 Task: Get well soon card whimsical.
Action: Mouse moved to (94, 117)
Screenshot: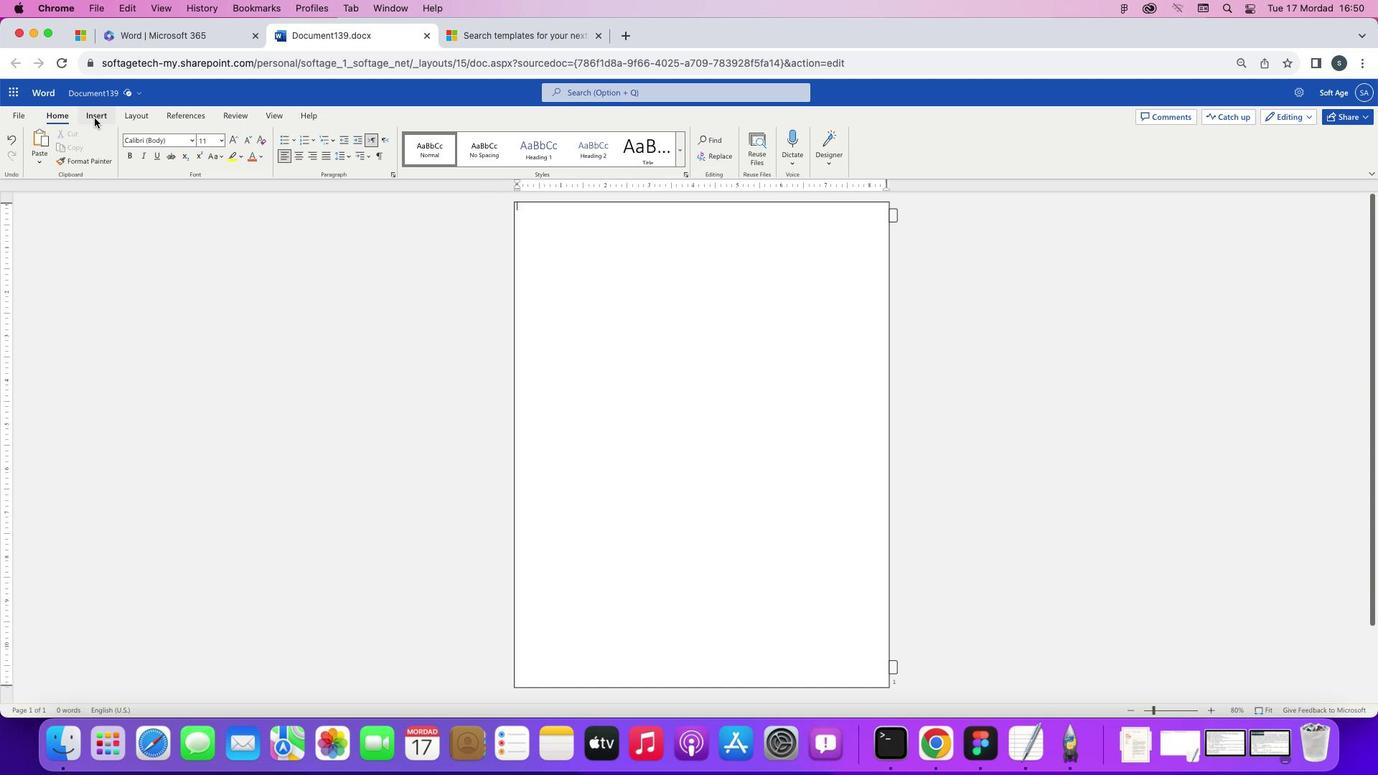 
Action: Mouse pressed left at (94, 117)
Screenshot: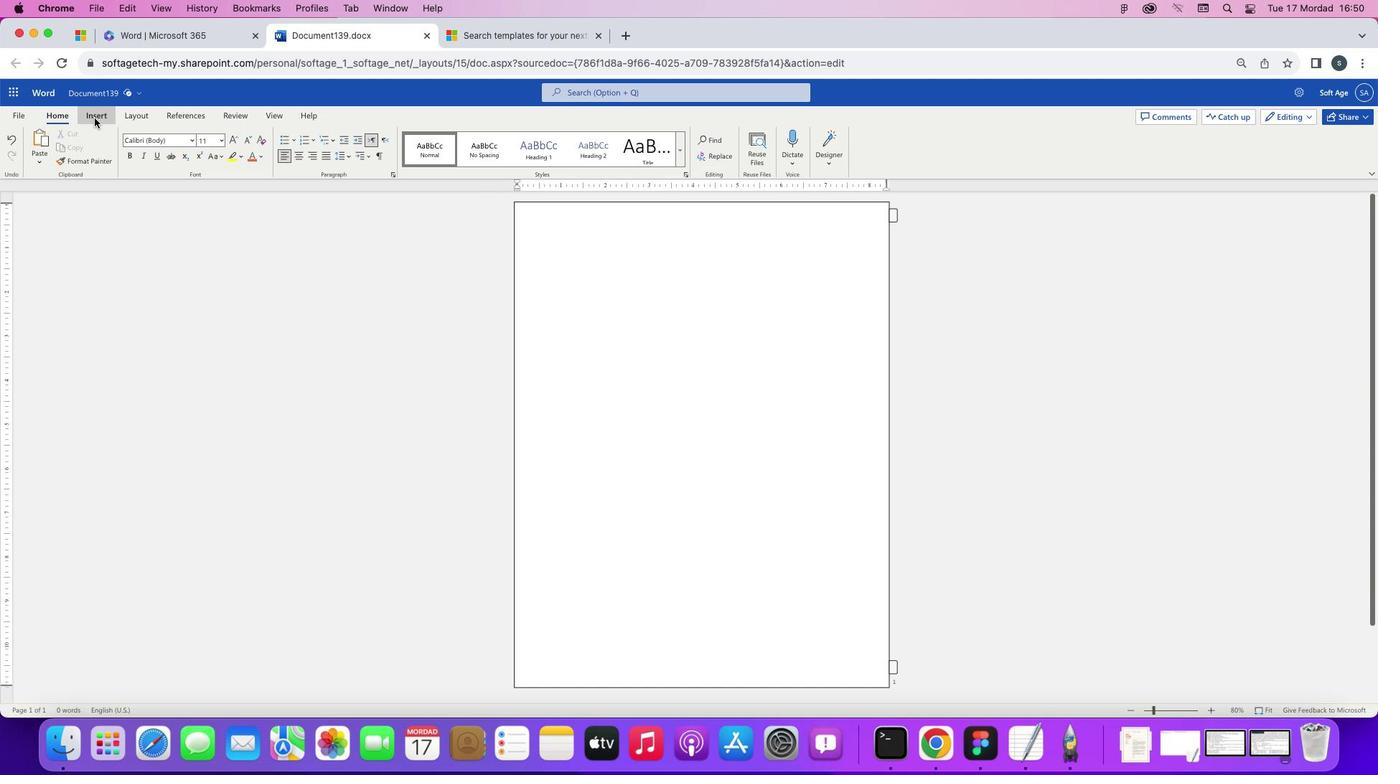 
Action: Mouse moved to (81, 151)
Screenshot: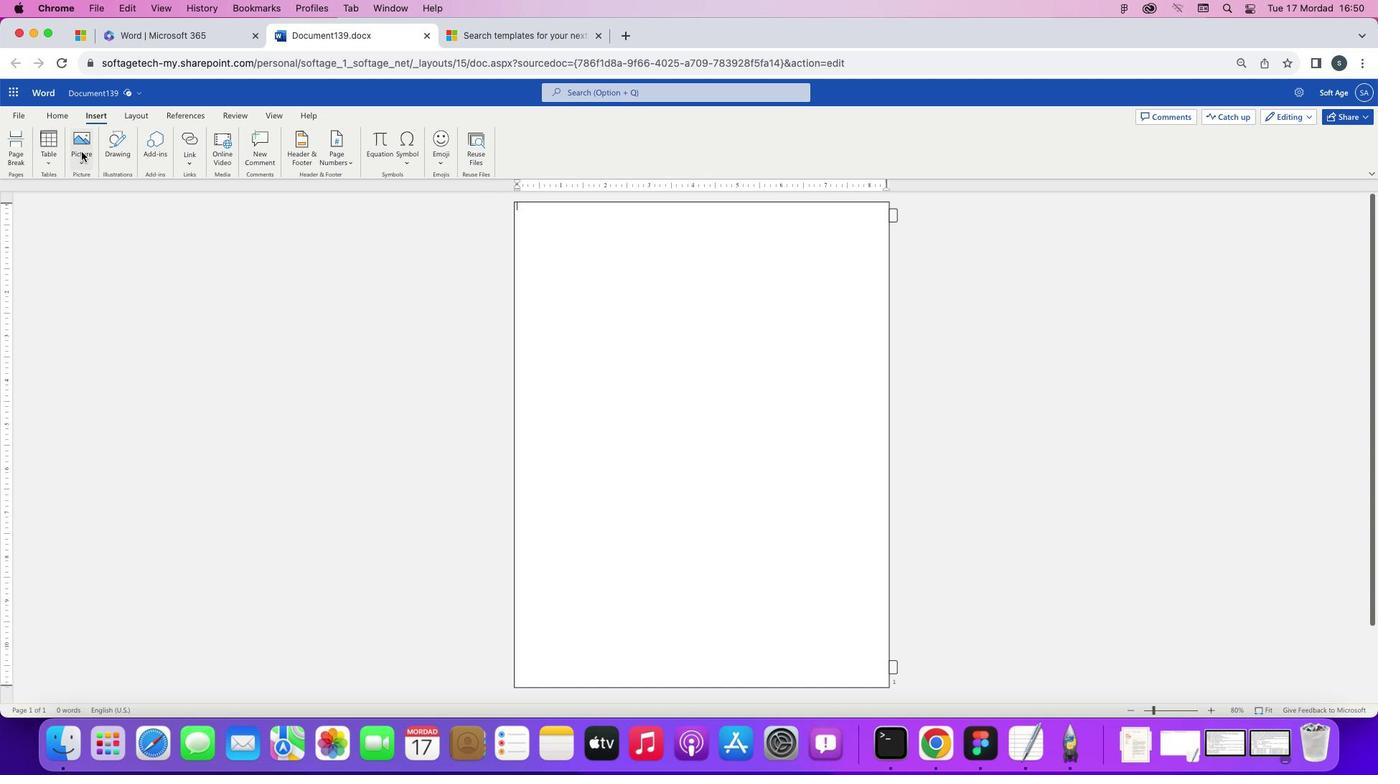 
Action: Mouse pressed left at (81, 151)
Screenshot: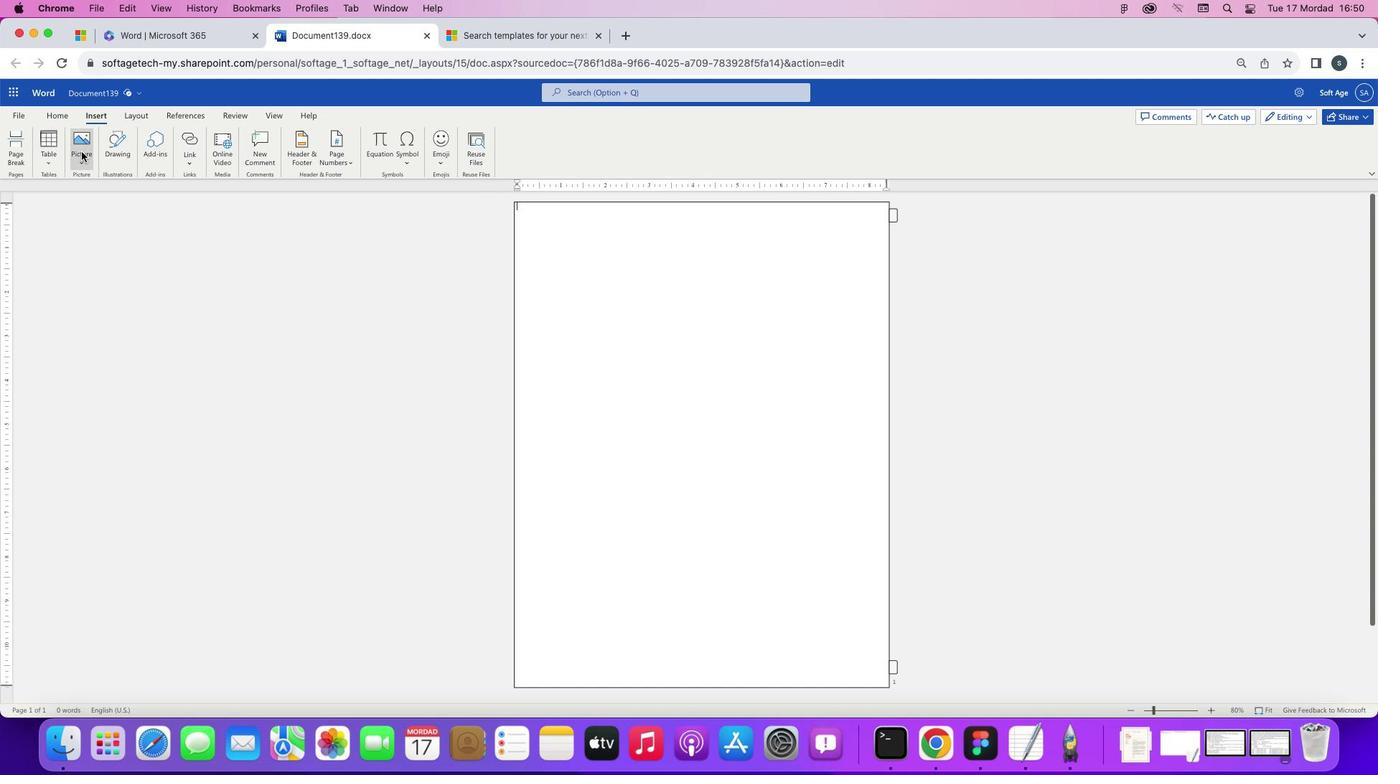 
Action: Mouse moved to (107, 255)
Screenshot: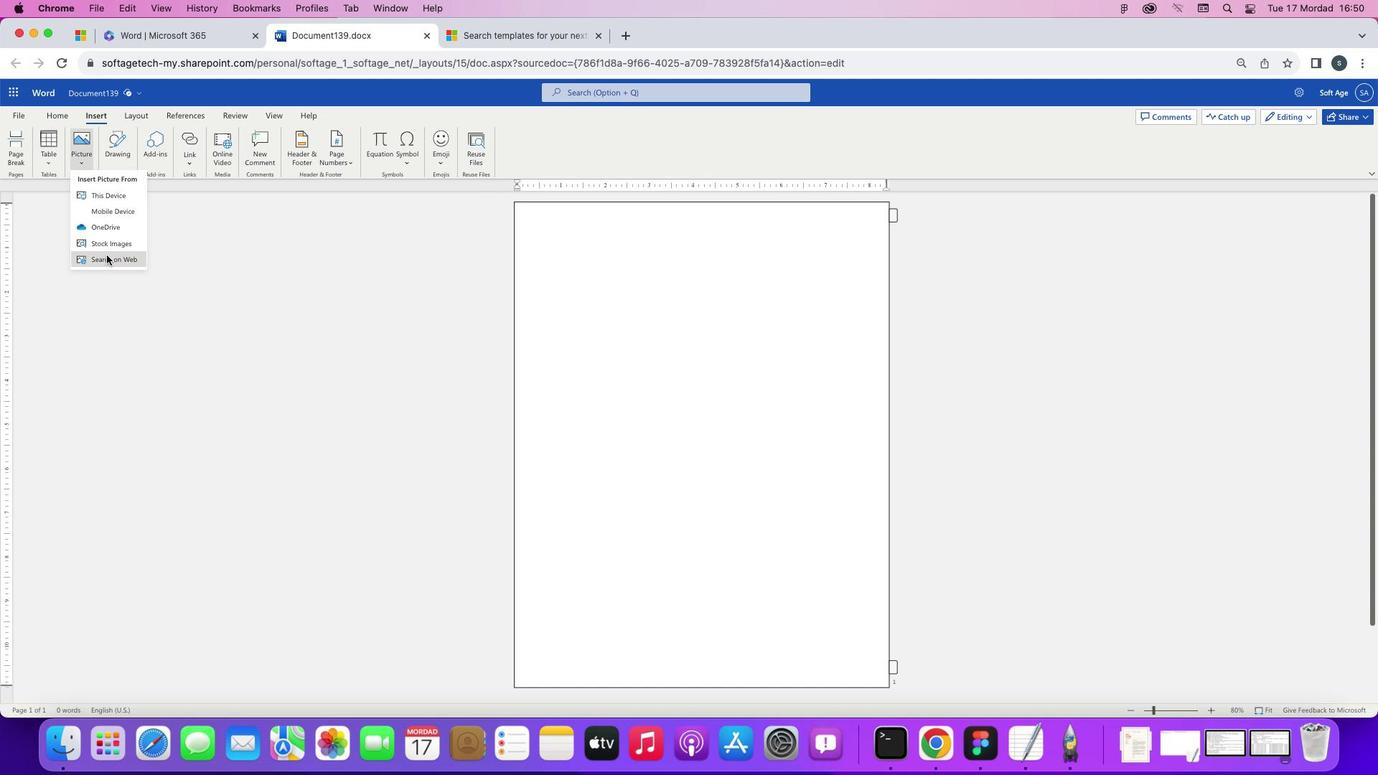 
Action: Mouse pressed left at (107, 255)
Screenshot: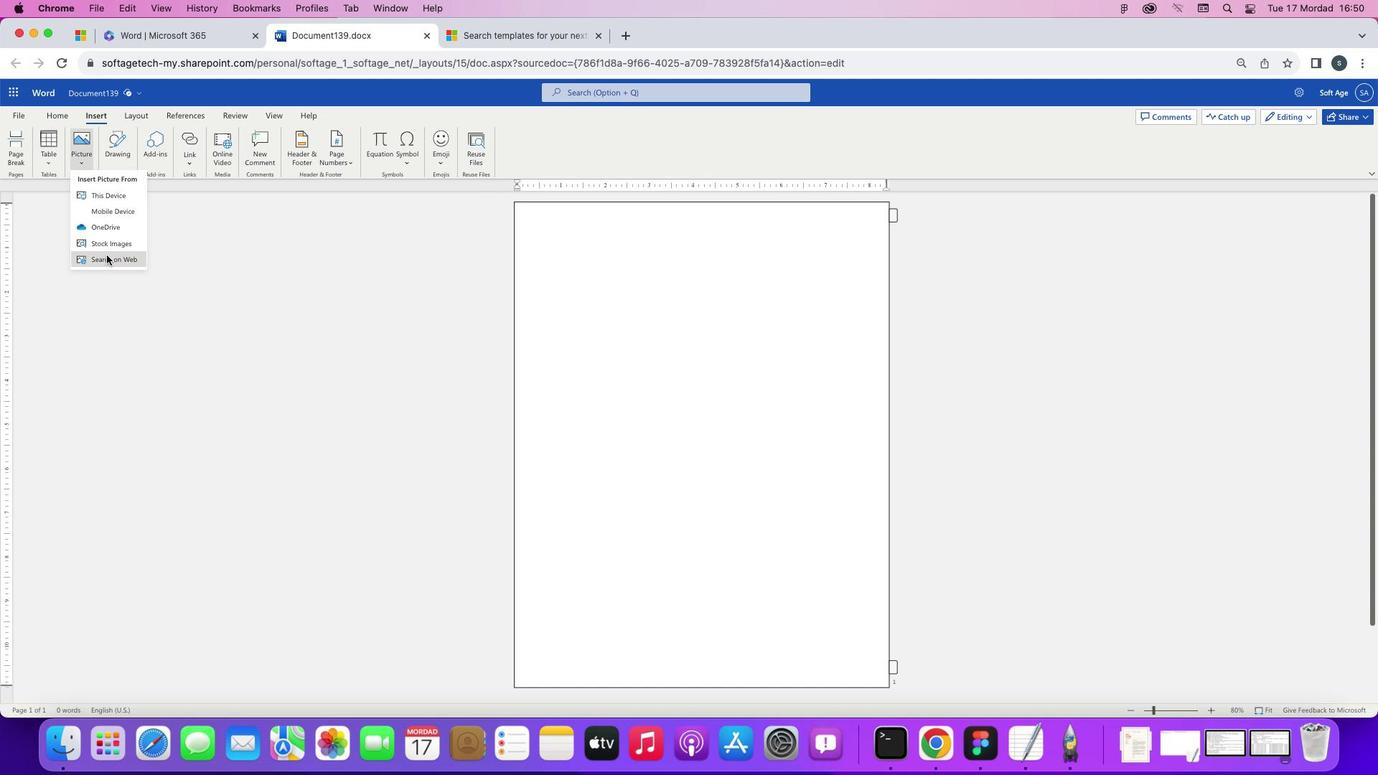 
Action: Mouse moved to (595, 281)
Screenshot: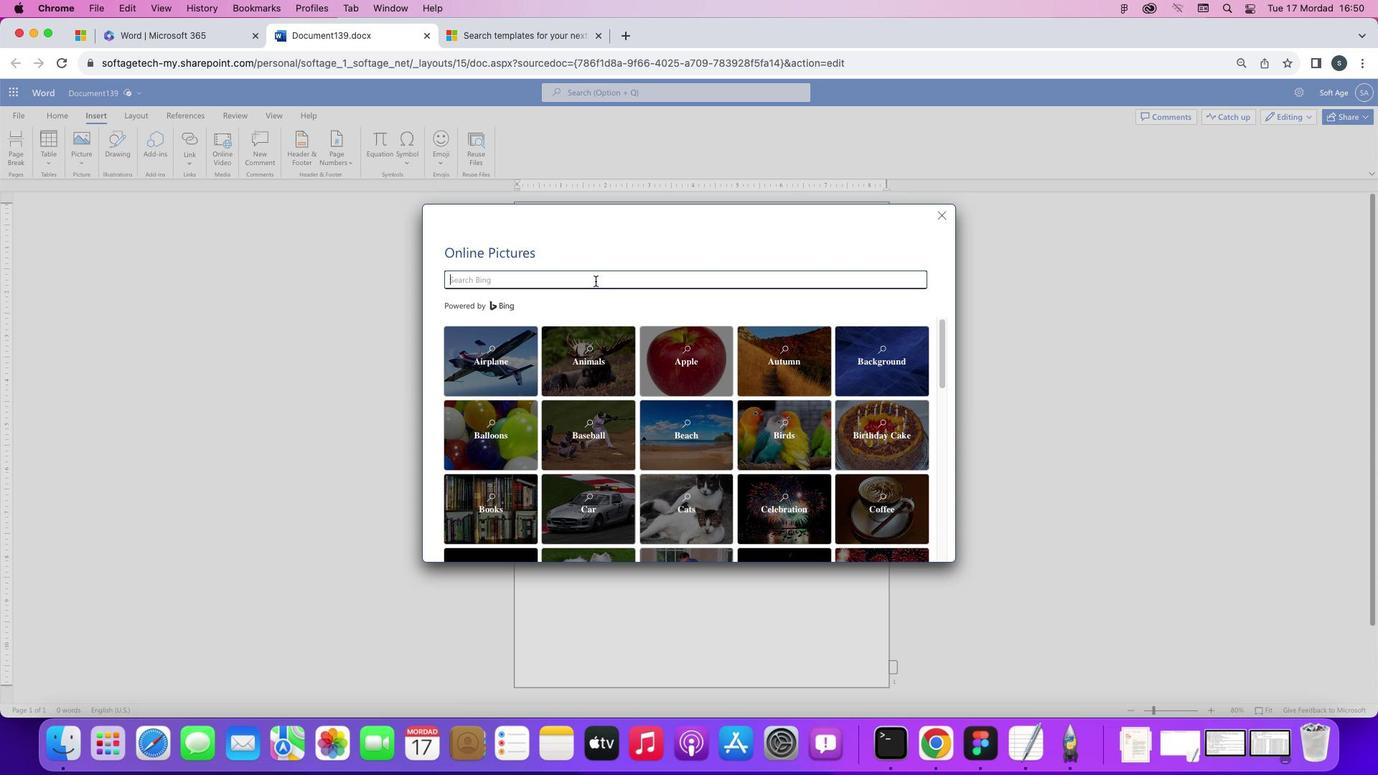 
Action: Mouse pressed left at (595, 281)
Screenshot: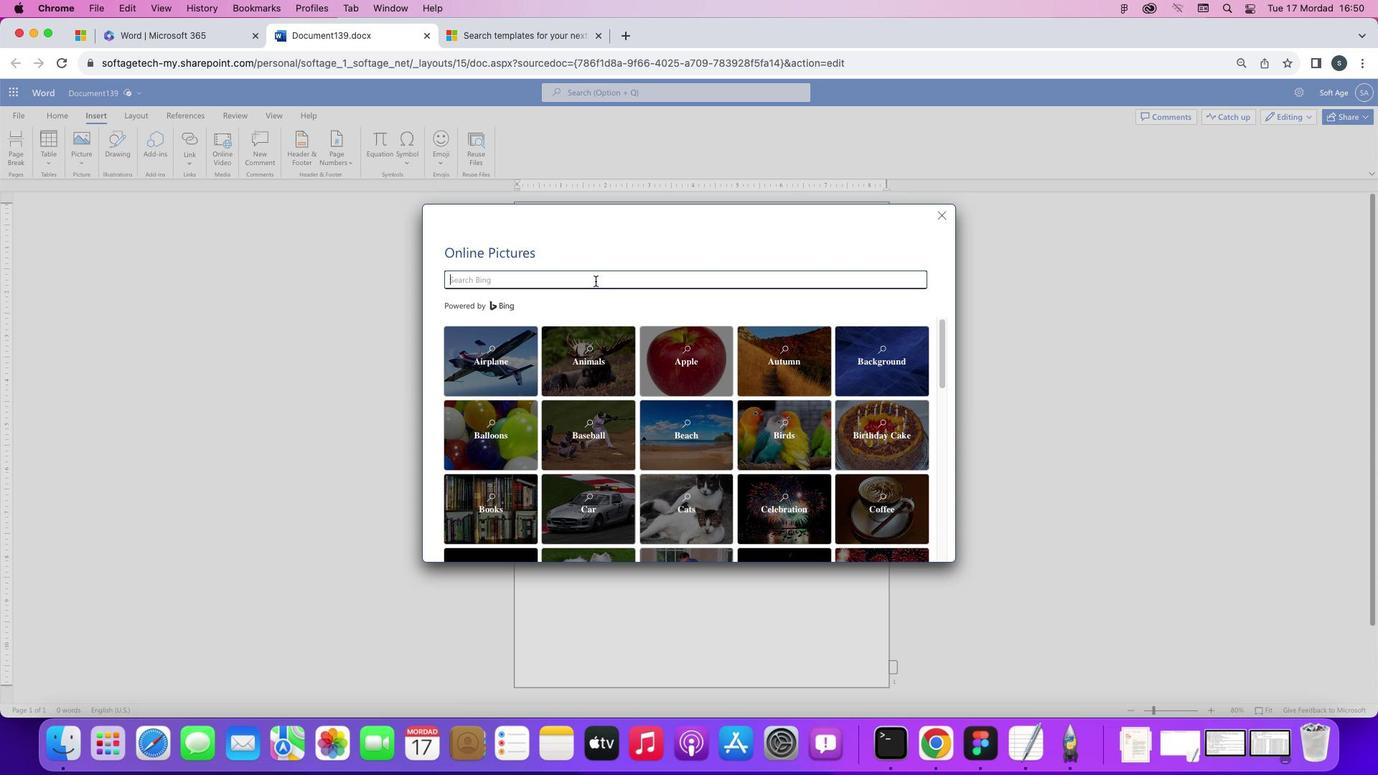 
Action: Key pressed Key.shift'G''e''r''t'Key.backspaceKey.backspace't'Key.space'w''e''l''l'Key.space's''s''o''n'Key.backspaceKey.backspaceKey.backspace'o''o''n'Key.enter
Screenshot: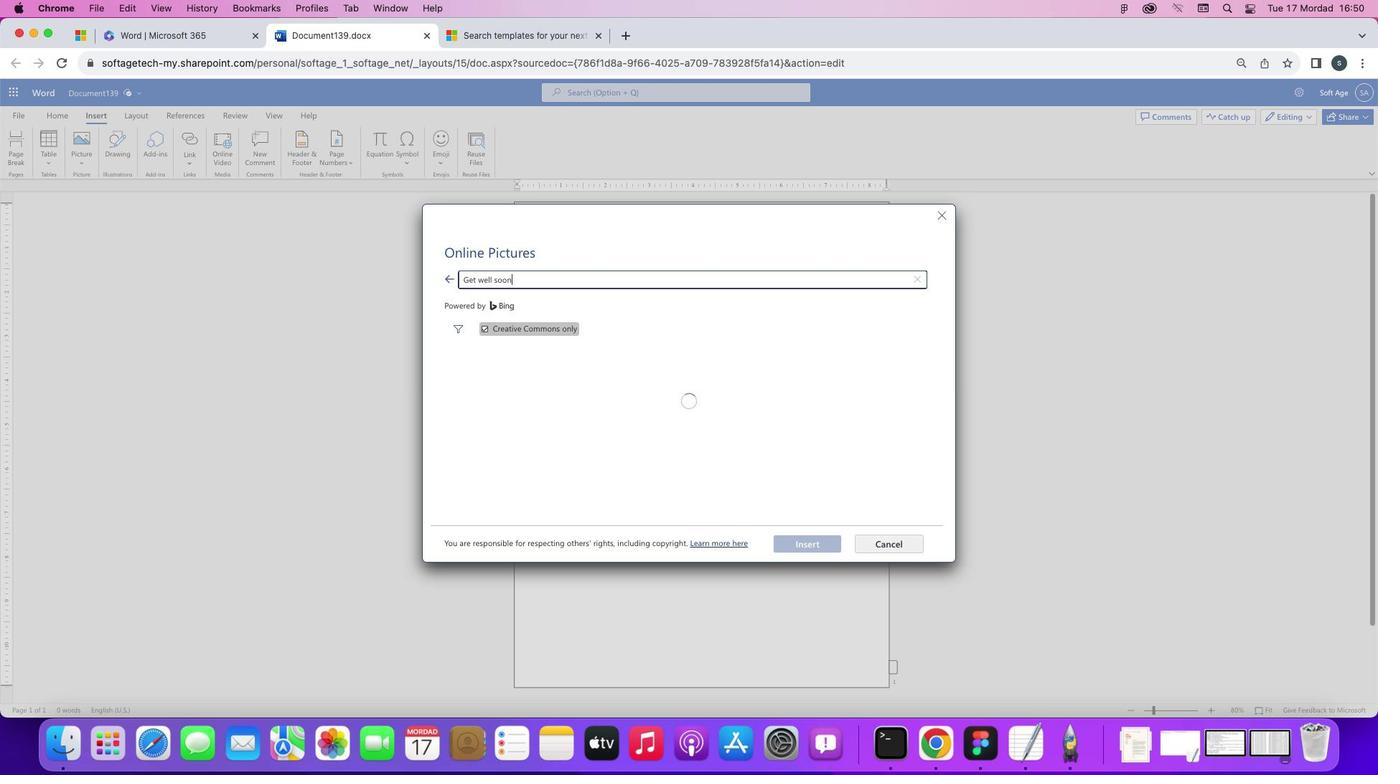 
Action: Mouse moved to (909, 386)
Screenshot: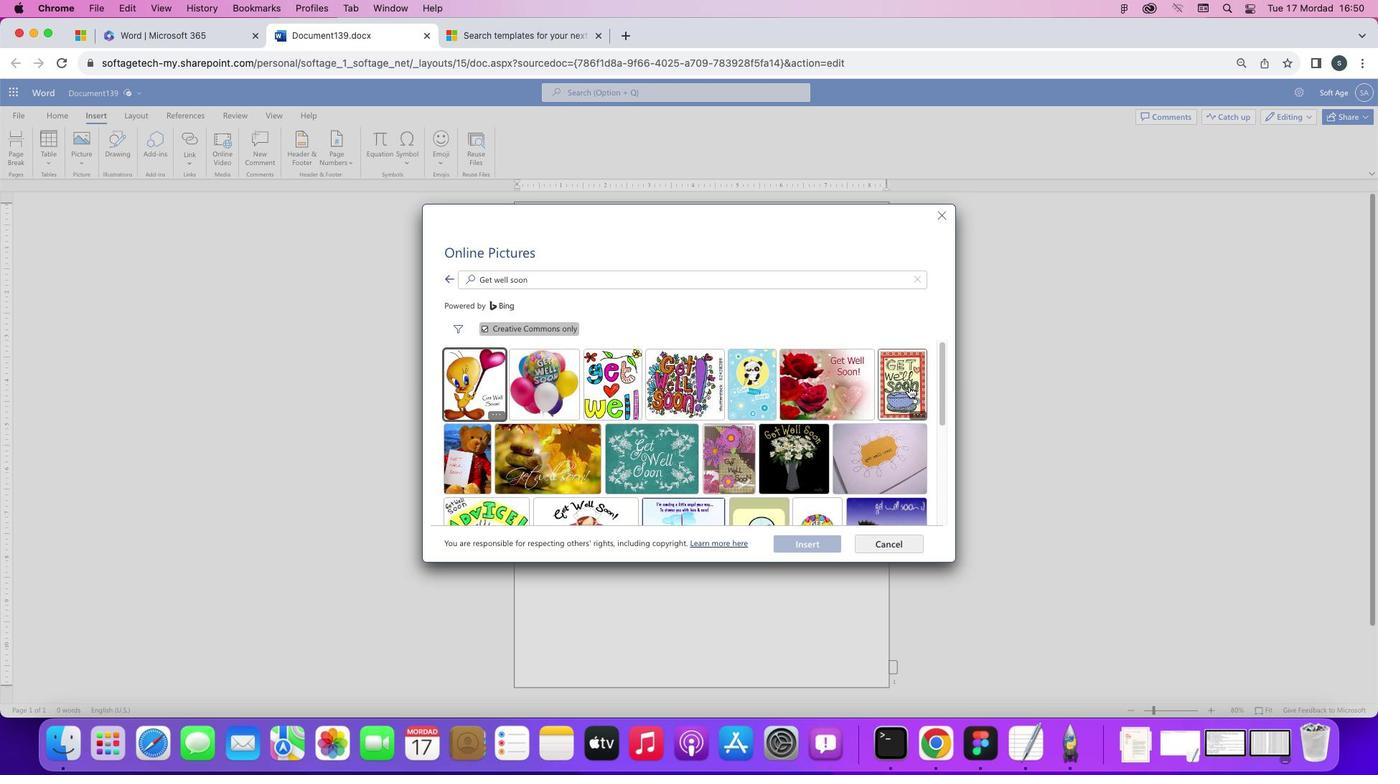 
Action: Mouse pressed left at (909, 386)
Screenshot: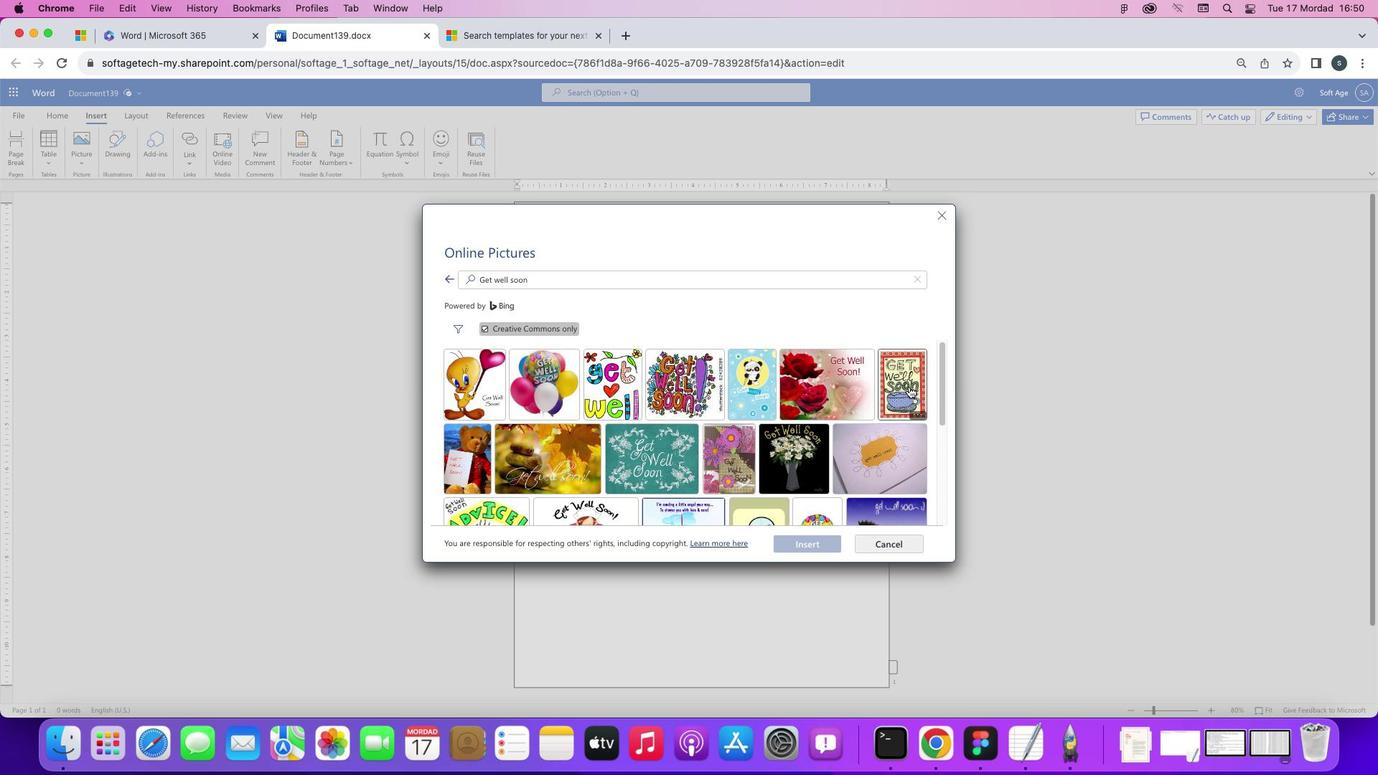 
Action: Mouse moved to (816, 539)
Screenshot: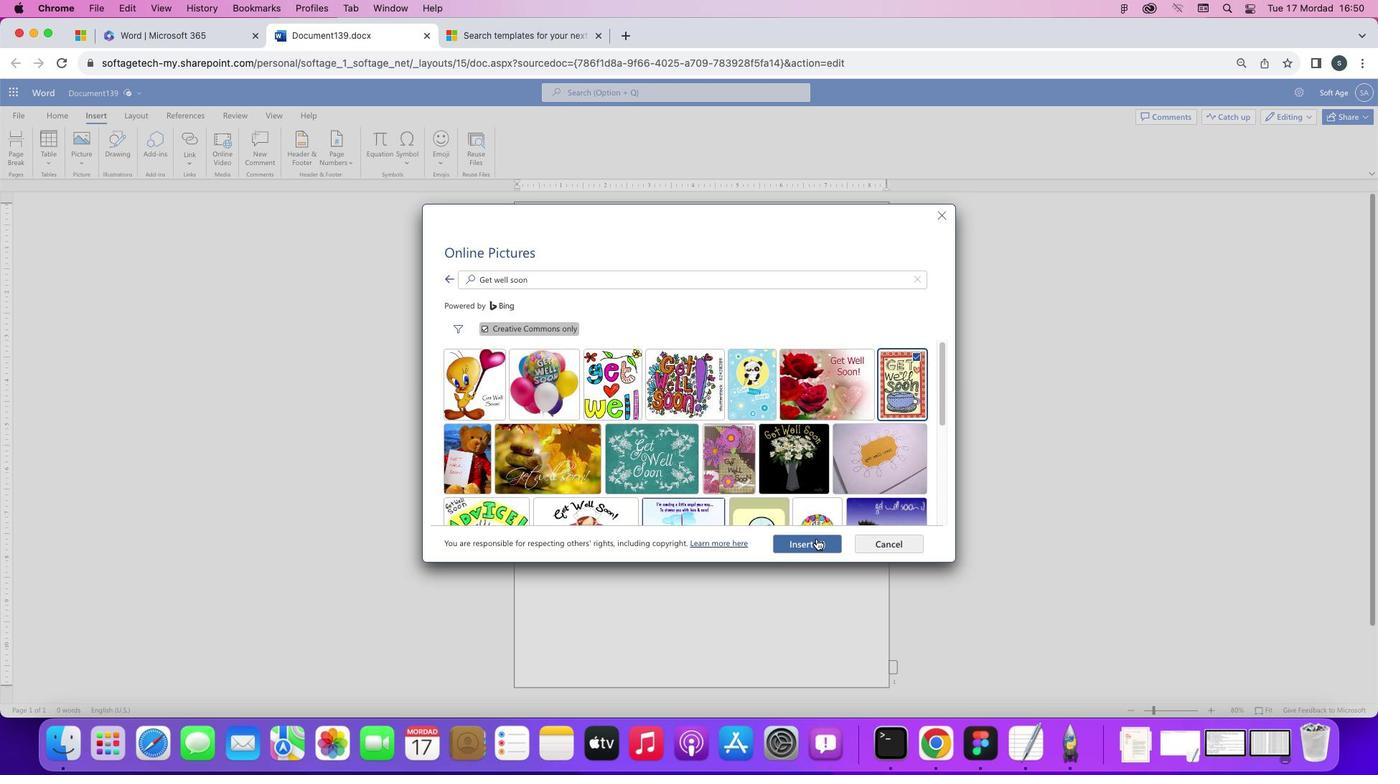 
Action: Mouse pressed left at (816, 539)
Screenshot: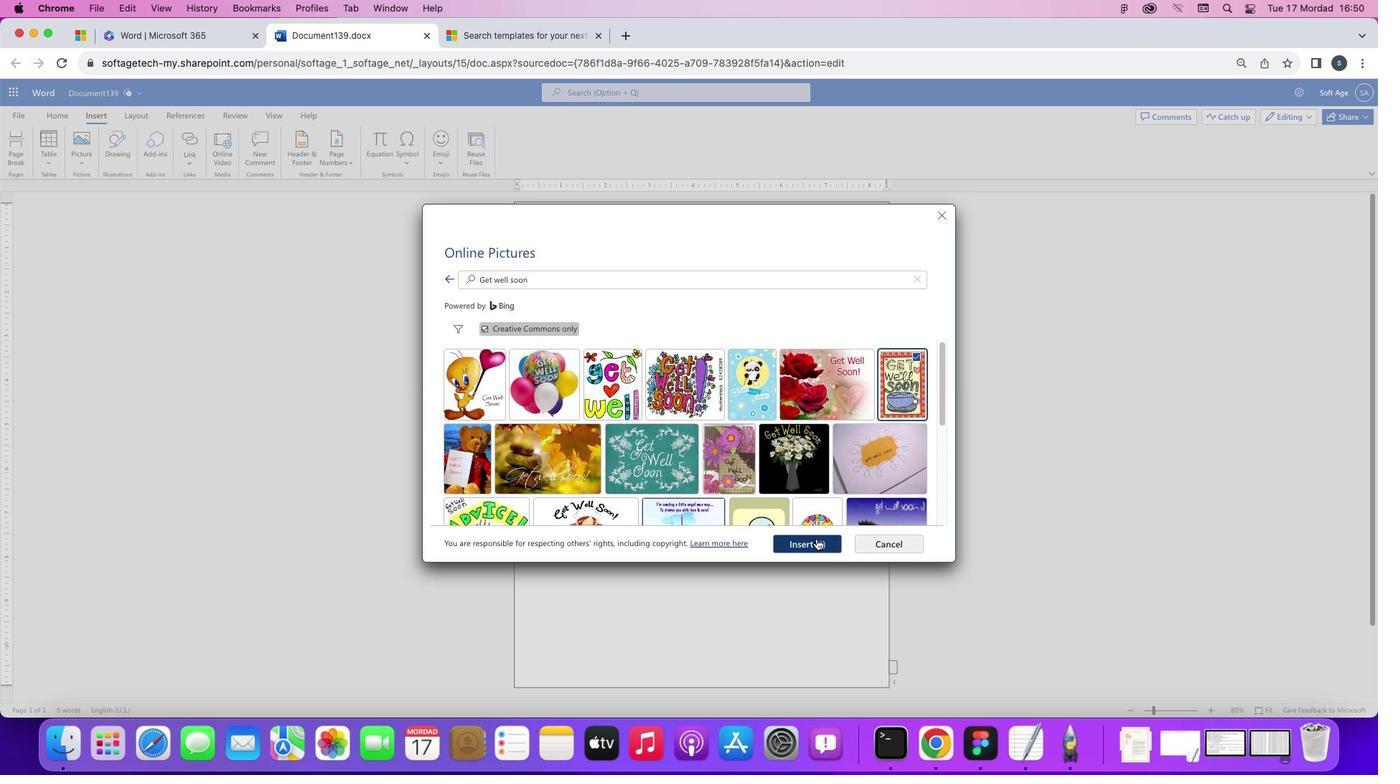 
Action: Mouse moved to (664, 422)
Screenshot: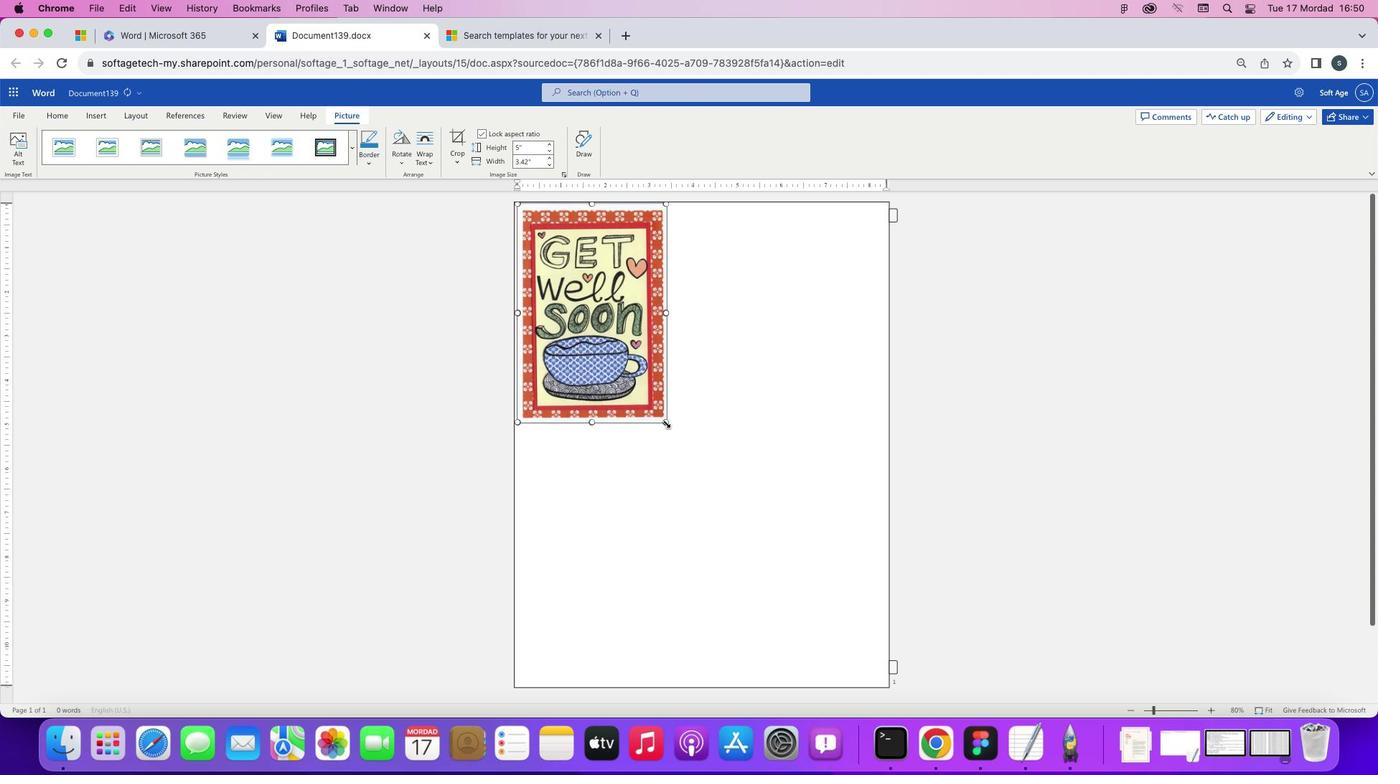 
Action: Mouse pressed left at (664, 422)
Screenshot: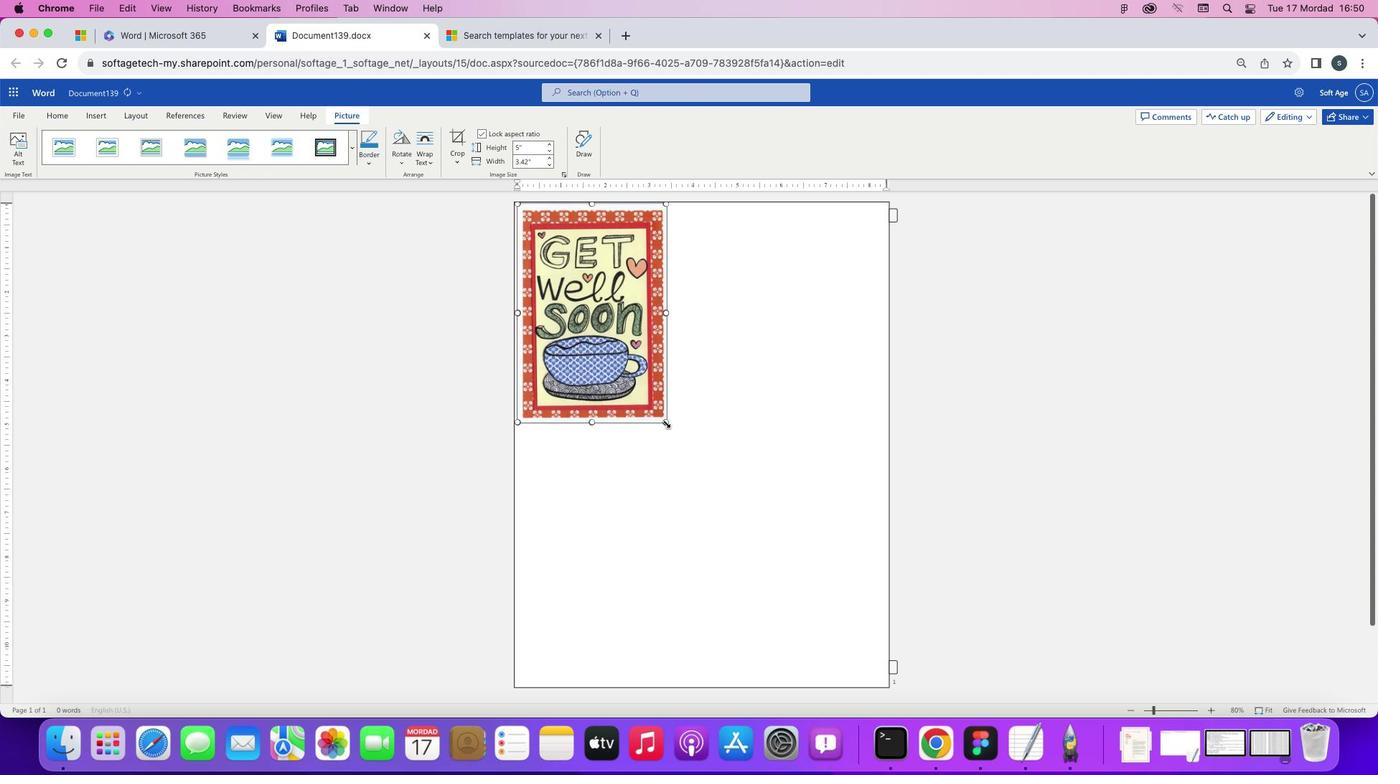 
Action: Mouse moved to (665, 422)
Screenshot: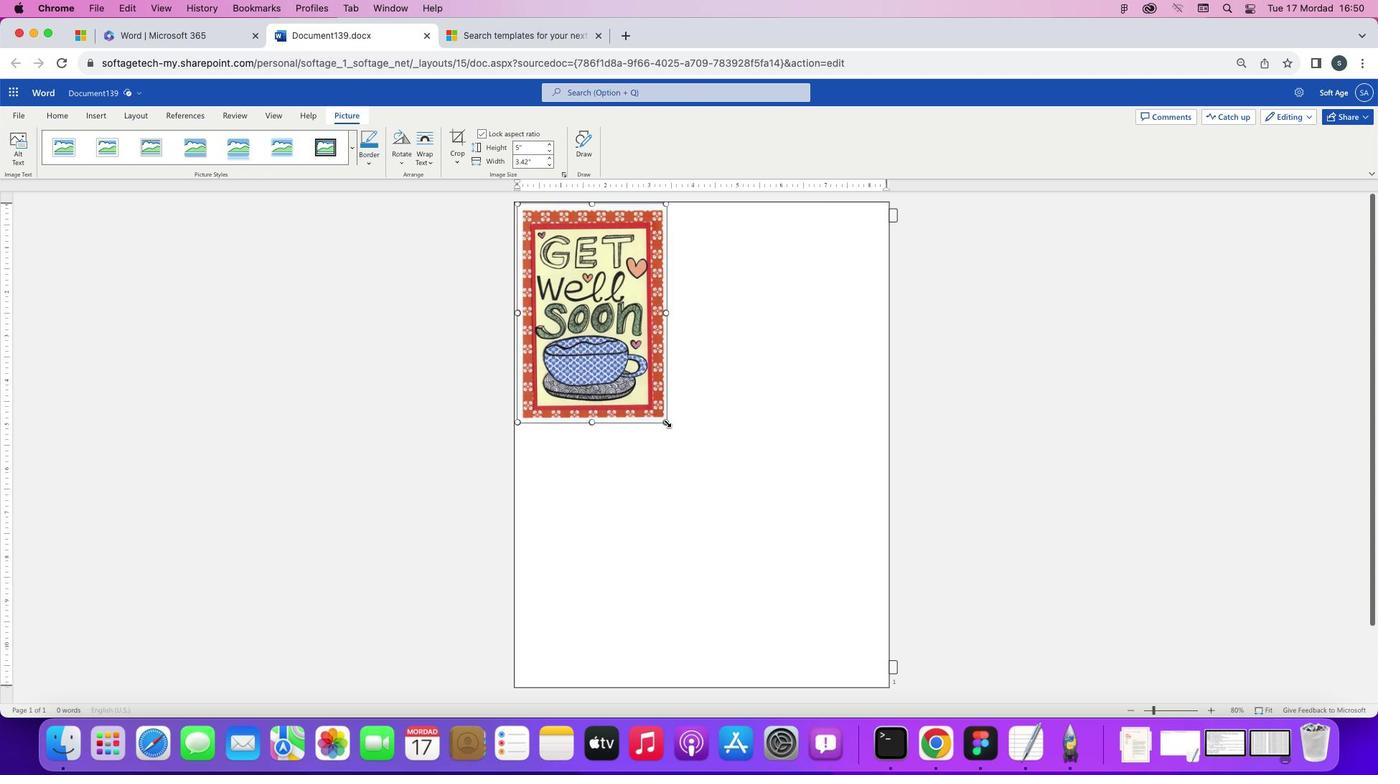 
Action: Mouse pressed left at (665, 422)
Screenshot: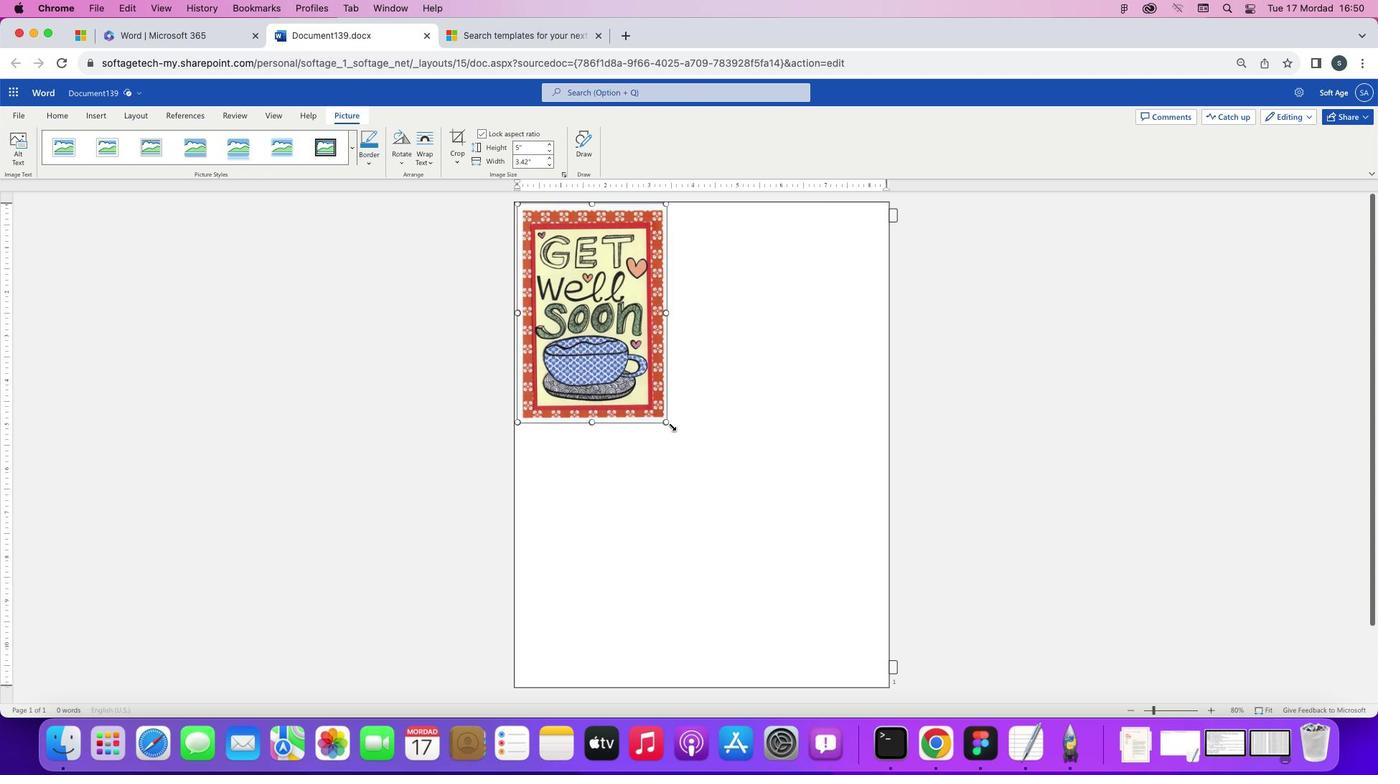 
Action: Mouse moved to (755, 552)
Screenshot: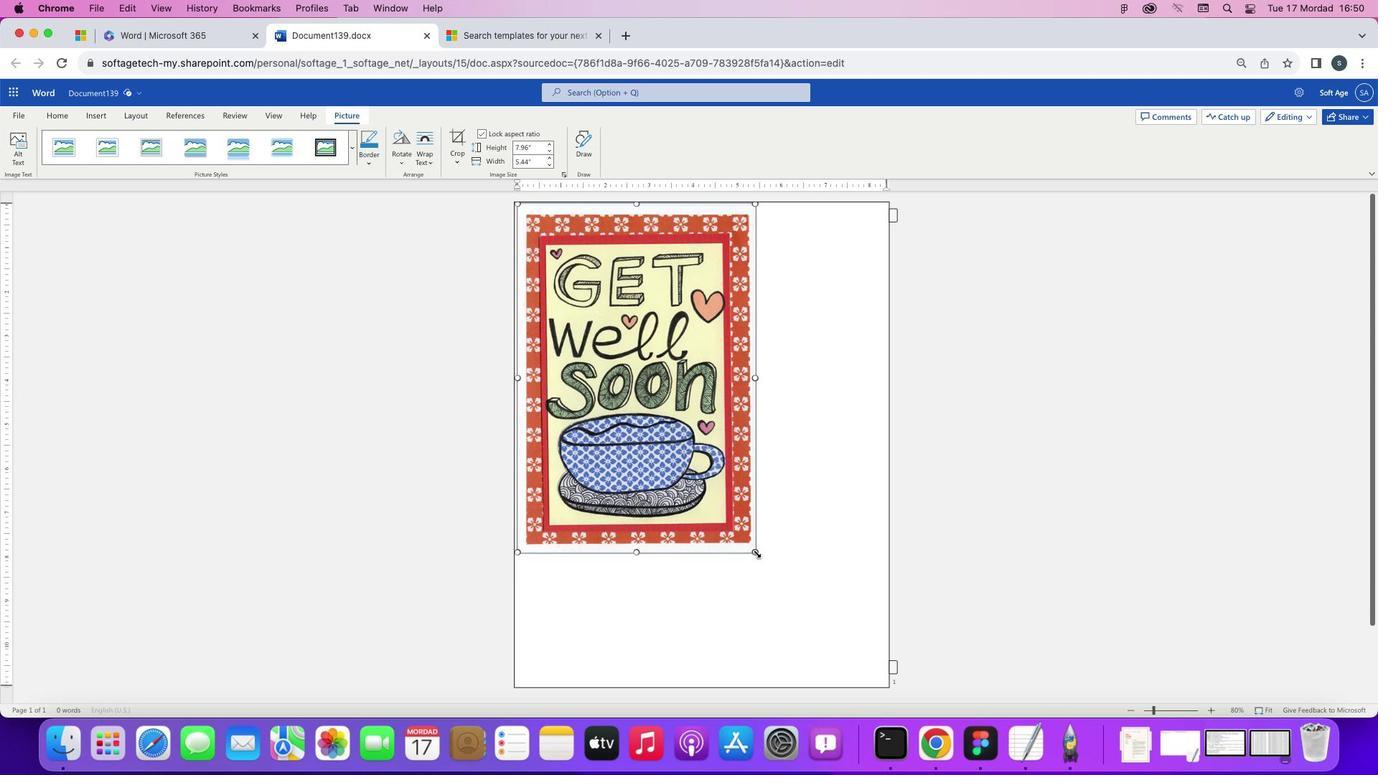 
Action: Mouse pressed left at (755, 552)
Screenshot: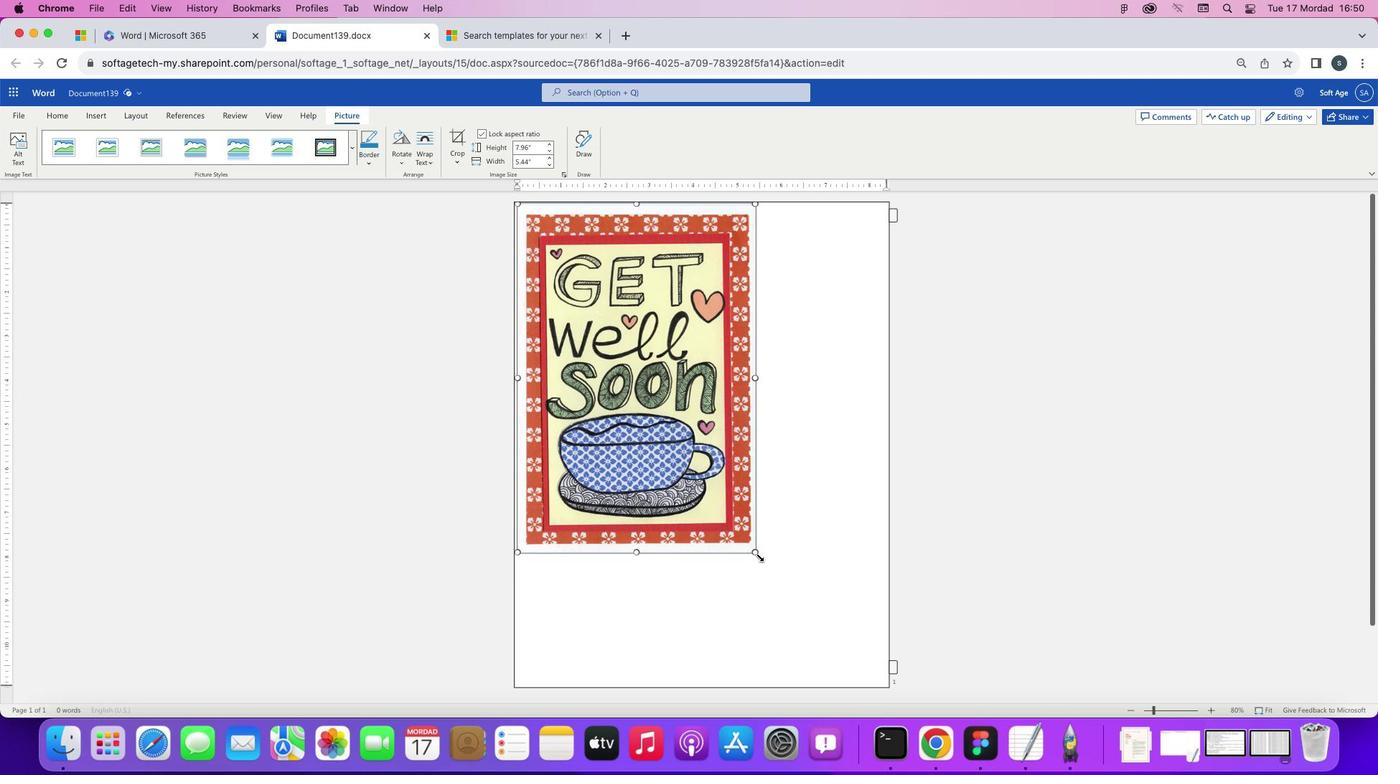 
Action: Mouse moved to (833, 664)
Screenshot: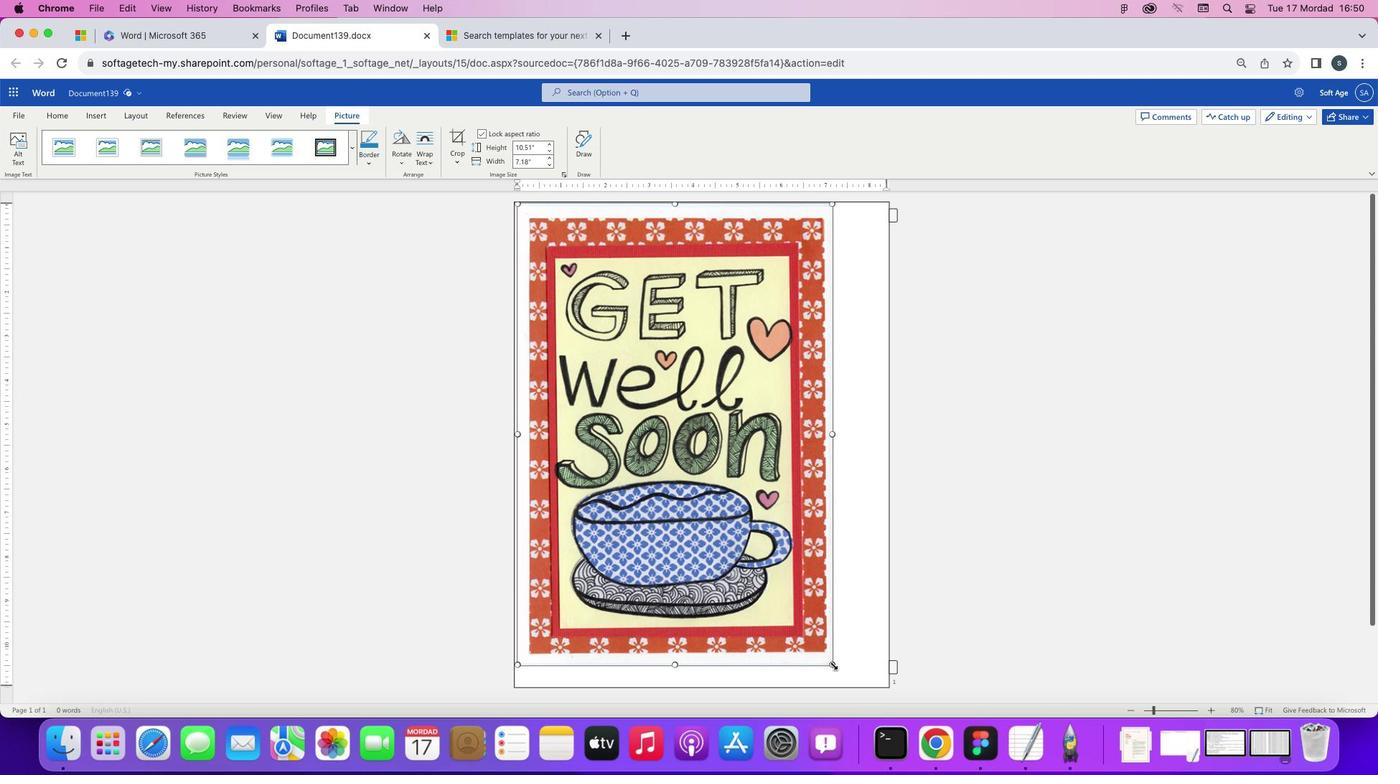 
Action: Mouse pressed left at (833, 664)
Screenshot: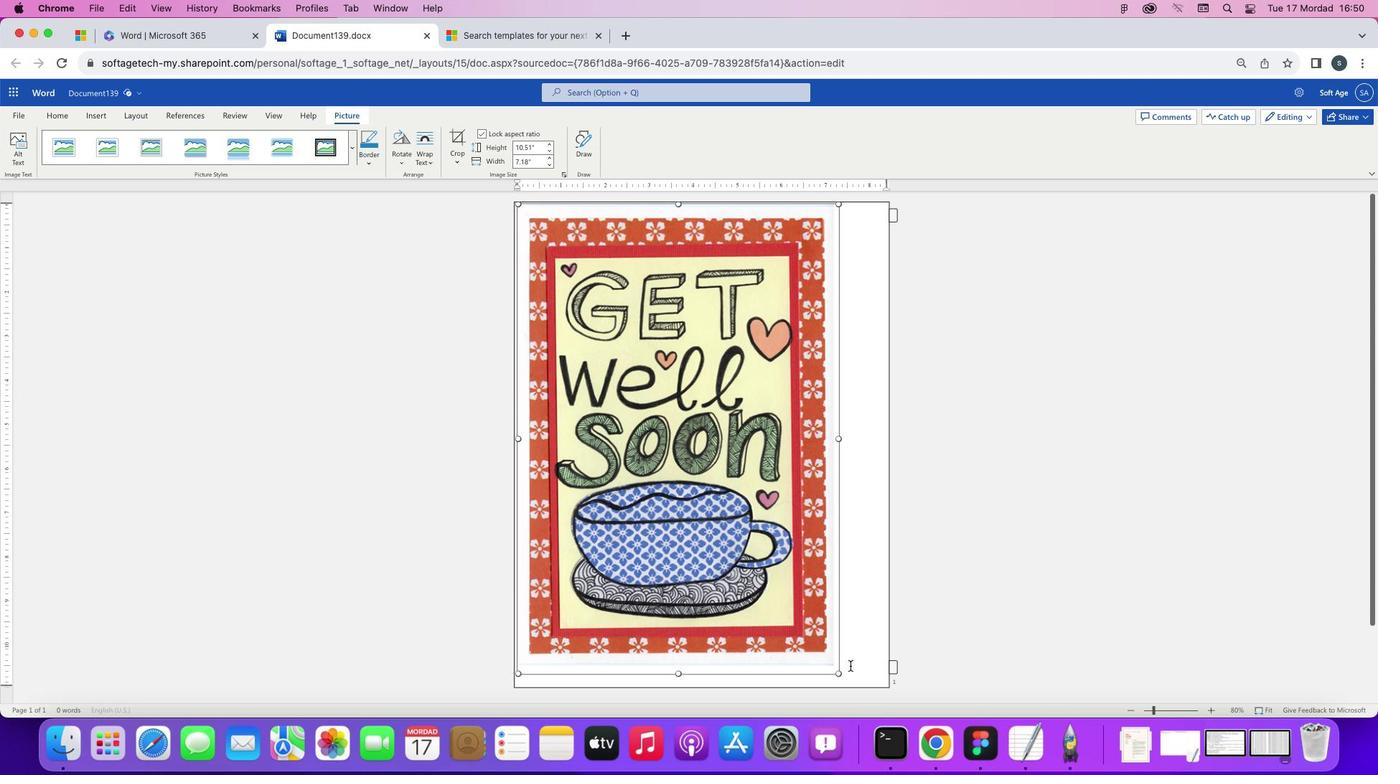 
Action: Mouse moved to (548, 249)
Screenshot: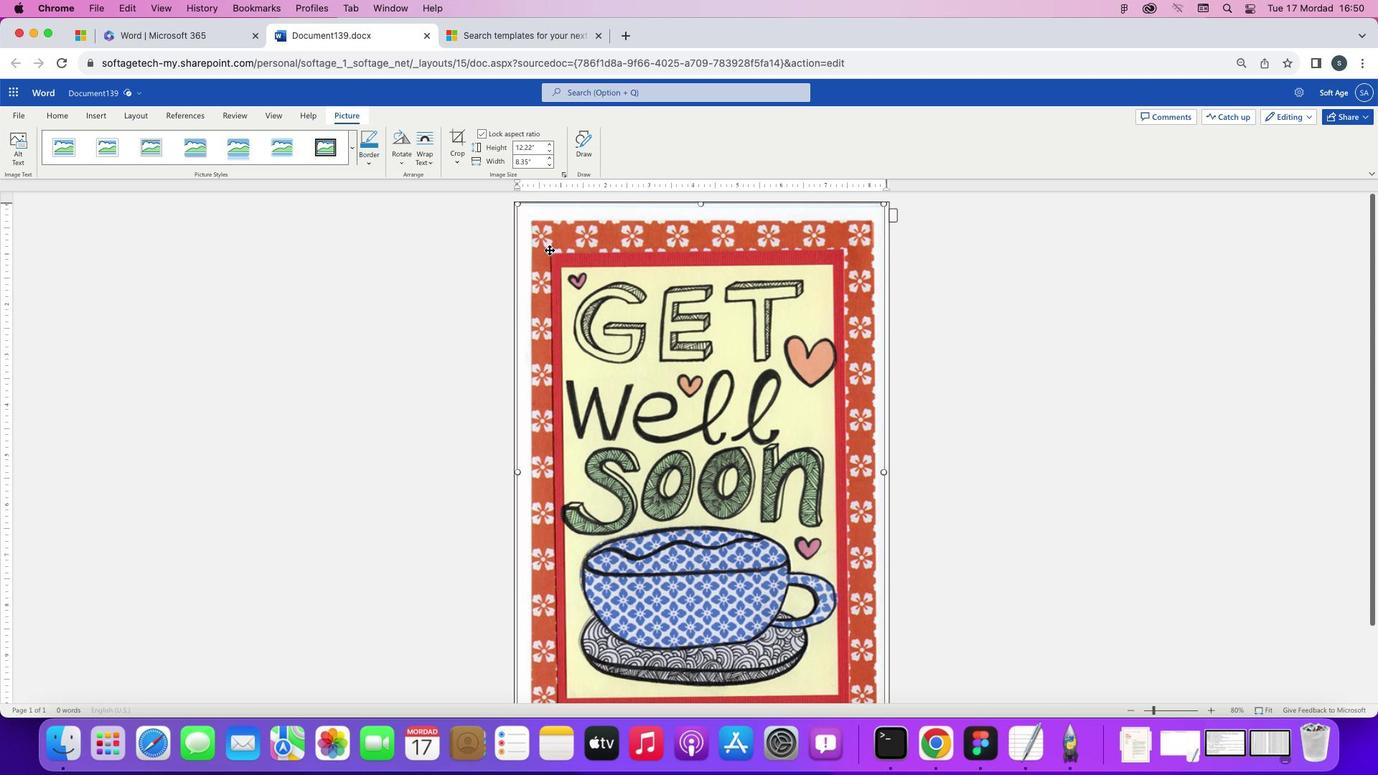 
Action: Mouse pressed left at (548, 249)
Screenshot: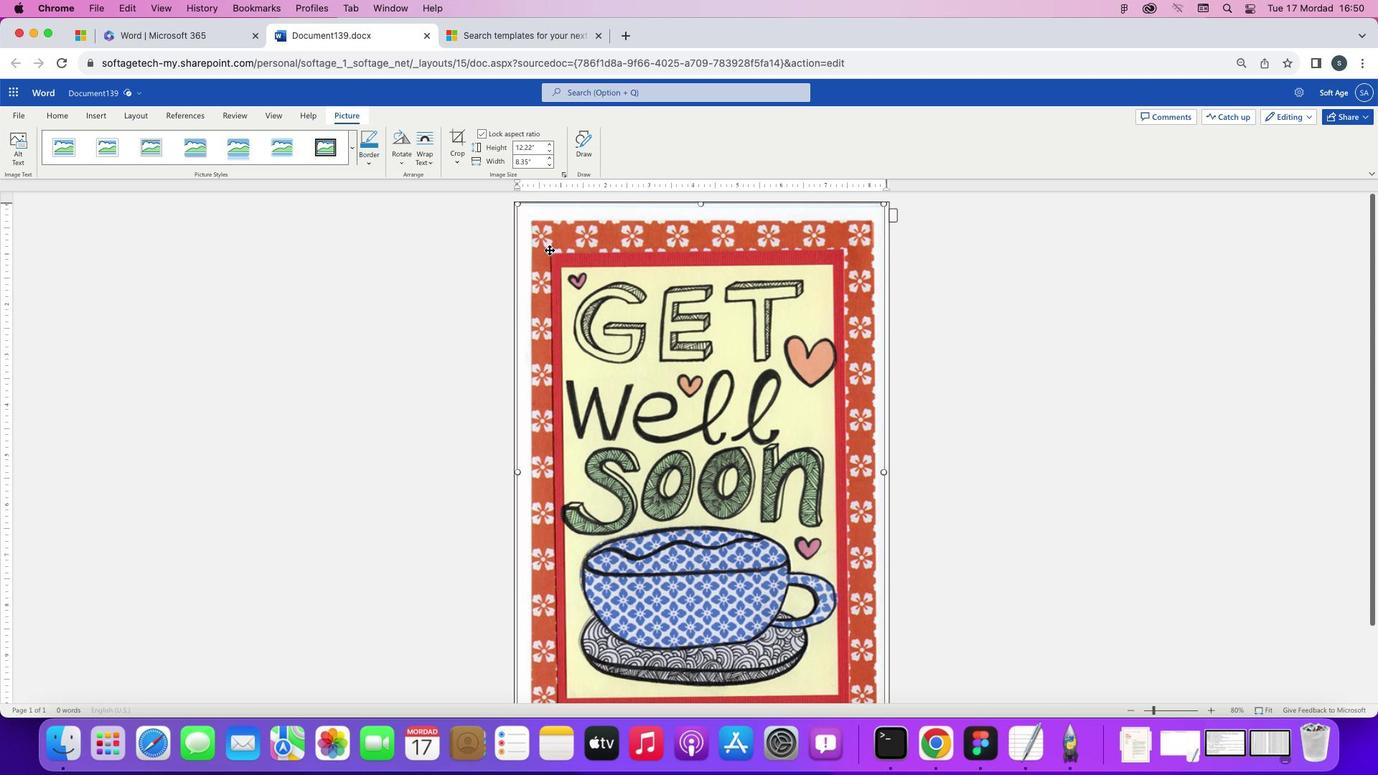 
Action: Mouse moved to (517, 204)
Screenshot: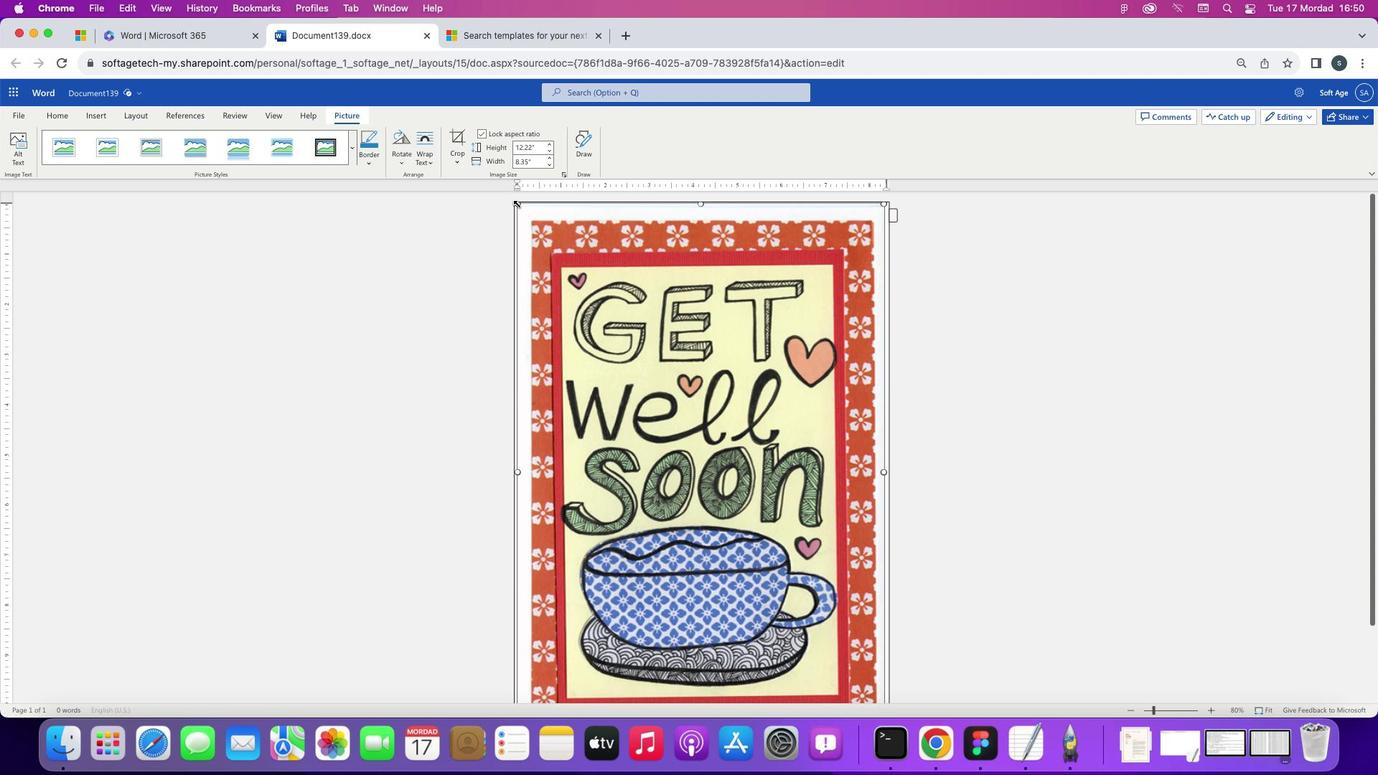 
Action: Mouse pressed left at (517, 204)
Screenshot: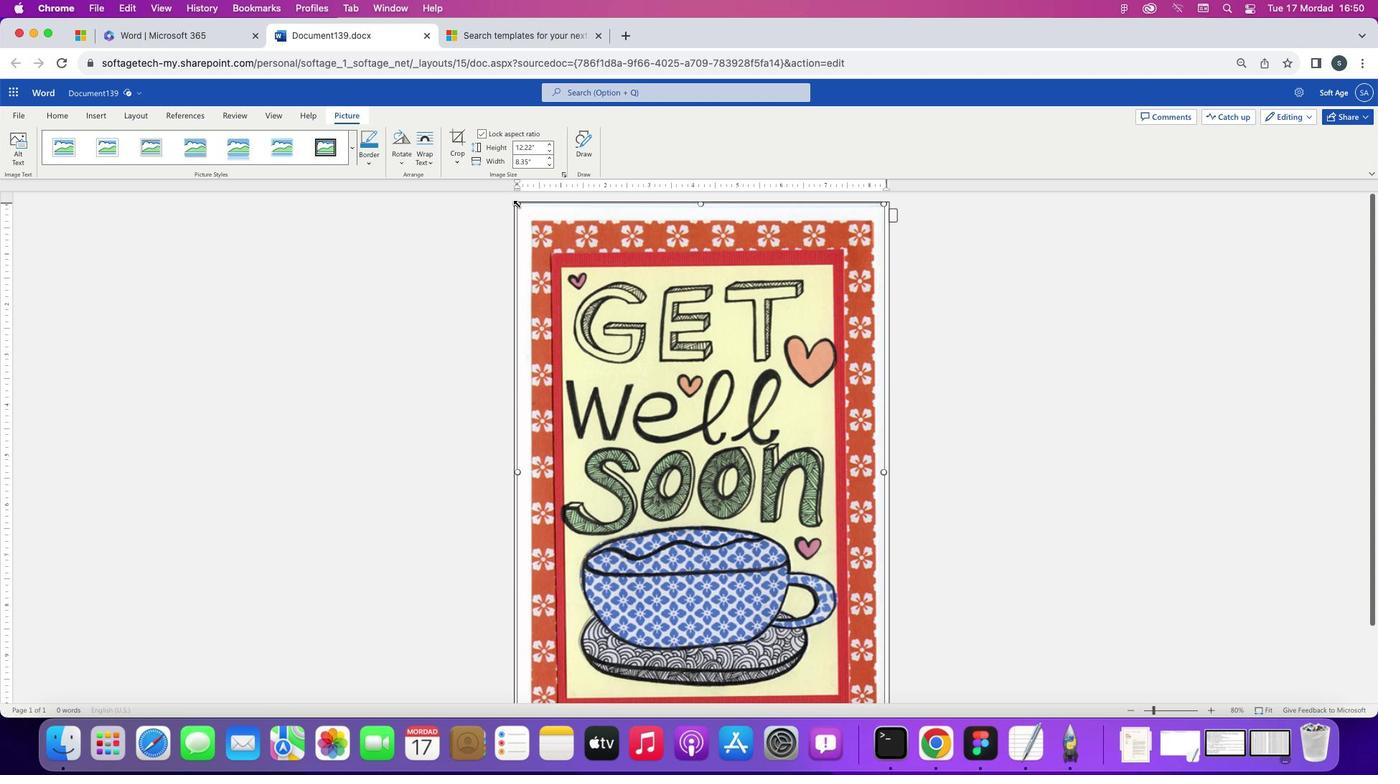 
Action: Mouse moved to (542, 217)
Screenshot: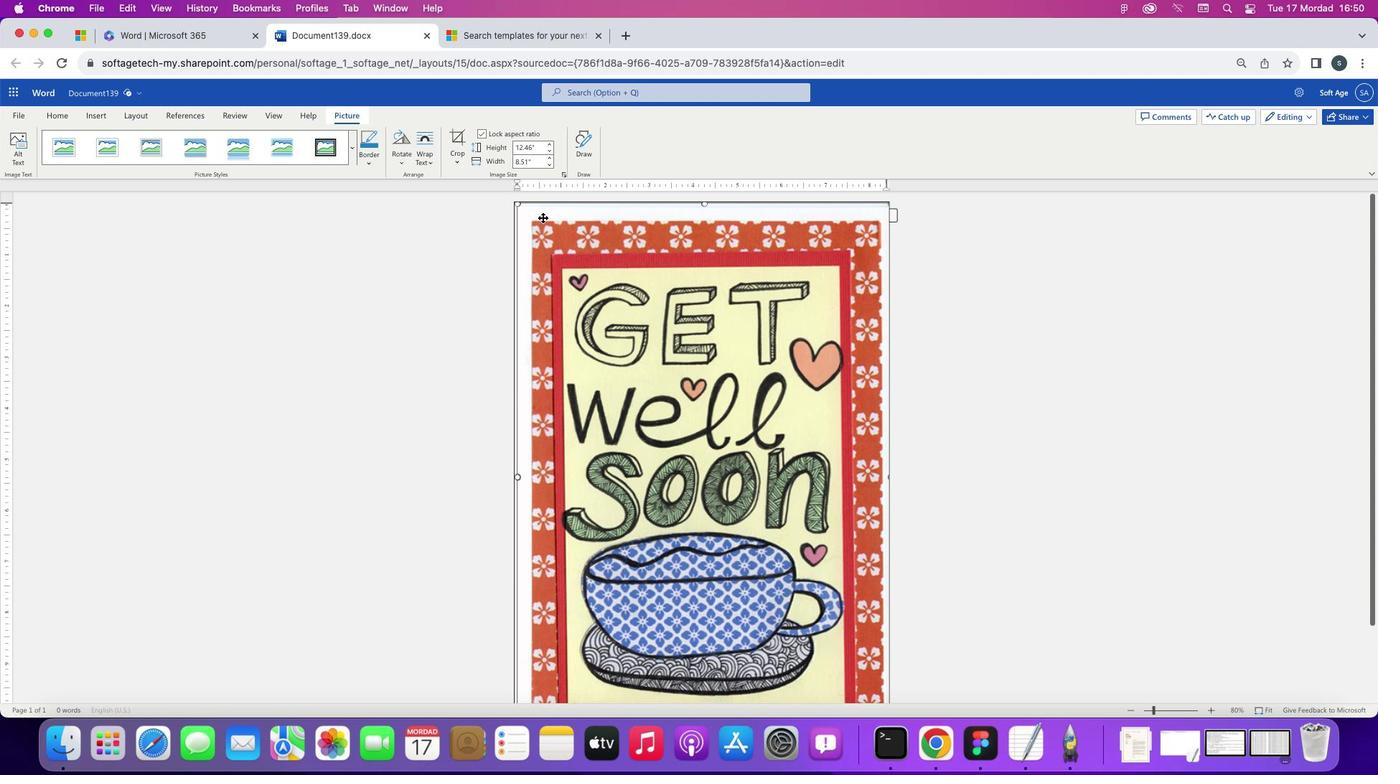
Action: Mouse pressed left at (542, 217)
Screenshot: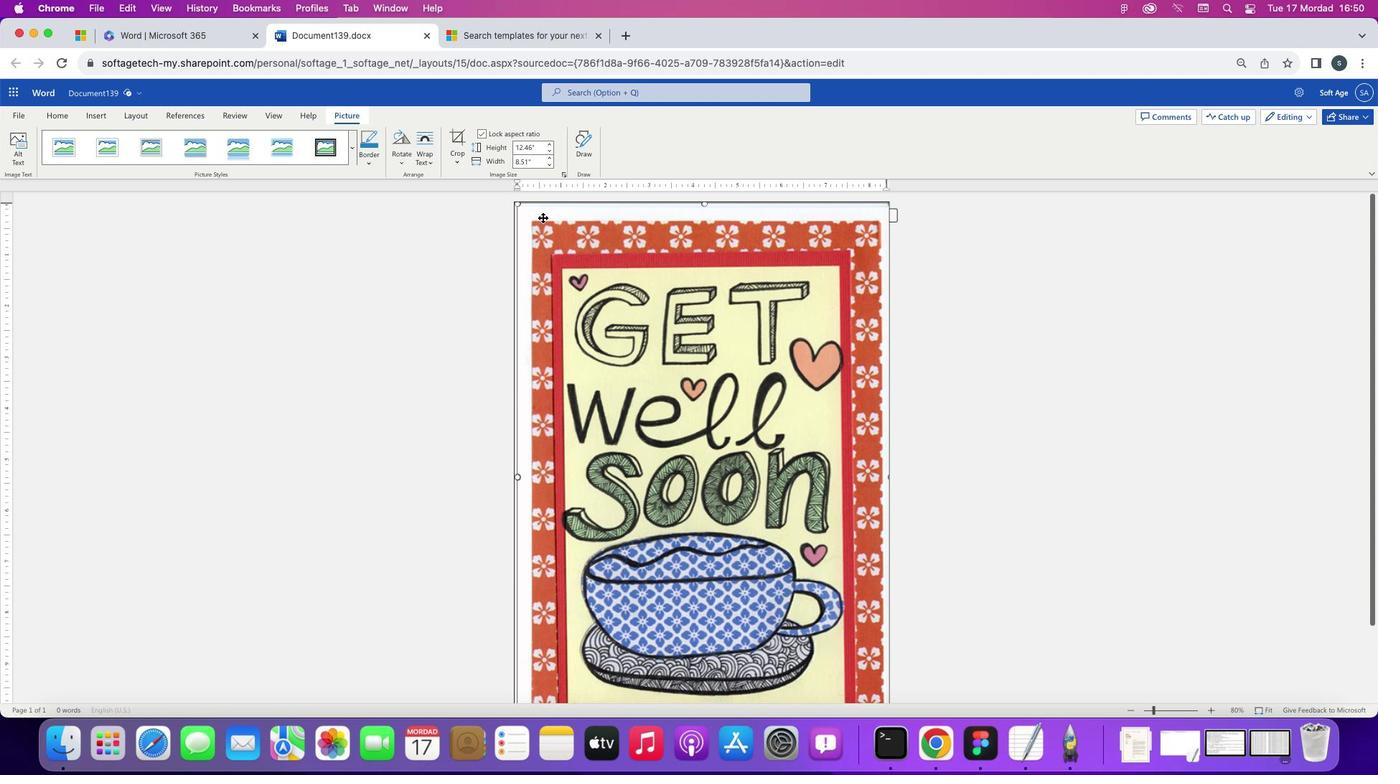 
Action: Mouse moved to (709, 387)
Screenshot: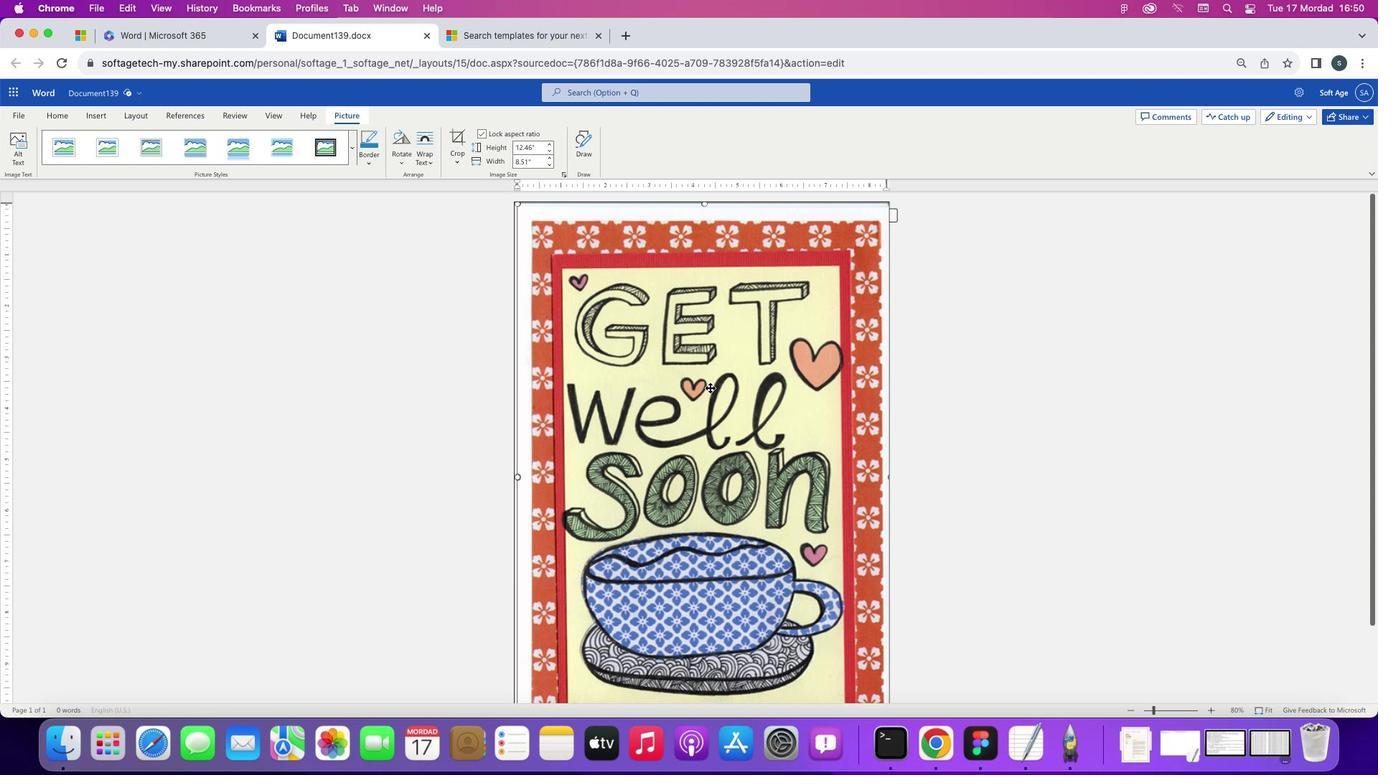 
Action: Mouse scrolled (709, 387) with delta (0, 0)
Screenshot: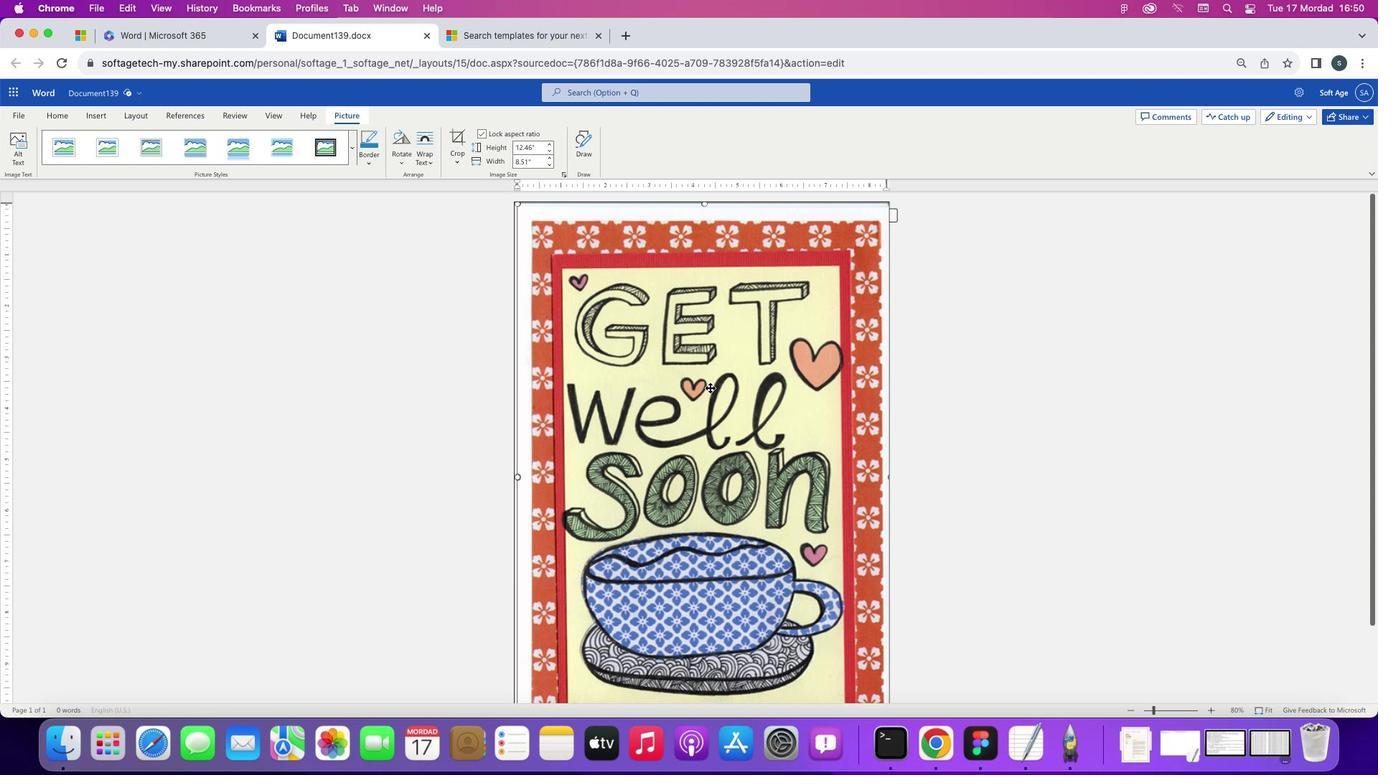 
Action: Mouse scrolled (709, 387) with delta (0, 0)
Screenshot: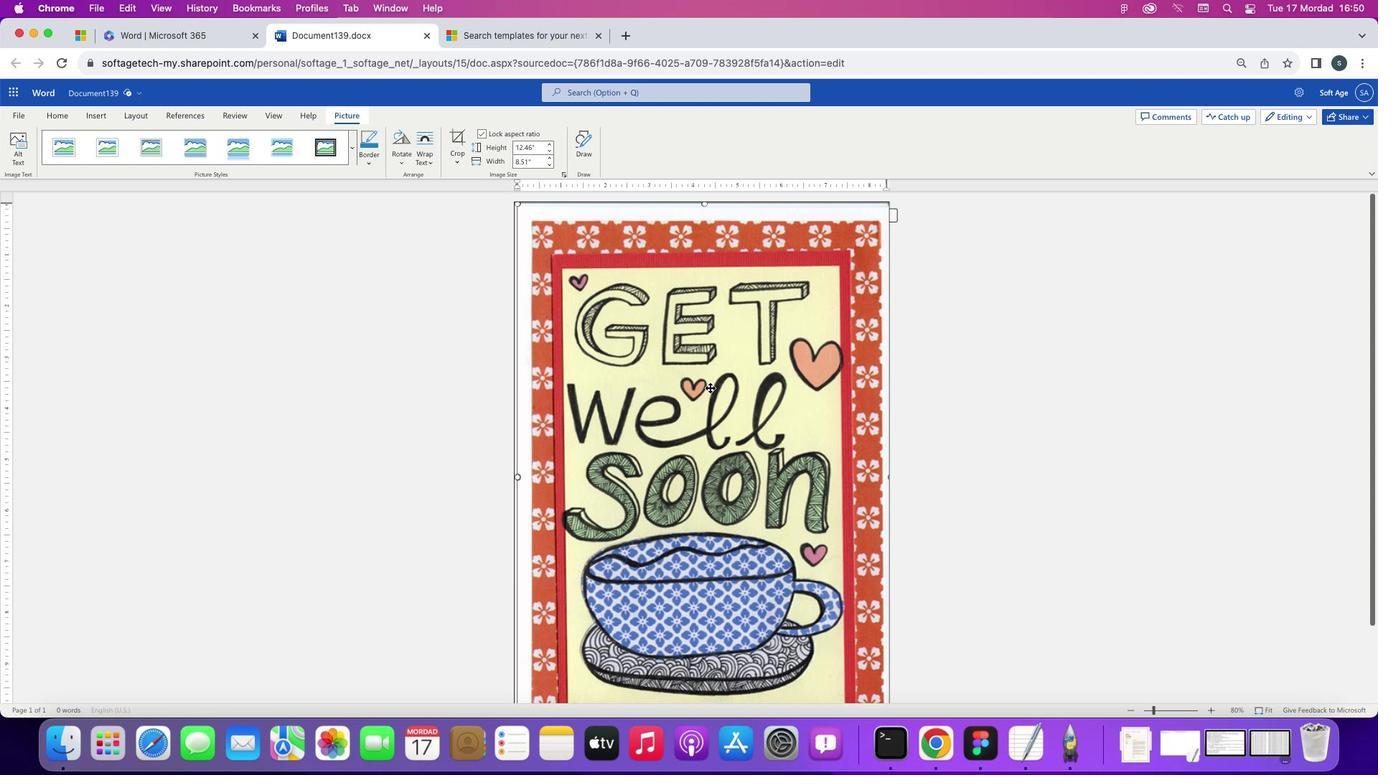 
Action: Mouse scrolled (709, 387) with delta (0, 0)
Screenshot: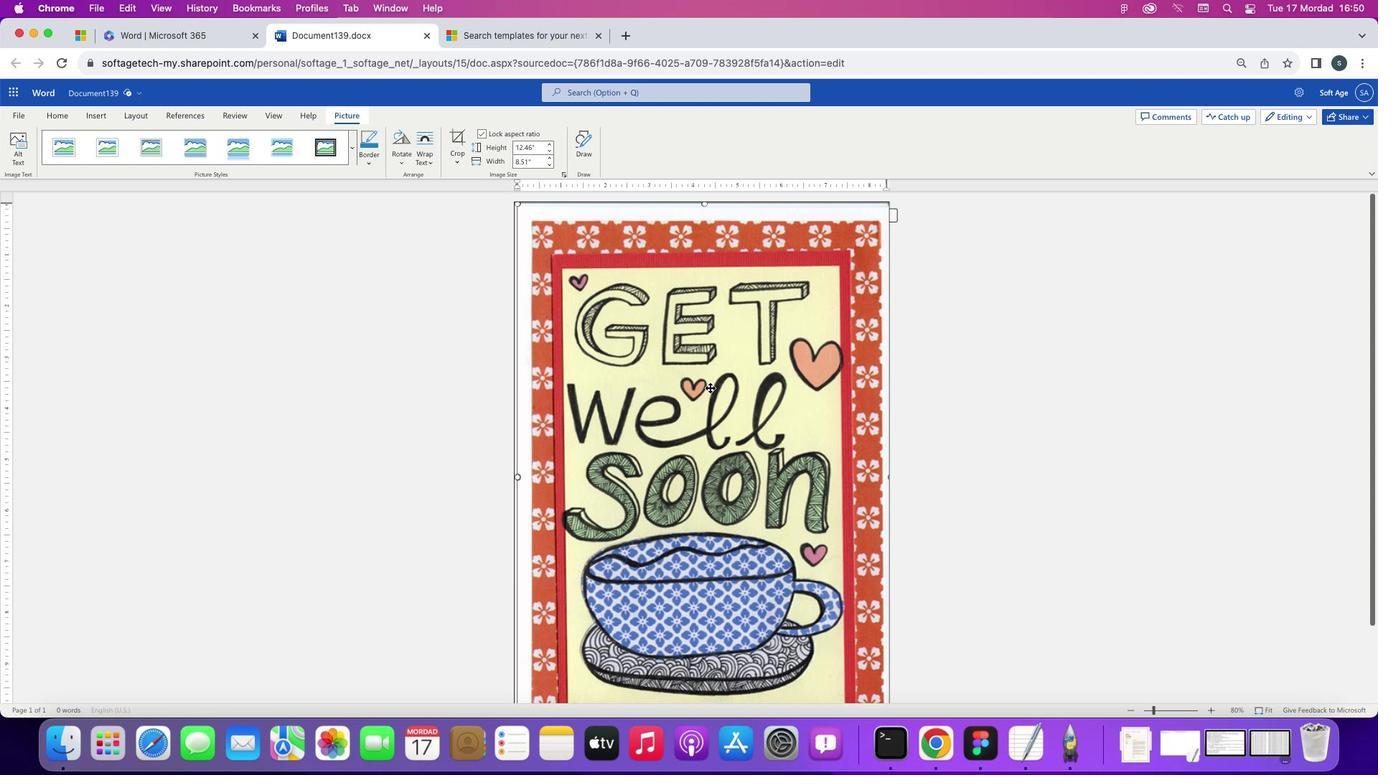 
Action: Mouse scrolled (709, 387) with delta (0, 2)
Screenshot: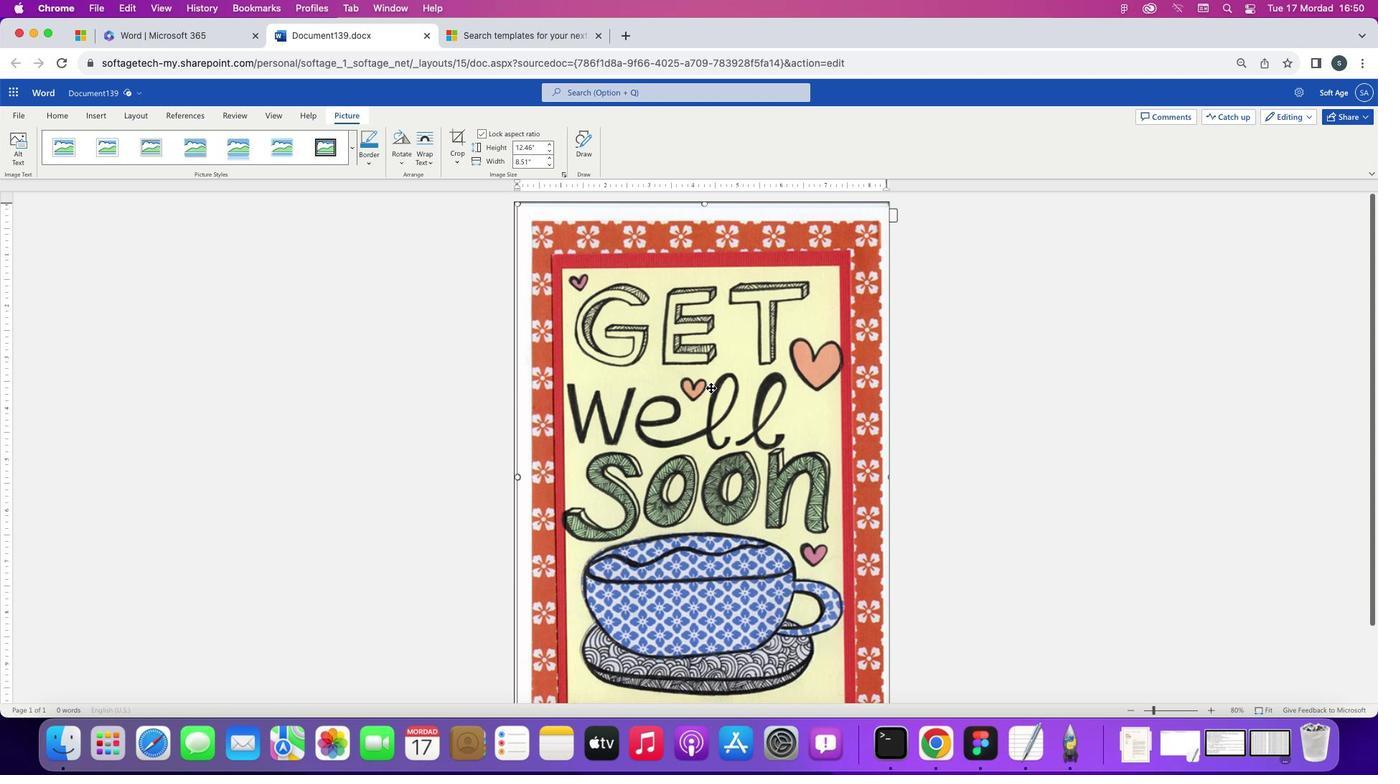 
Action: Mouse moved to (710, 386)
Screenshot: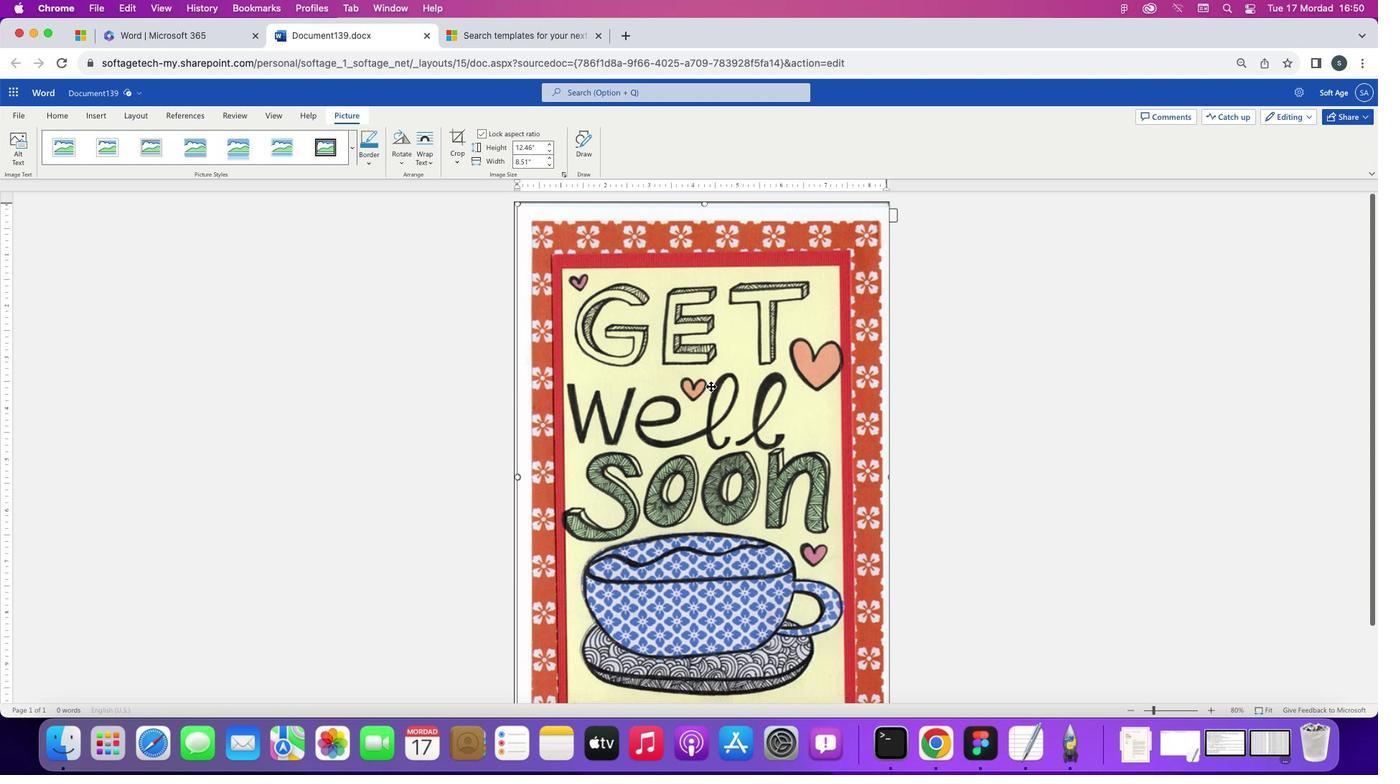 
Action: Mouse scrolled (710, 386) with delta (0, 0)
Screenshot: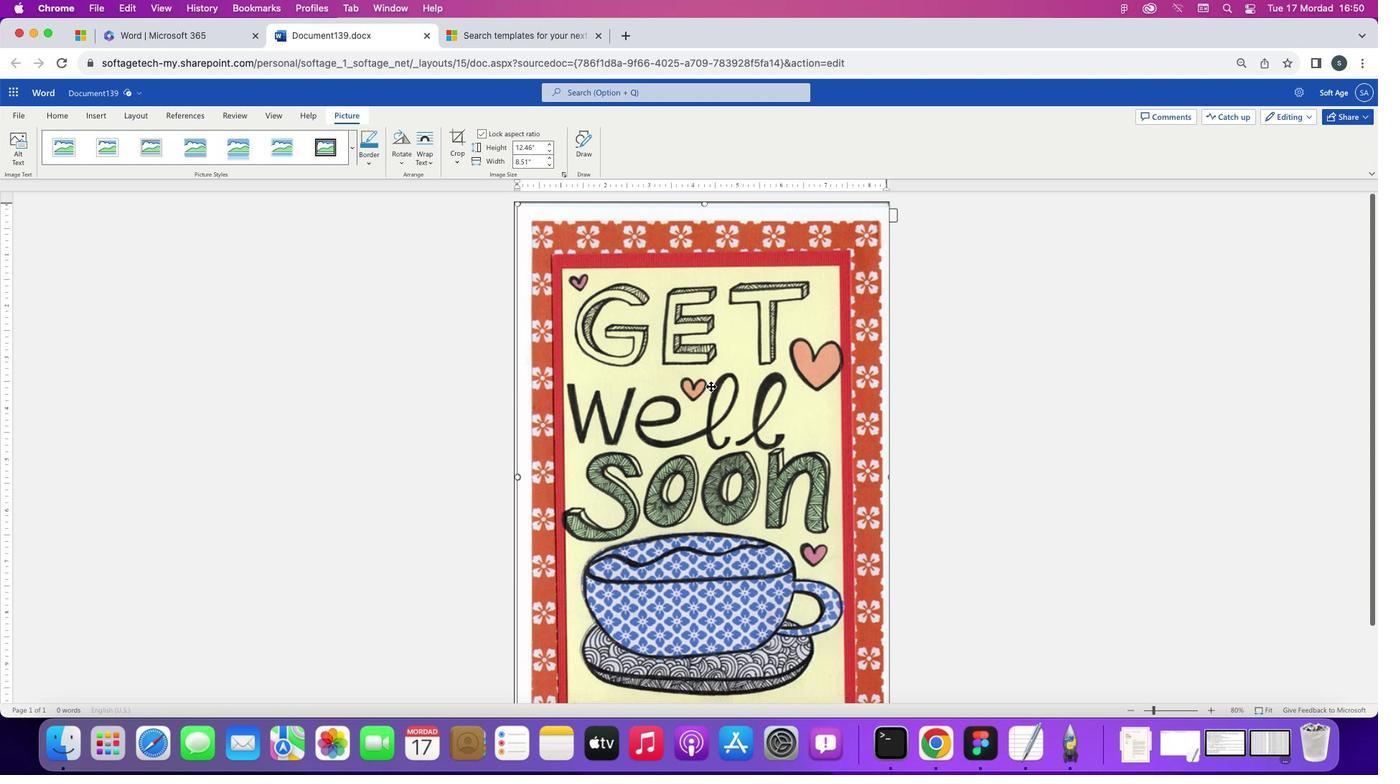 
Action: Mouse scrolled (710, 386) with delta (0, 0)
Screenshot: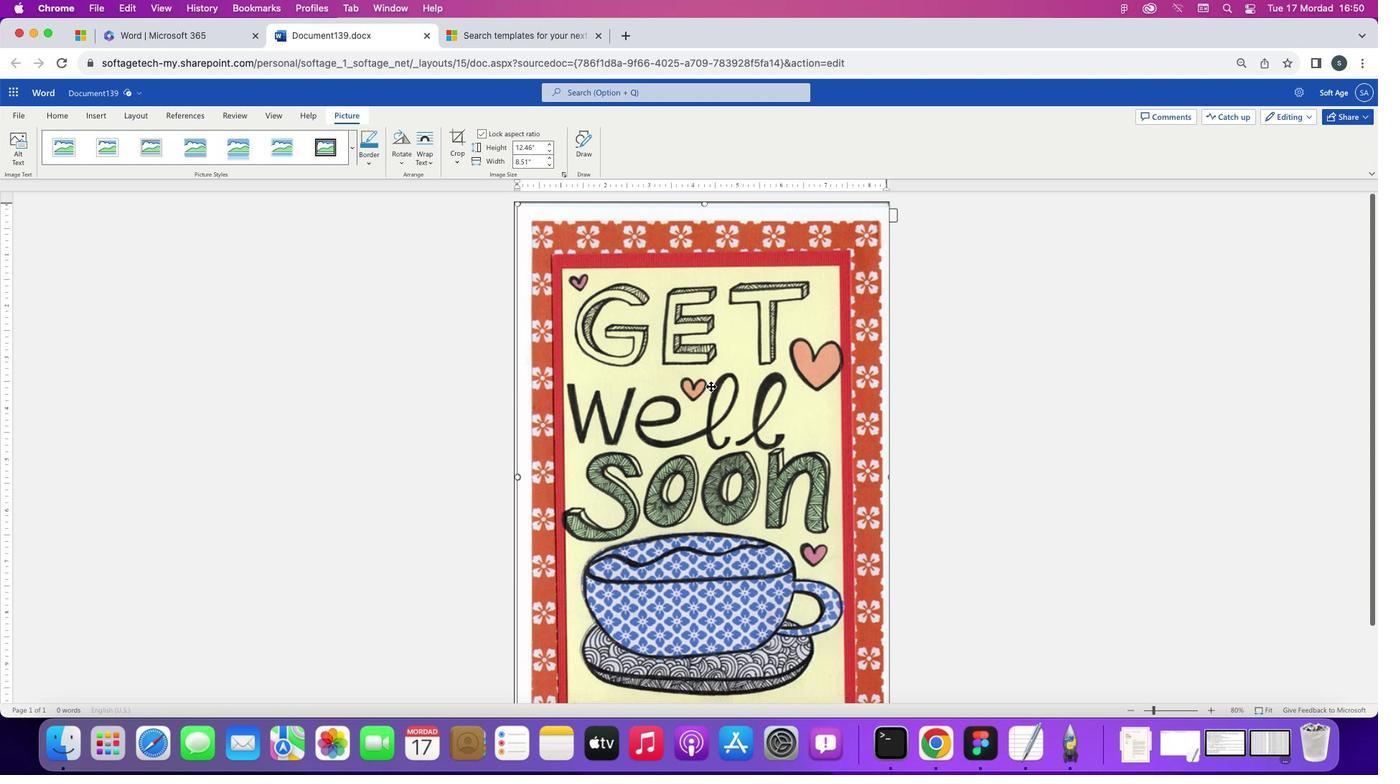 
Action: Mouse scrolled (710, 386) with delta (0, -2)
Screenshot: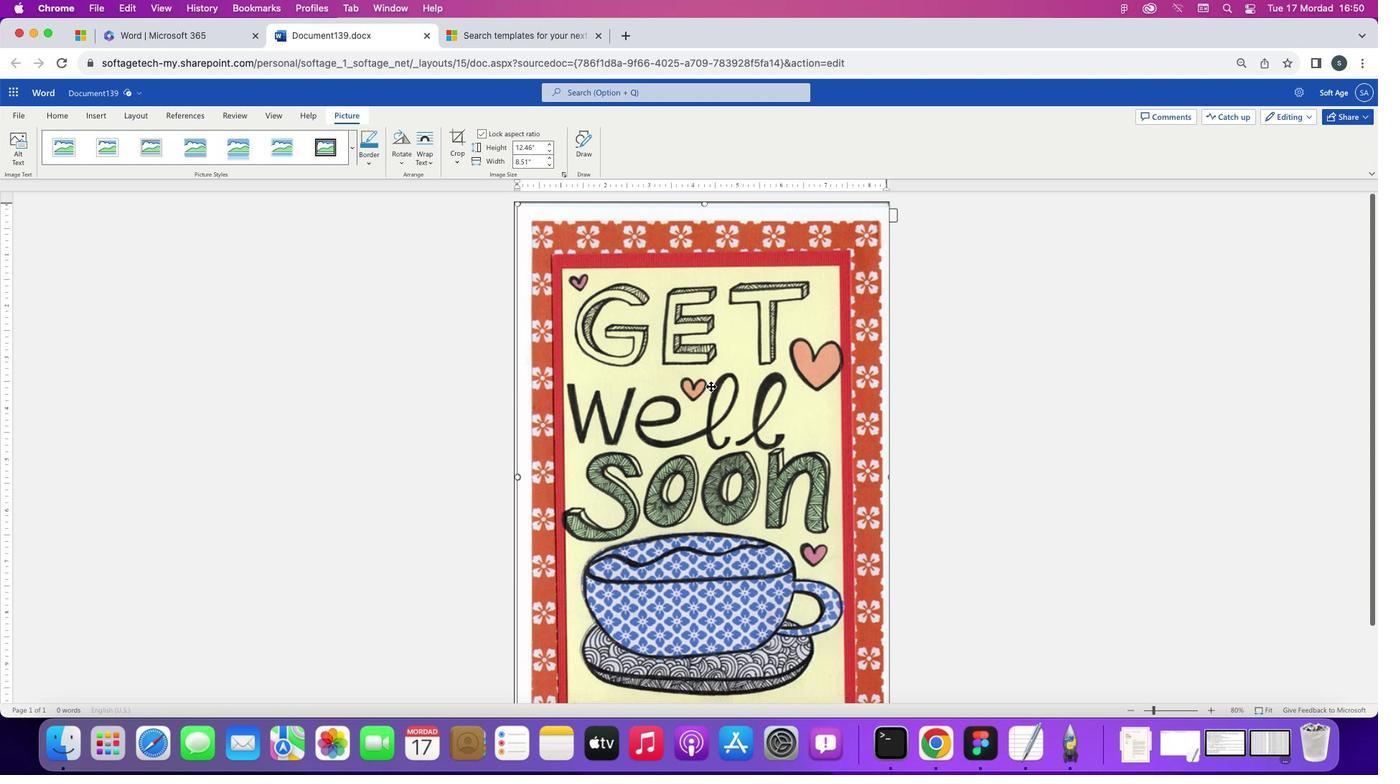 
Action: Mouse scrolled (710, 386) with delta (0, -3)
Screenshot: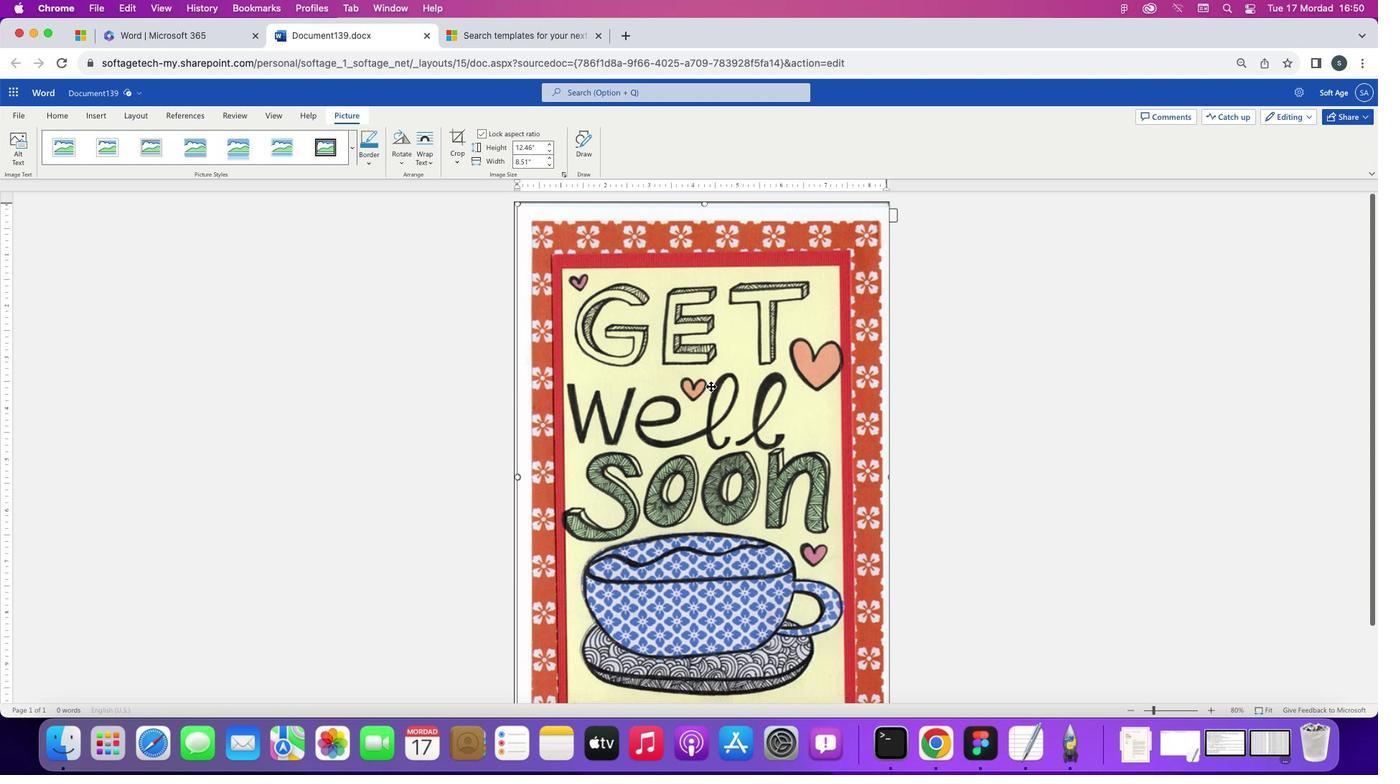 
Action: Mouse scrolled (710, 386) with delta (0, -4)
Screenshot: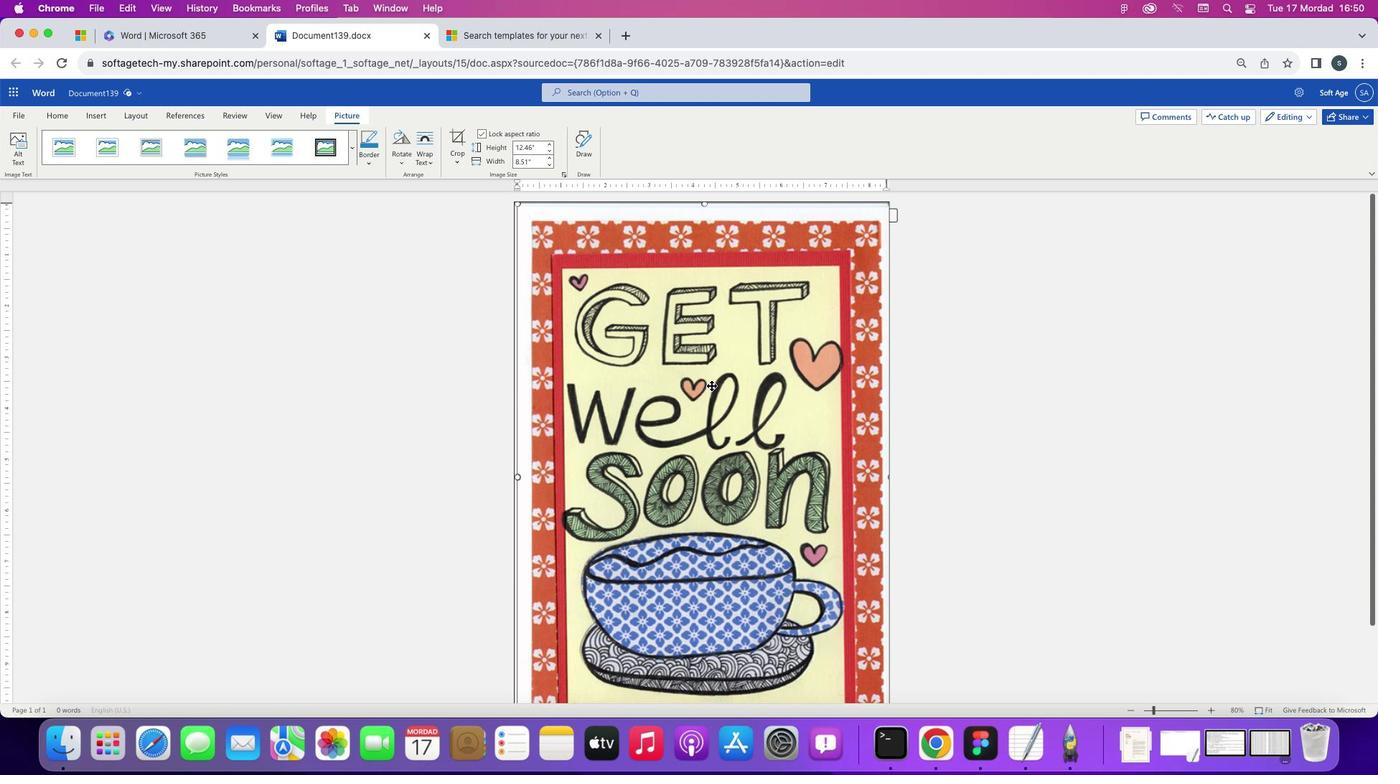 
Action: Mouse moved to (929, 408)
Screenshot: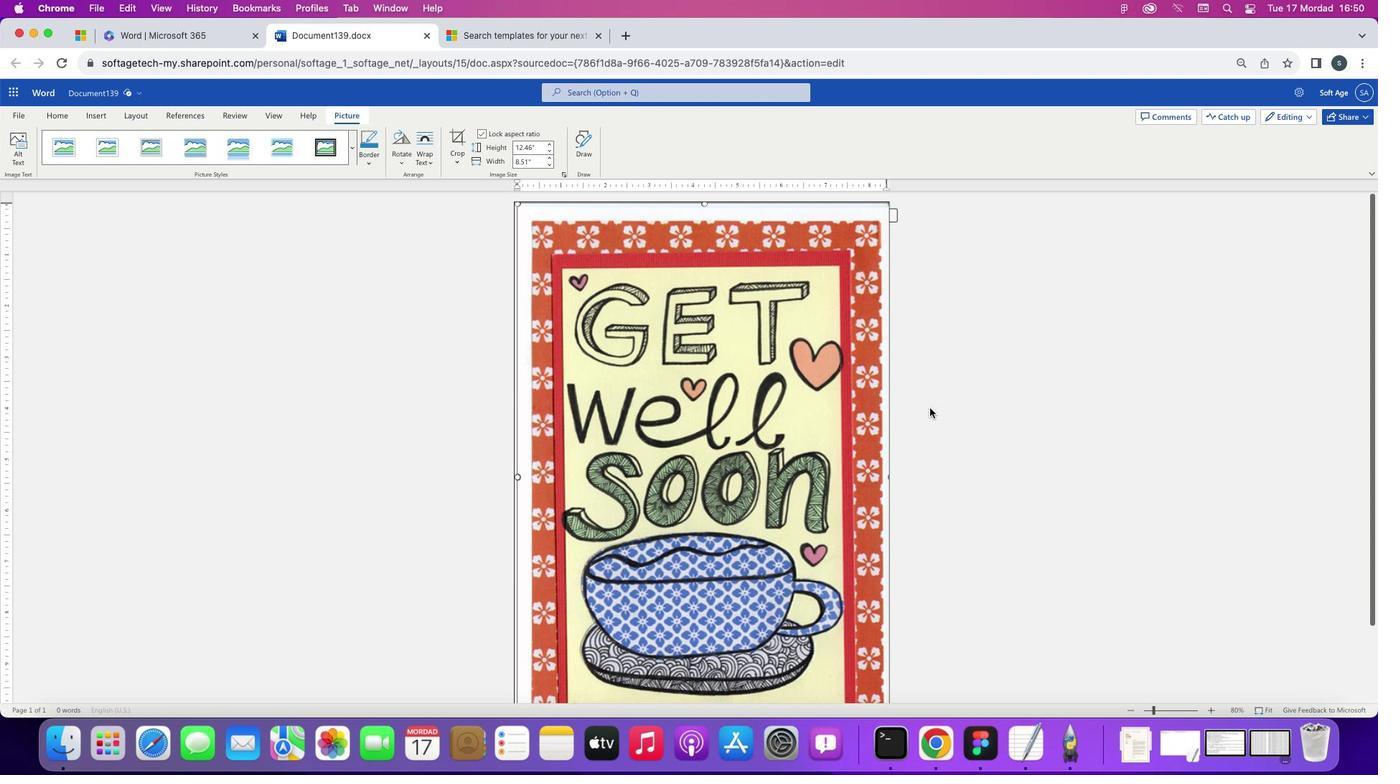 
Action: Mouse pressed left at (929, 408)
Screenshot: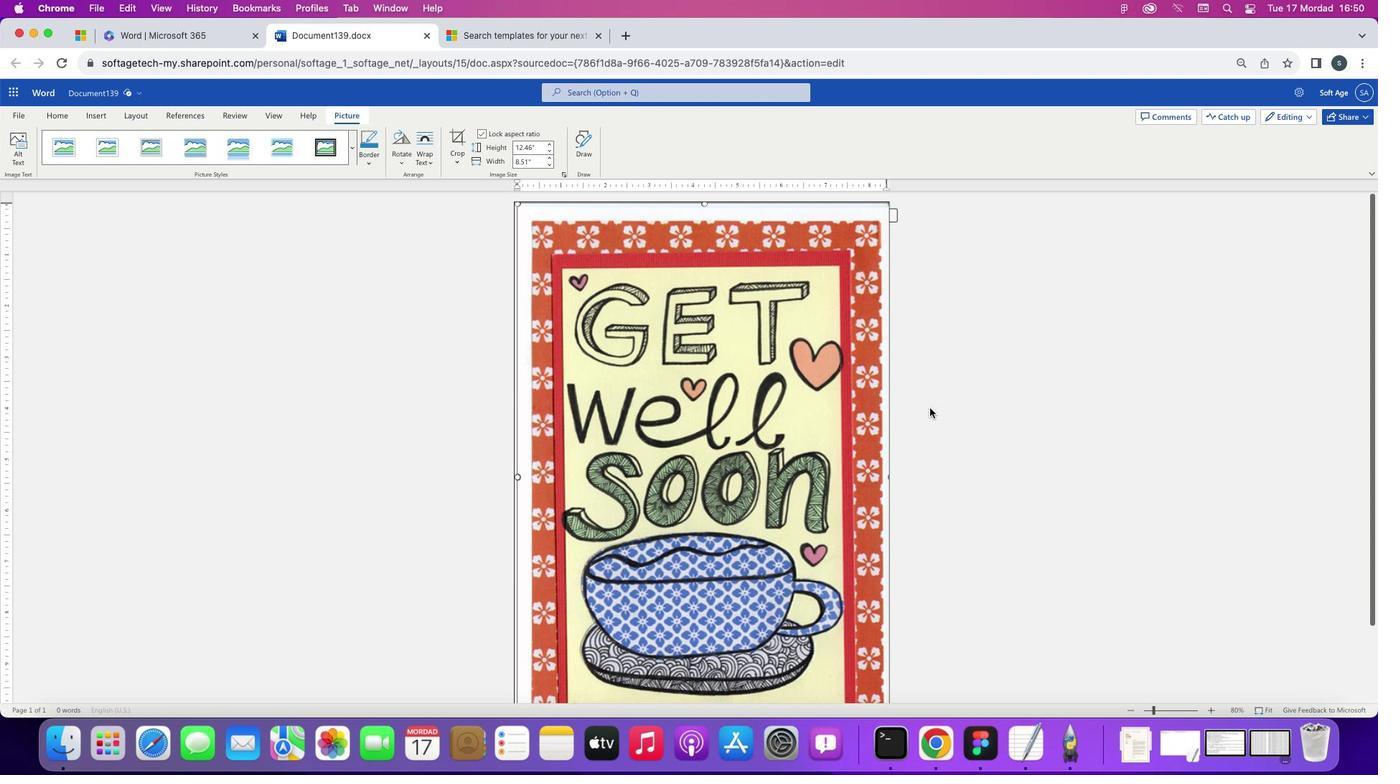 
Action: Mouse moved to (929, 407)
Screenshot: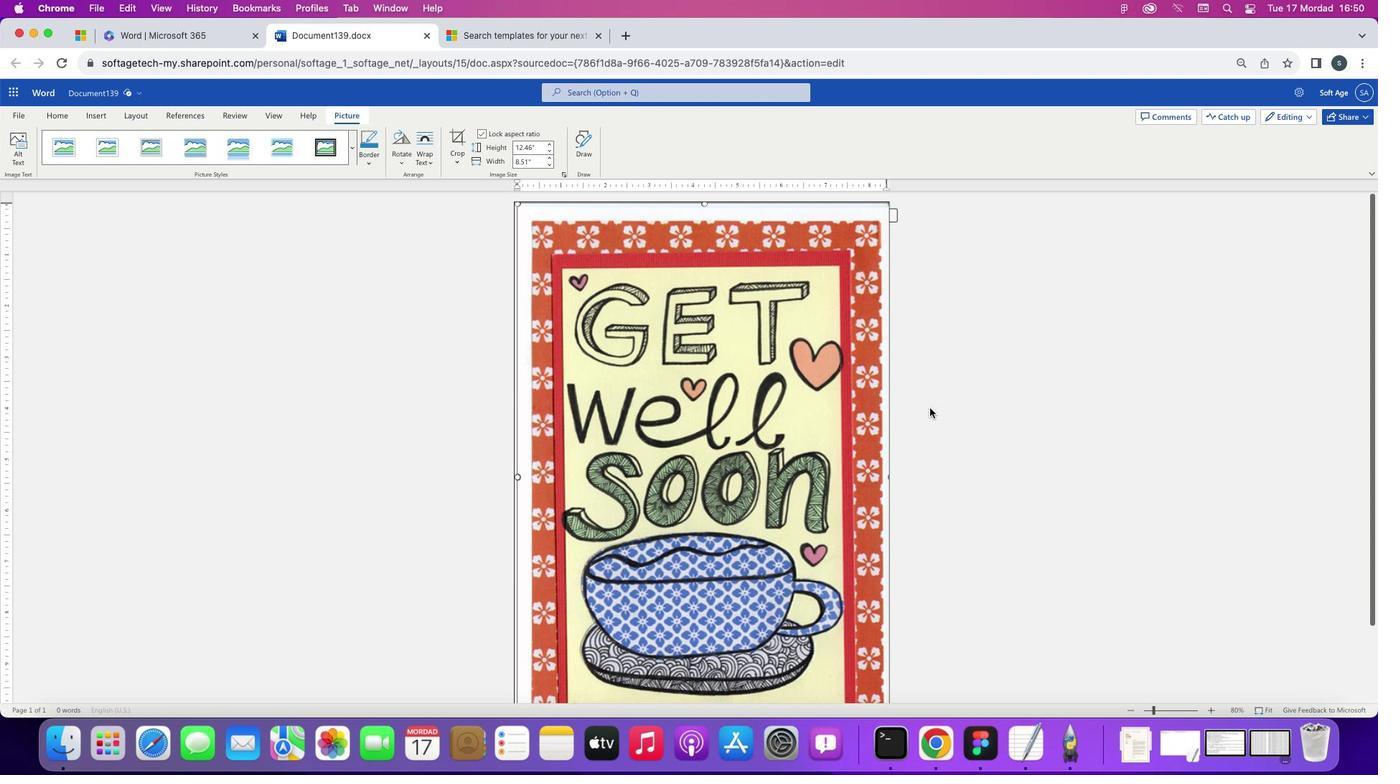 
Action: Mouse scrolled (929, 407) with delta (0, 0)
Screenshot: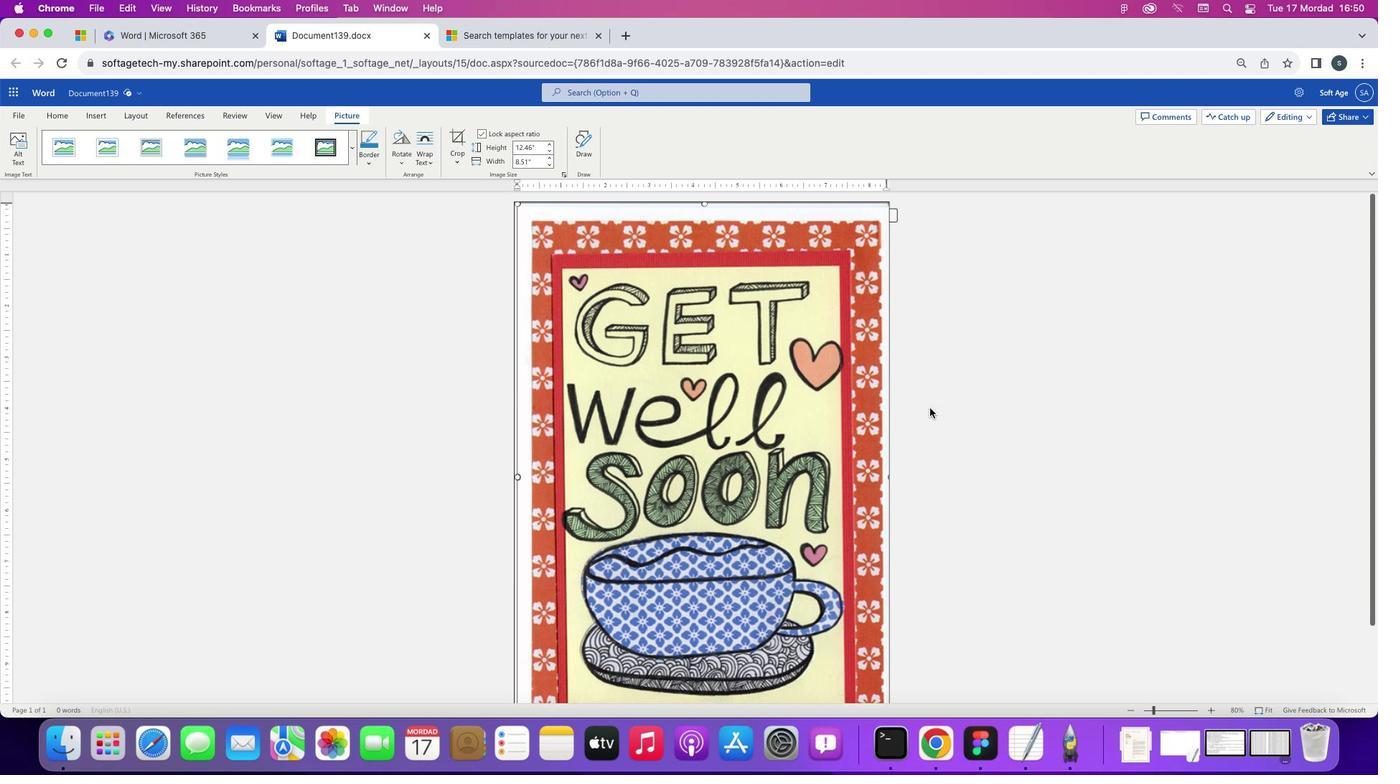 
Action: Mouse scrolled (929, 407) with delta (0, 0)
Screenshot: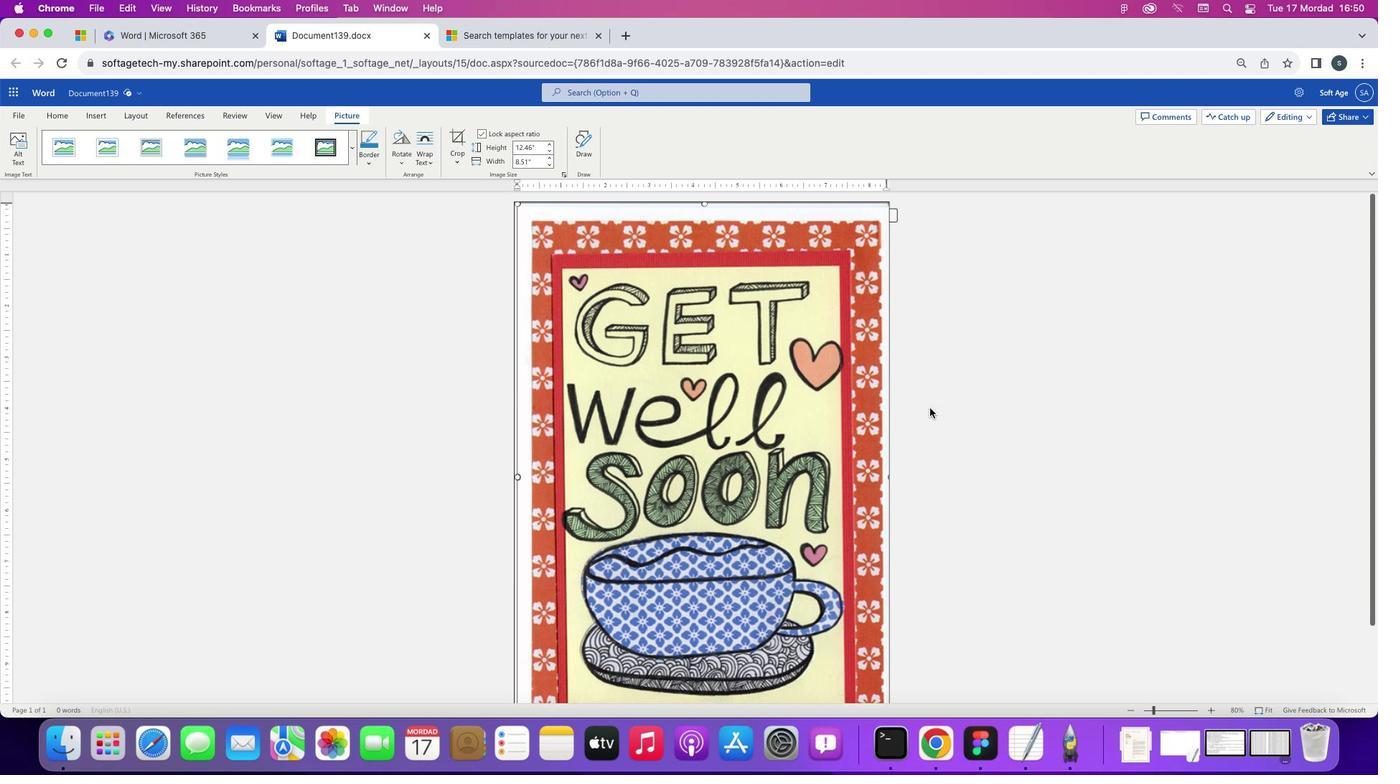 
Action: Mouse scrolled (929, 407) with delta (0, 1)
Screenshot: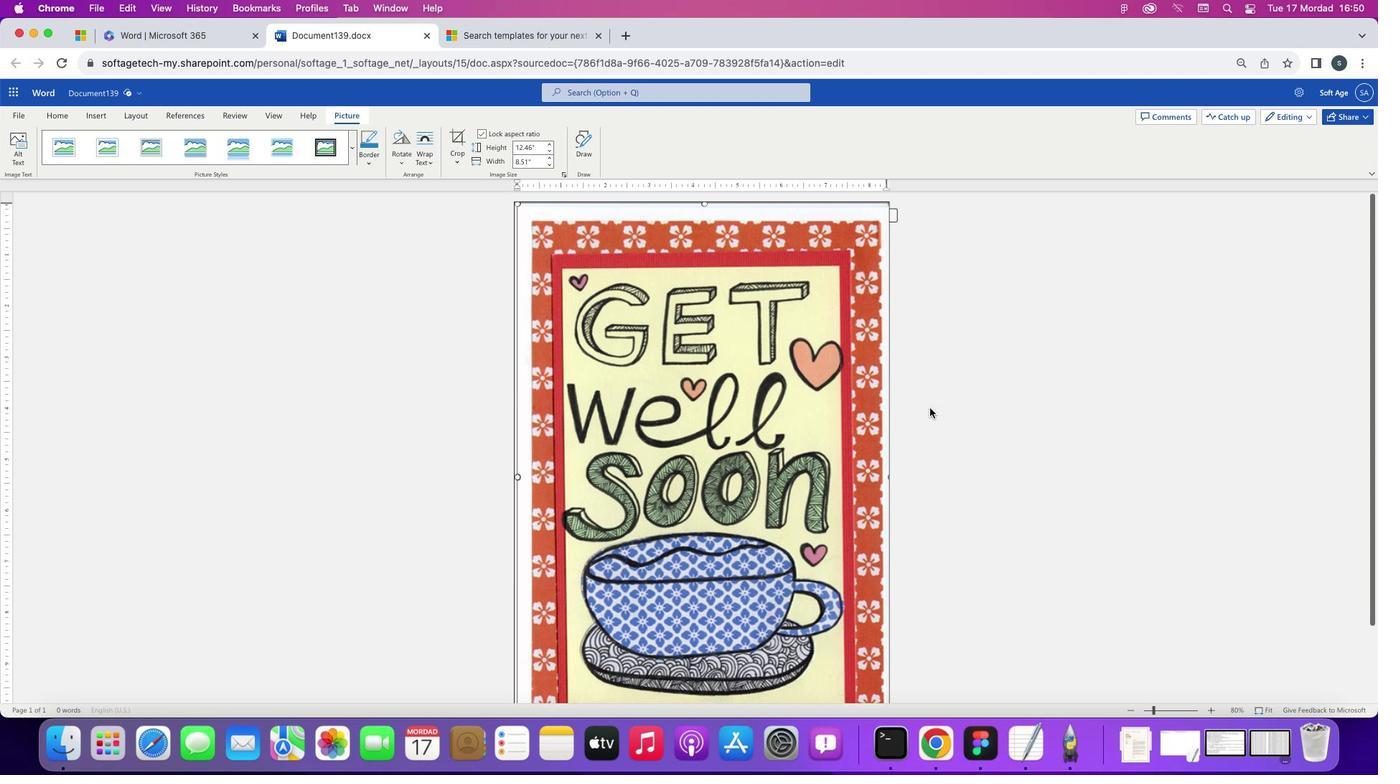 
Action: Mouse scrolled (929, 407) with delta (0, 2)
Screenshot: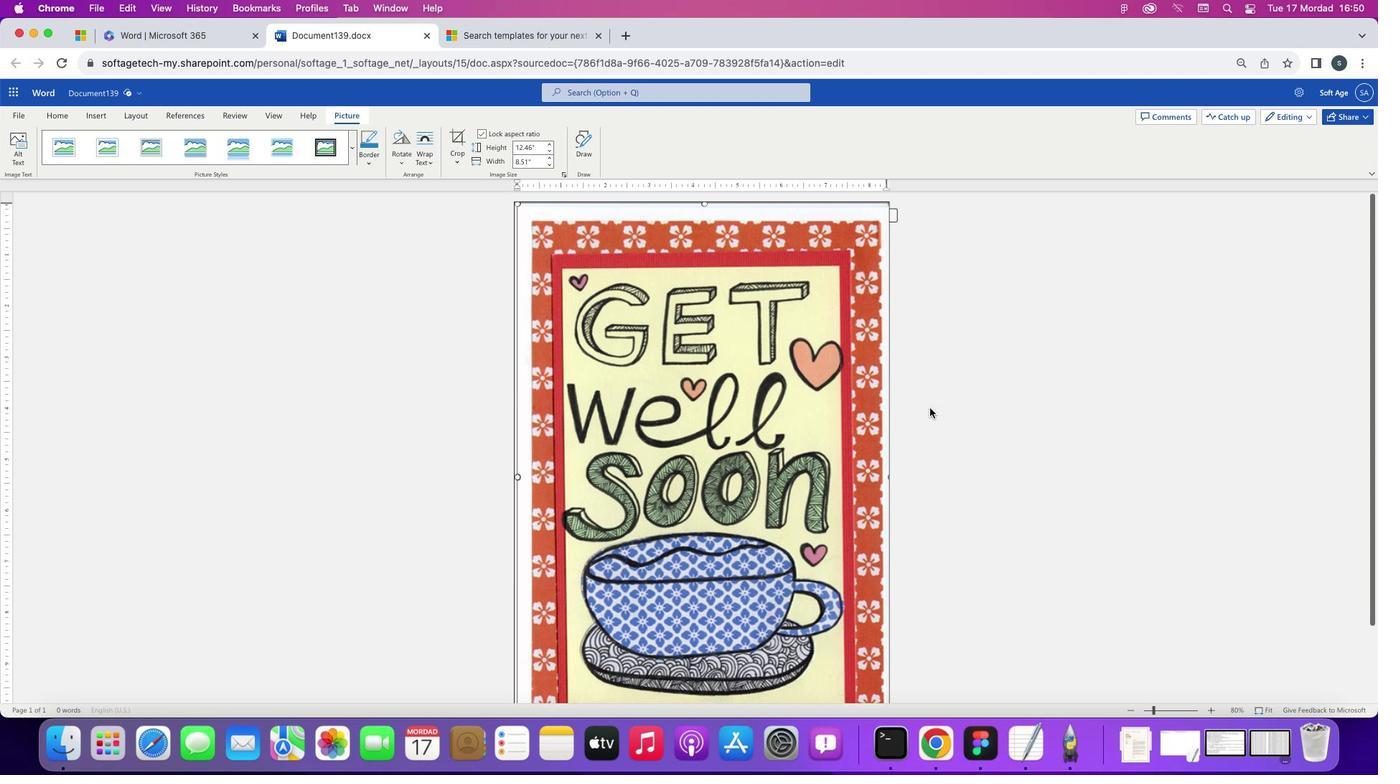 
Action: Mouse scrolled (929, 407) with delta (0, 3)
Screenshot: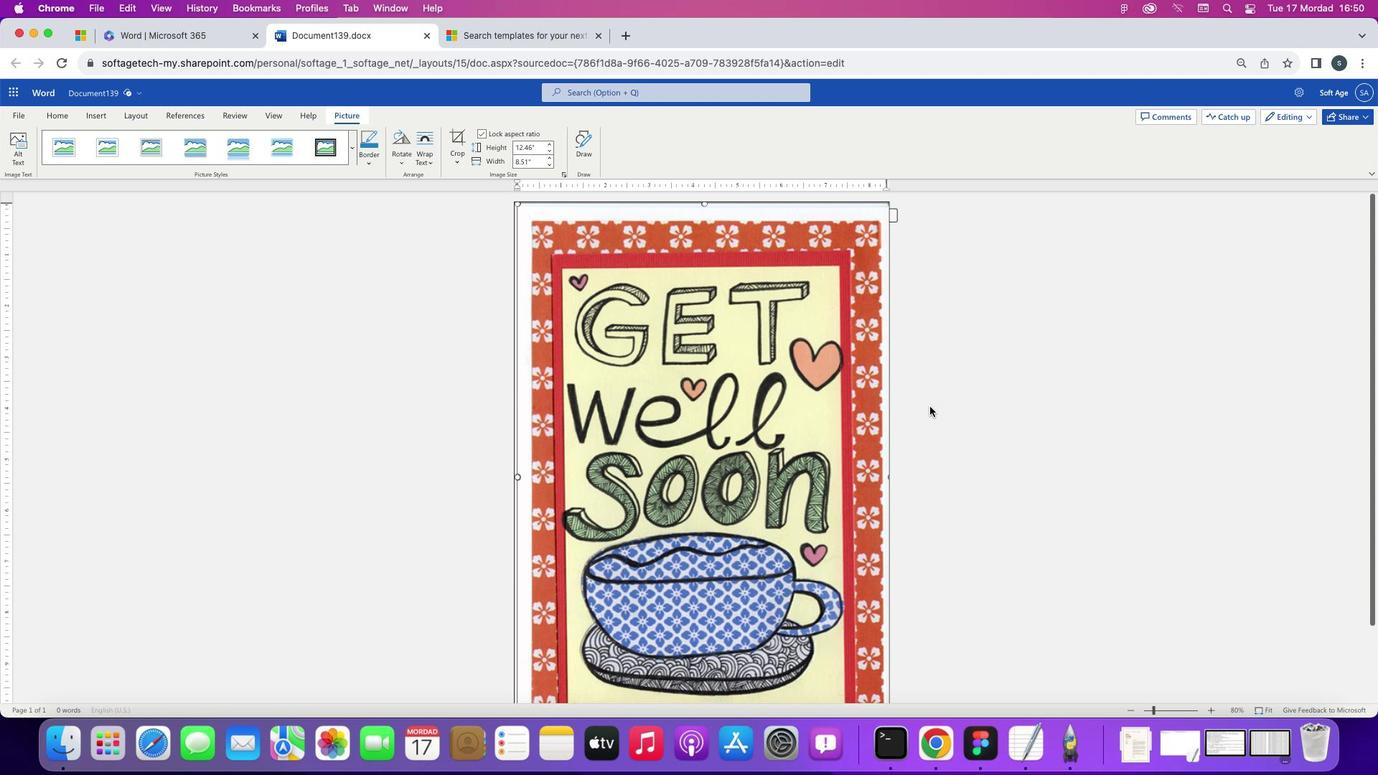 
Action: Mouse moved to (930, 407)
Screenshot: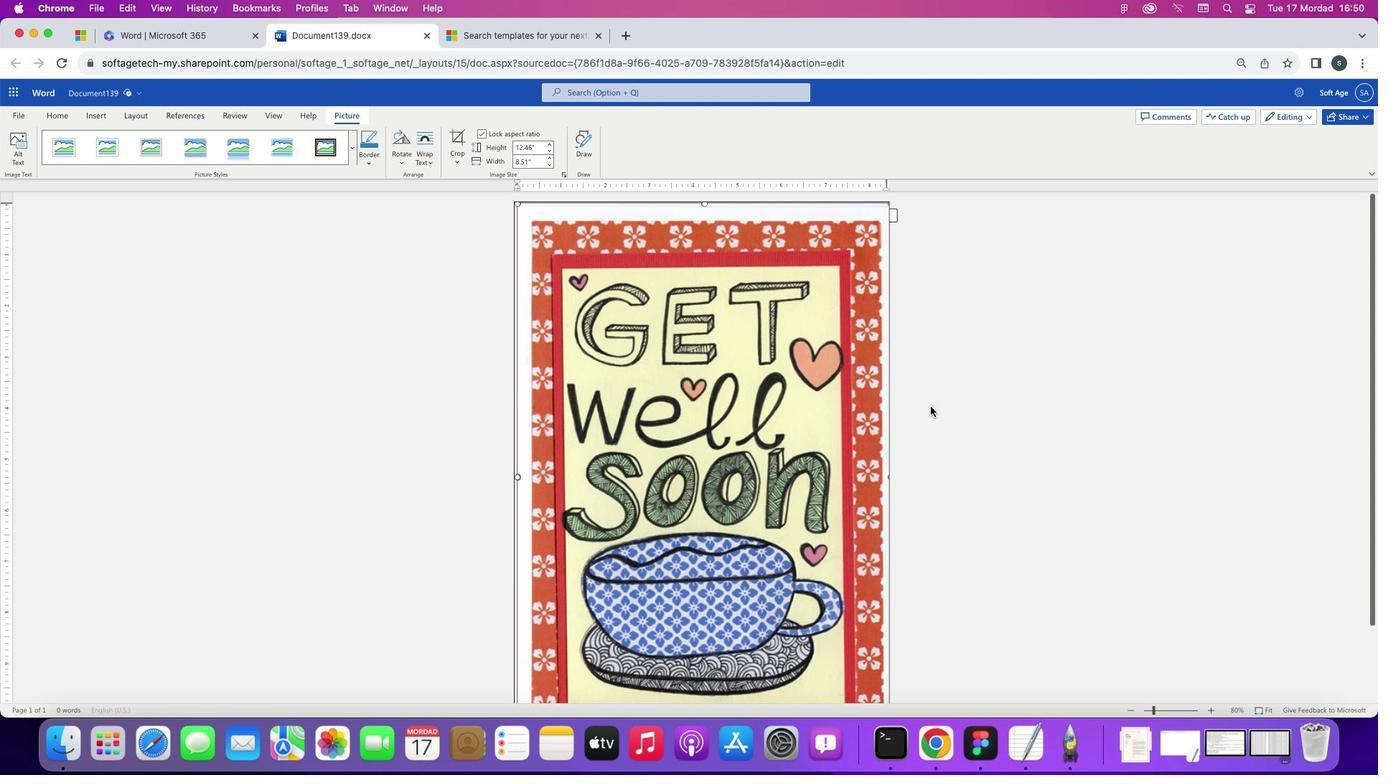 
Action: Mouse scrolled (930, 407) with delta (0, 0)
Screenshot: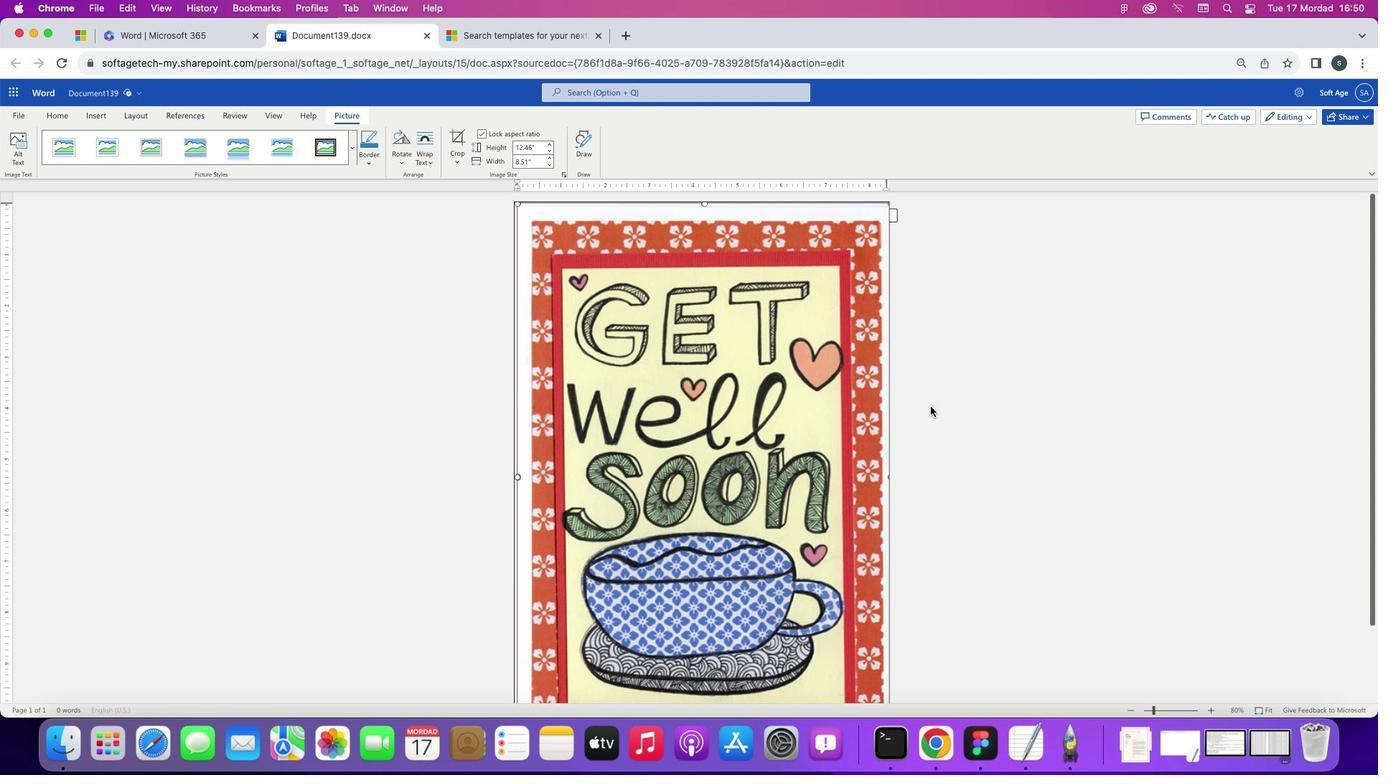 
Action: Mouse moved to (930, 406)
Screenshot: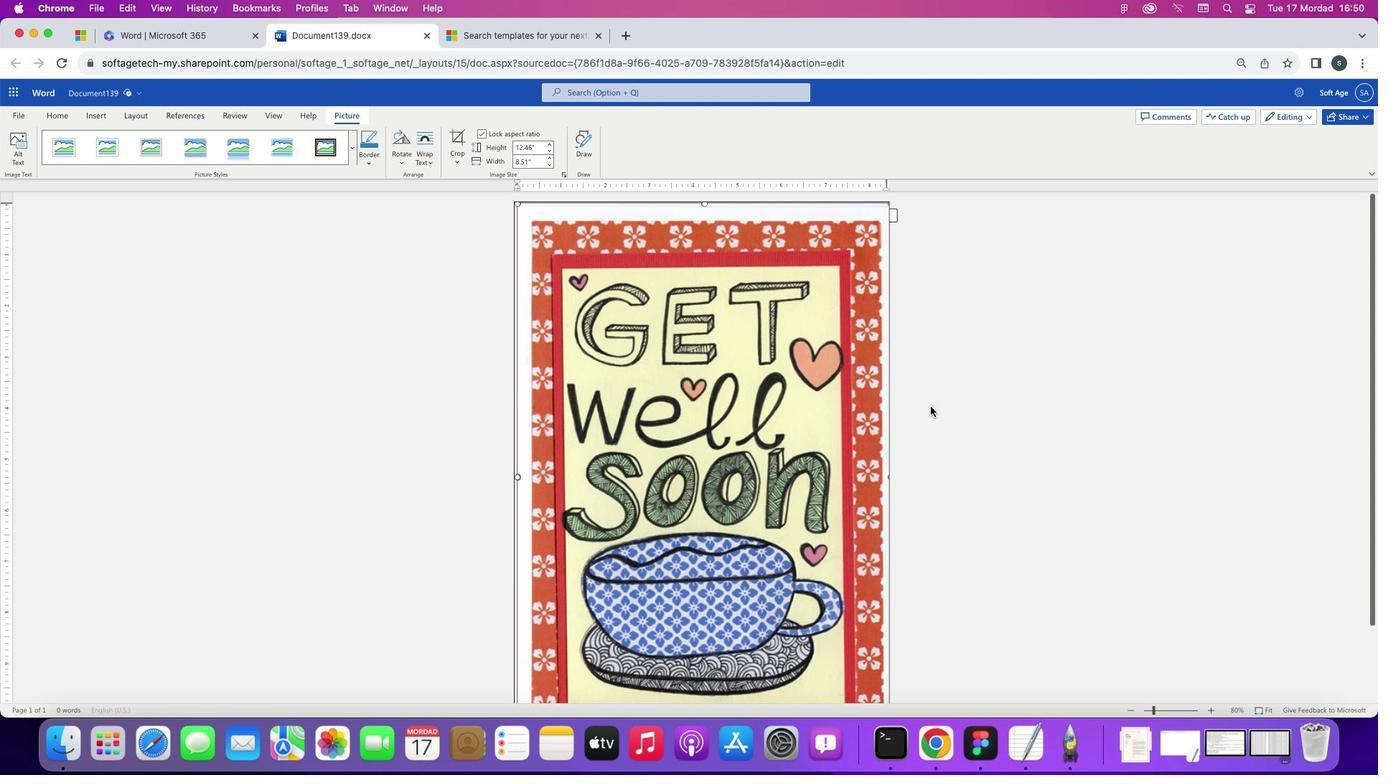 
Action: Mouse scrolled (930, 406) with delta (0, 0)
Screenshot: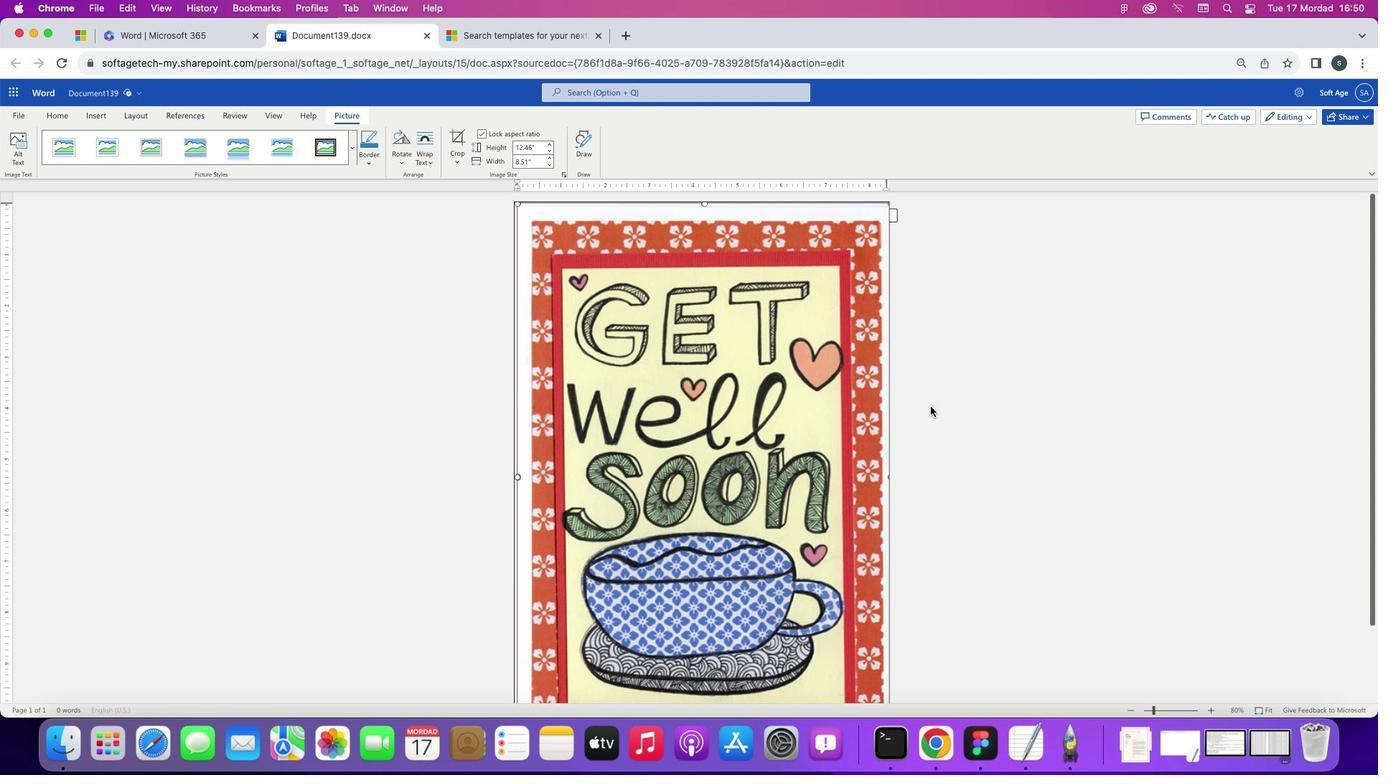 
Action: Mouse scrolled (930, 406) with delta (0, -2)
Screenshot: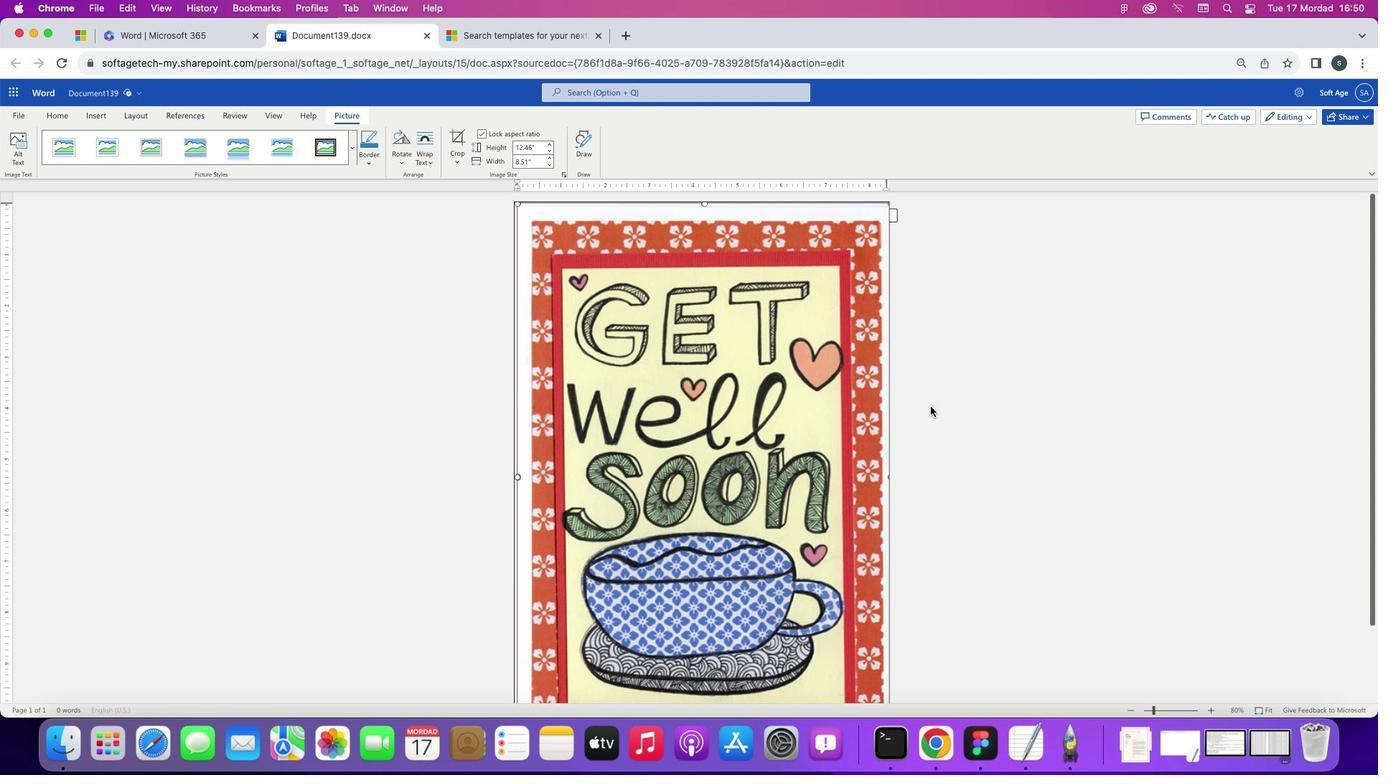 
Action: Mouse scrolled (930, 406) with delta (0, -3)
Screenshot: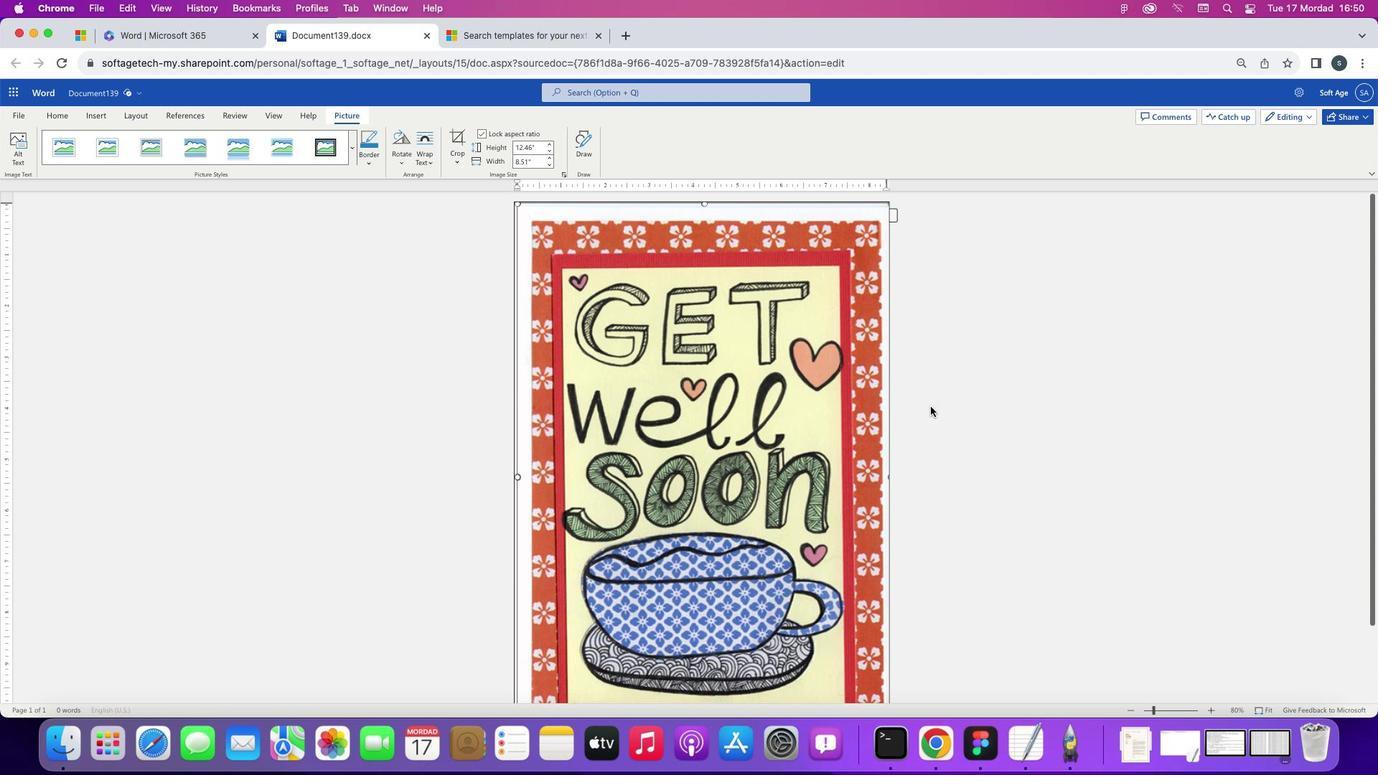 
Action: Mouse scrolled (930, 406) with delta (0, -4)
Screenshot: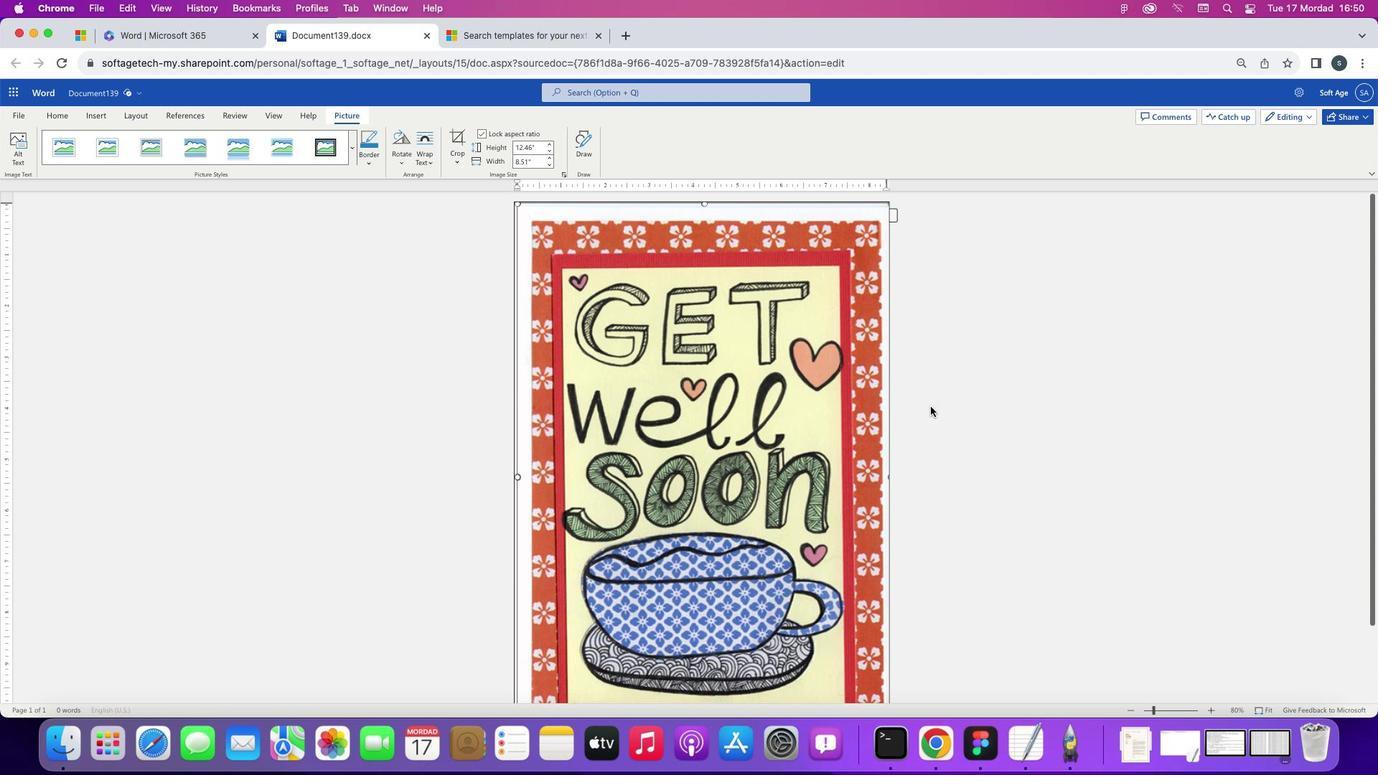 
Action: Mouse scrolled (930, 406) with delta (0, -4)
Screenshot: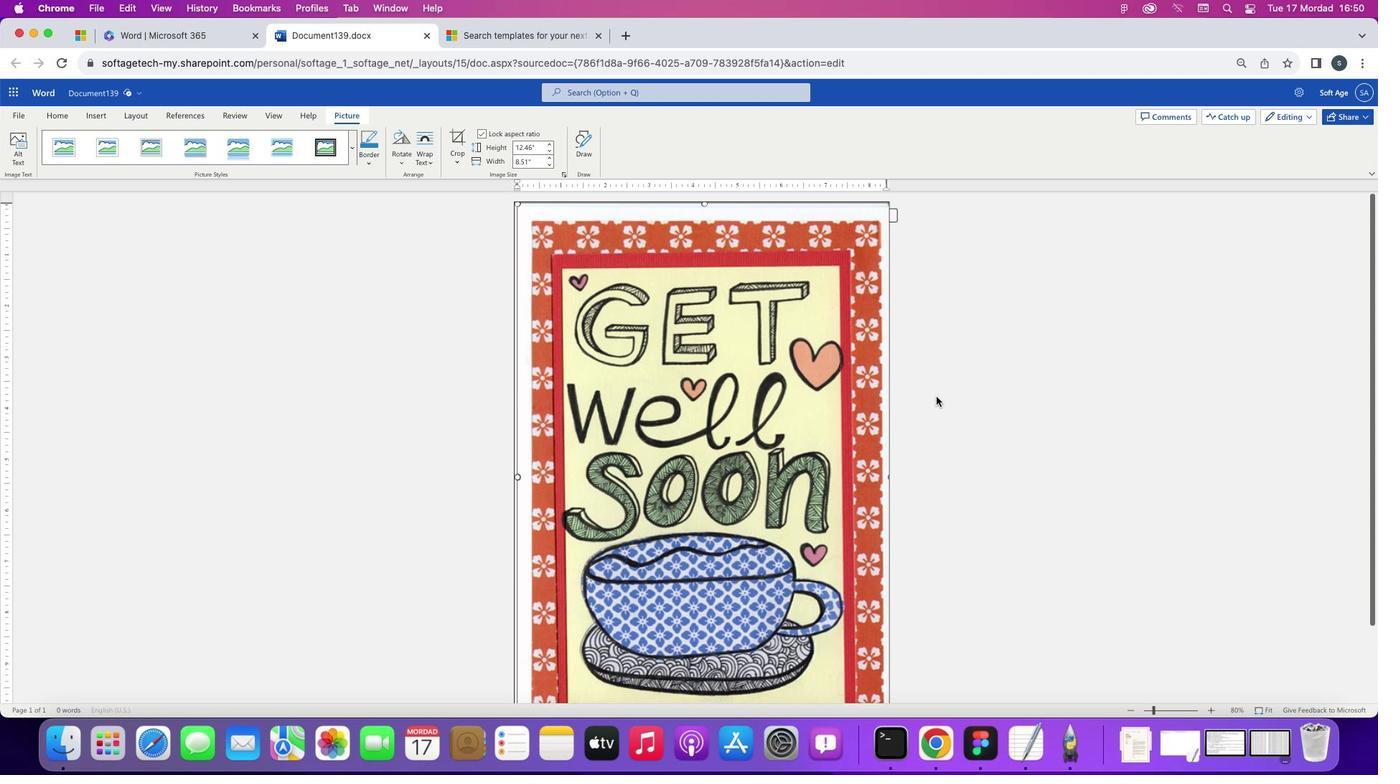 
Action: Mouse moved to (1019, 366)
Screenshot: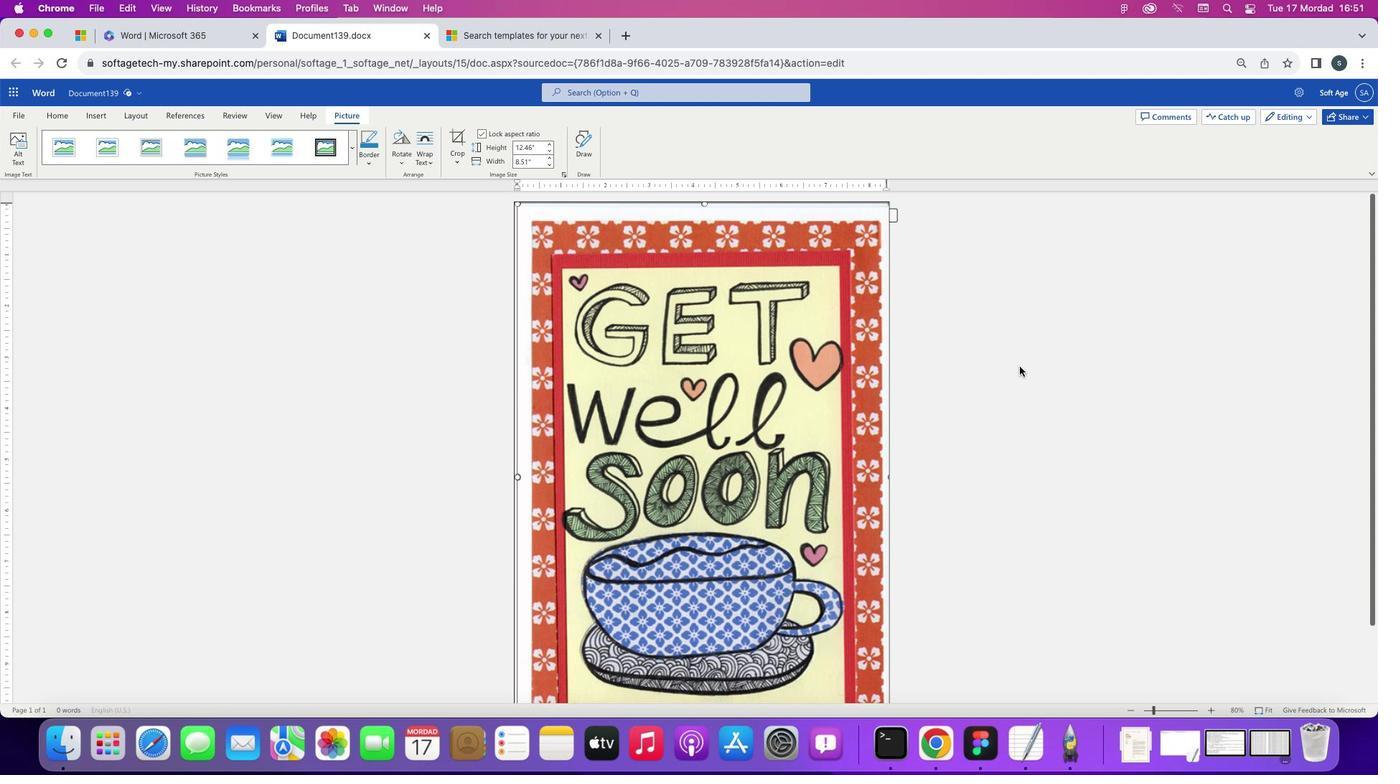 
Action: Mouse pressed left at (1019, 366)
Screenshot: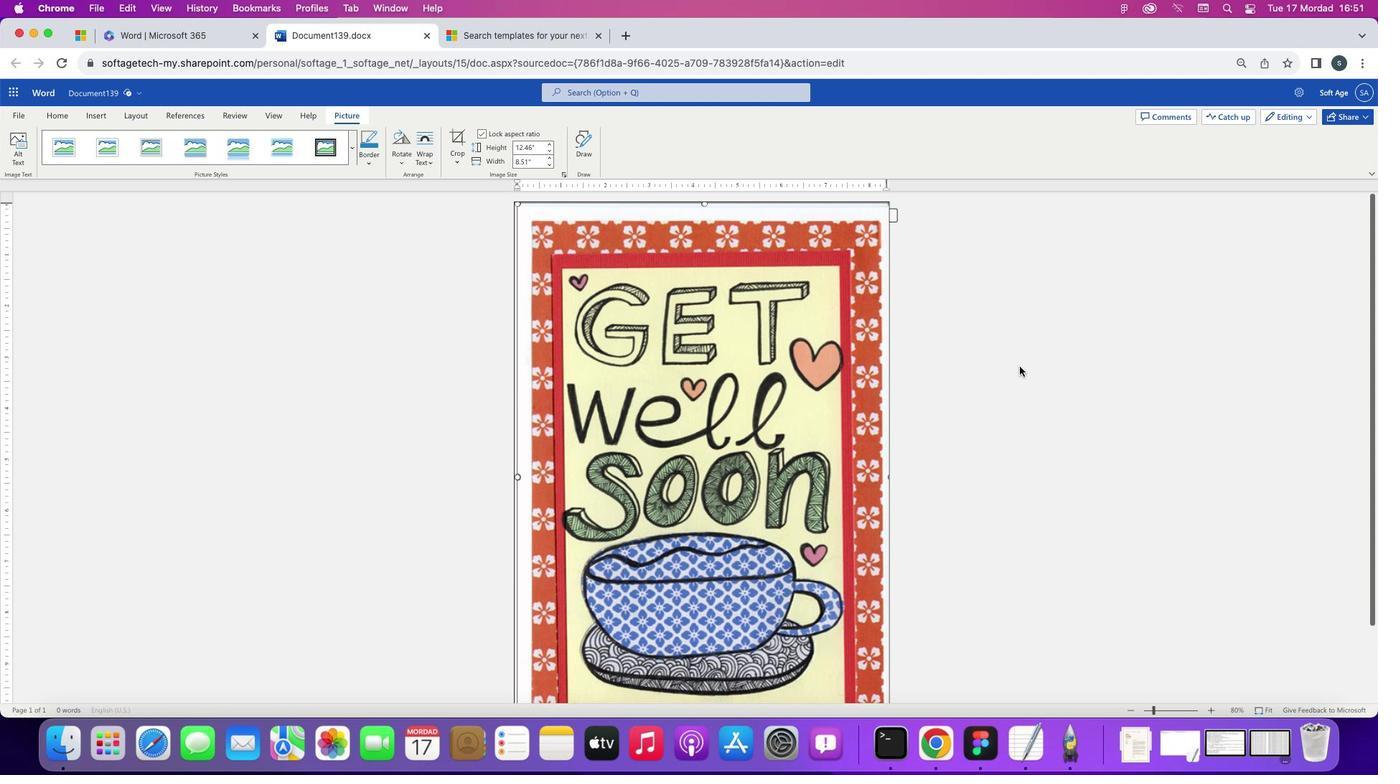 
Action: Mouse moved to (1019, 366)
Screenshot: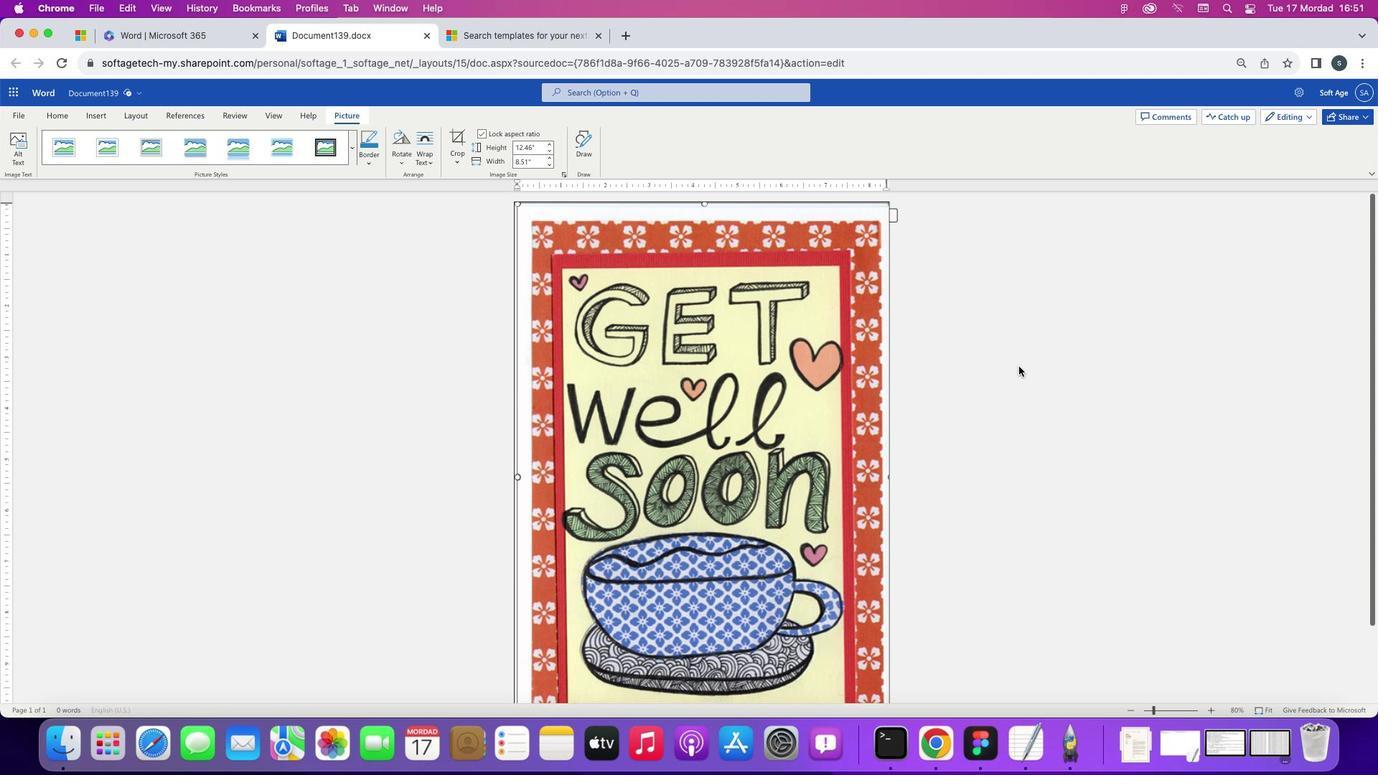 
Action: Mouse scrolled (1019, 366) with delta (0, 0)
Screenshot: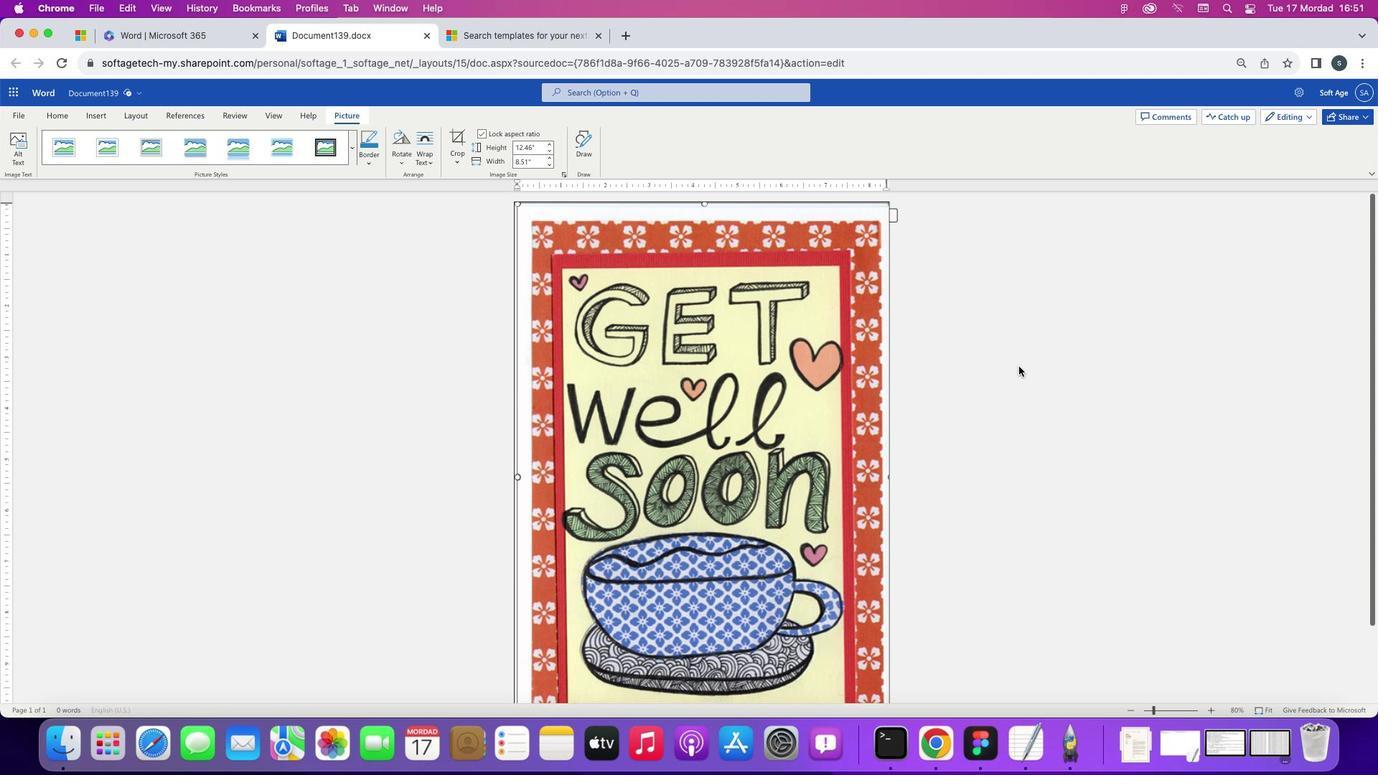 
Action: Mouse scrolled (1019, 366) with delta (0, 0)
Screenshot: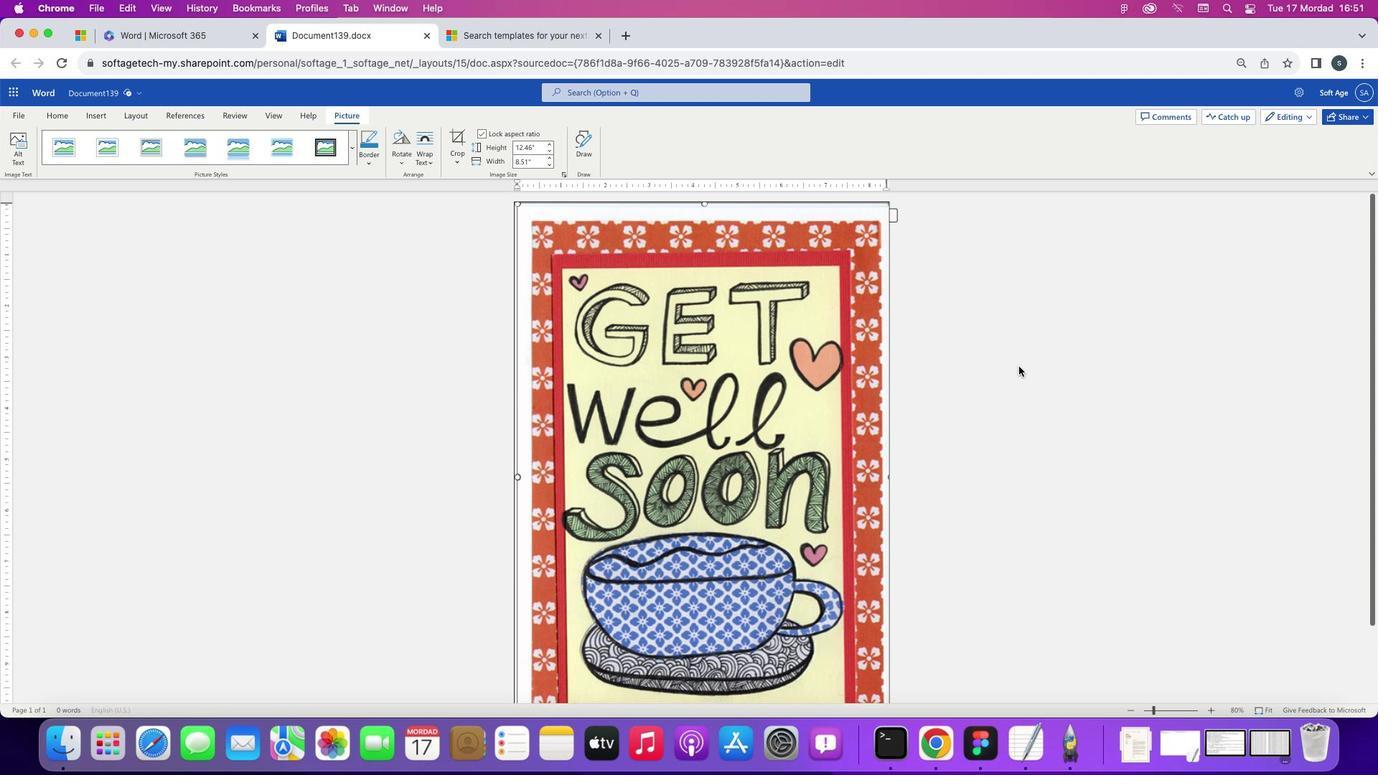 
Action: Mouse scrolled (1019, 366) with delta (0, 2)
Screenshot: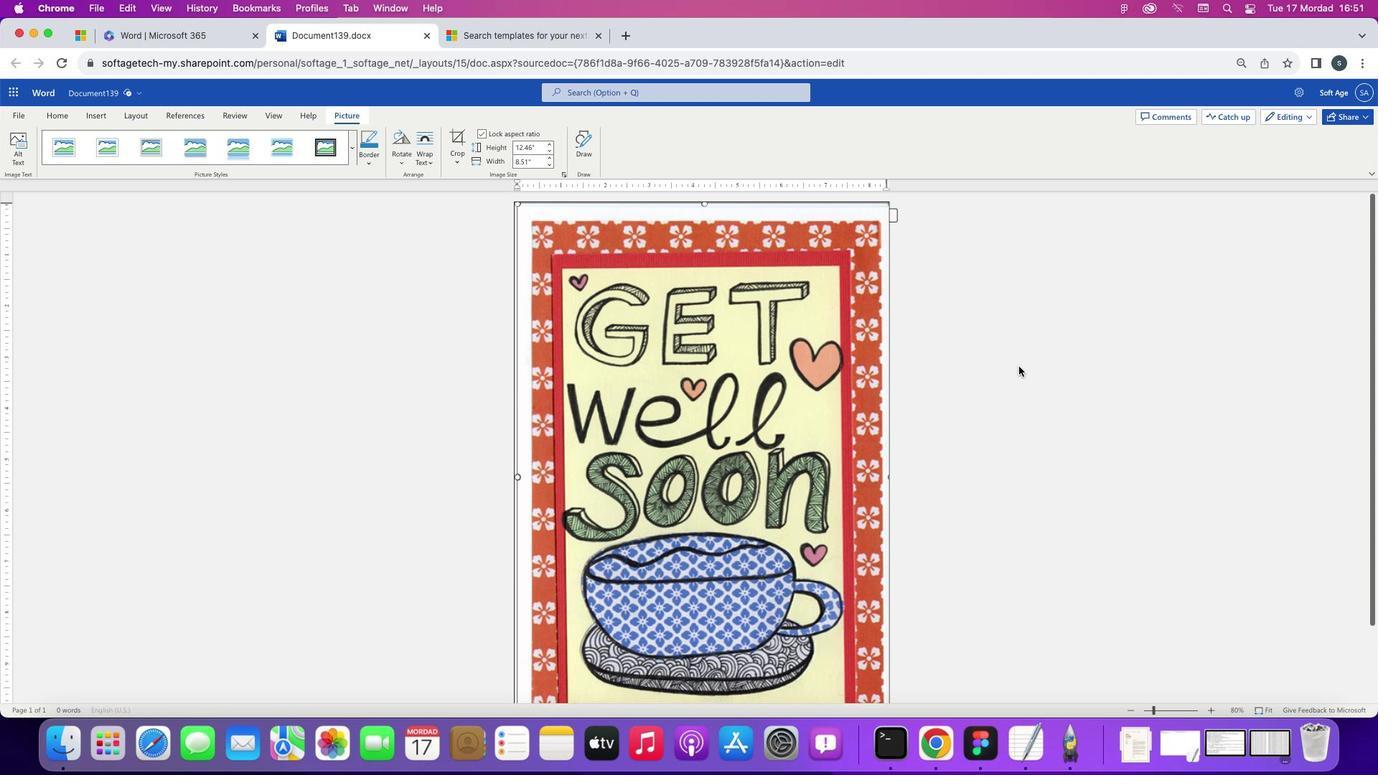 
Action: Mouse scrolled (1019, 366) with delta (0, 3)
Screenshot: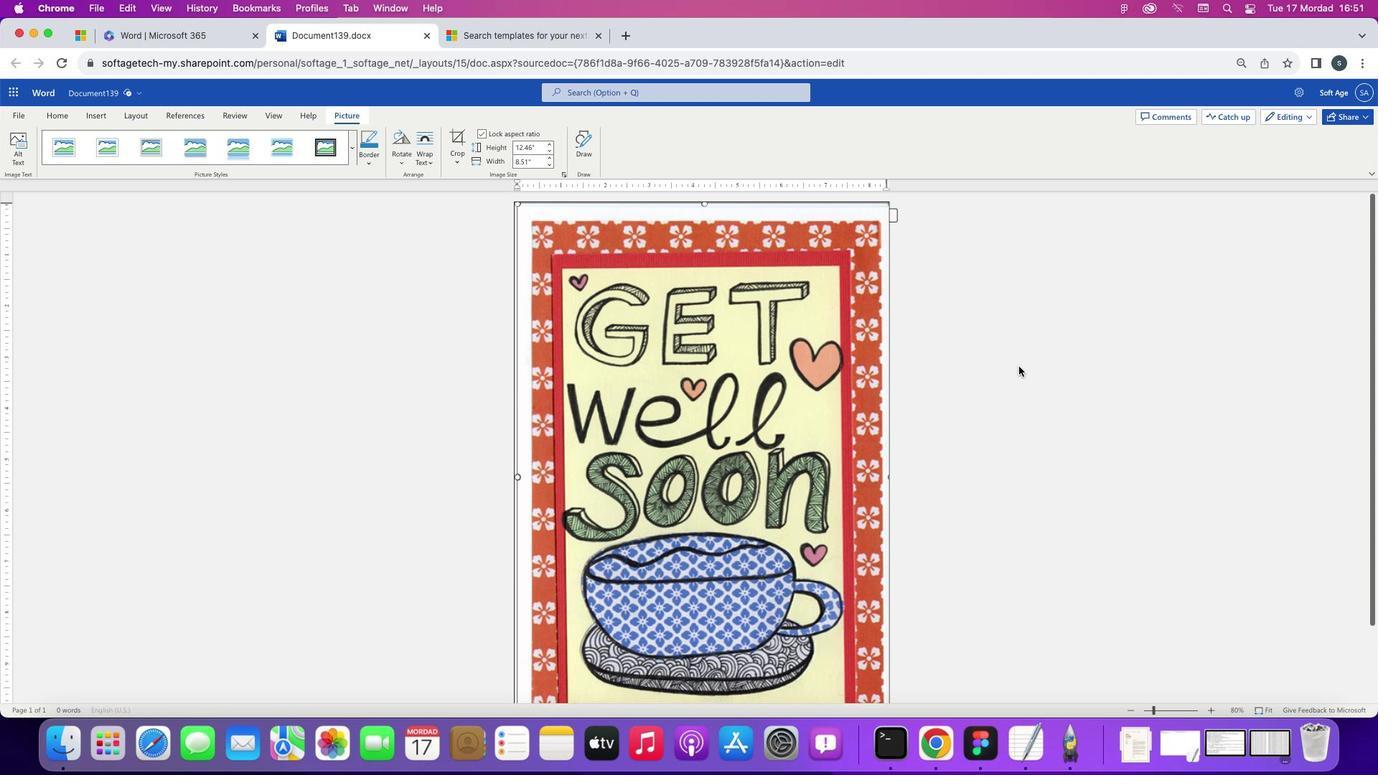 
Action: Mouse moved to (1071, 413)
Screenshot: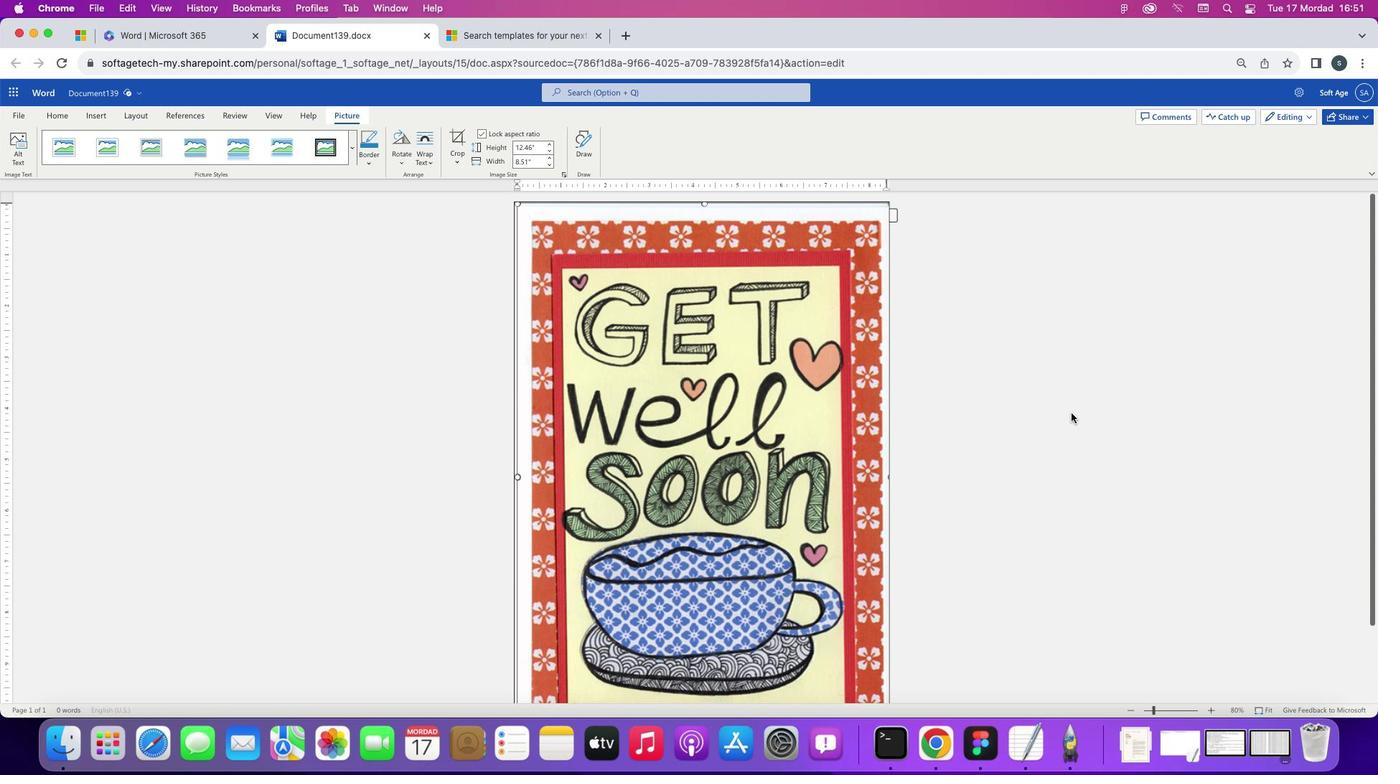 
Action: Mouse scrolled (1071, 413) with delta (0, 0)
Screenshot: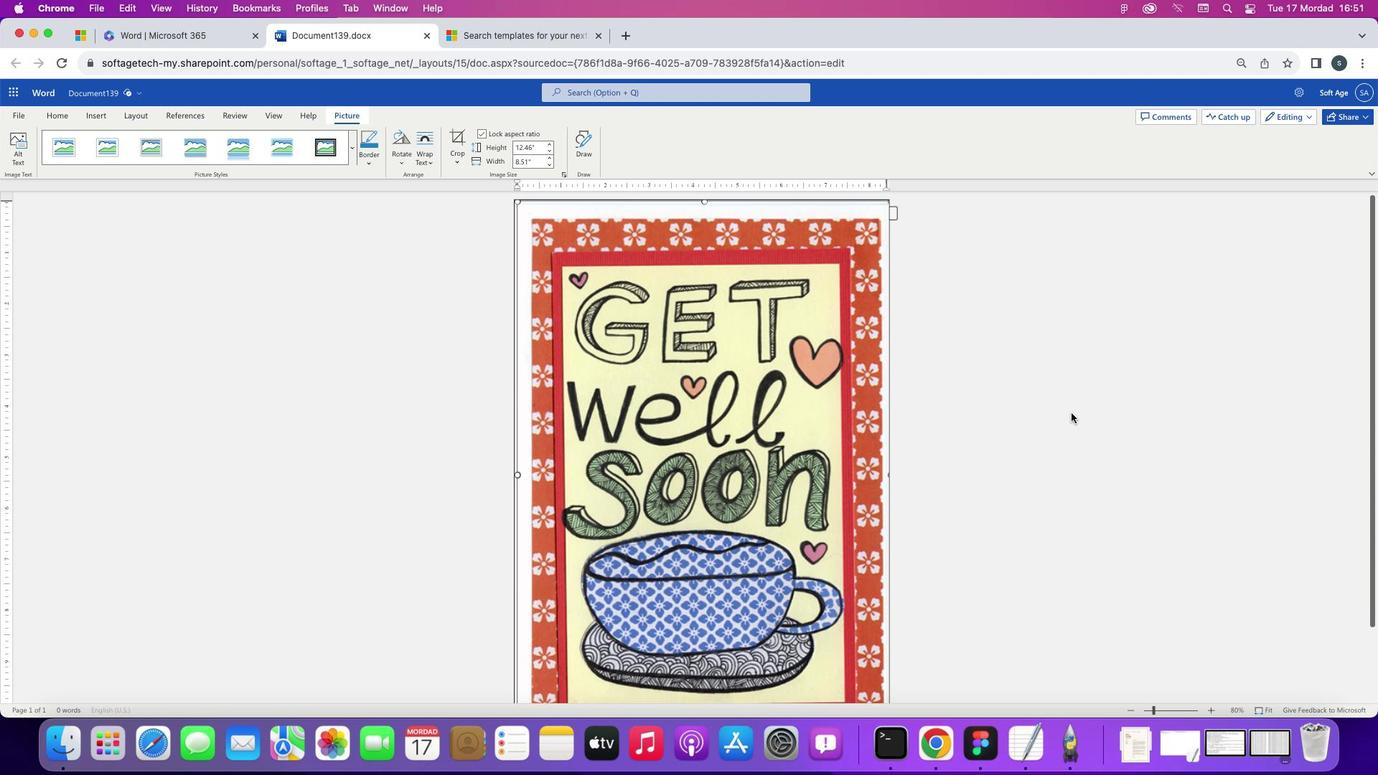 
Action: Mouse scrolled (1071, 413) with delta (0, 0)
Screenshot: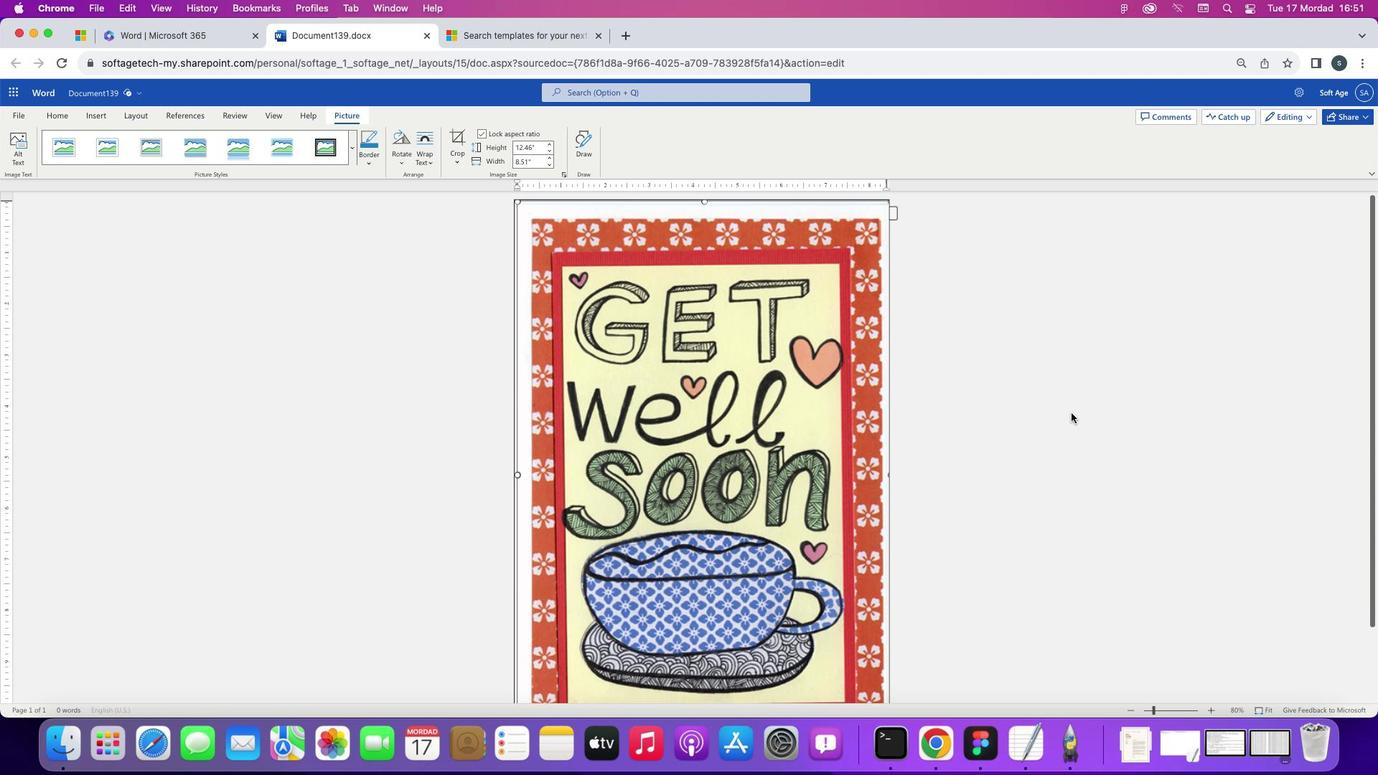 
Action: Mouse scrolled (1071, 413) with delta (0, -2)
Screenshot: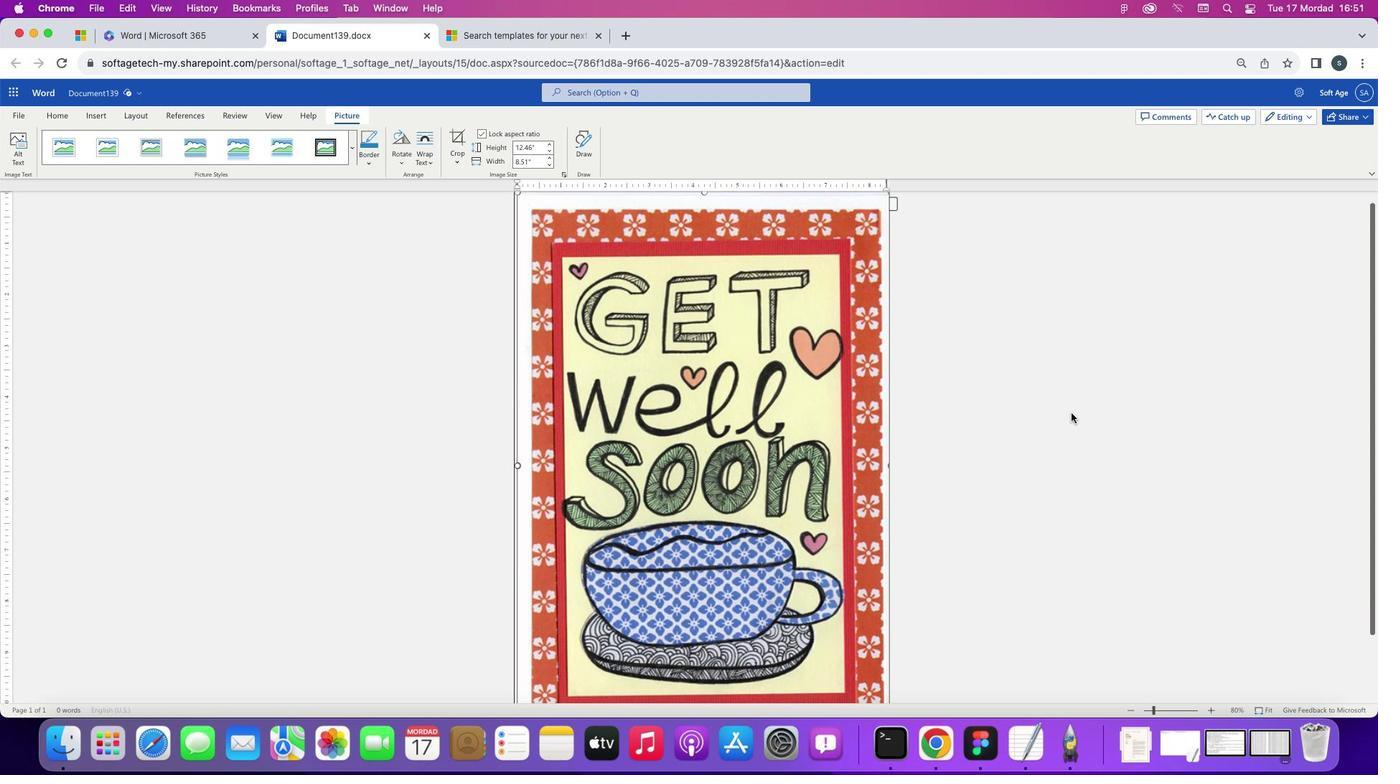 
Action: Mouse scrolled (1071, 413) with delta (0, -3)
Screenshot: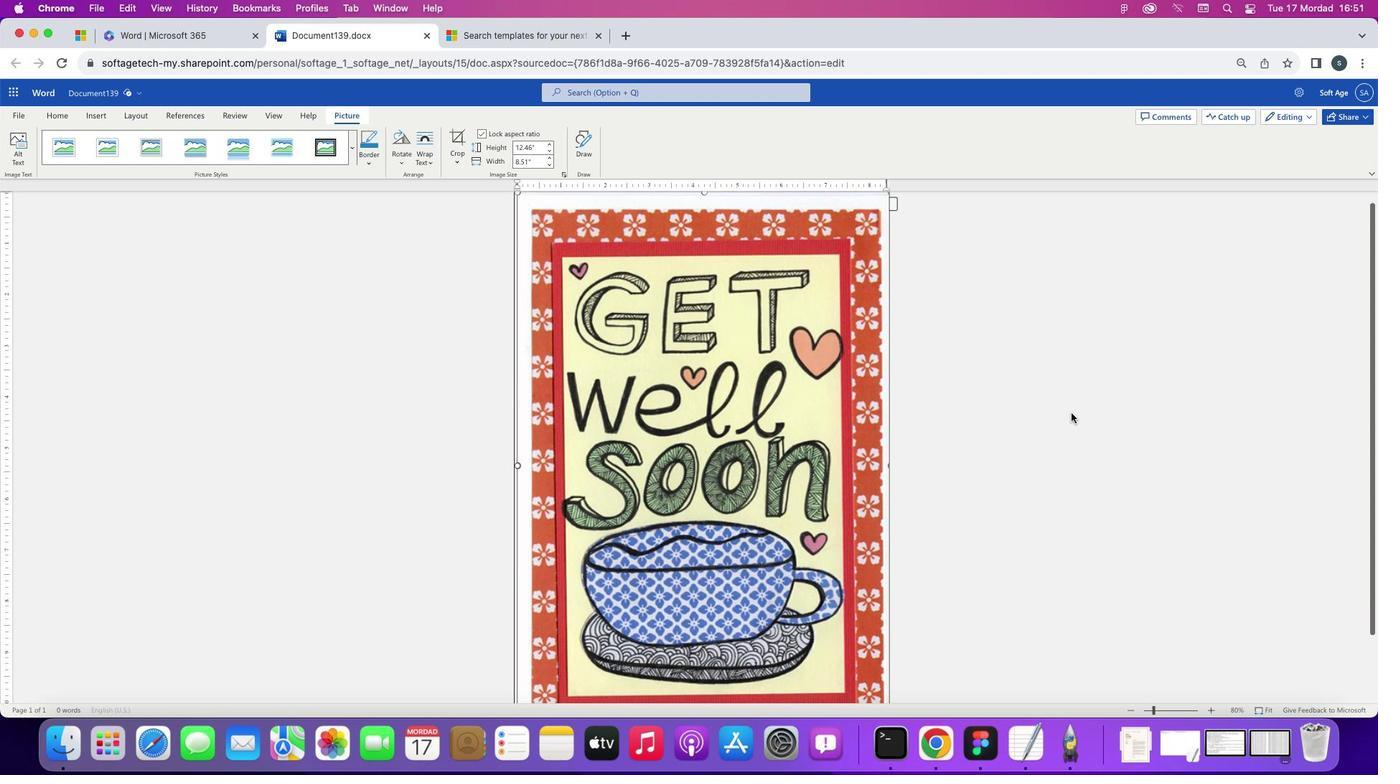 
Action: Mouse scrolled (1071, 413) with delta (0, -4)
Screenshot: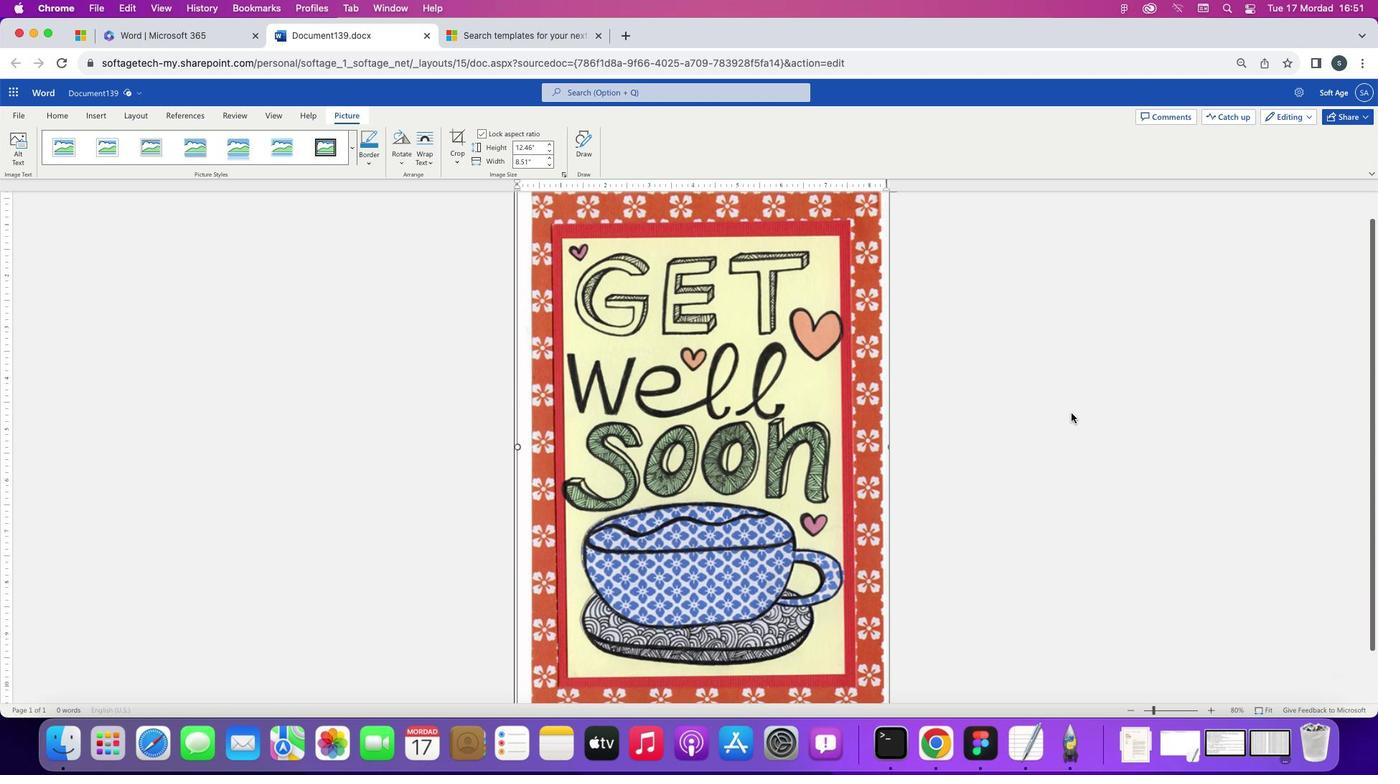 
Action: Mouse scrolled (1071, 413) with delta (0, -4)
Screenshot: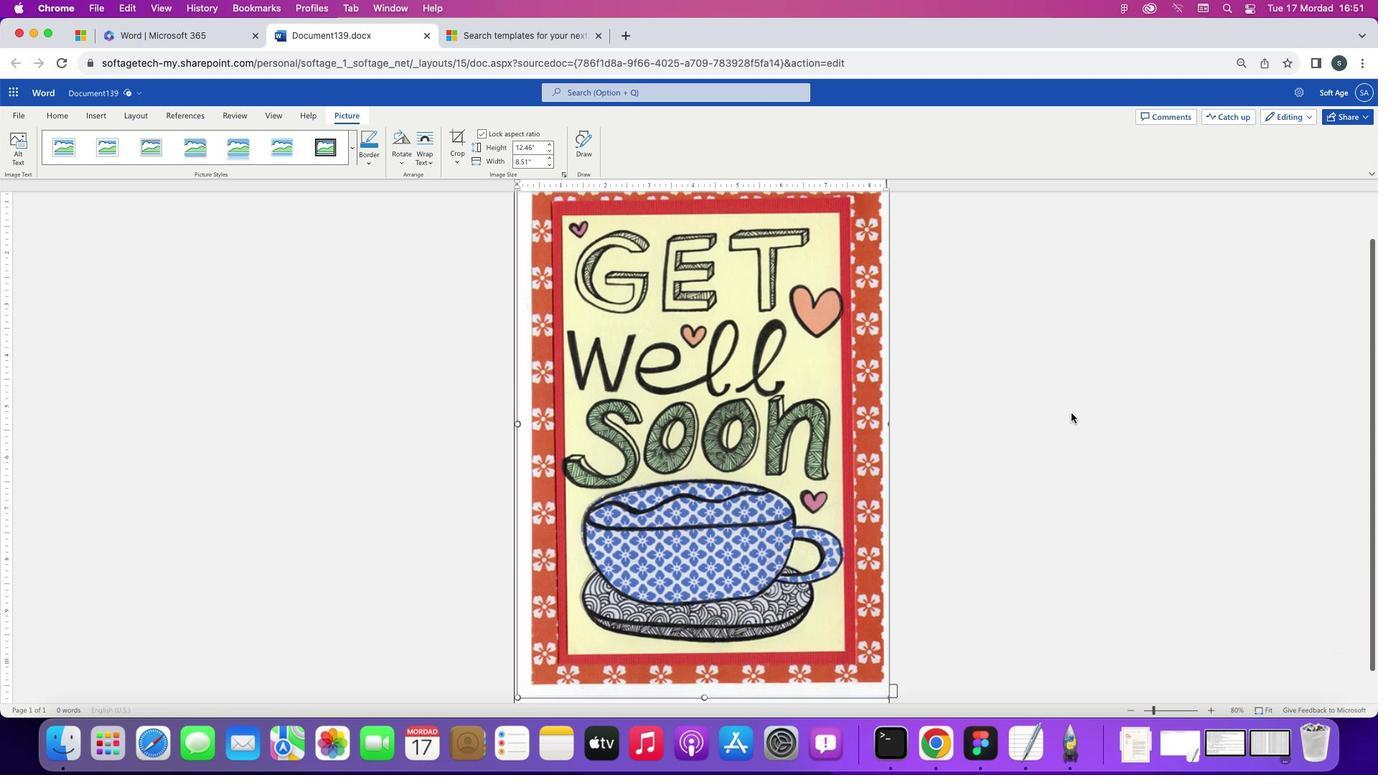 
Action: Mouse scrolled (1071, 413) with delta (0, 0)
Screenshot: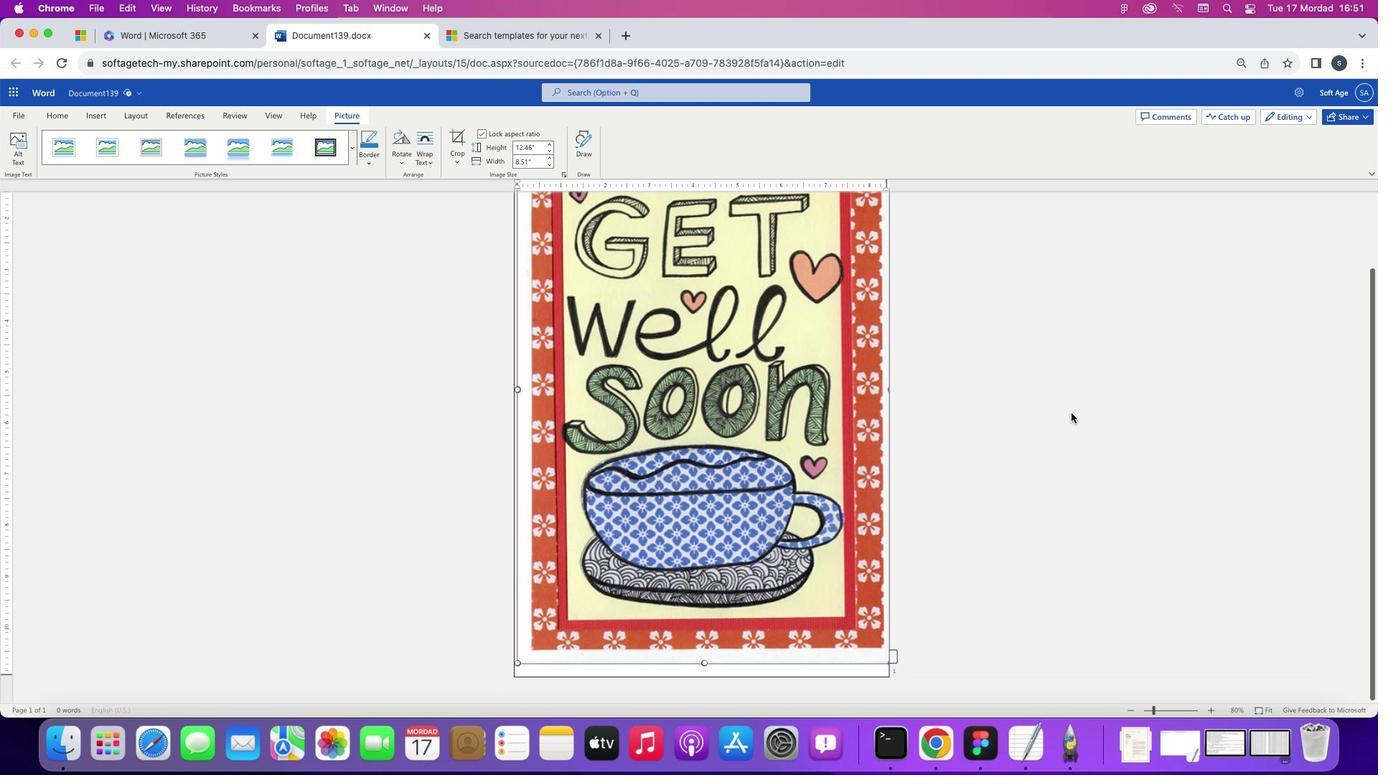 
Action: Mouse scrolled (1071, 413) with delta (0, 0)
Screenshot: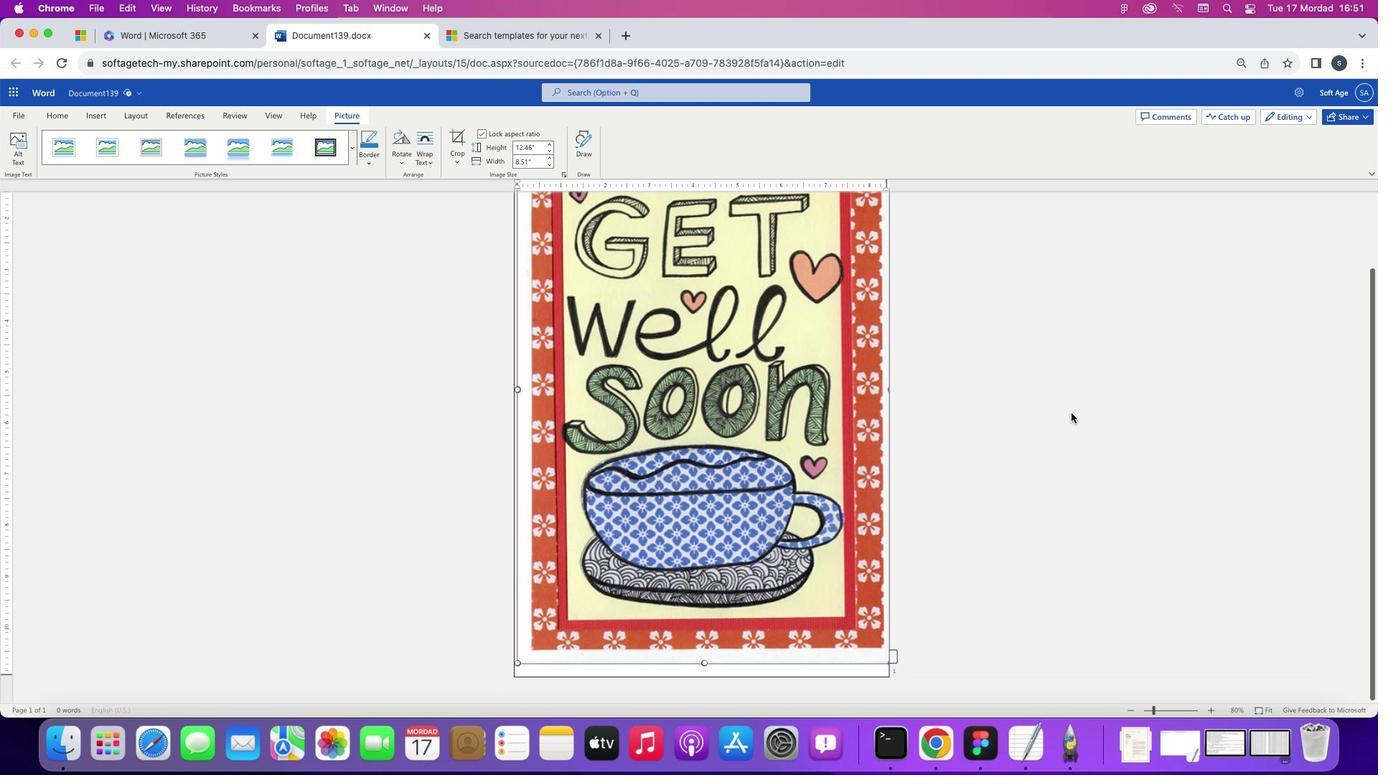 
Action: Mouse scrolled (1071, 413) with delta (0, -2)
Screenshot: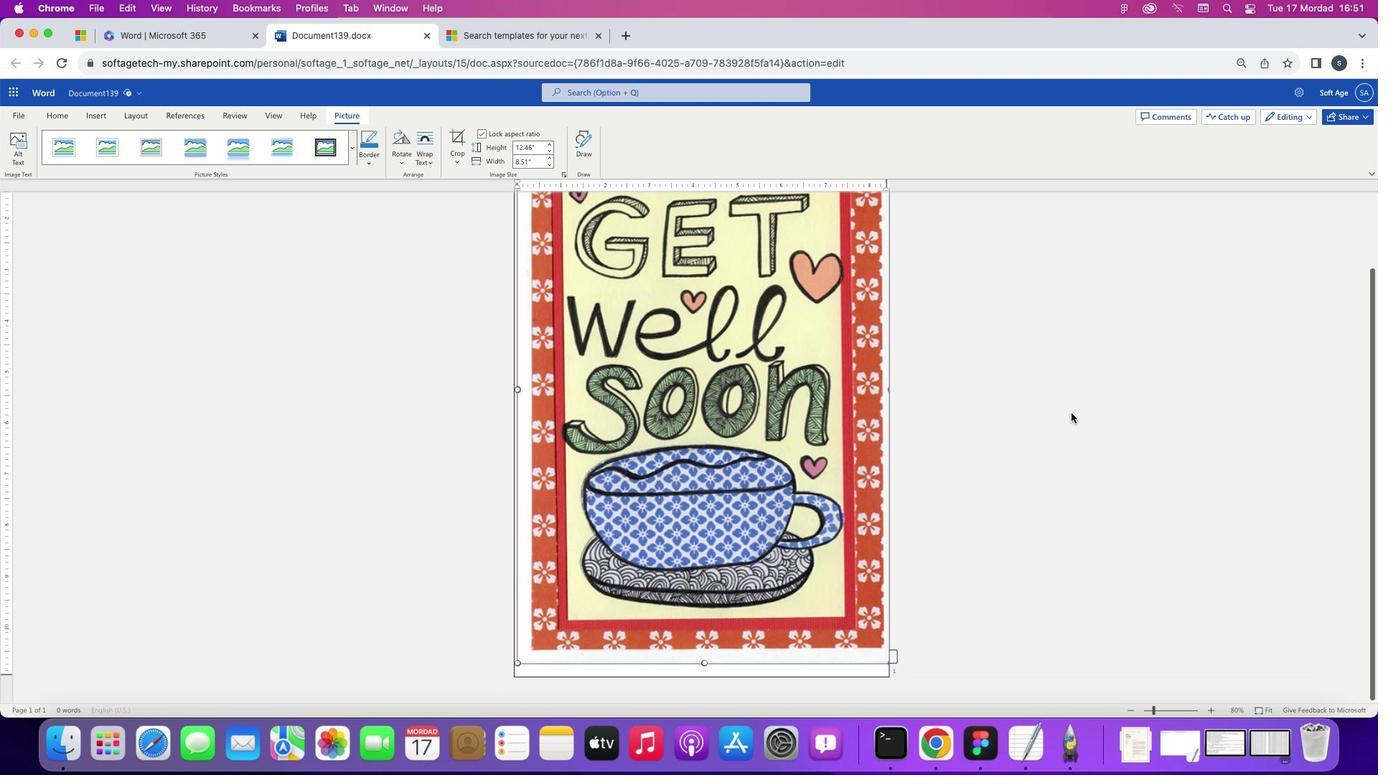 
Action: Mouse scrolled (1071, 413) with delta (0, -3)
Screenshot: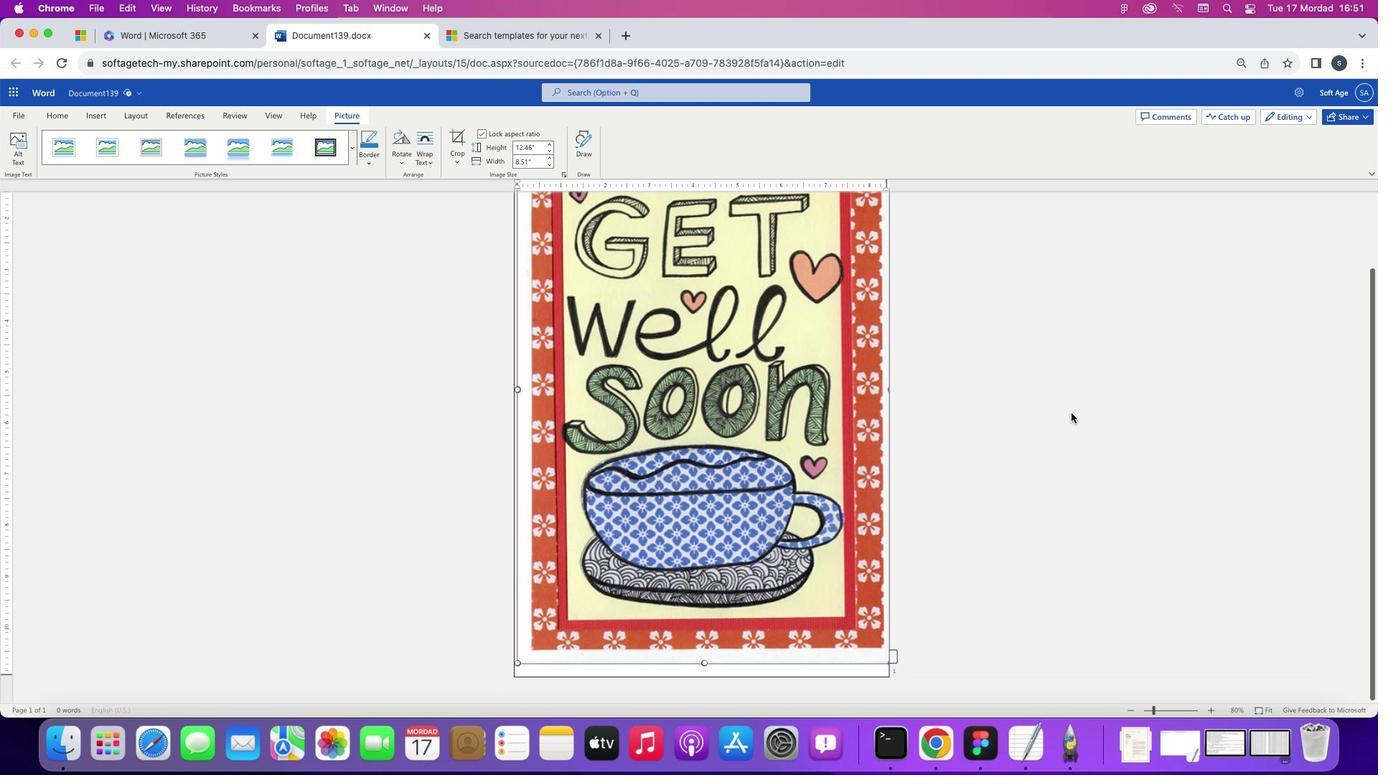 
Action: Mouse scrolled (1071, 413) with delta (0, -3)
Screenshot: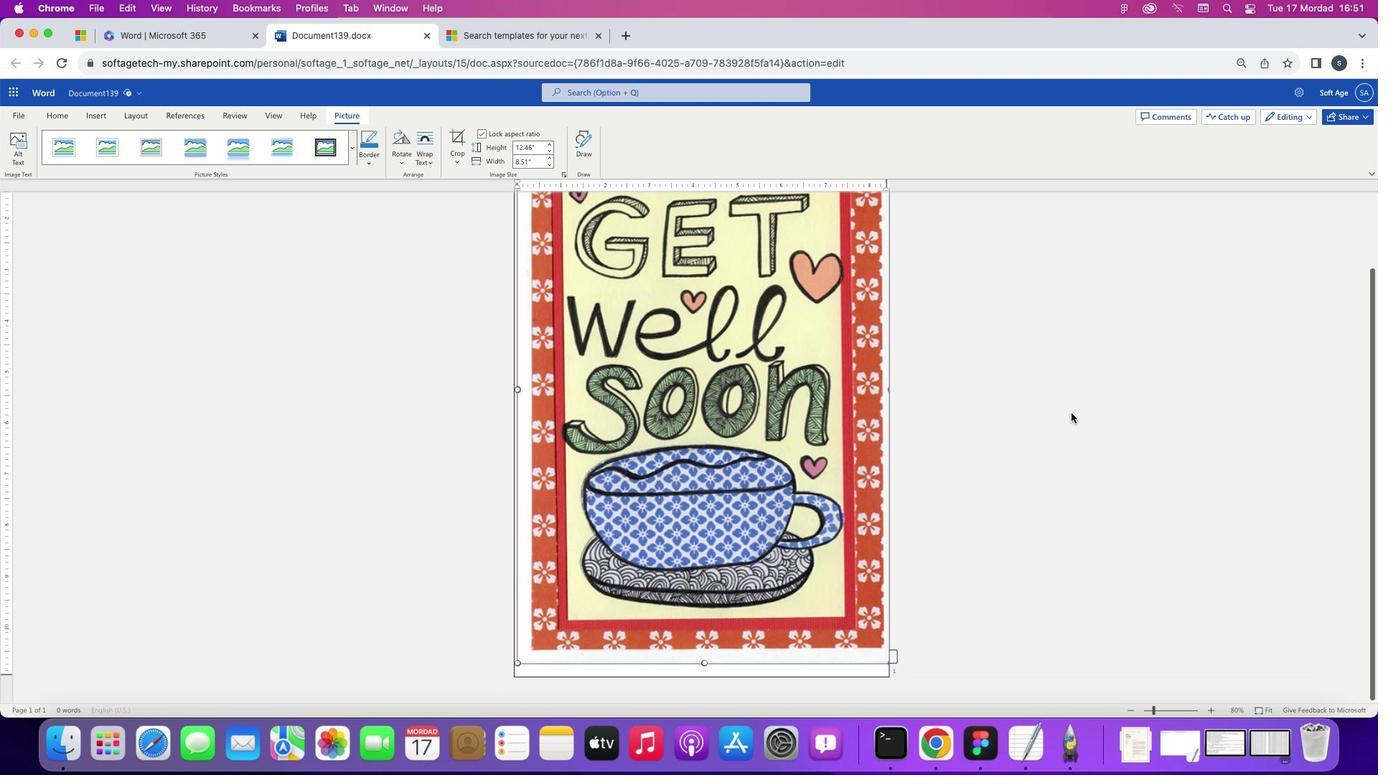 
Action: Mouse moved to (947, 616)
Screenshot: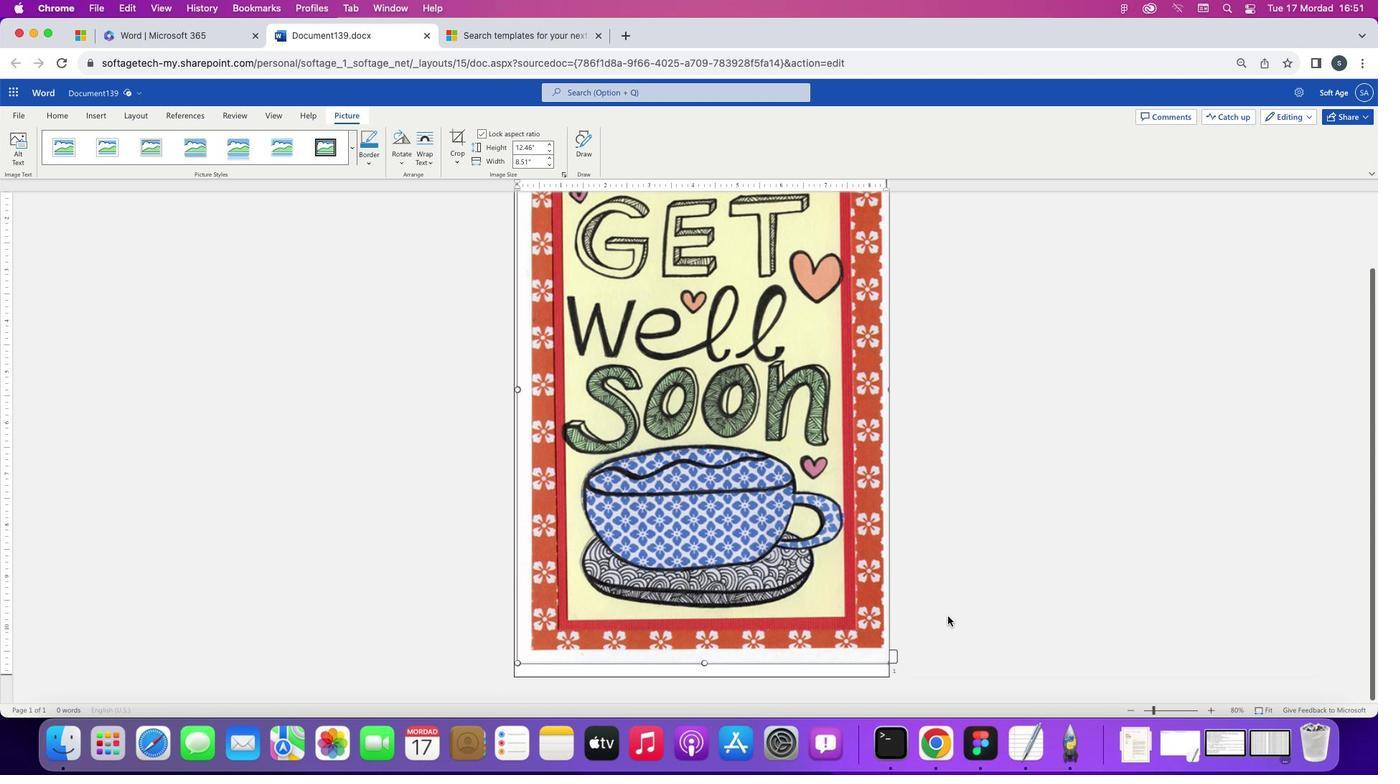 
Action: Mouse pressed left at (947, 616)
Screenshot: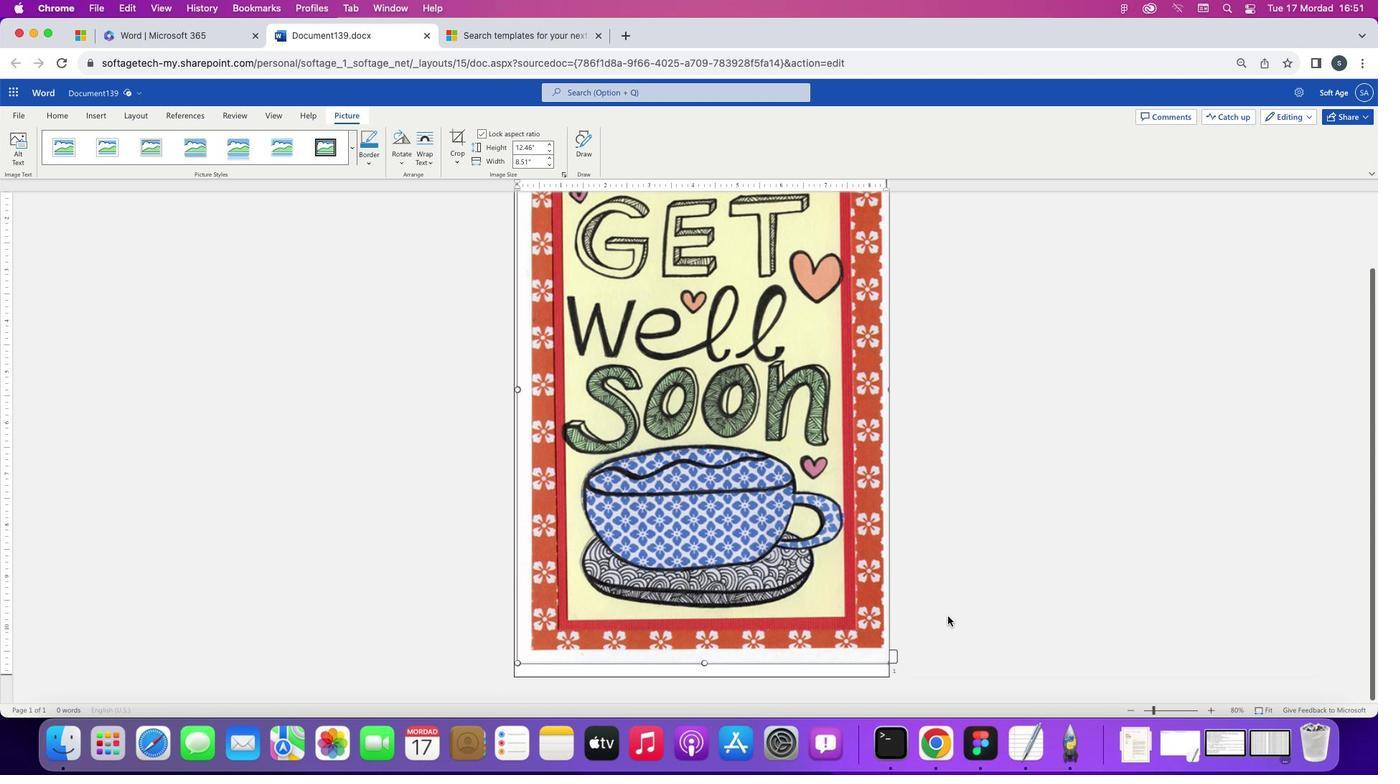 
Action: Mouse moved to (947, 616)
Screenshot: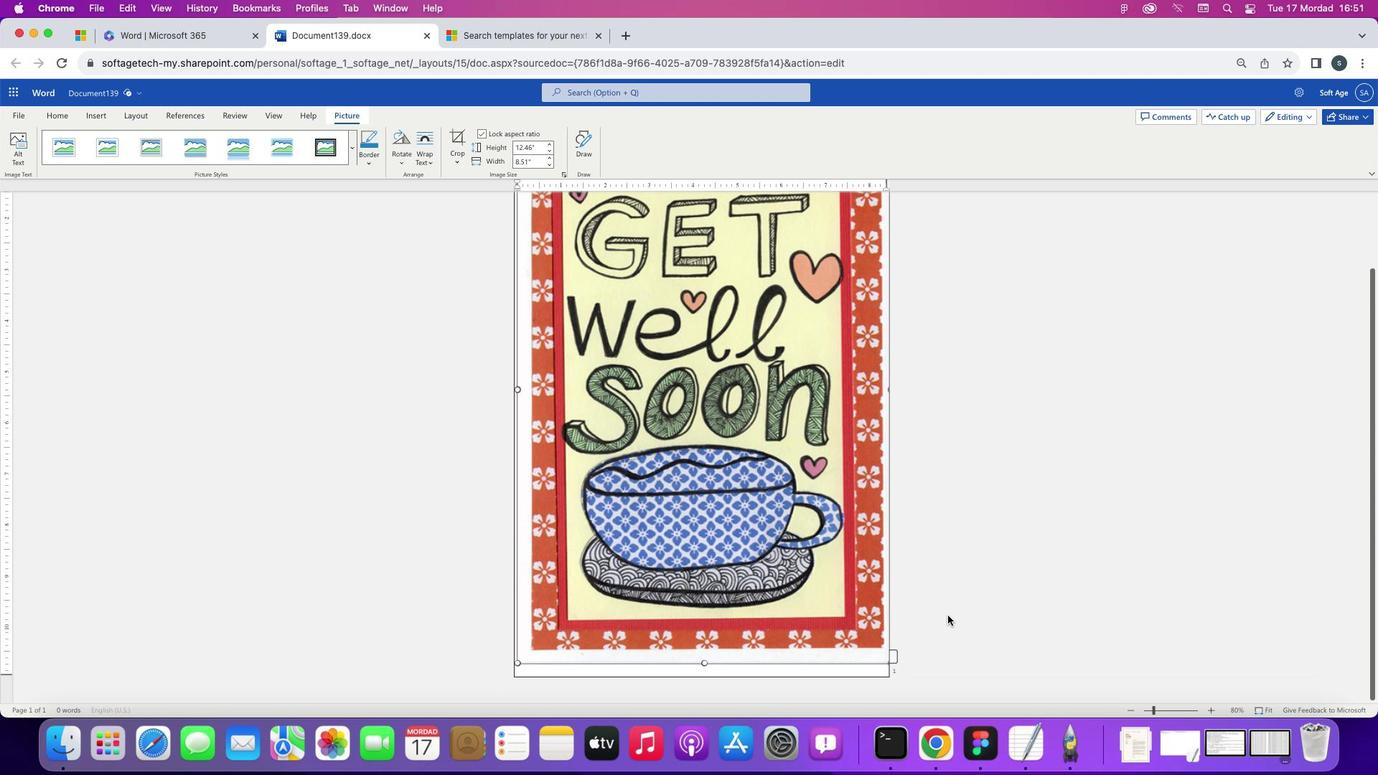 
Action: Mouse pressed left at (947, 616)
Screenshot: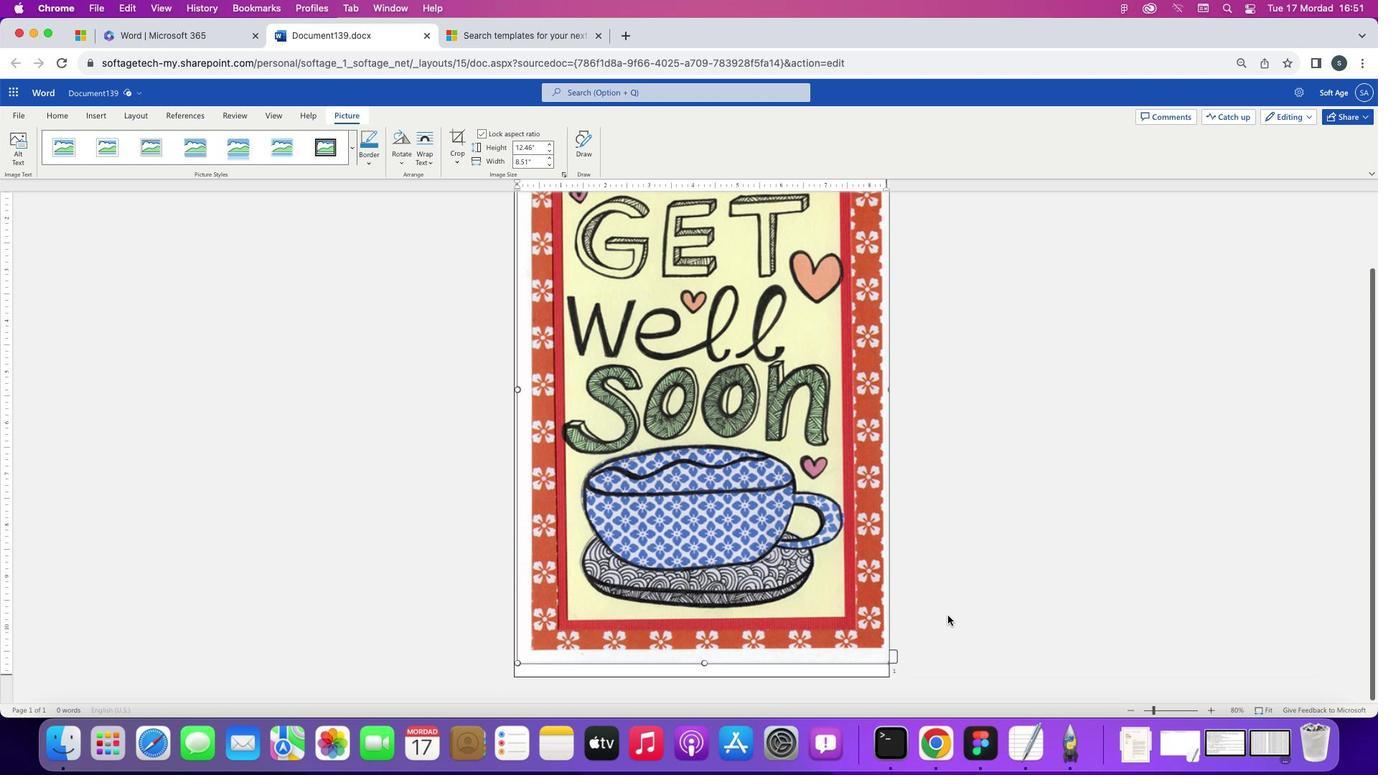 
Action: Mouse moved to (703, 661)
Screenshot: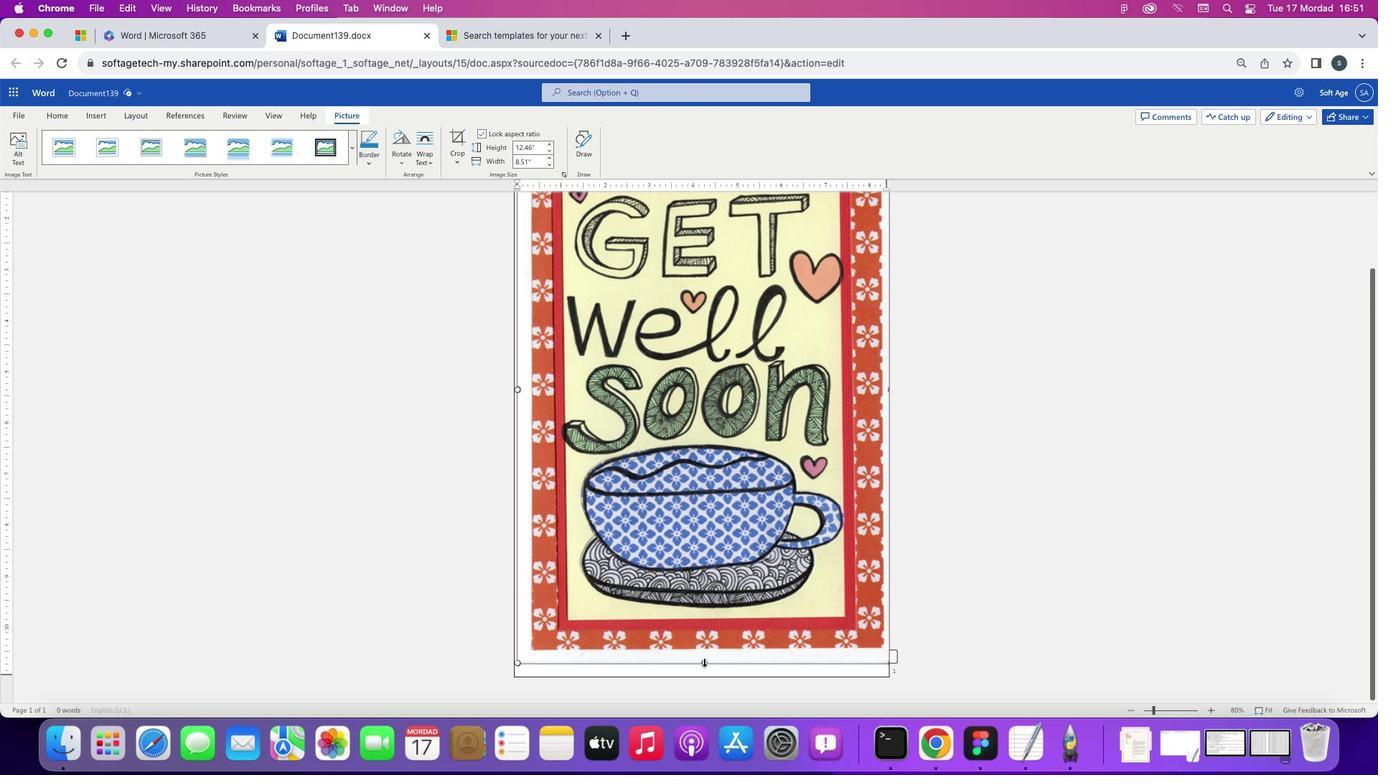 
Action: Mouse pressed left at (703, 661)
Screenshot: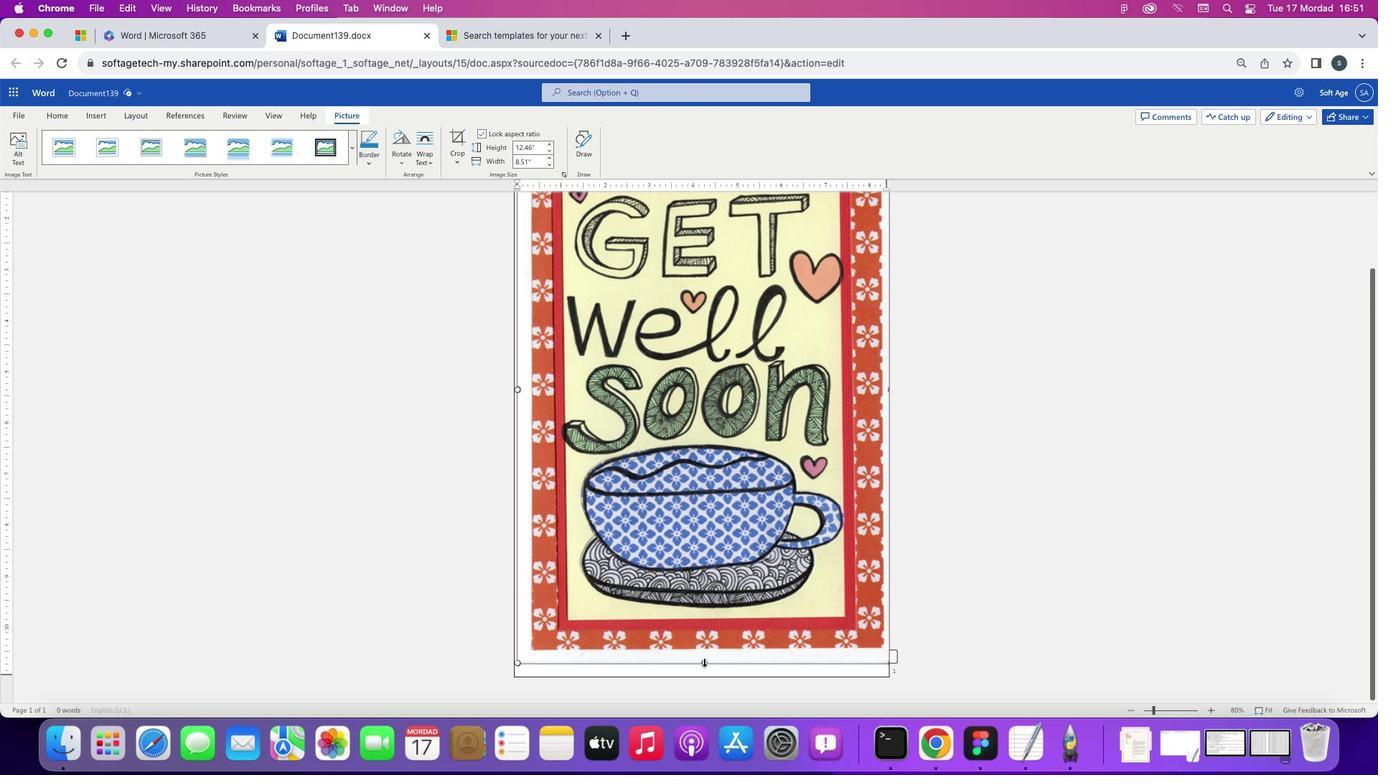 
Action: Mouse moved to (812, 629)
Screenshot: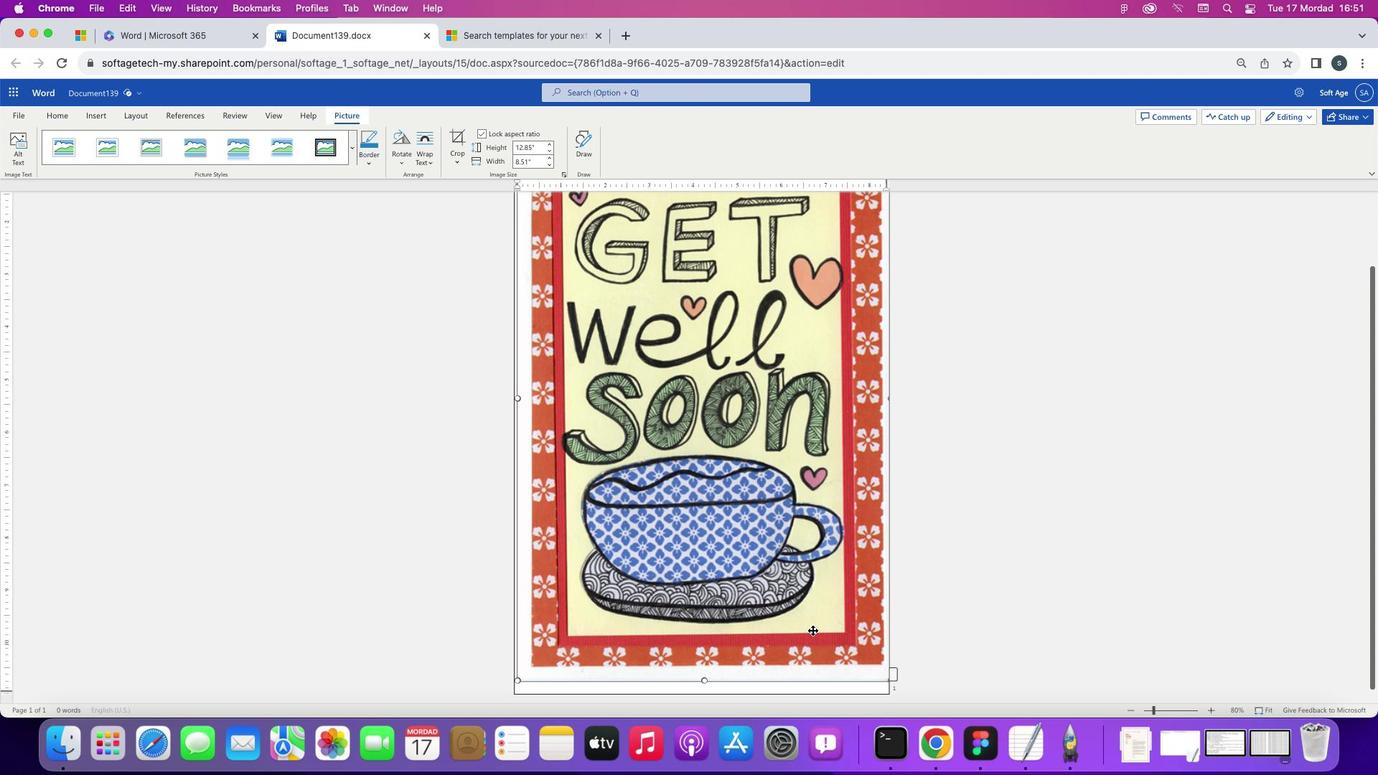 
Action: Mouse pressed left at (812, 629)
Screenshot: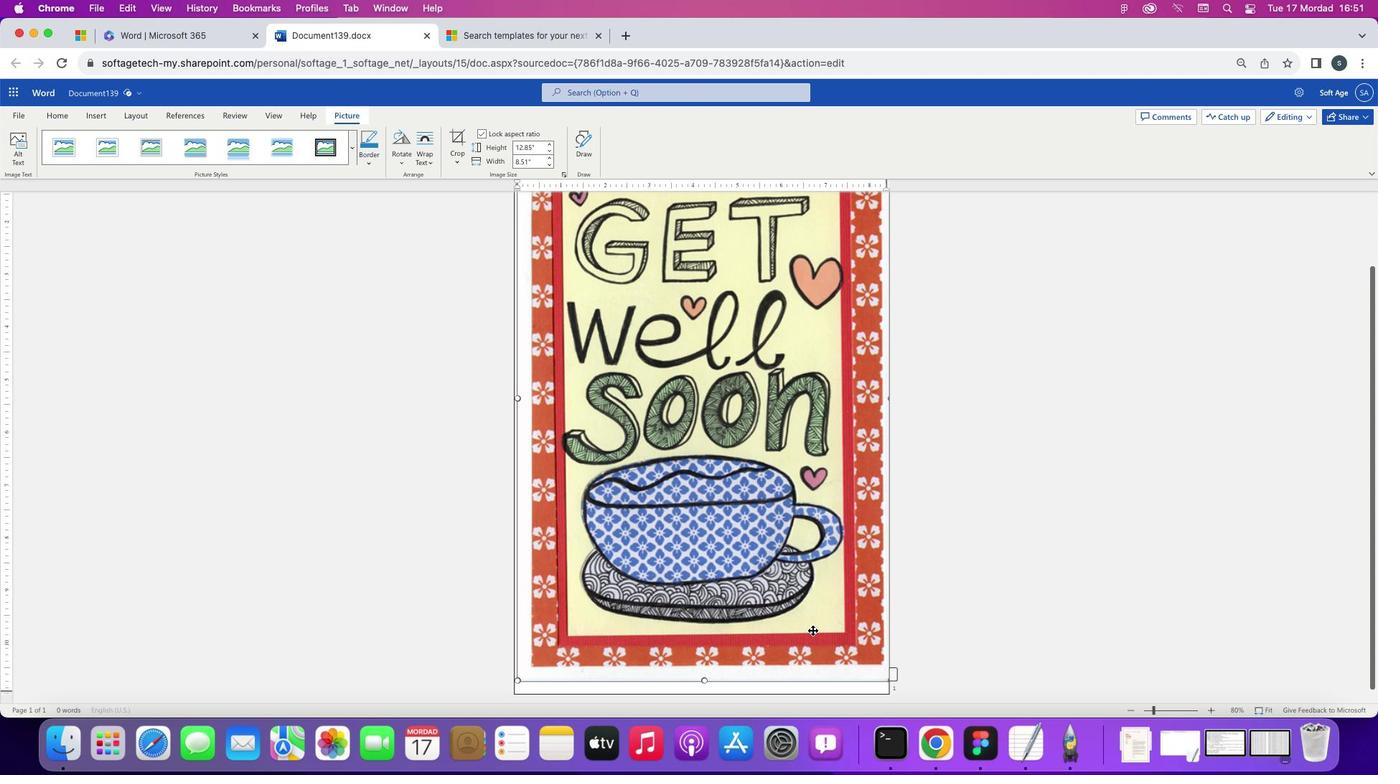 
Action: Mouse moved to (1158, 558)
Screenshot: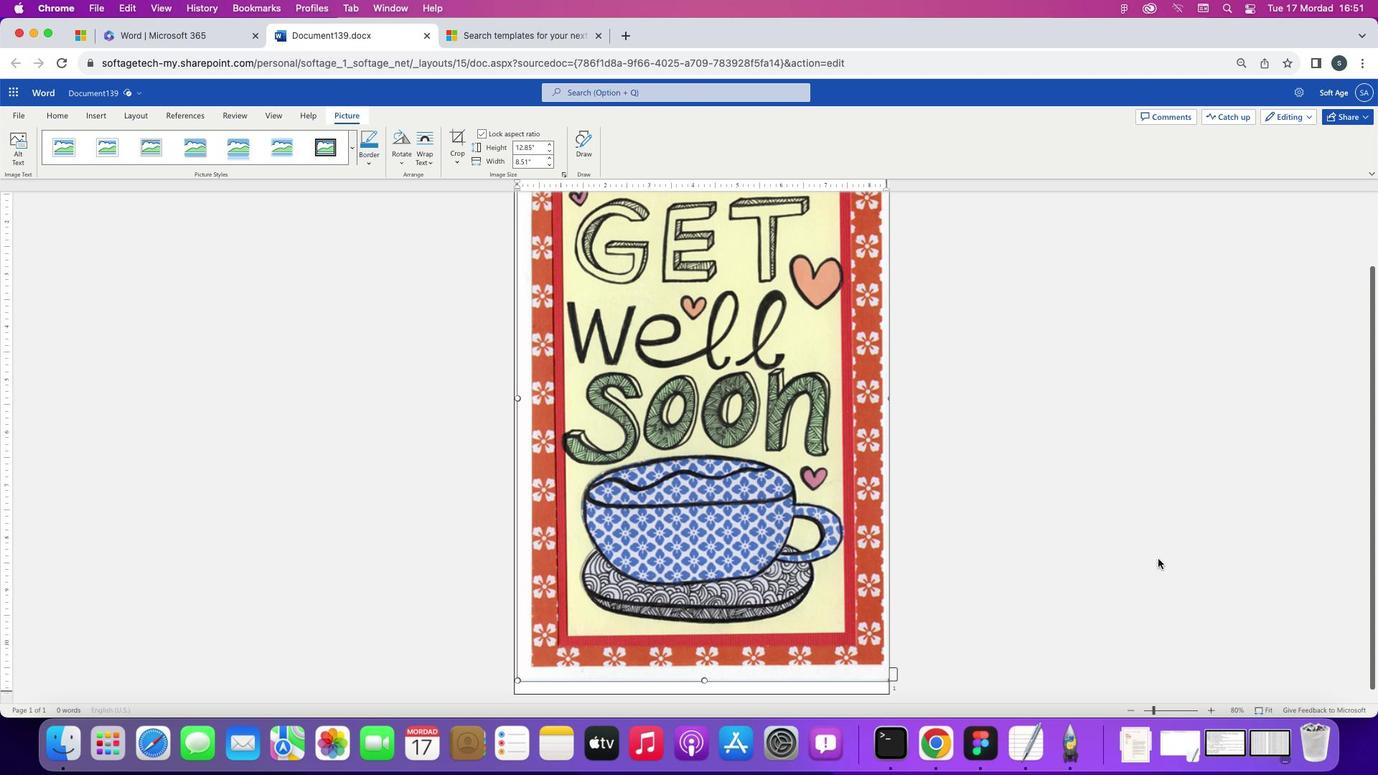 
Action: Mouse pressed left at (1158, 558)
Screenshot: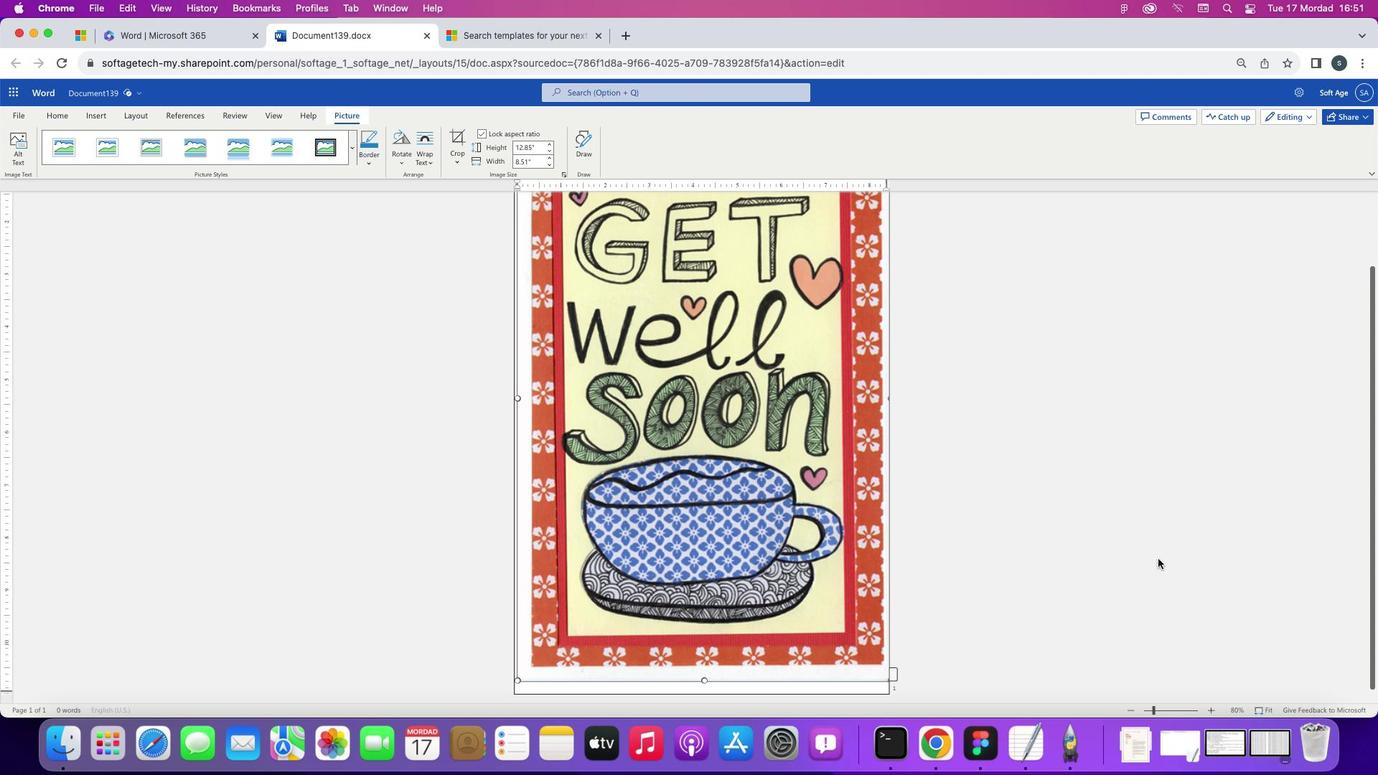 
Action: Mouse moved to (518, 178)
Screenshot: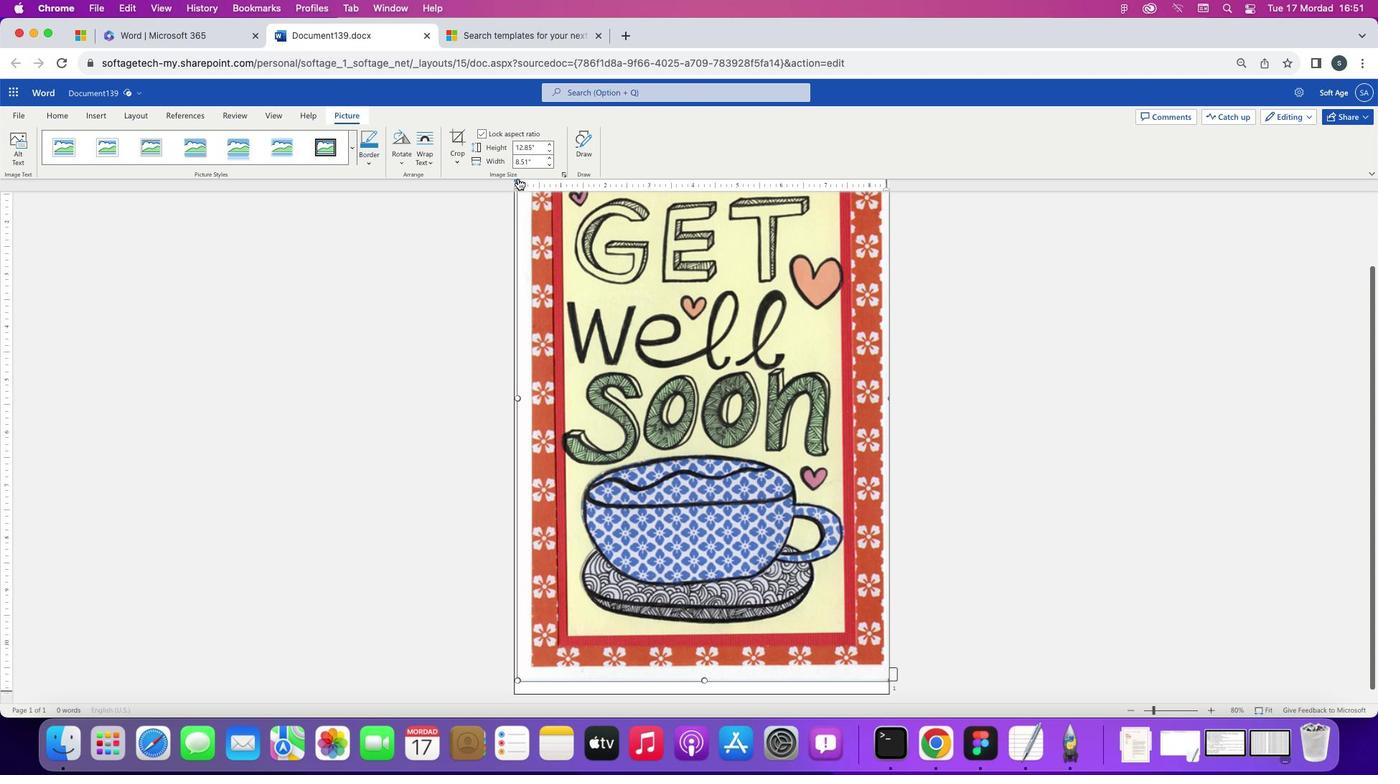
Action: Mouse pressed left at (518, 178)
Screenshot: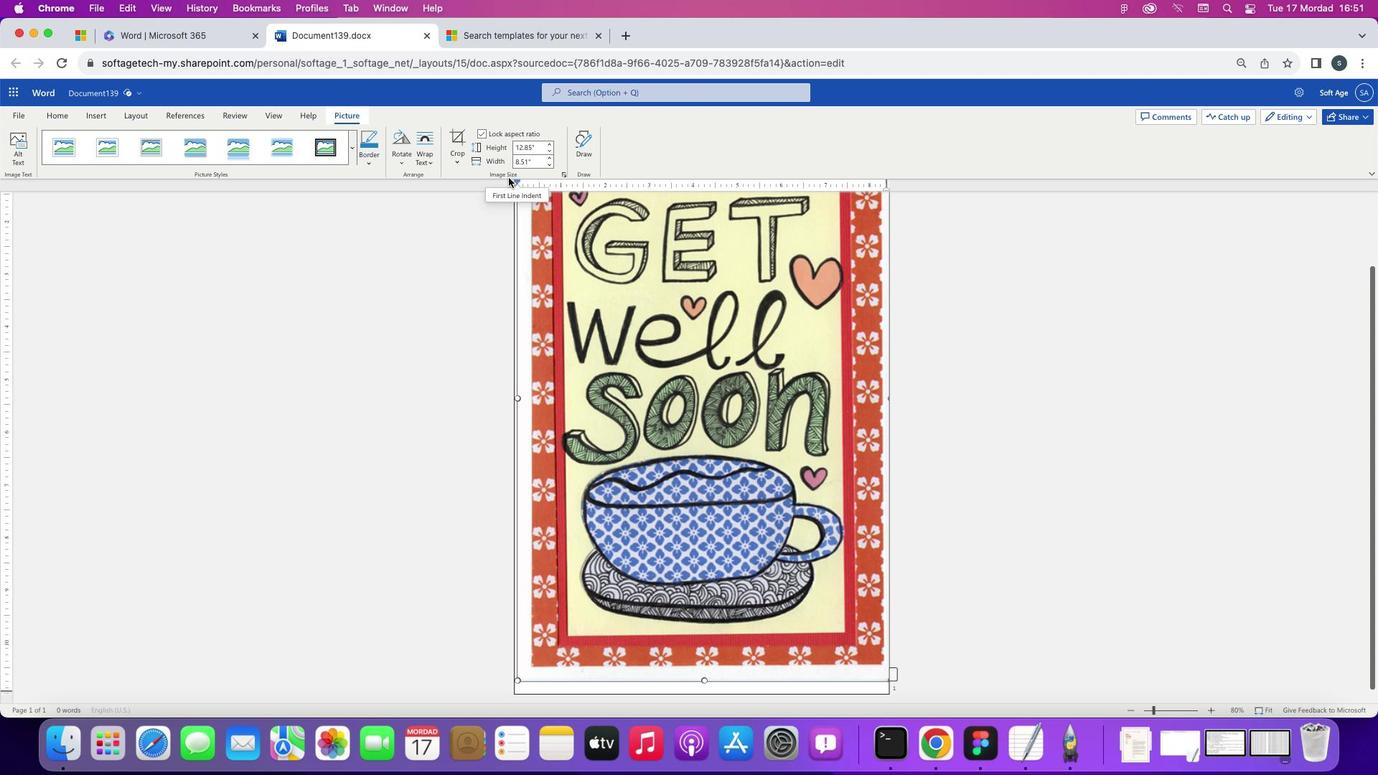 
Action: Mouse moved to (888, 187)
Screenshot: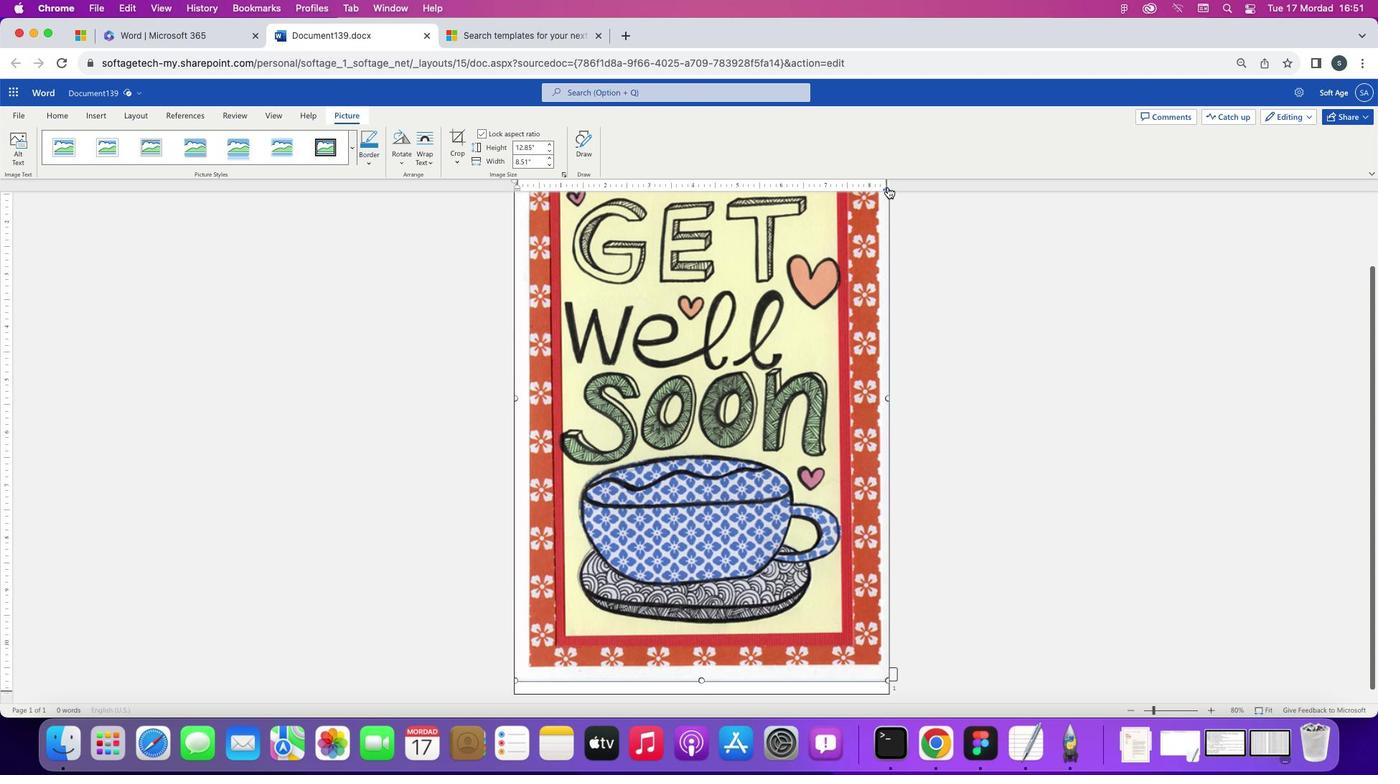 
Action: Mouse pressed left at (888, 187)
Screenshot: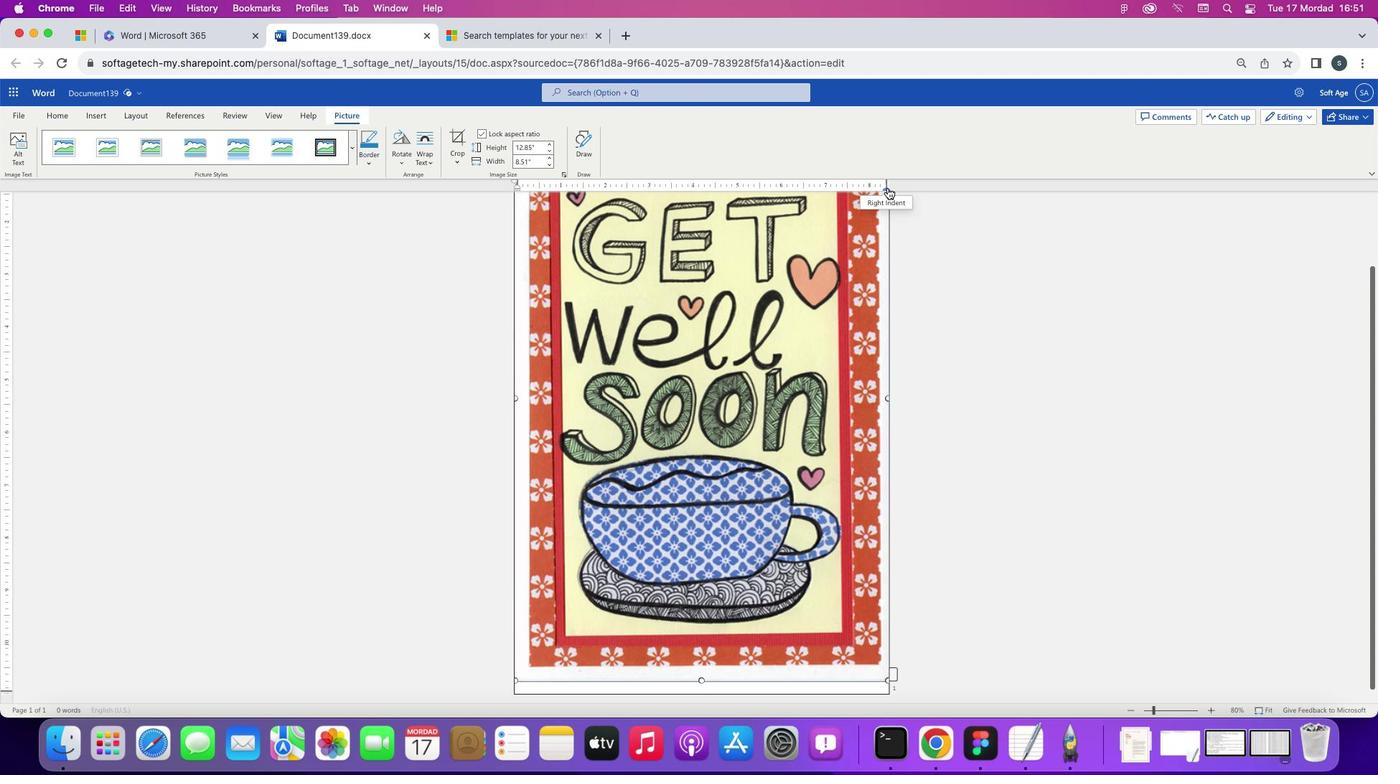 
Action: Mouse moved to (7, 690)
Screenshot: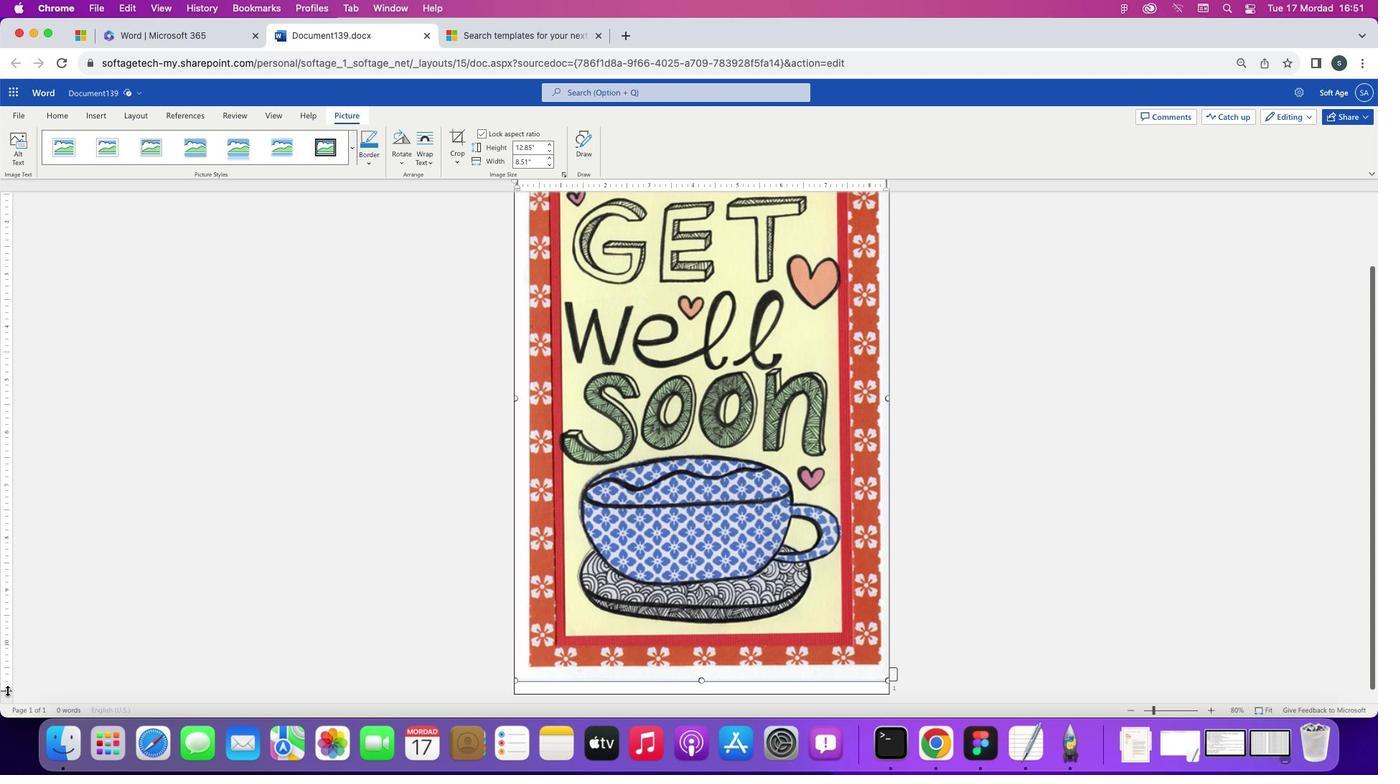 
Action: Mouse pressed left at (7, 690)
Screenshot: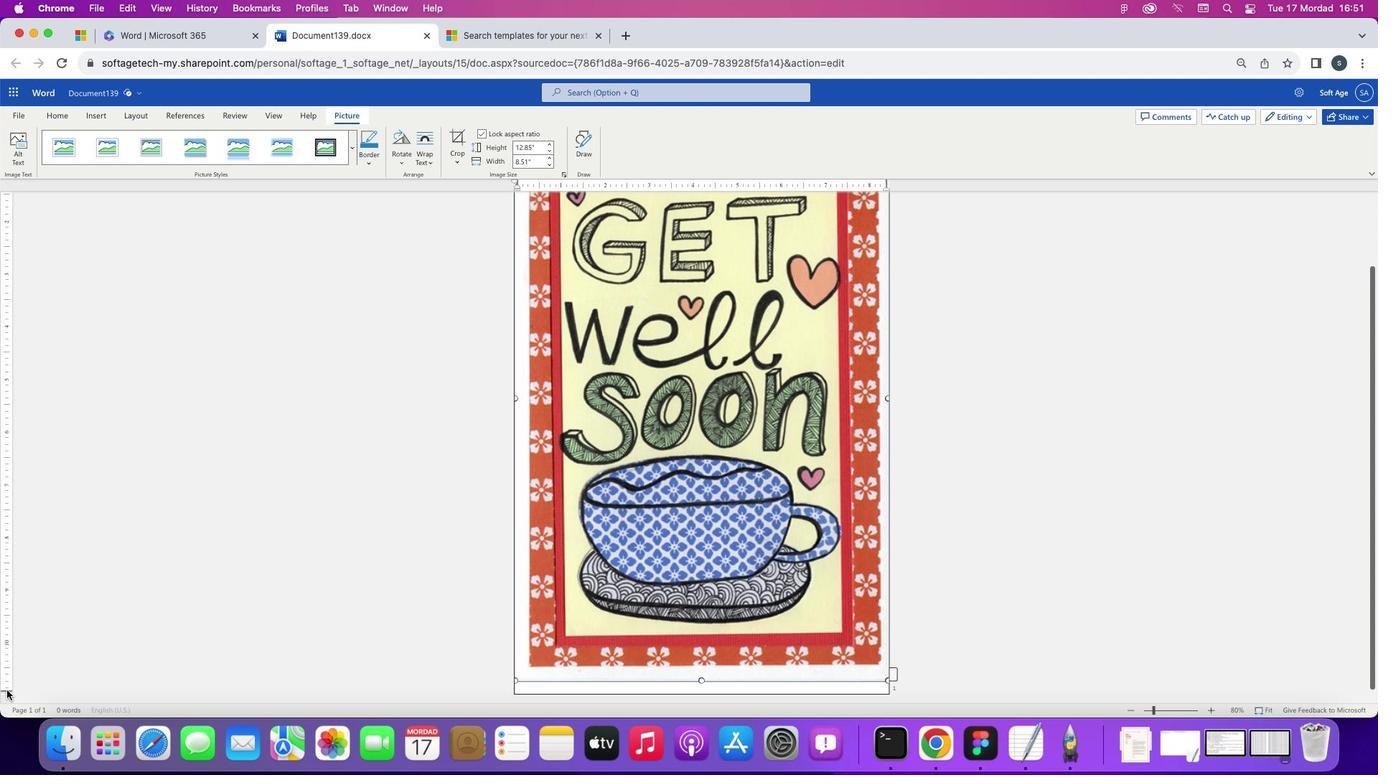 
Action: Mouse moved to (227, 560)
Screenshot: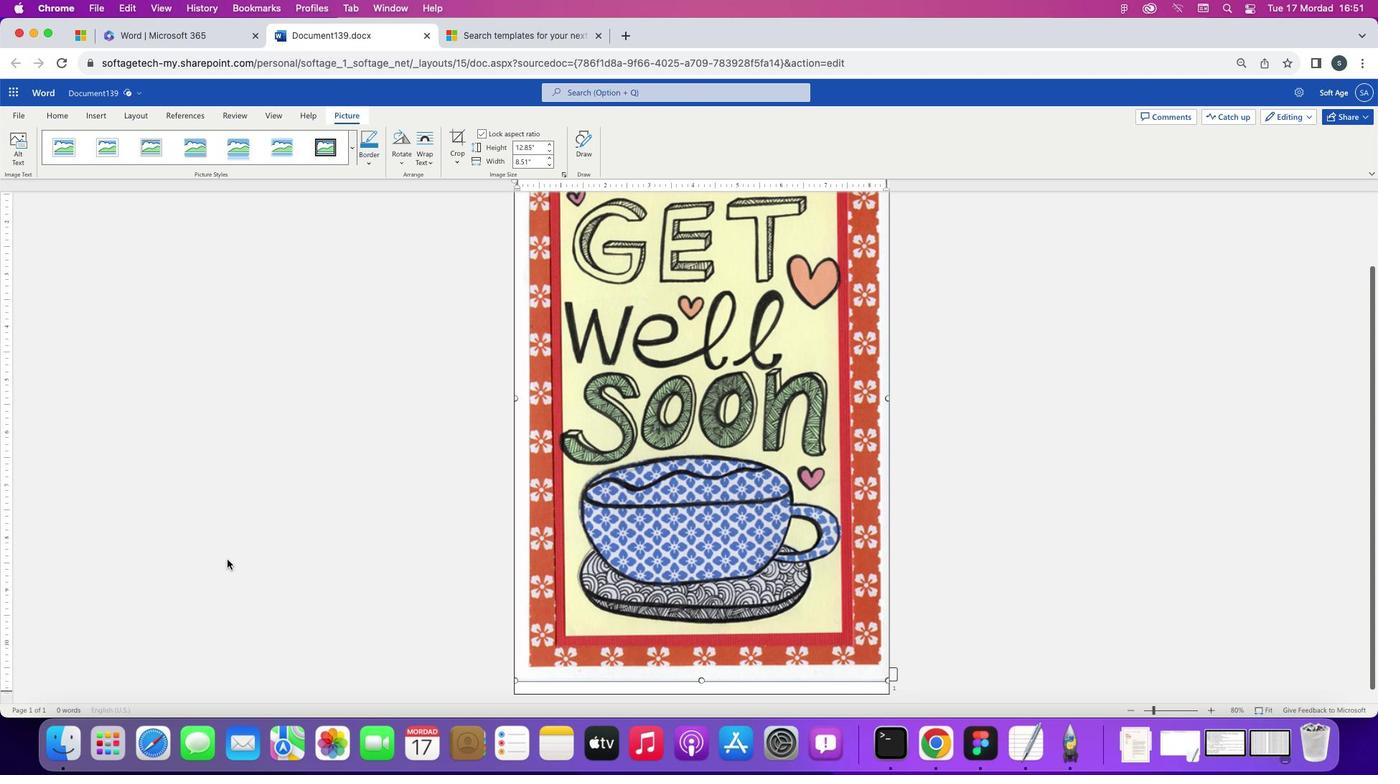 
Action: Mouse scrolled (227, 560) with delta (0, 0)
Screenshot: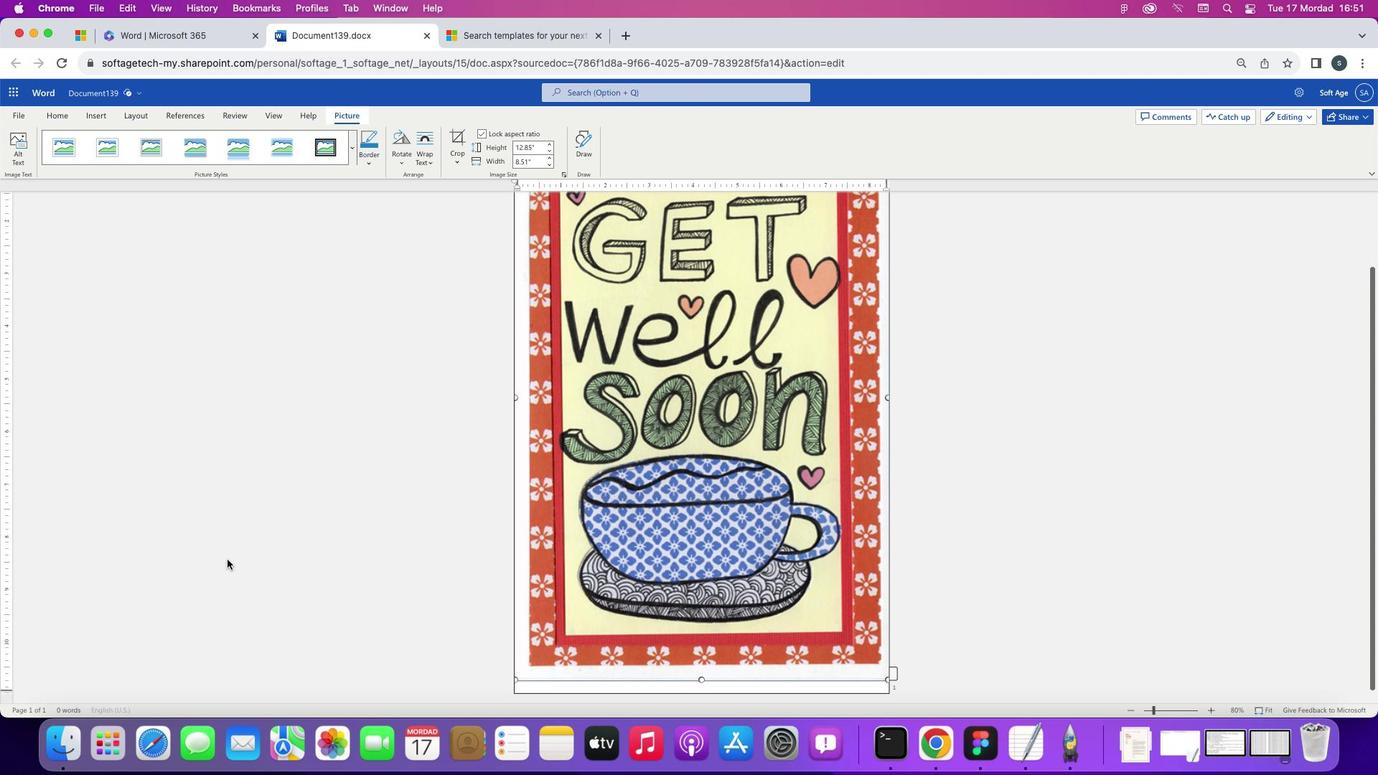 
Action: Mouse scrolled (227, 560) with delta (0, 0)
Screenshot: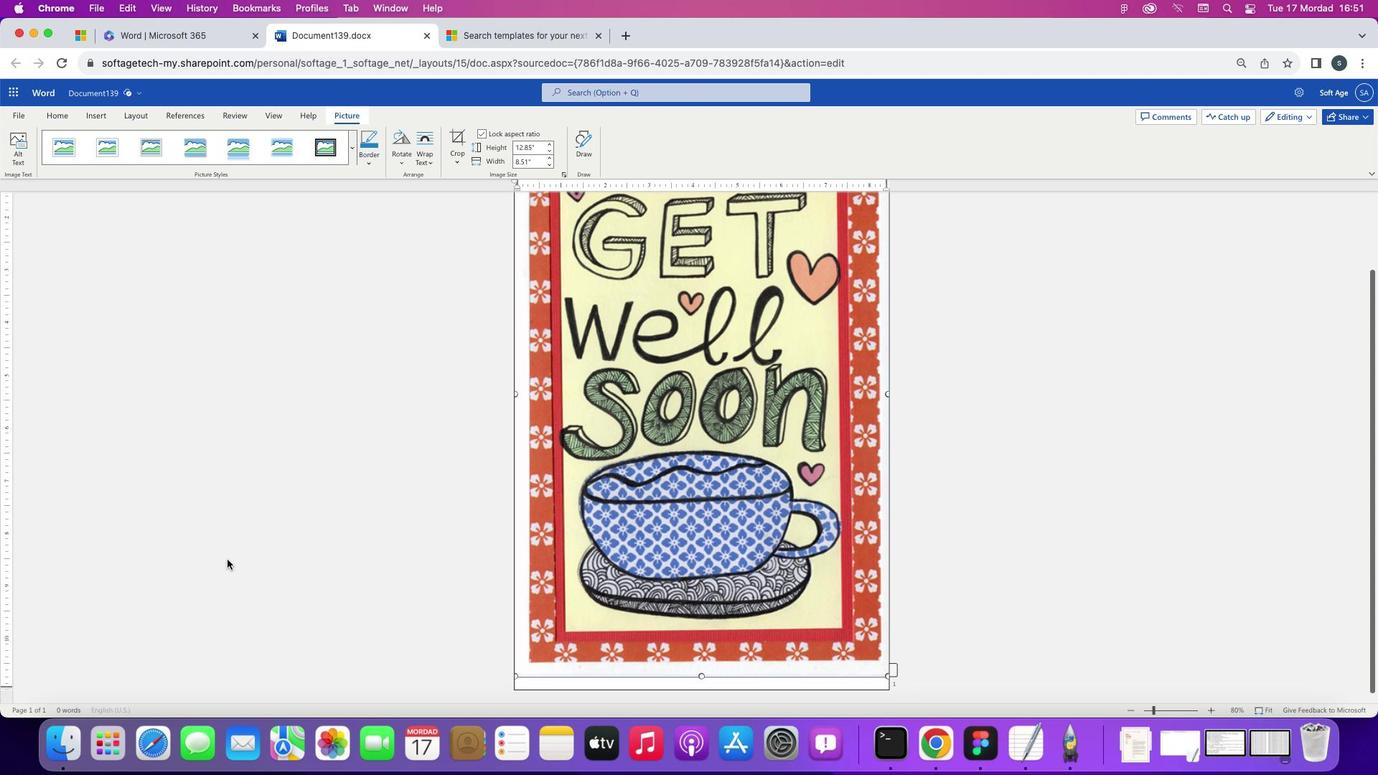 
Action: Mouse scrolled (227, 560) with delta (0, 0)
Screenshot: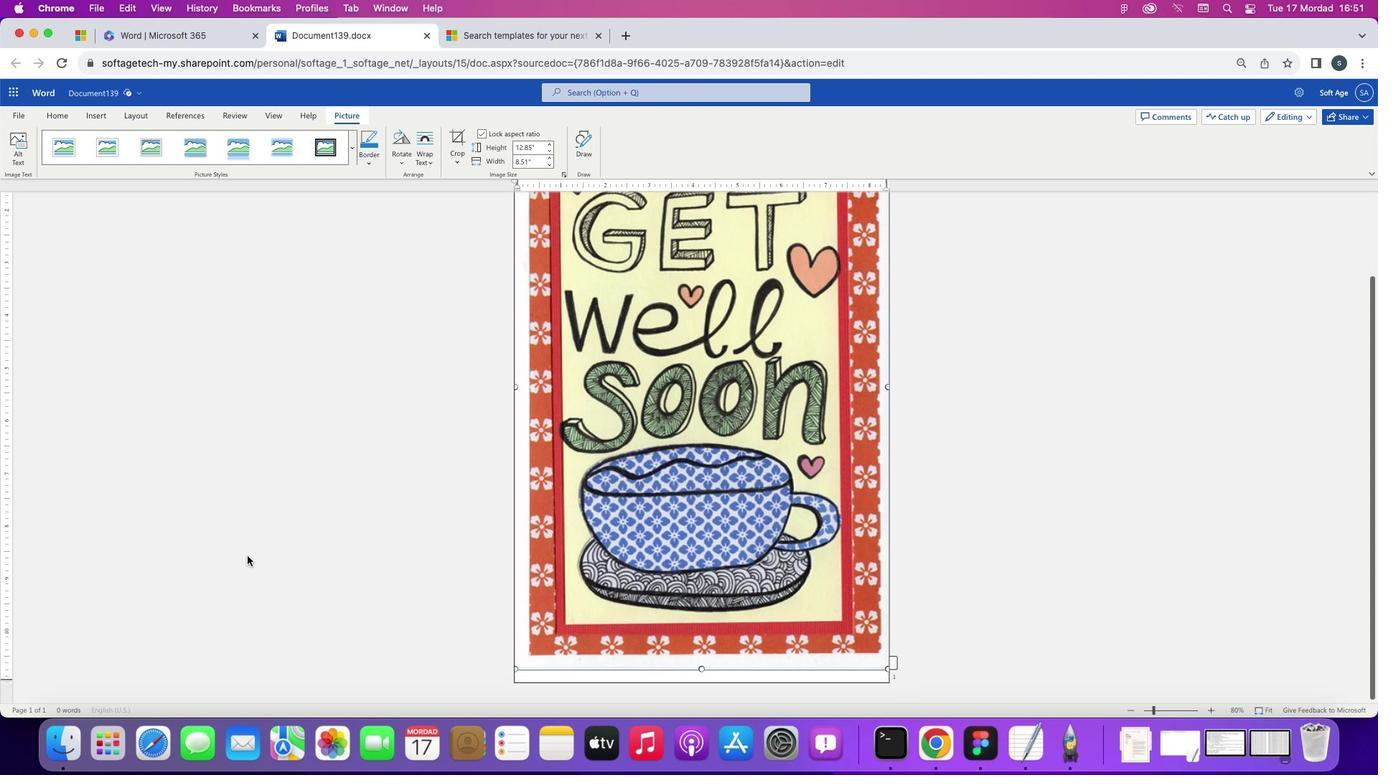 
Action: Mouse moved to (901, 528)
Screenshot: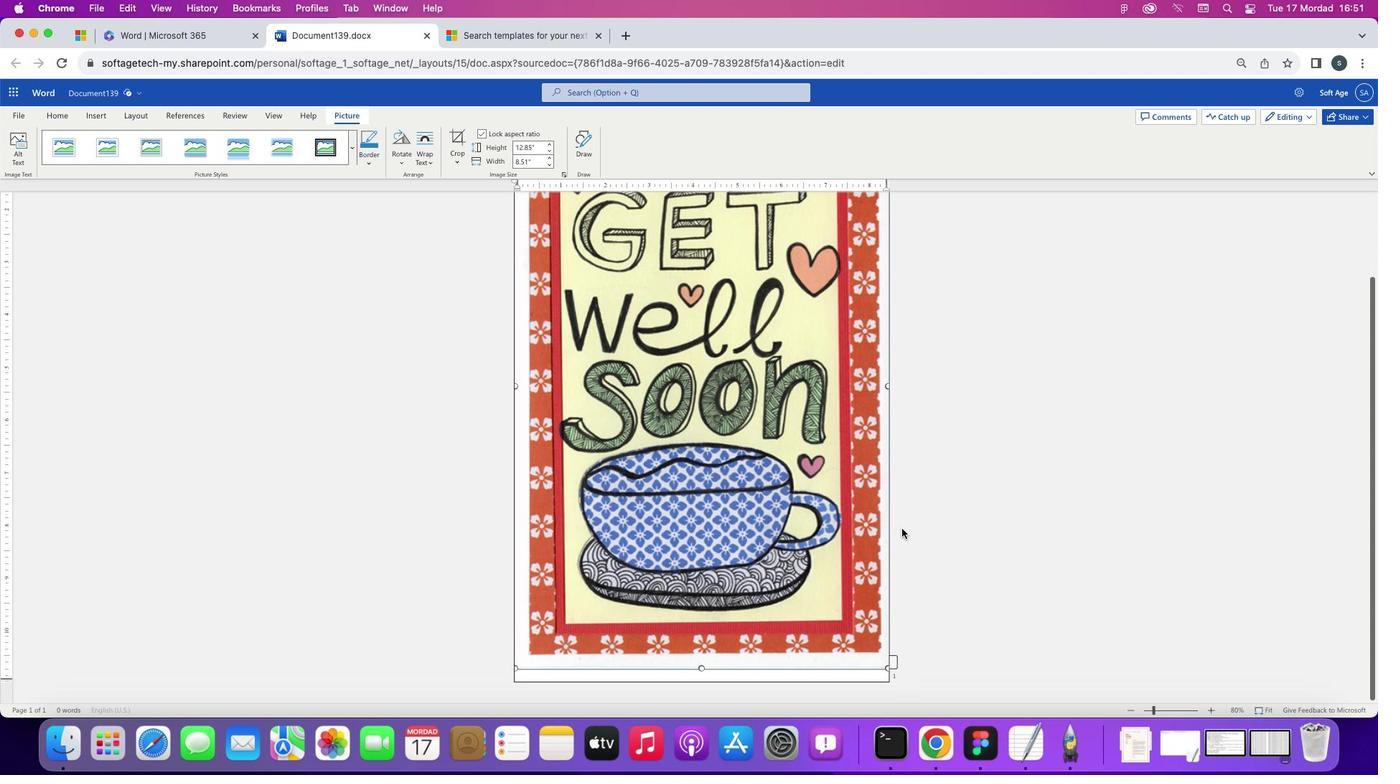 
Action: Mouse pressed left at (901, 528)
Screenshot: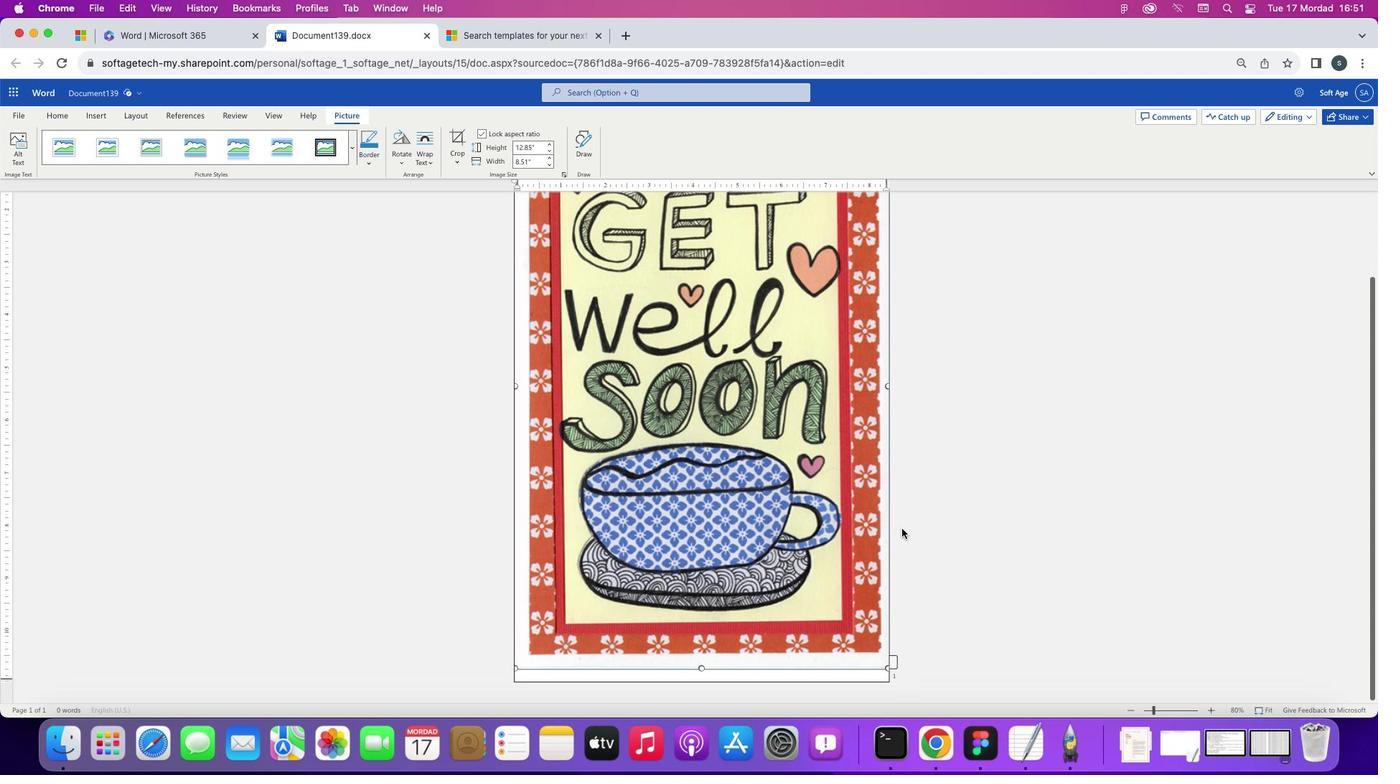 
Action: Mouse moved to (834, 665)
Screenshot: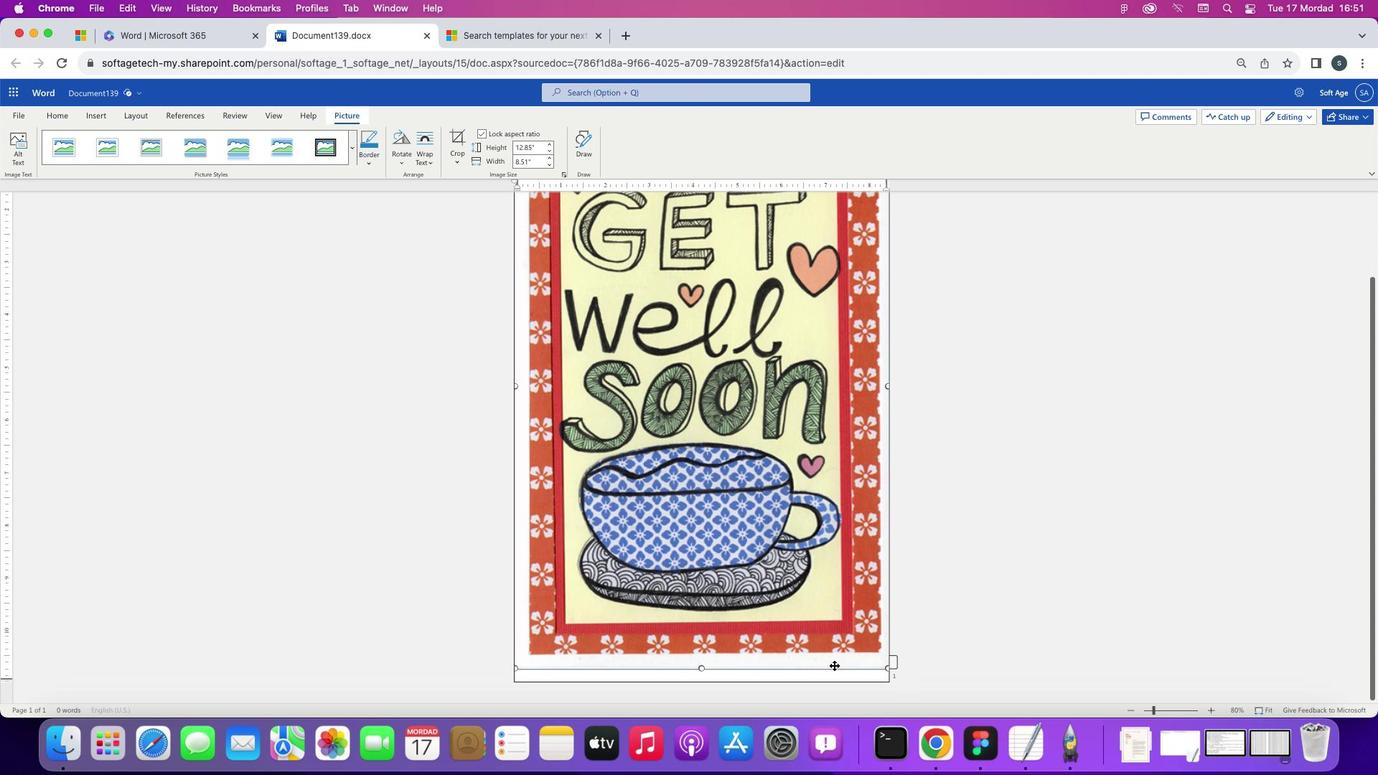 
Action: Mouse pressed left at (834, 665)
Screenshot: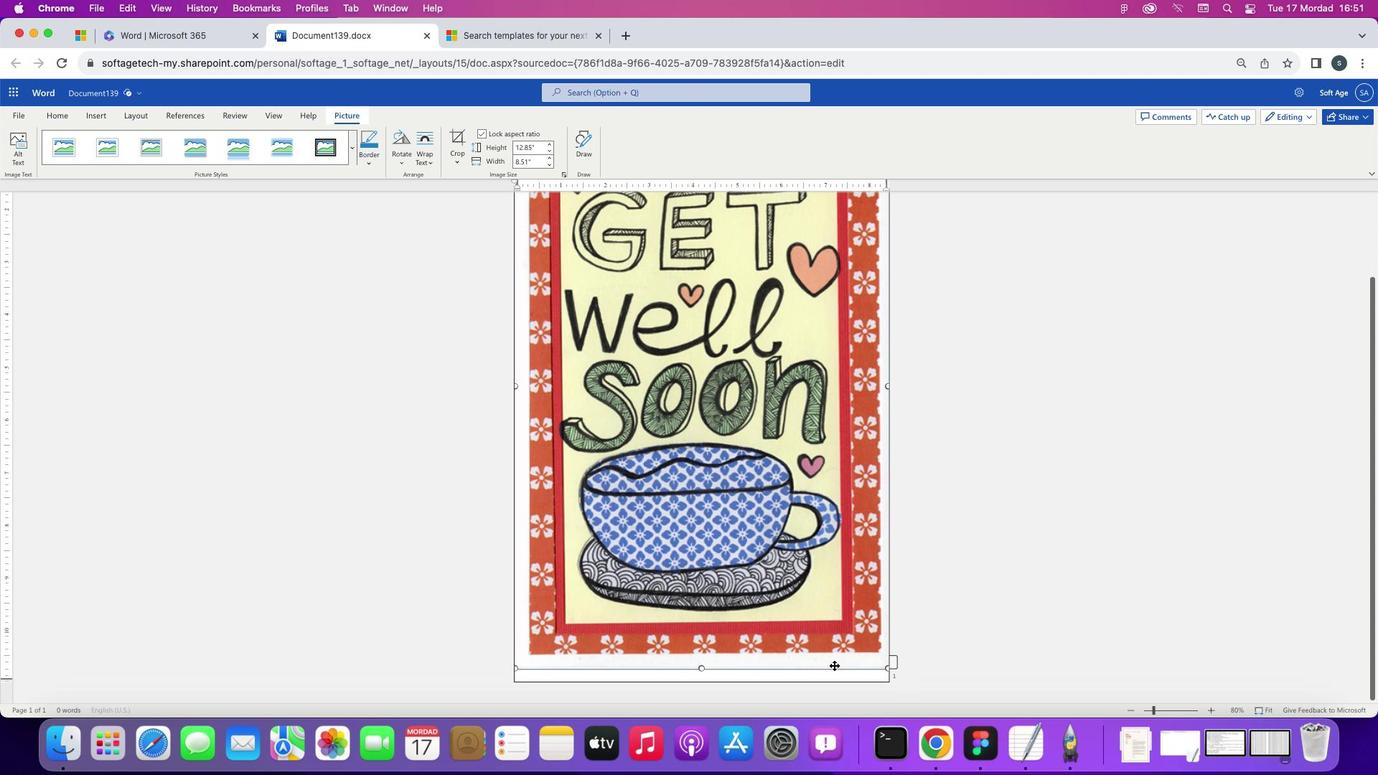 
Action: Mouse moved to (856, 654)
Screenshot: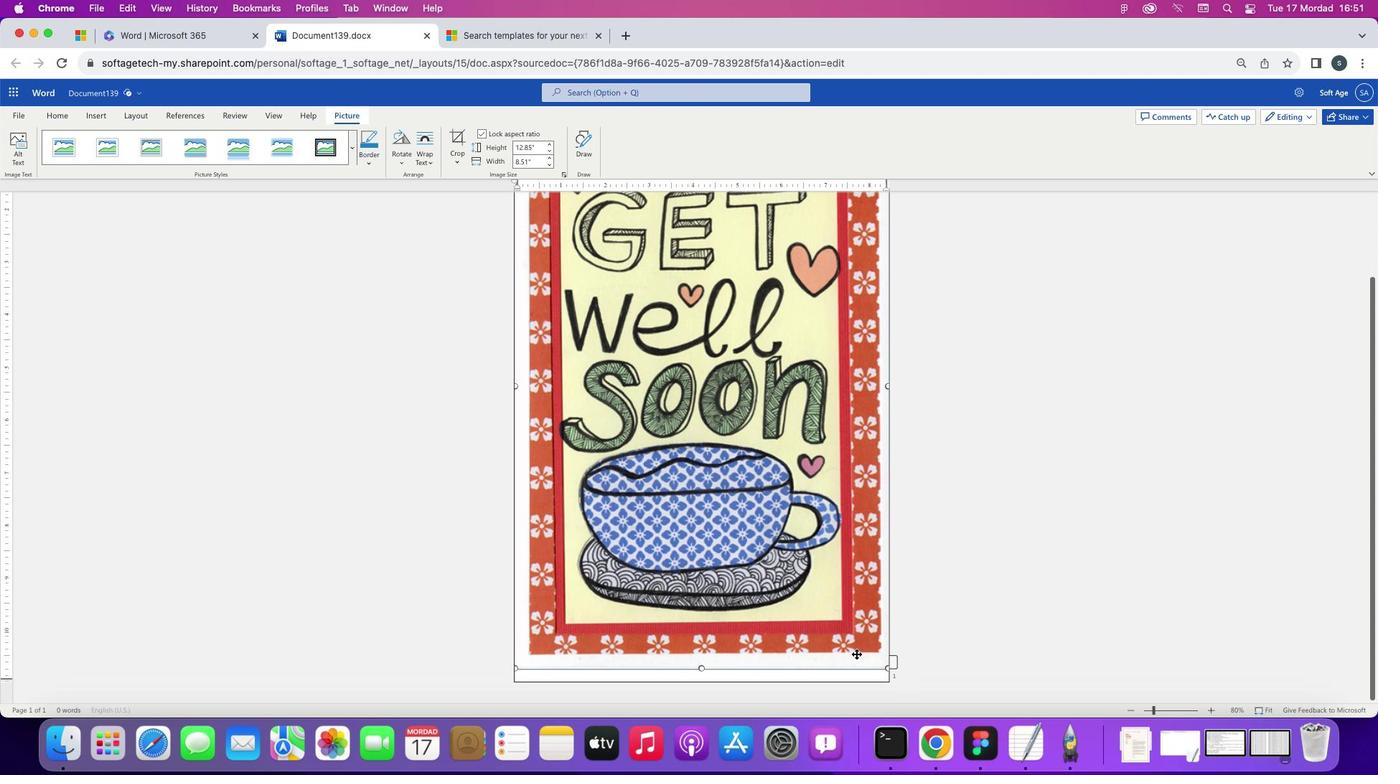 
Action: Mouse pressed left at (856, 654)
Screenshot: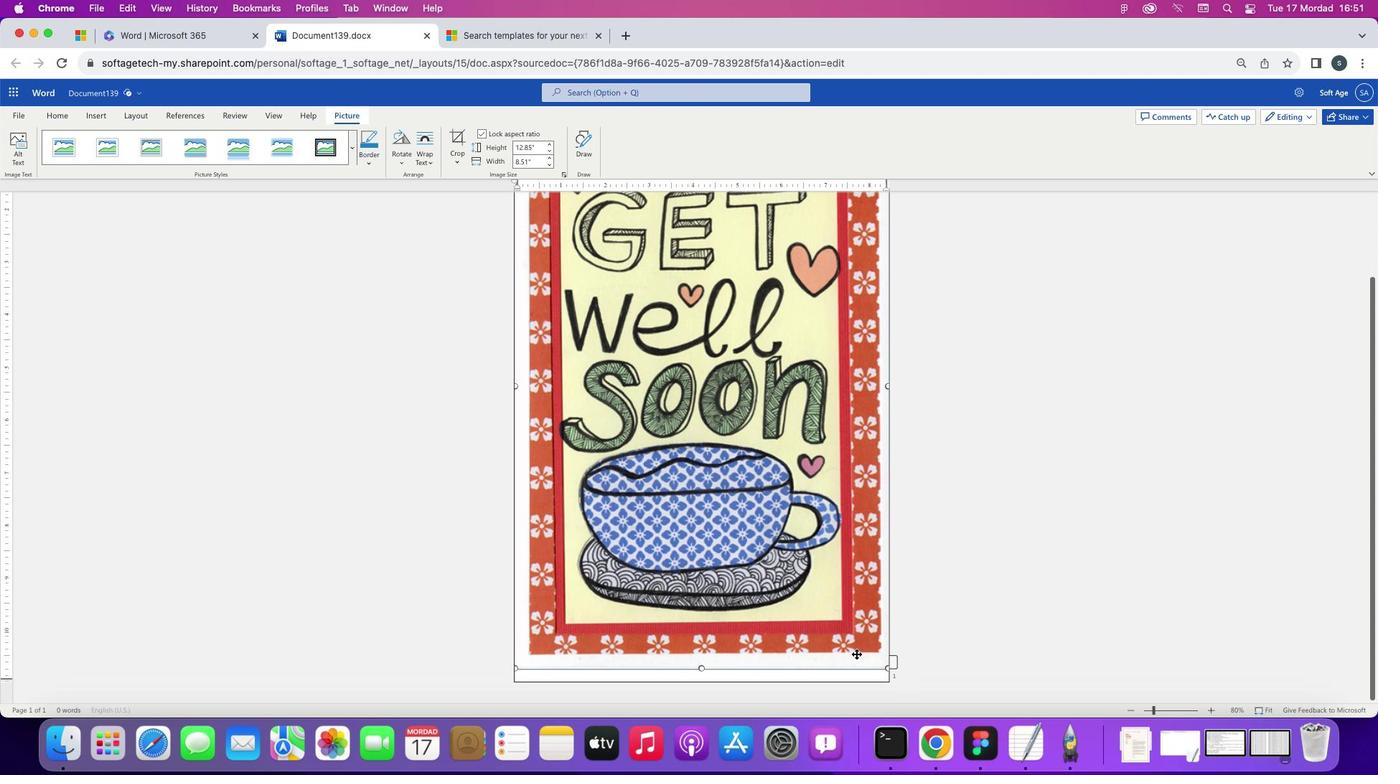 
Action: Mouse moved to (877, 606)
Screenshot: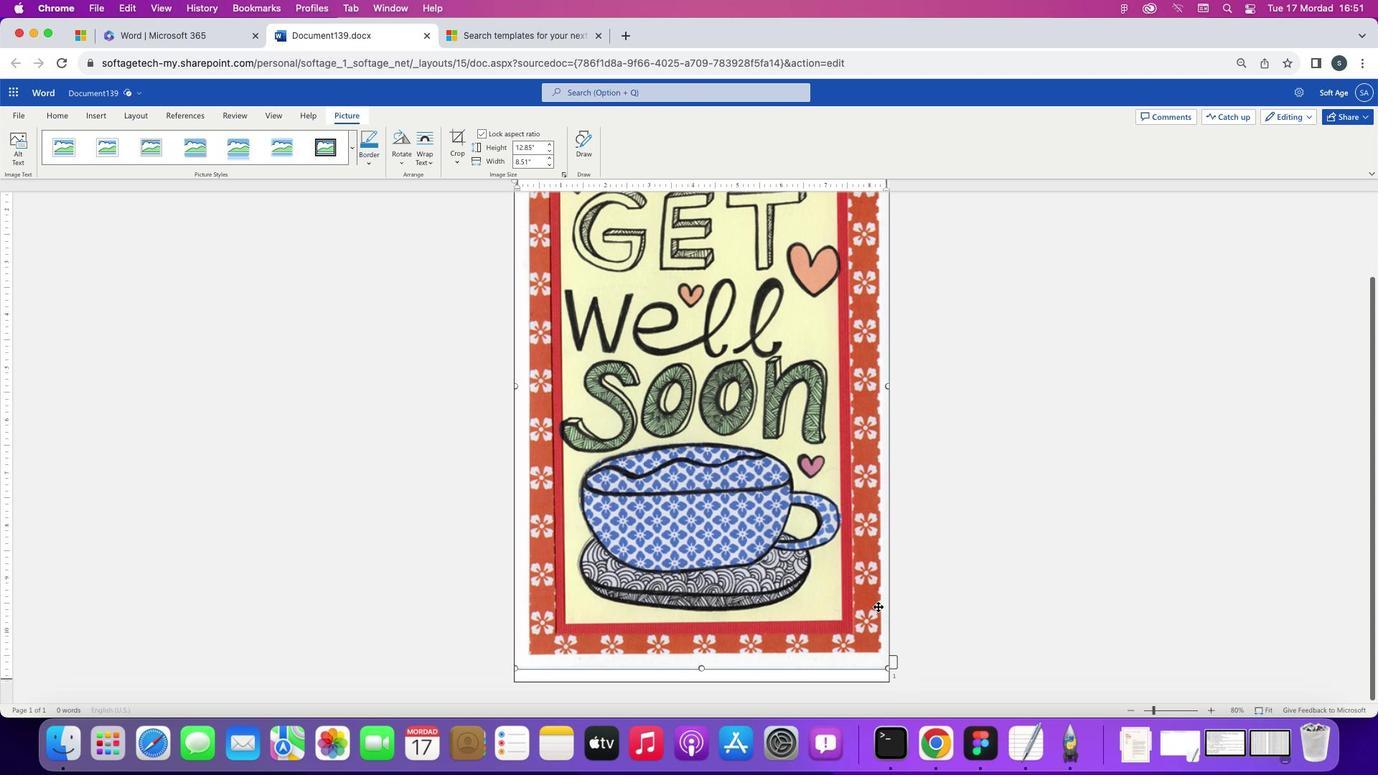 
Action: Mouse pressed left at (877, 606)
Screenshot: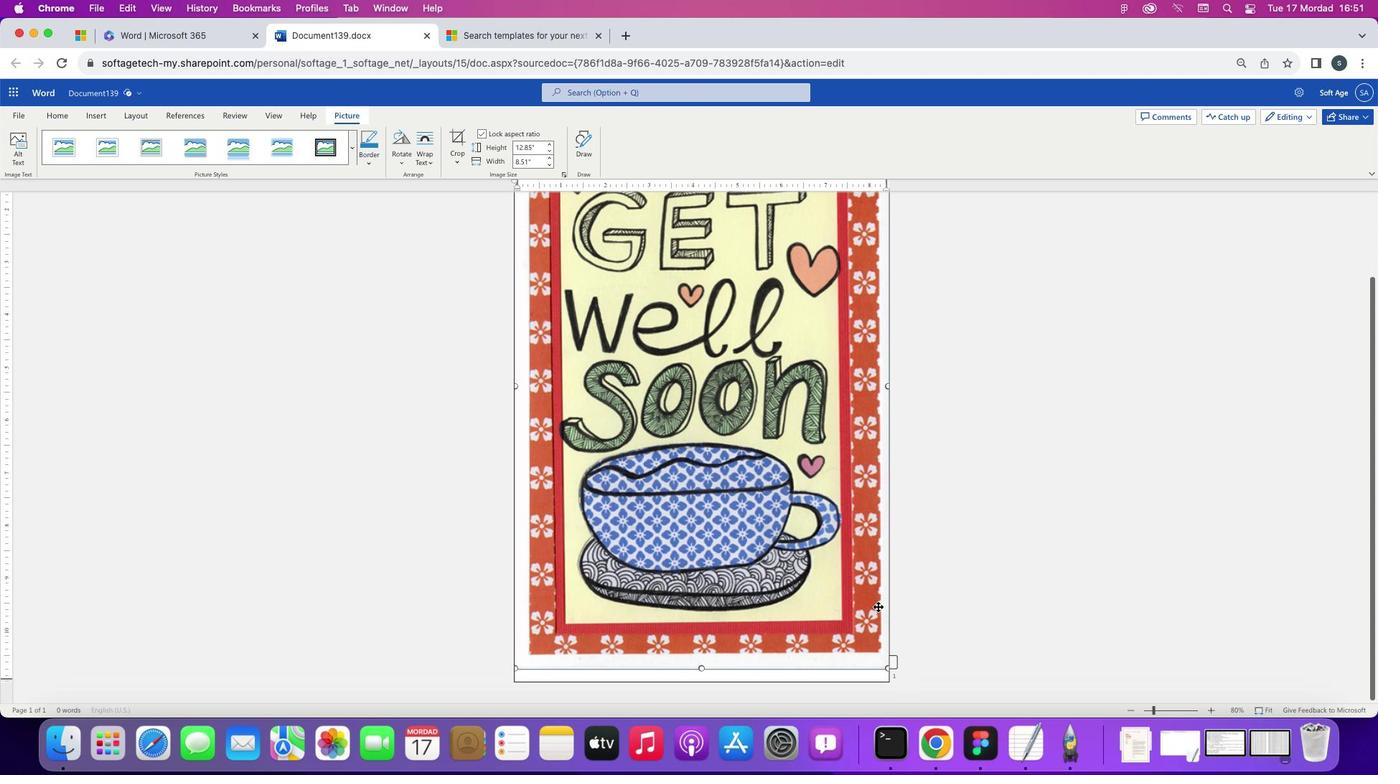 
Action: Mouse moved to (858, 684)
Screenshot: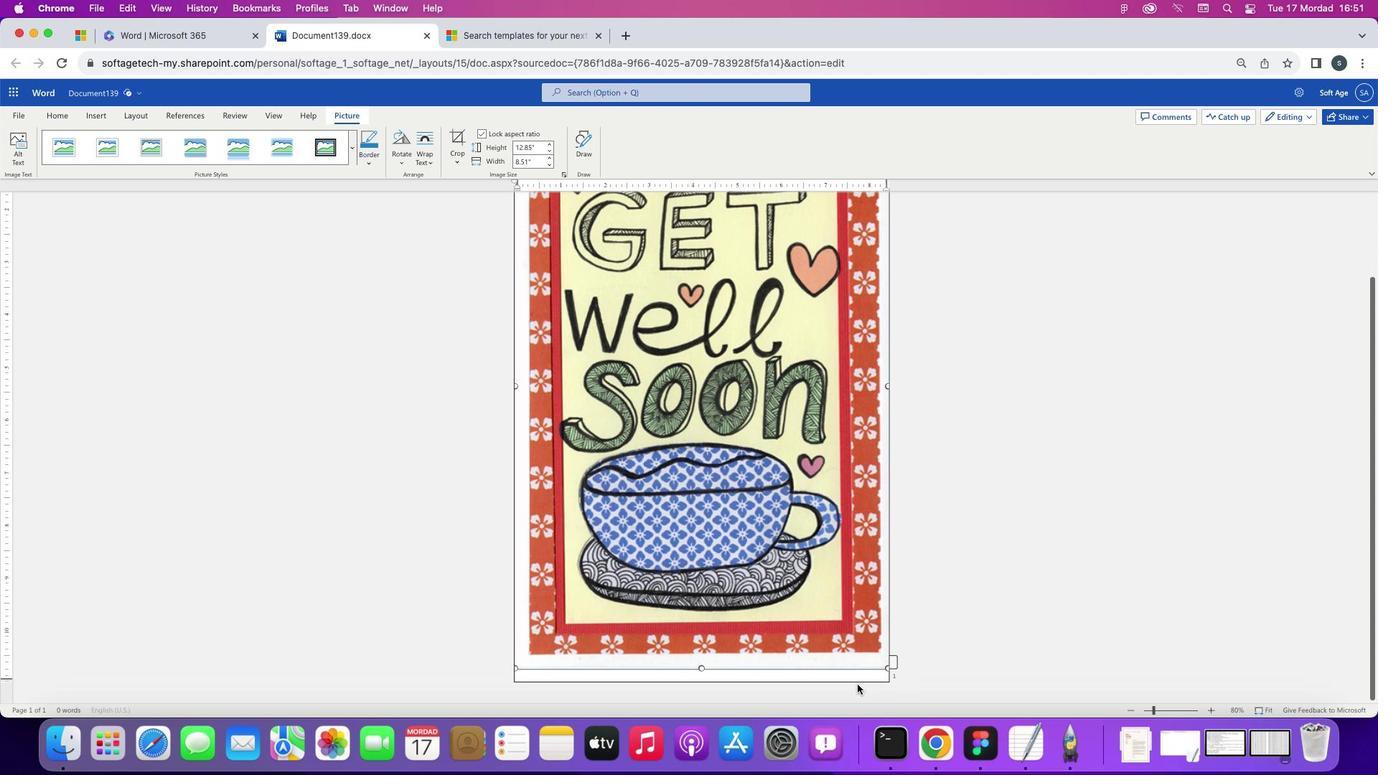 
Action: Mouse pressed left at (858, 684)
Screenshot: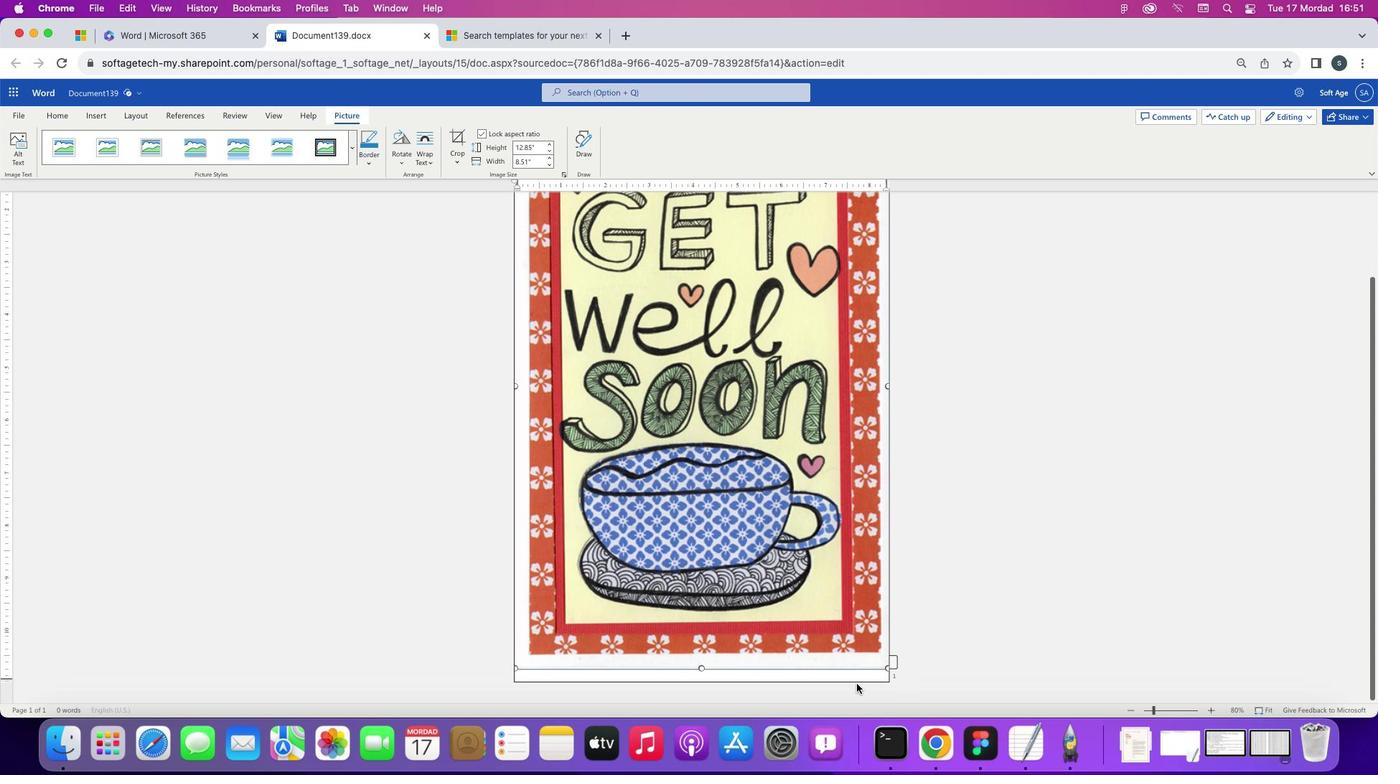 
Action: Mouse moved to (861, 672)
Screenshot: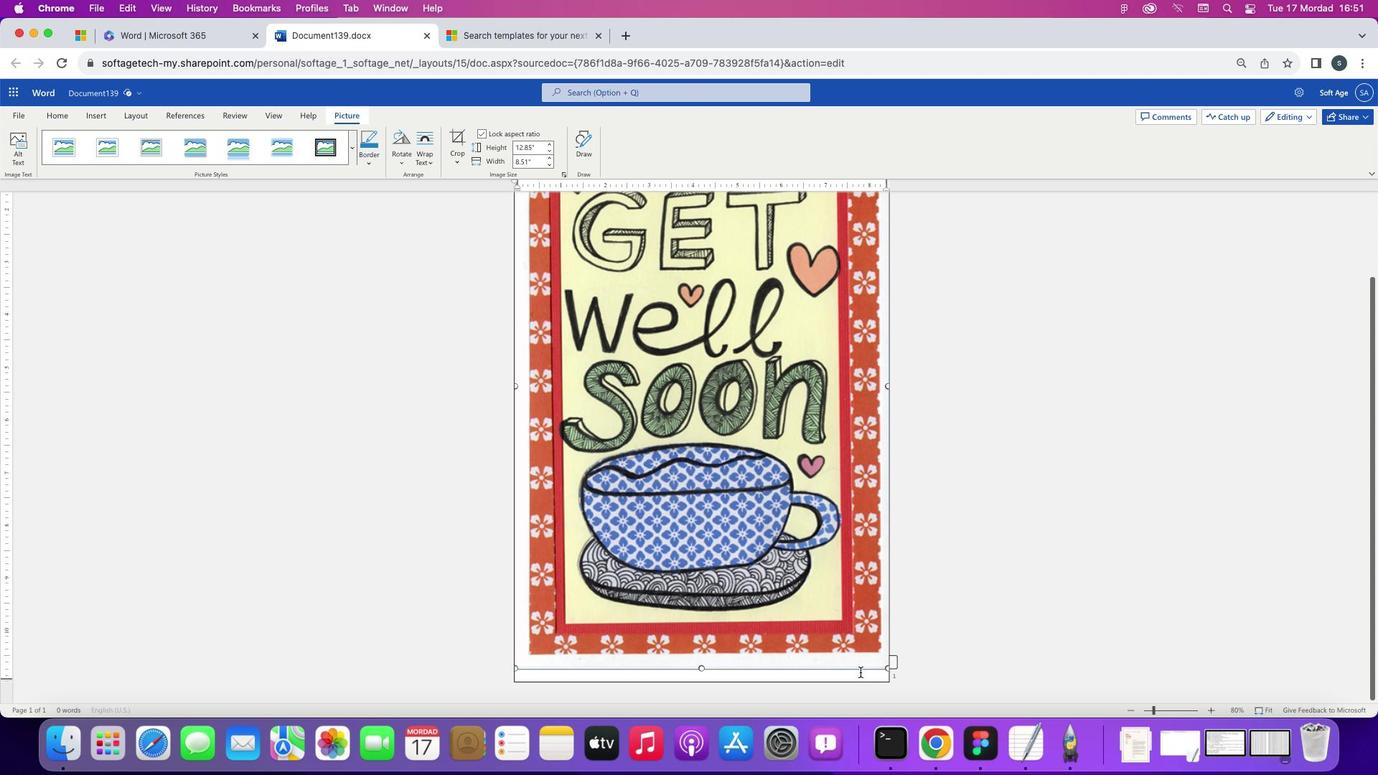 
Action: Mouse pressed left at (861, 672)
Screenshot: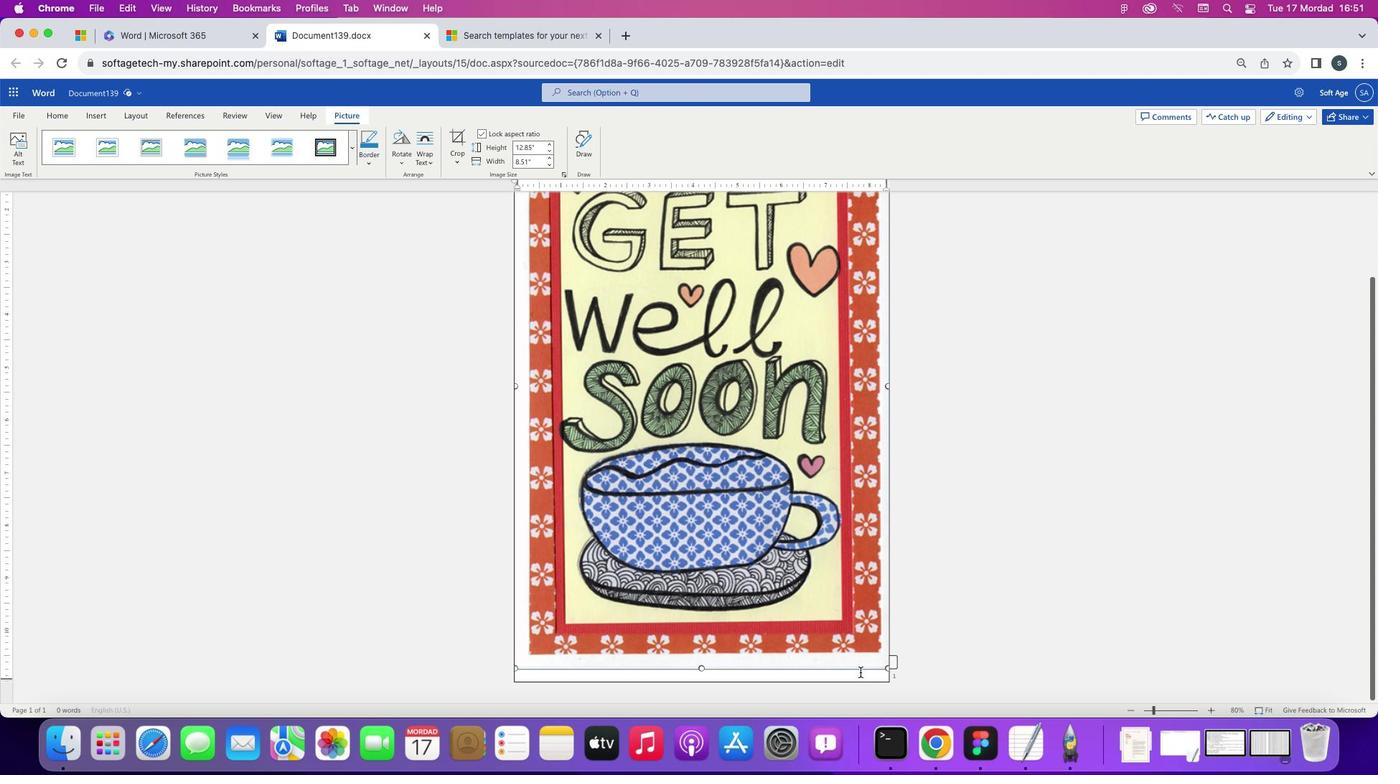 
Action: Mouse pressed left at (861, 672)
Screenshot: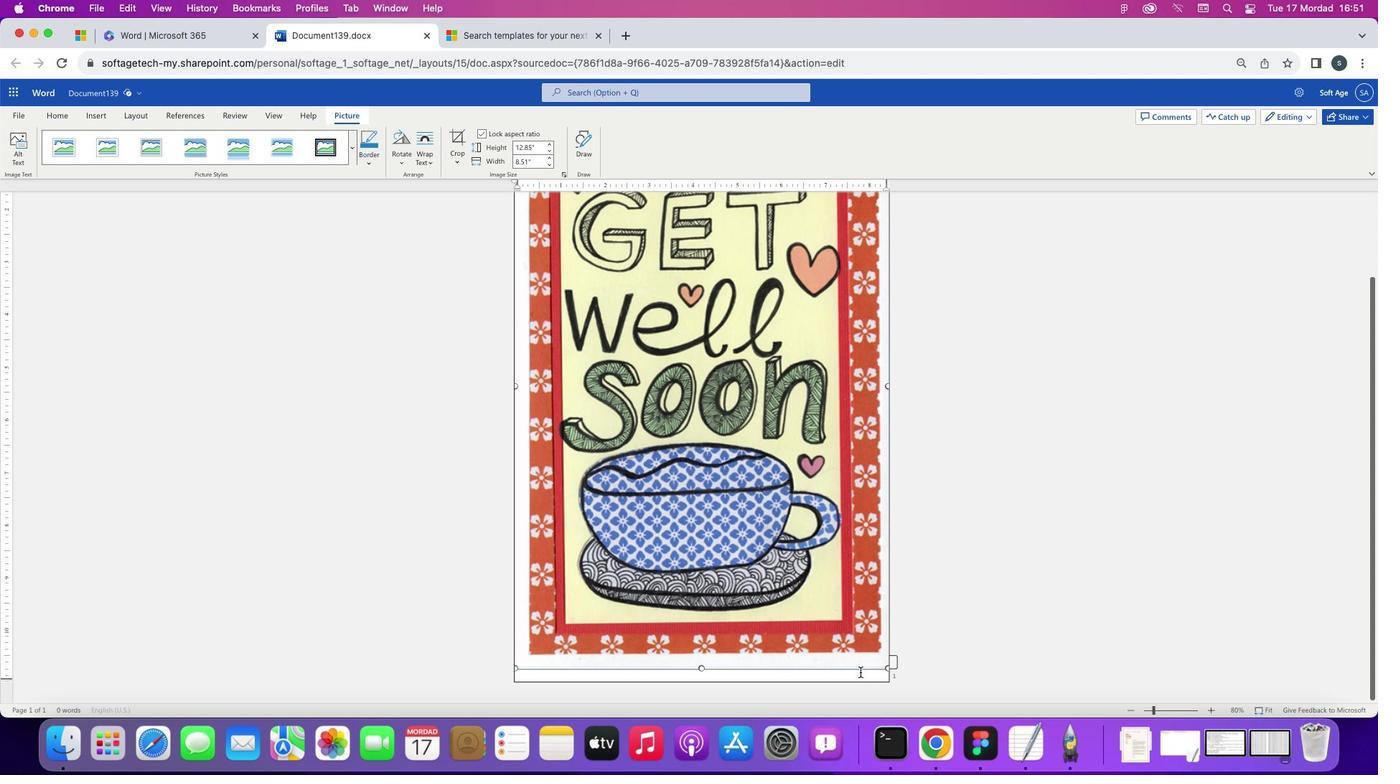 
Action: Mouse moved to (863, 657)
Screenshot: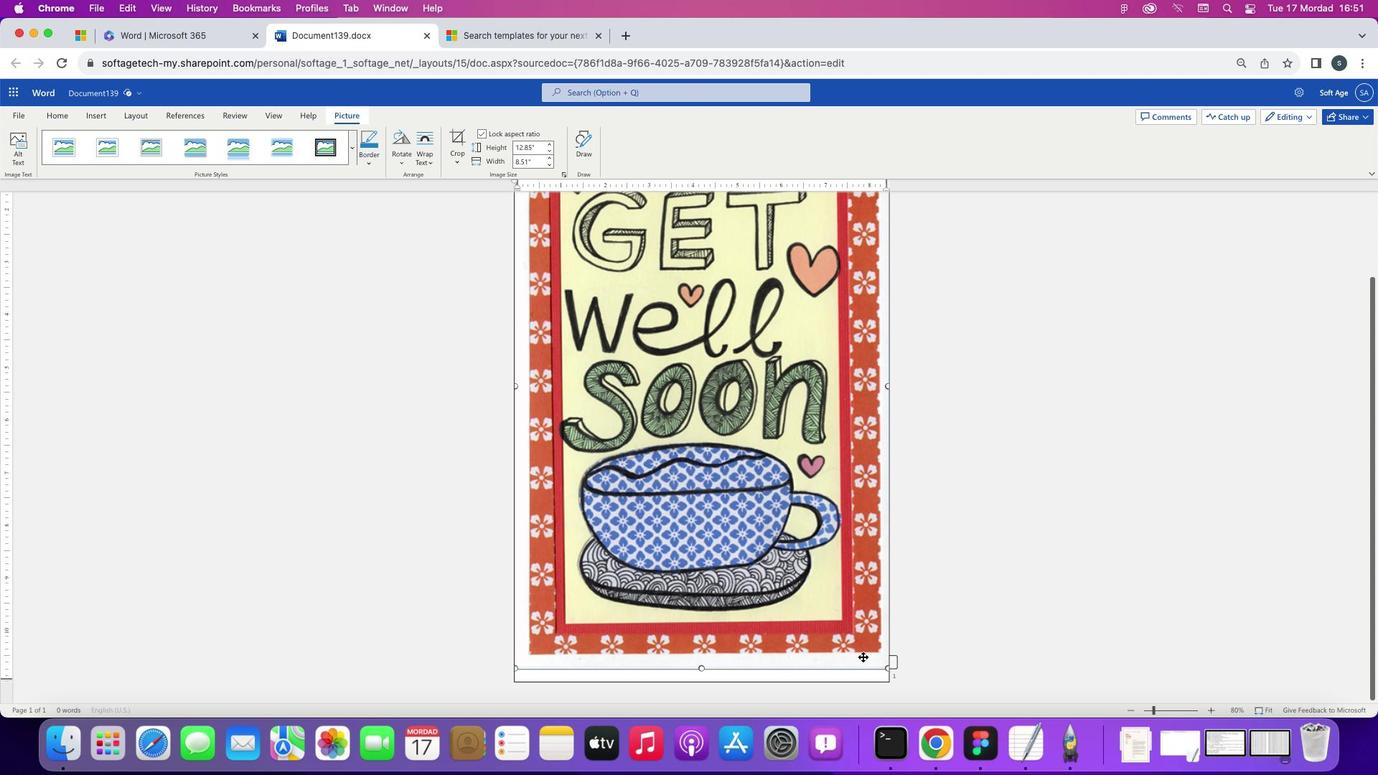 
Action: Mouse pressed left at (863, 657)
Screenshot: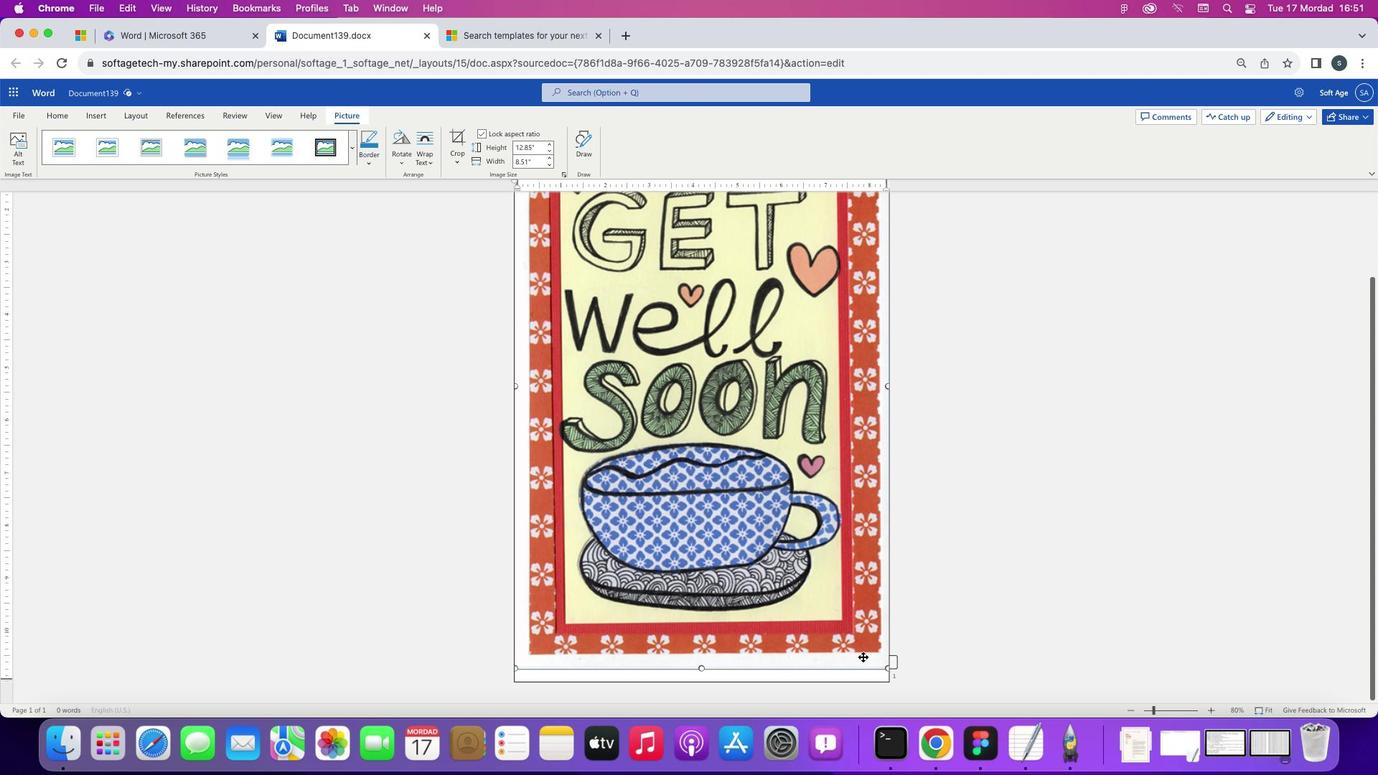 
Action: Mouse moved to (863, 657)
Screenshot: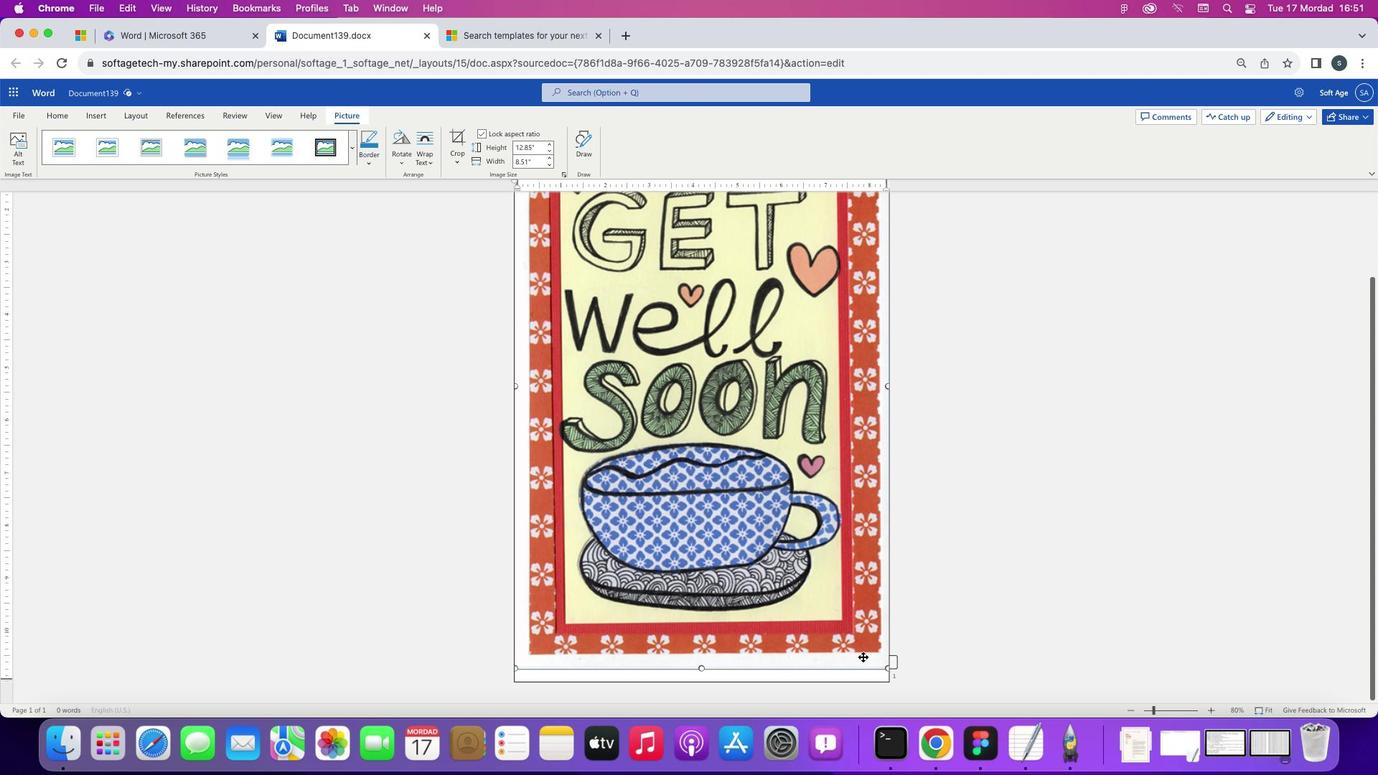 
Action: Mouse pressed left at (863, 657)
Screenshot: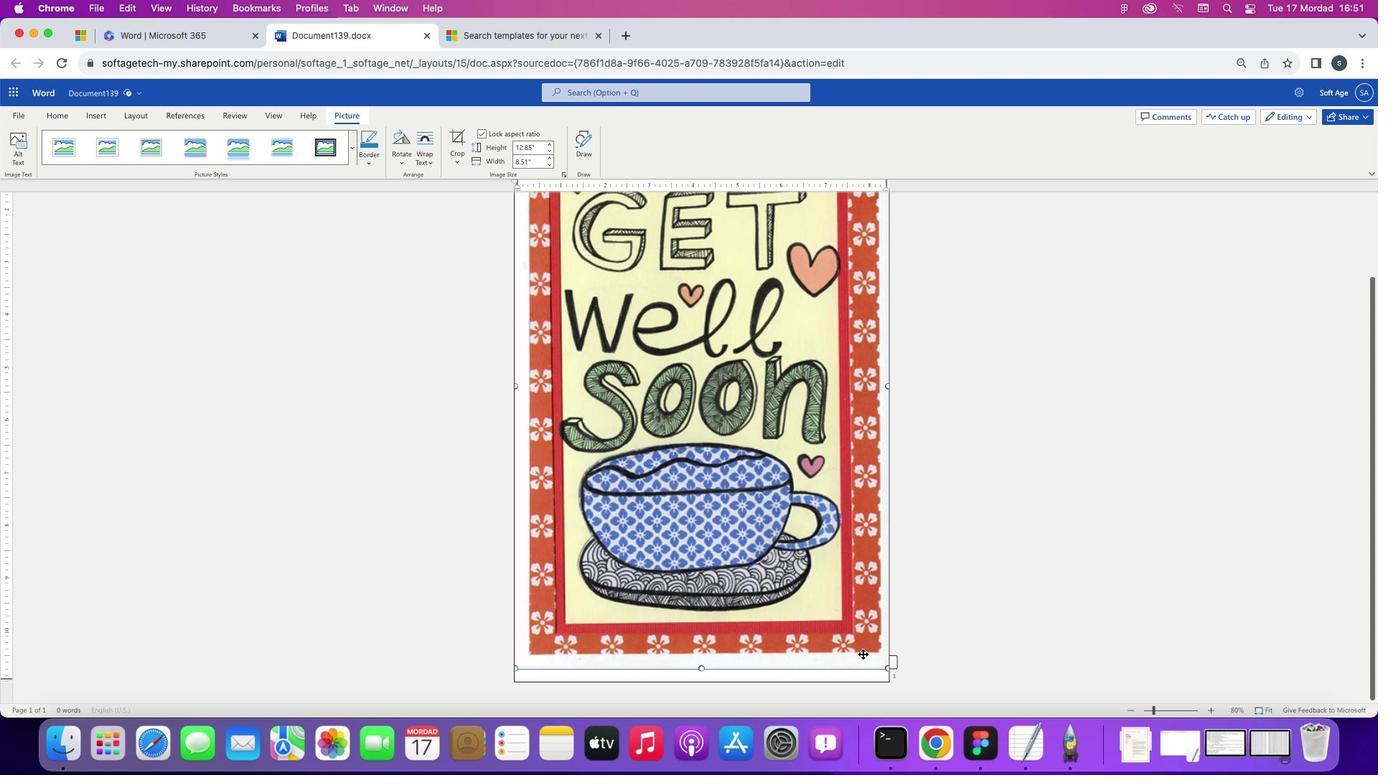 
Action: Mouse moved to (863, 624)
Screenshot: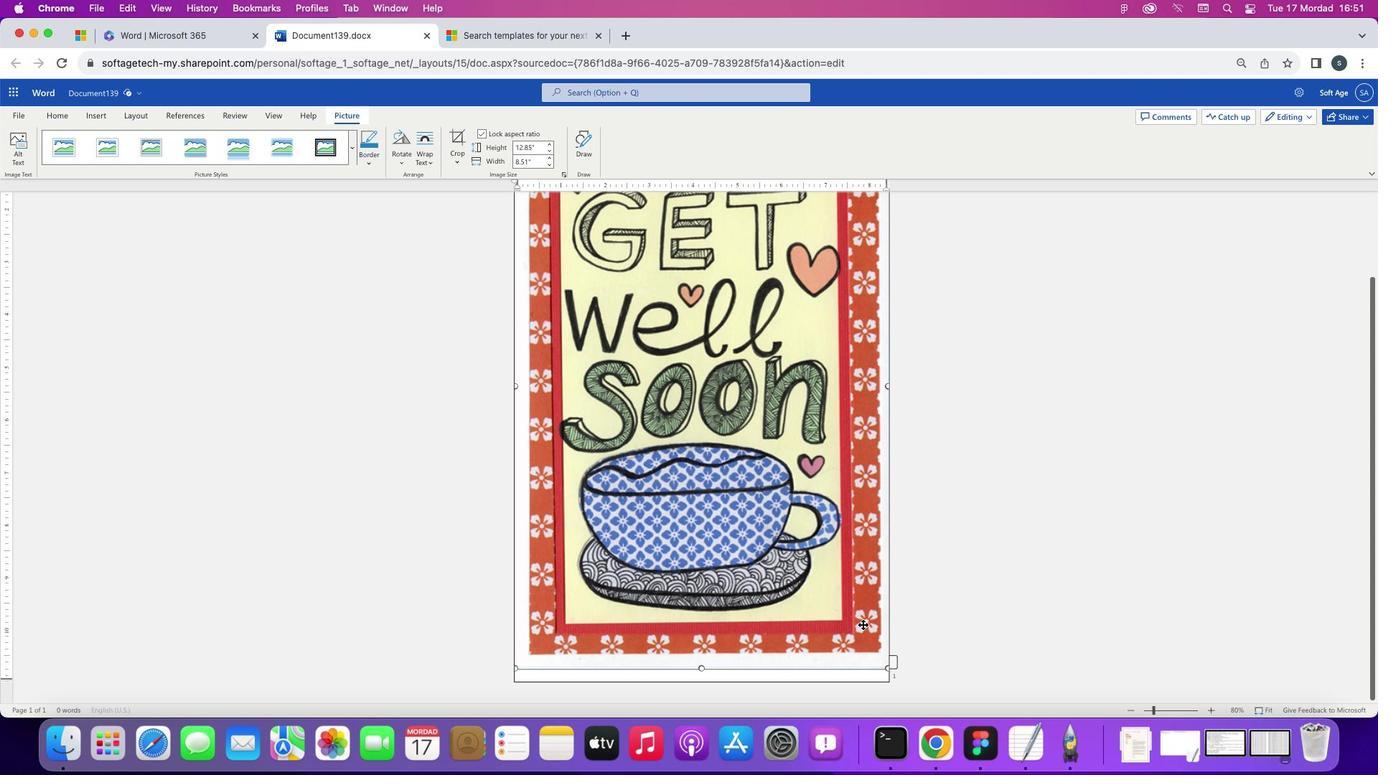 
Action: Mouse pressed left at (863, 624)
Screenshot: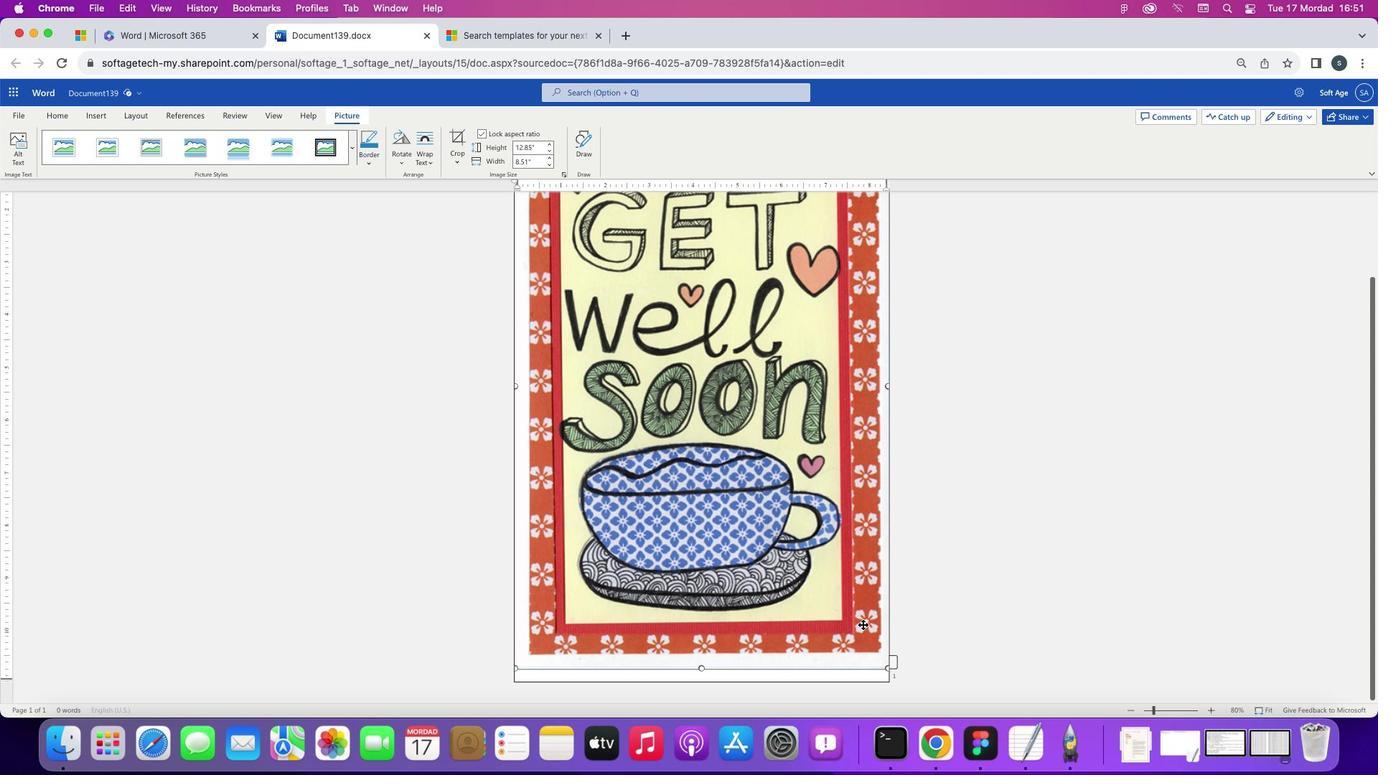 
Action: Mouse moved to (927, 616)
Screenshot: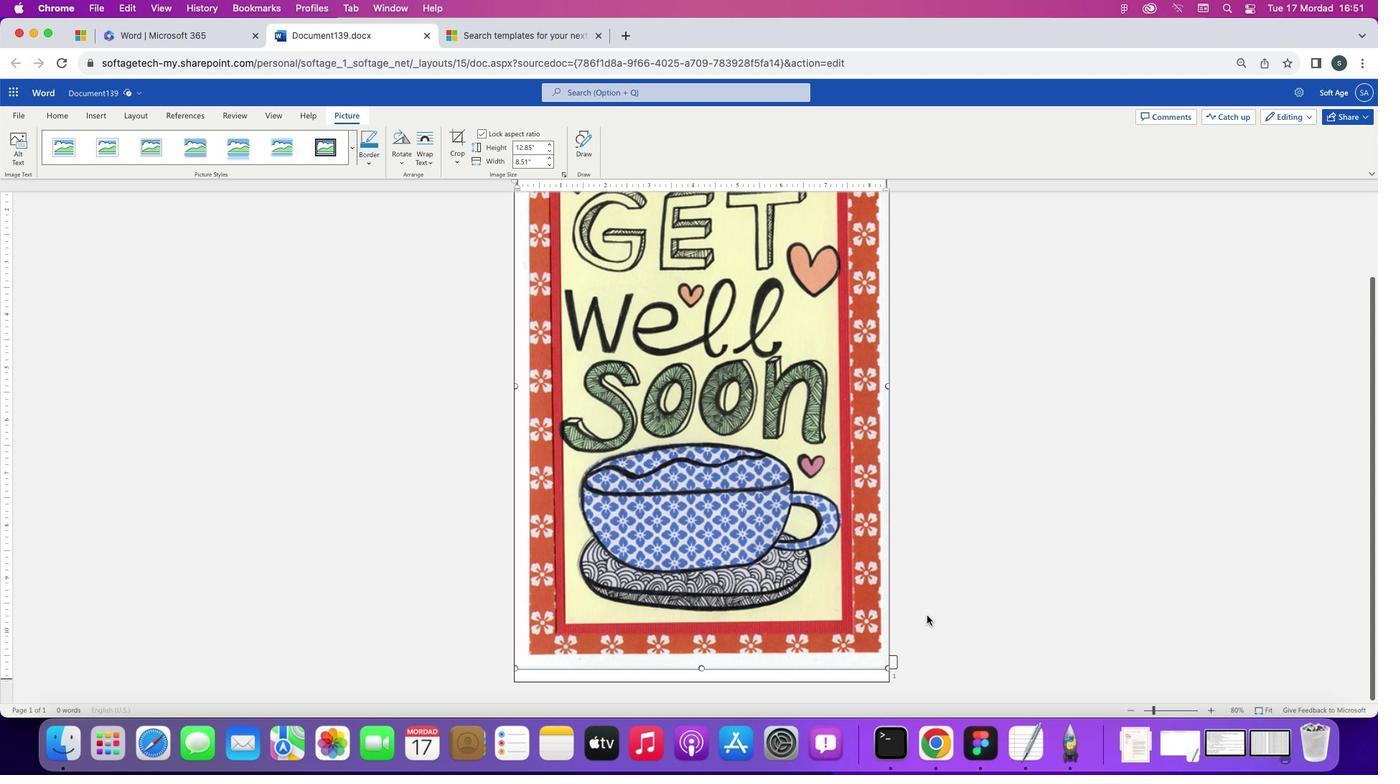 
Action: Mouse pressed left at (927, 616)
Screenshot: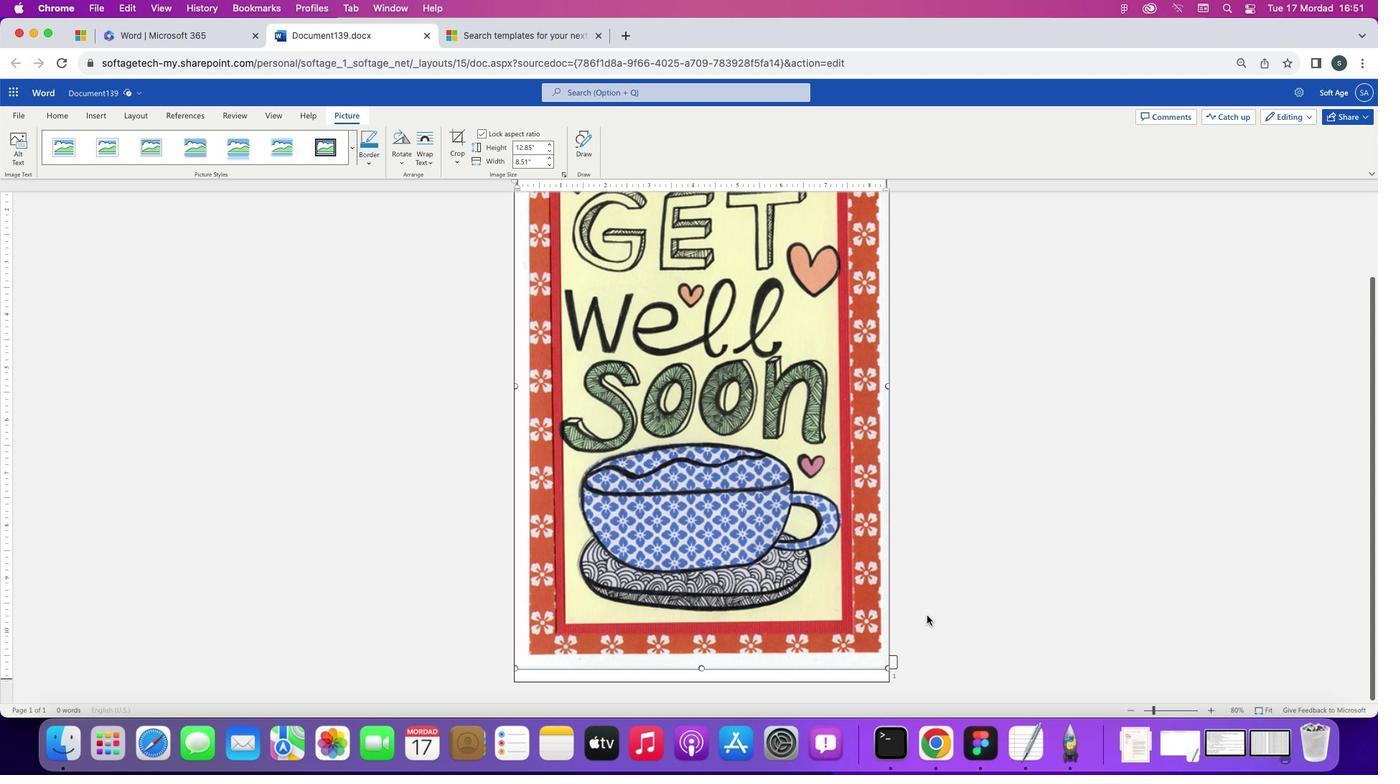
Action: Mouse pressed left at (927, 616)
Screenshot: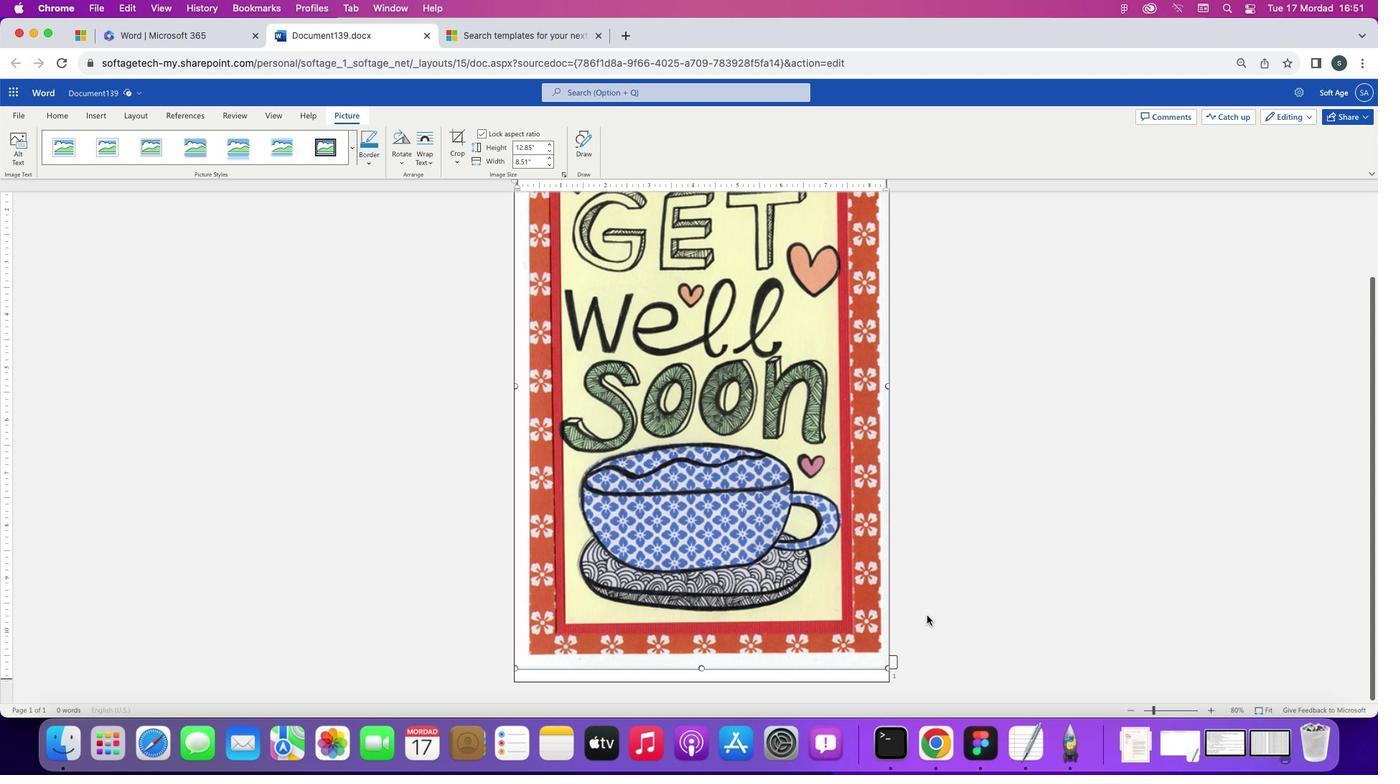 
Action: Mouse pressed left at (927, 616)
Screenshot: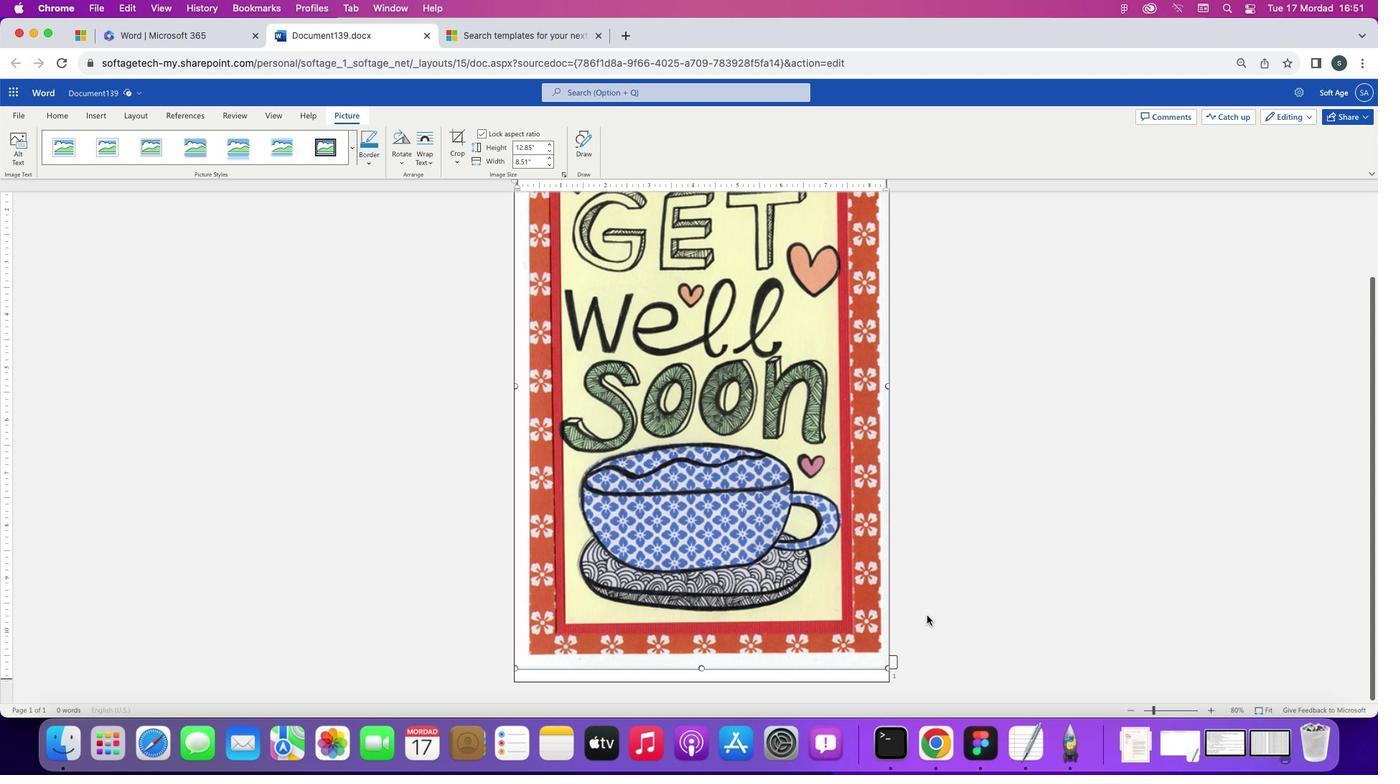 
Action: Key pressed Key.cmdKey.enter
Screenshot: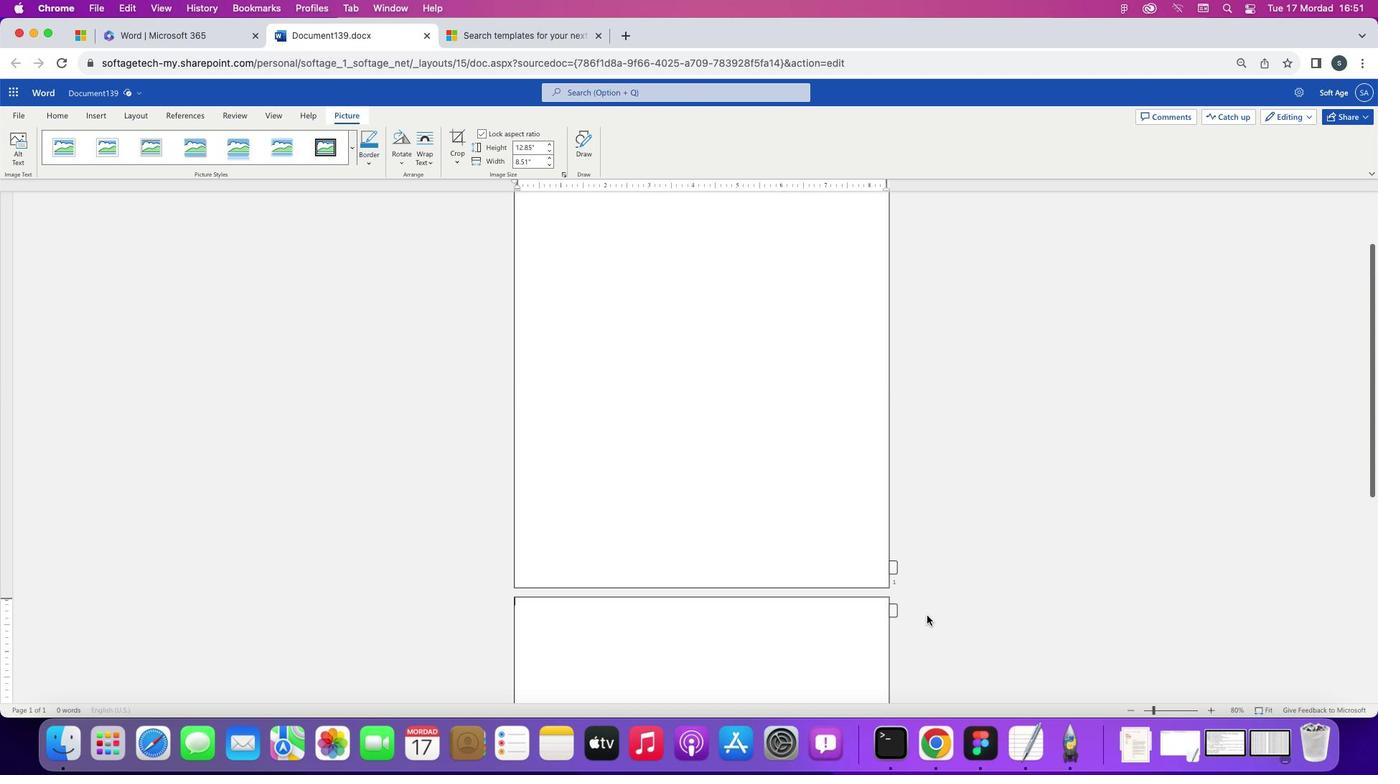 
Action: Mouse moved to (922, 617)
Screenshot: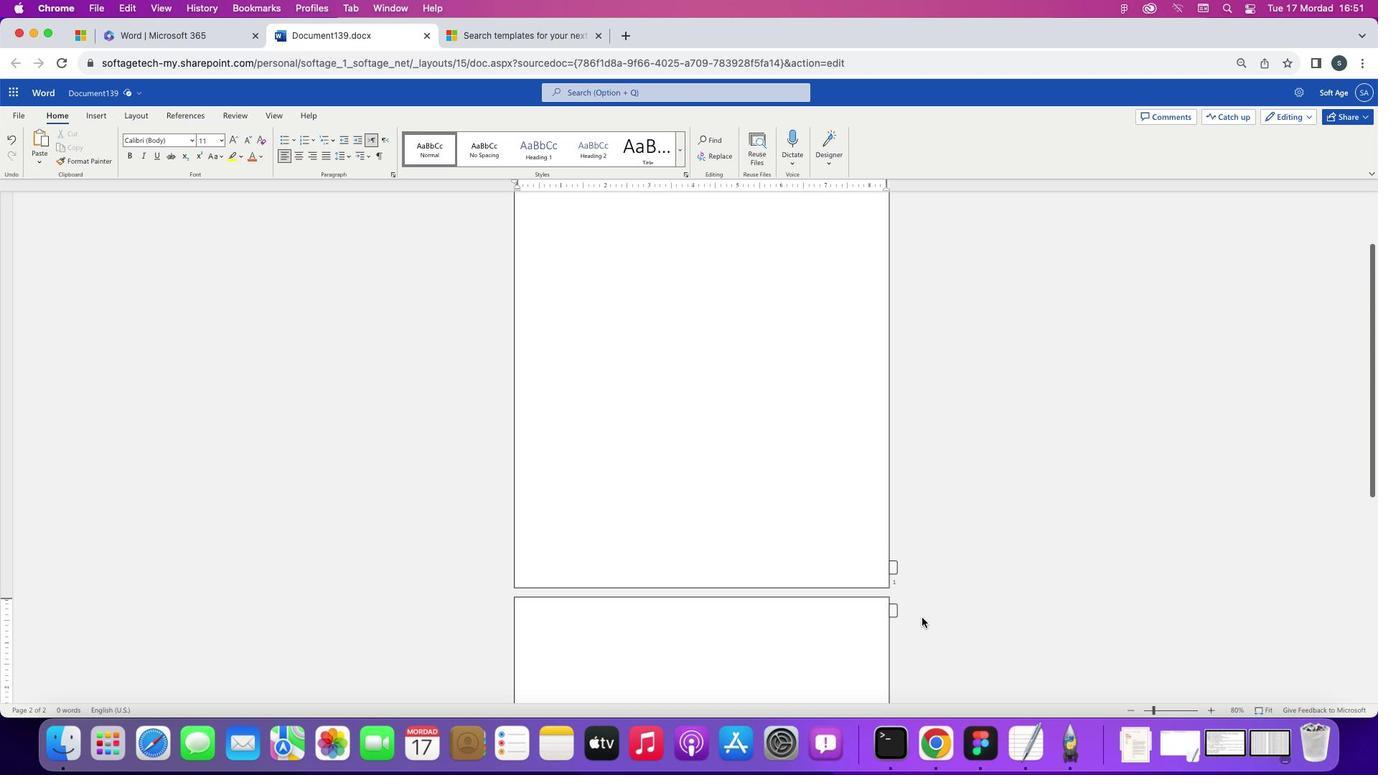 
Action: Mouse scrolled (922, 617) with delta (0, 0)
Screenshot: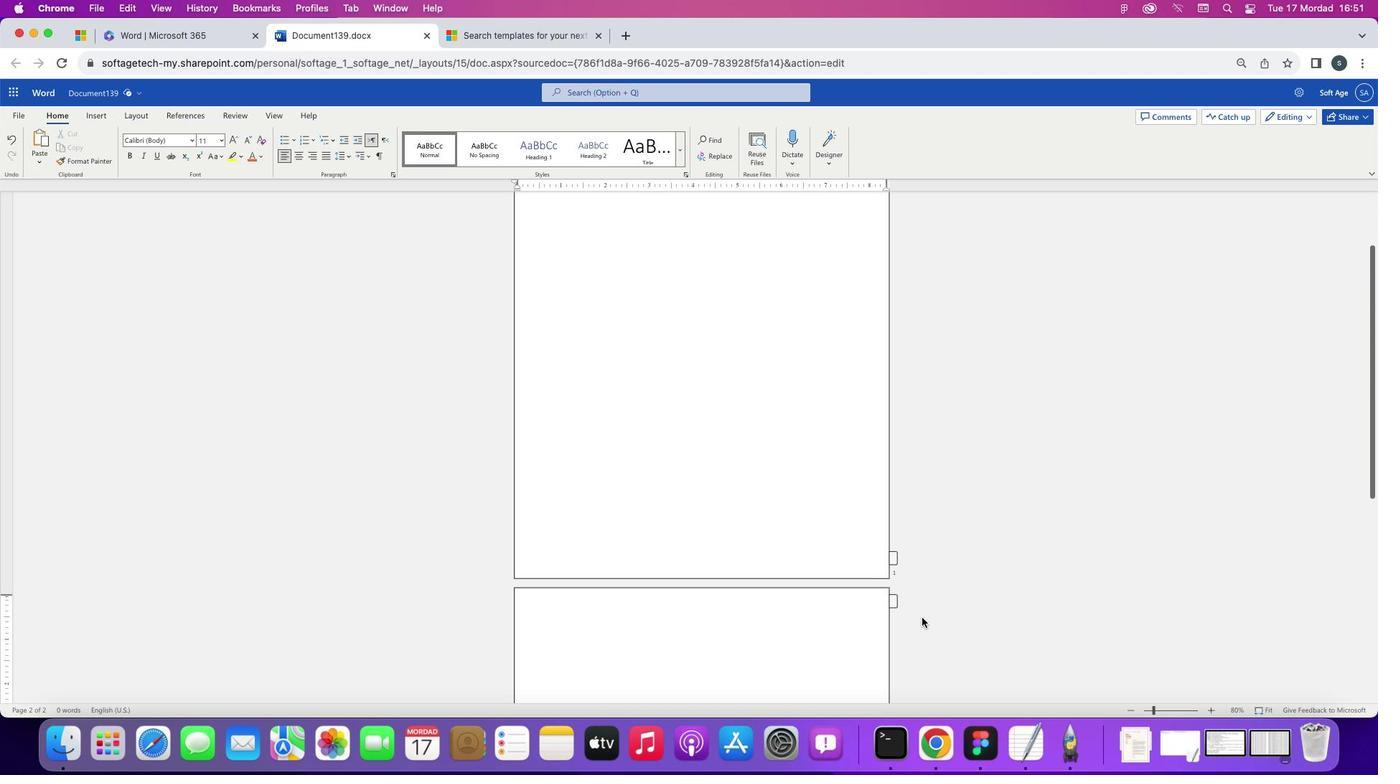 
Action: Mouse scrolled (922, 617) with delta (0, 0)
Screenshot: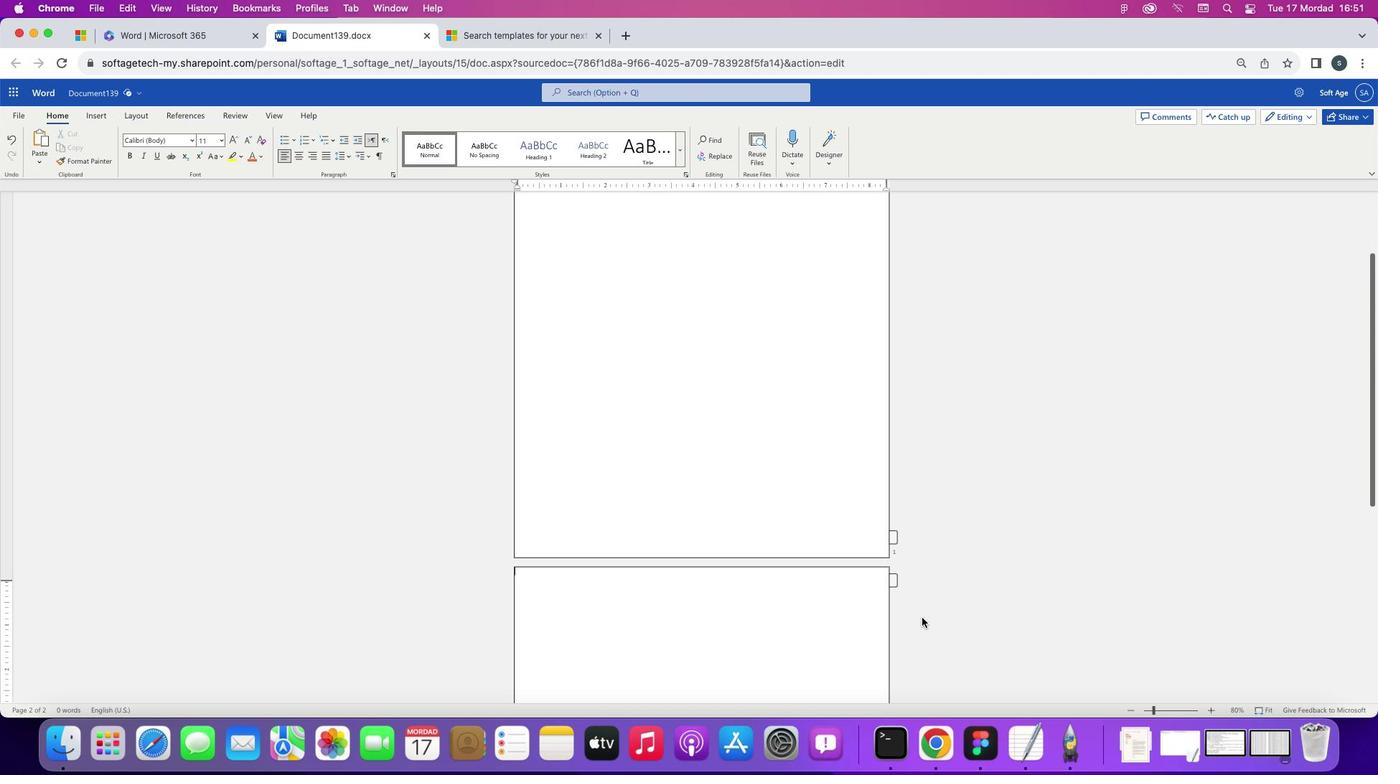 
Action: Mouse scrolled (922, 617) with delta (0, -2)
Screenshot: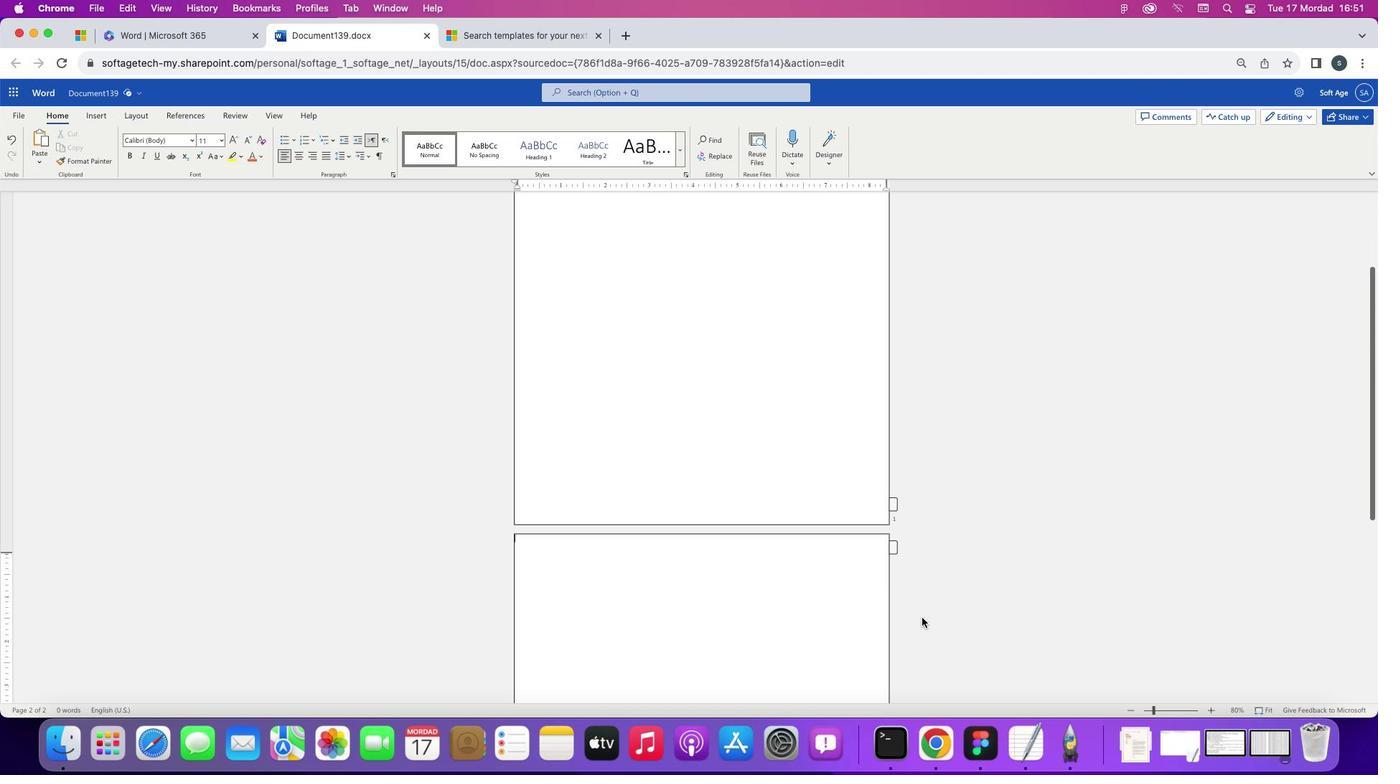 
Action: Mouse scrolled (922, 617) with delta (0, -2)
Screenshot: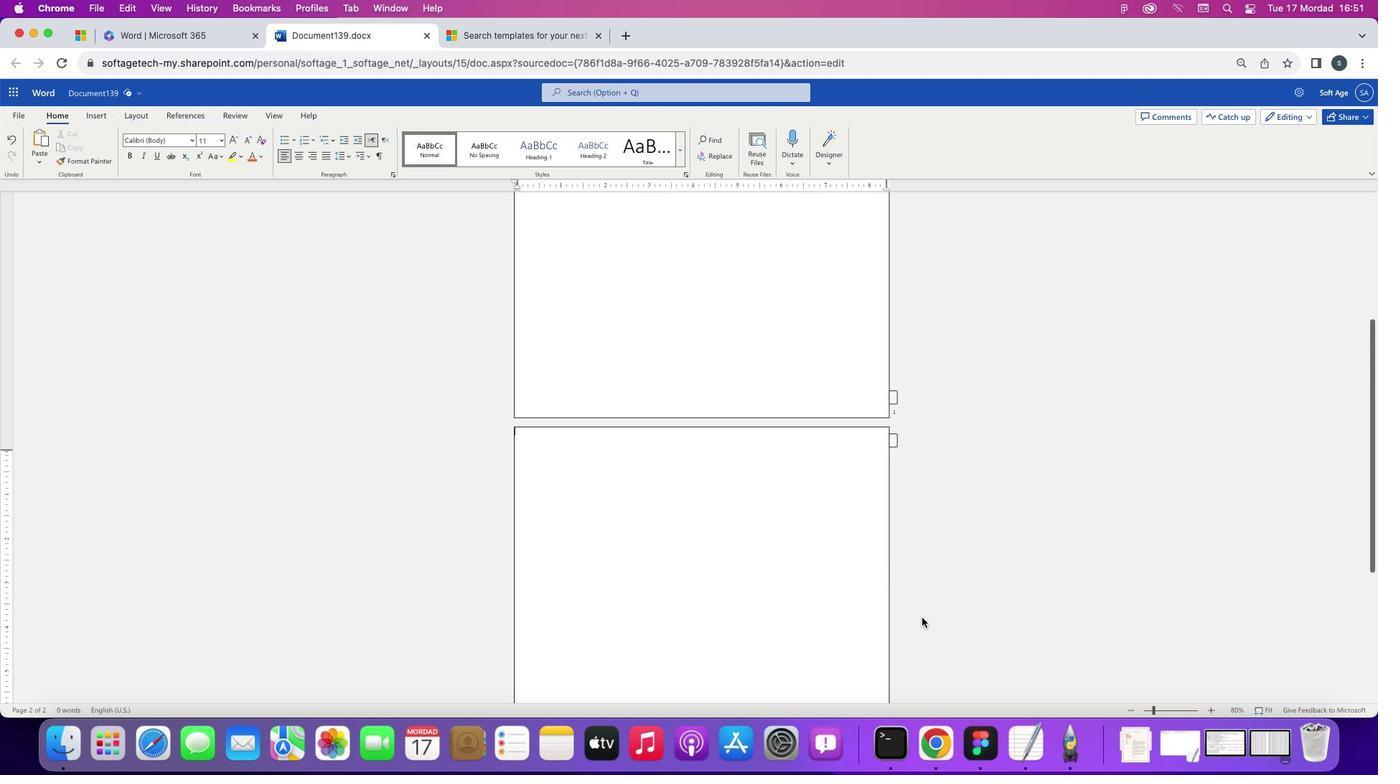
Action: Mouse scrolled (922, 617) with delta (0, 0)
Screenshot: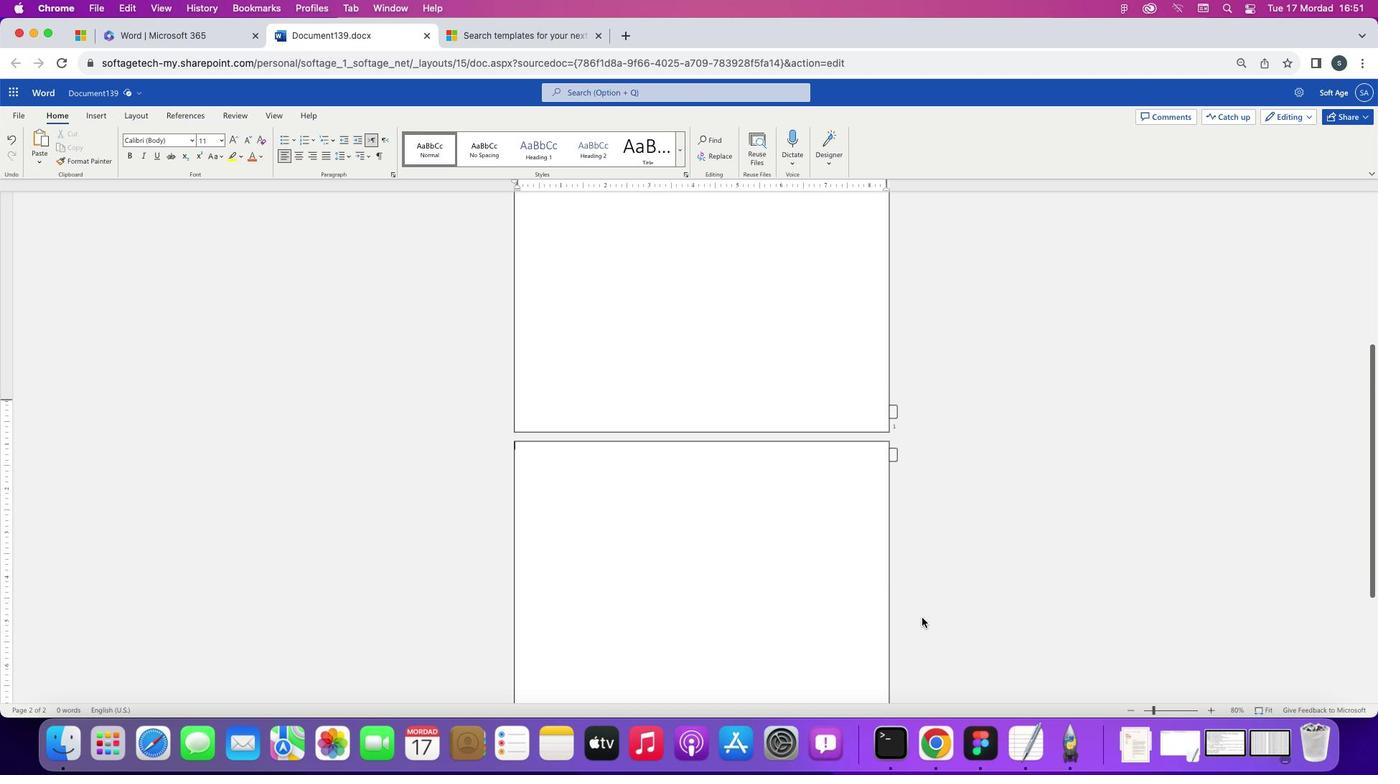 
Action: Mouse scrolled (922, 617) with delta (0, 0)
Screenshot: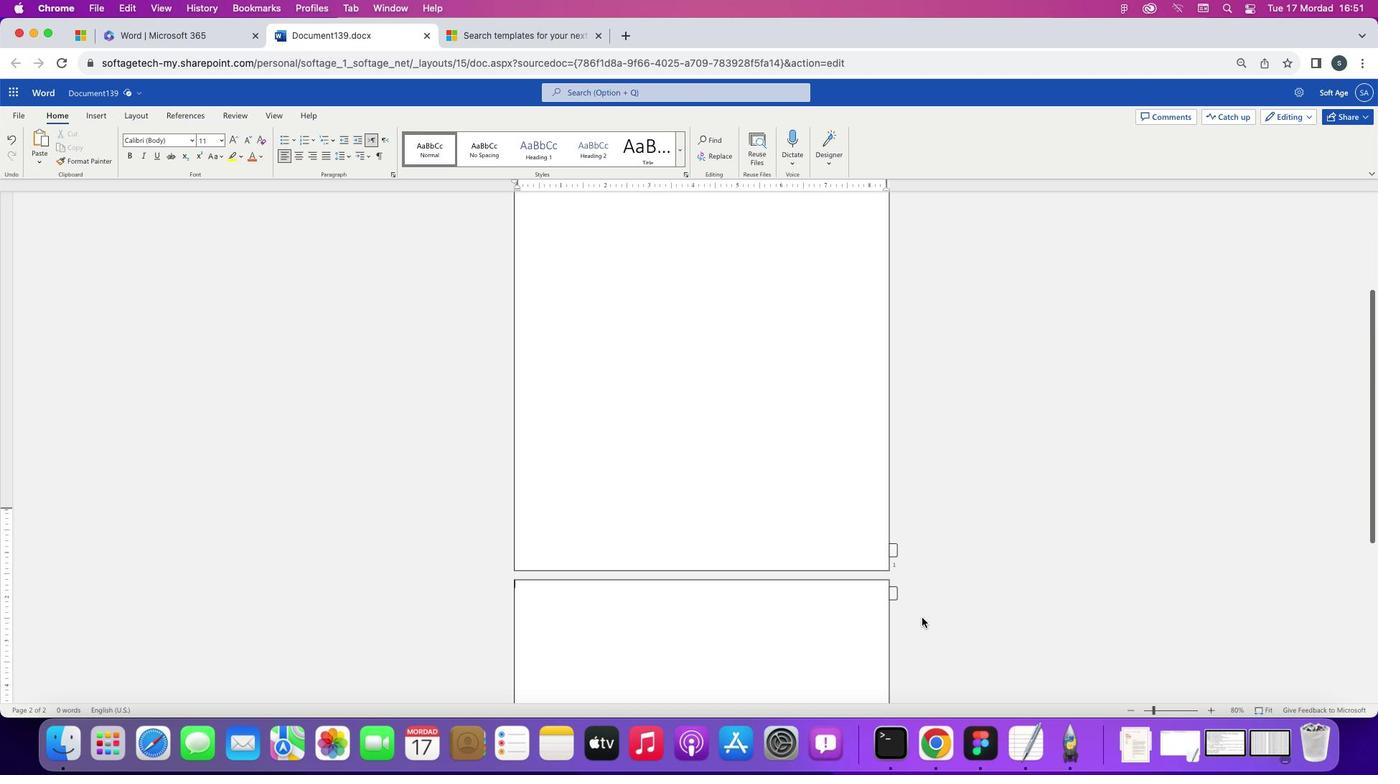 
Action: Mouse scrolled (922, 617) with delta (0, 2)
Screenshot: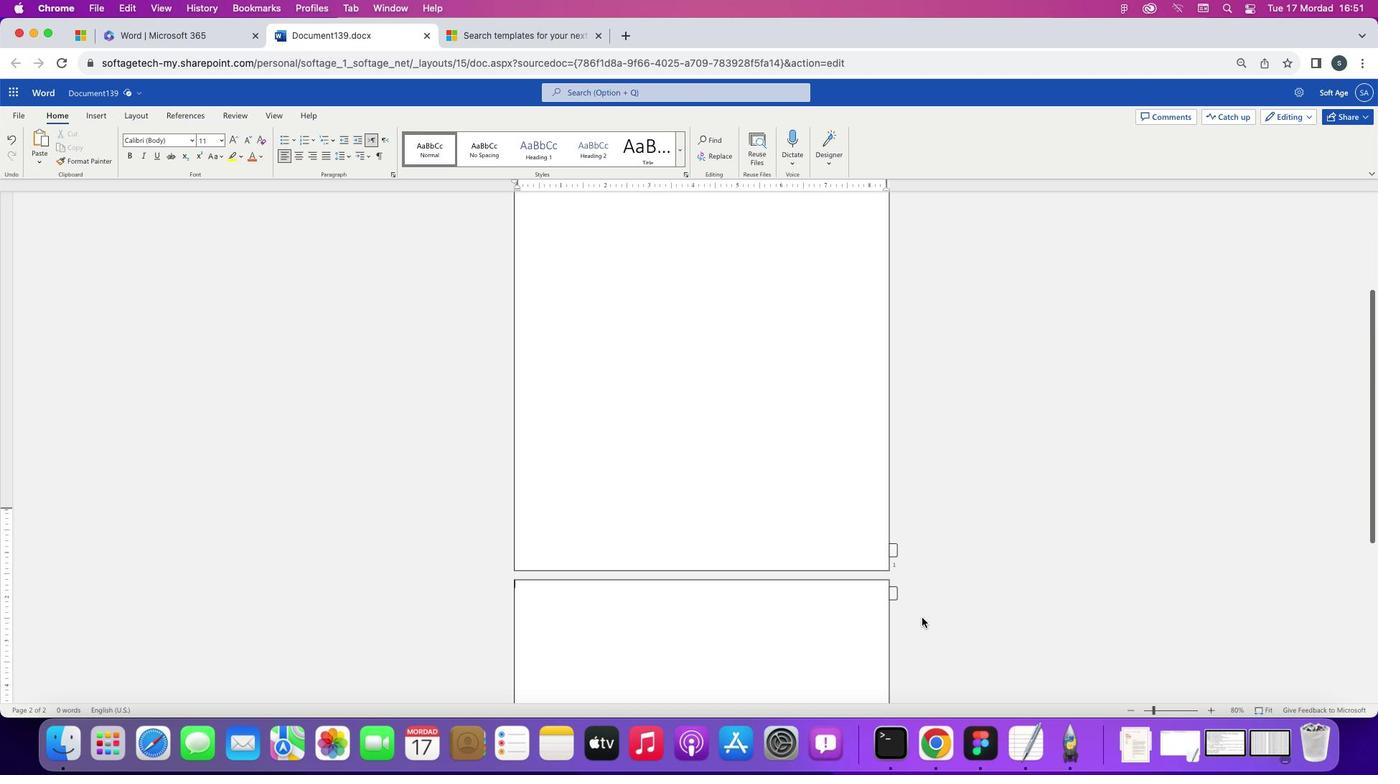 
Action: Mouse scrolled (922, 617) with delta (0, 3)
Screenshot: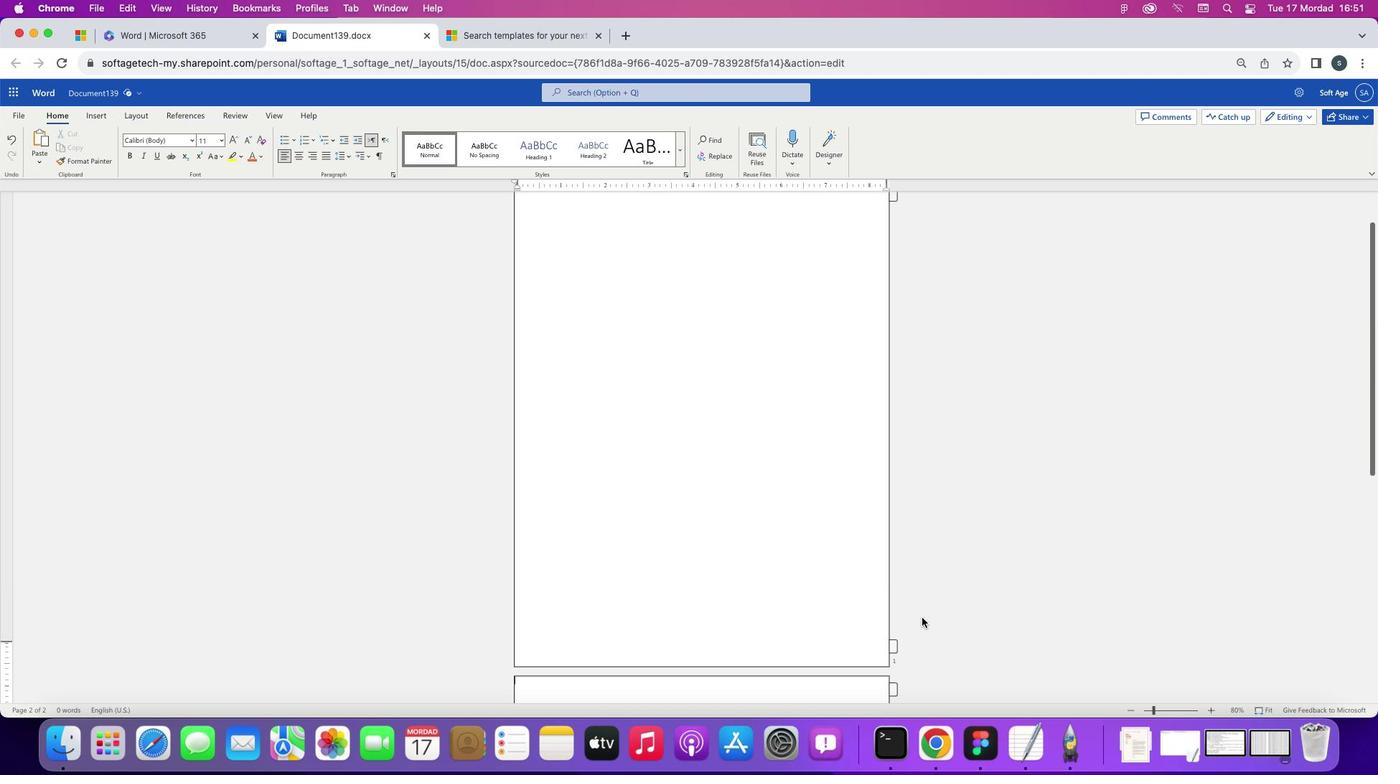
Action: Mouse scrolled (922, 617) with delta (0, 0)
Screenshot: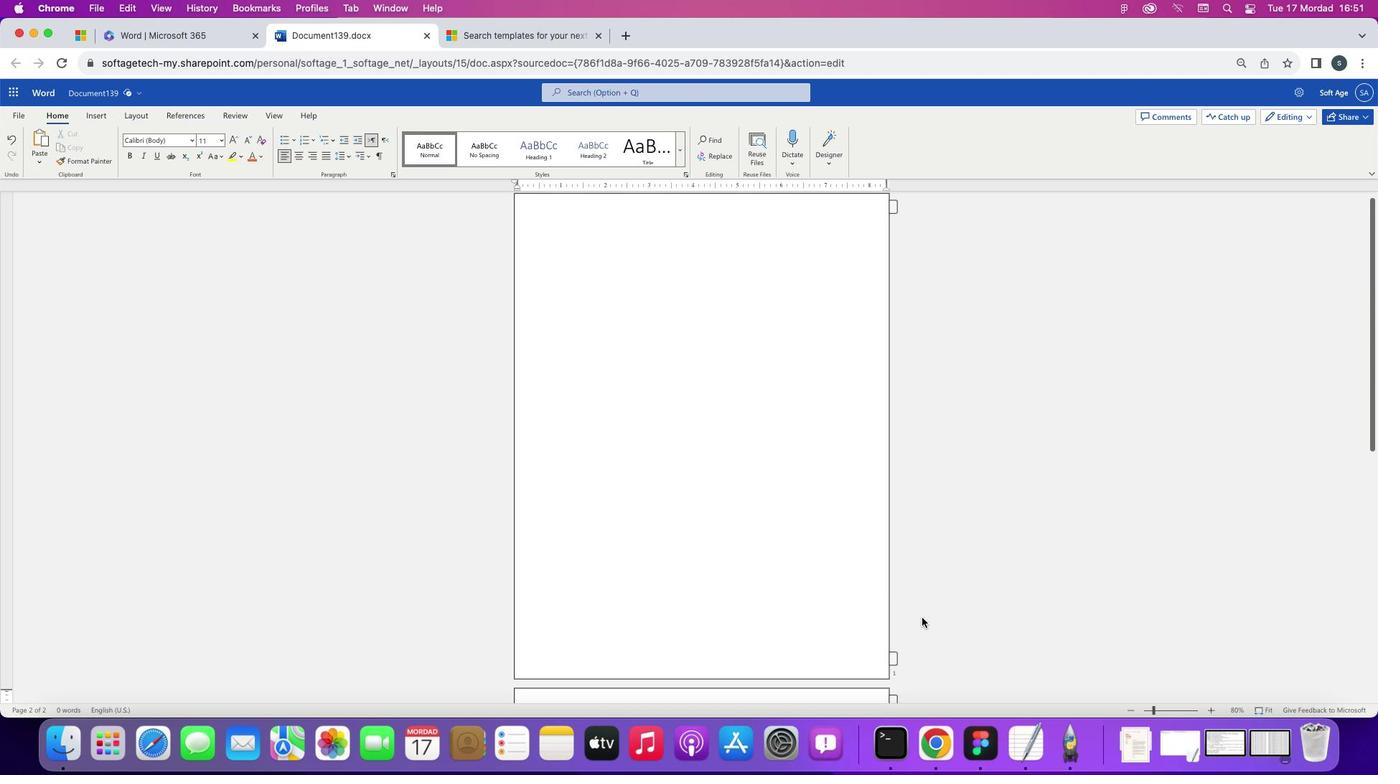 
Action: Mouse scrolled (922, 617) with delta (0, 0)
Screenshot: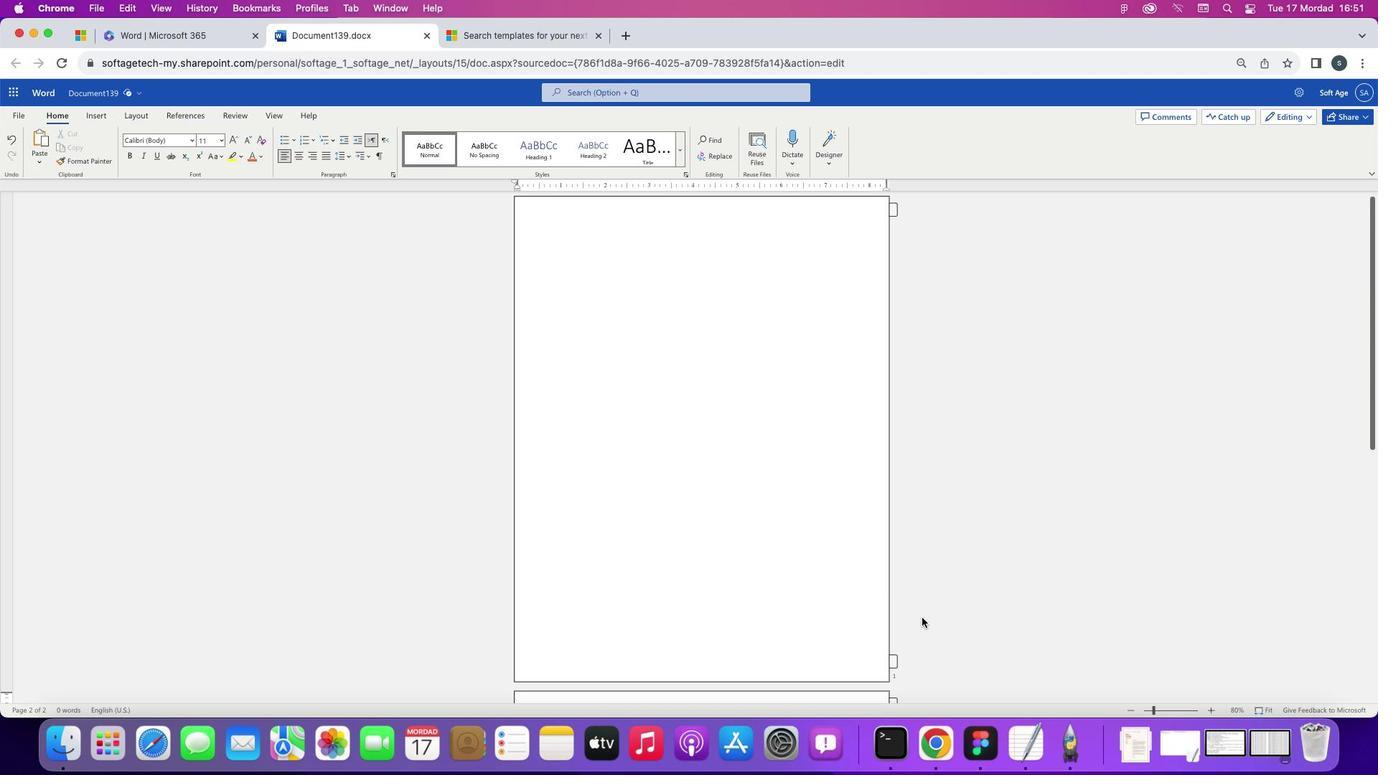 
Action: Mouse scrolled (922, 617) with delta (0, 2)
Screenshot: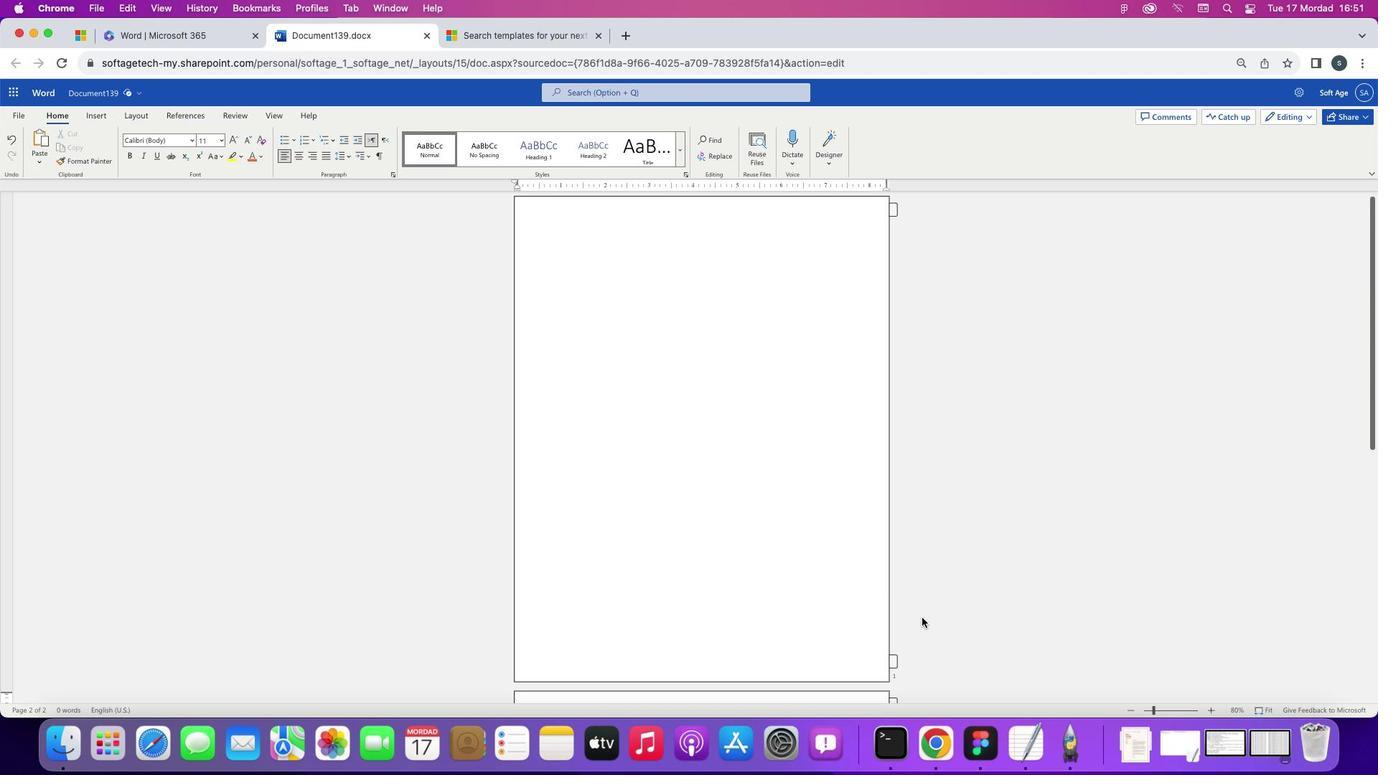 
Action: Mouse scrolled (922, 617) with delta (0, 3)
Screenshot: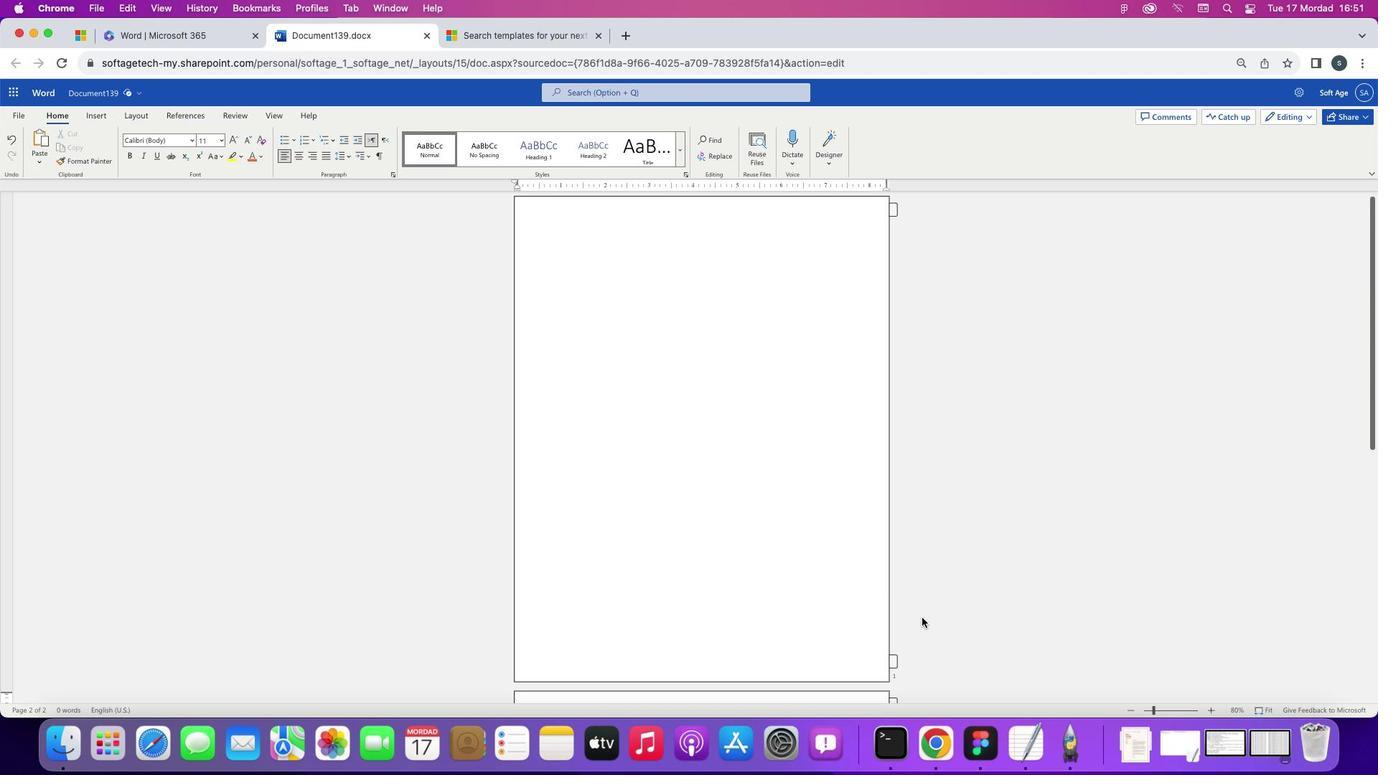 
Action: Mouse scrolled (922, 617) with delta (0, 4)
Screenshot: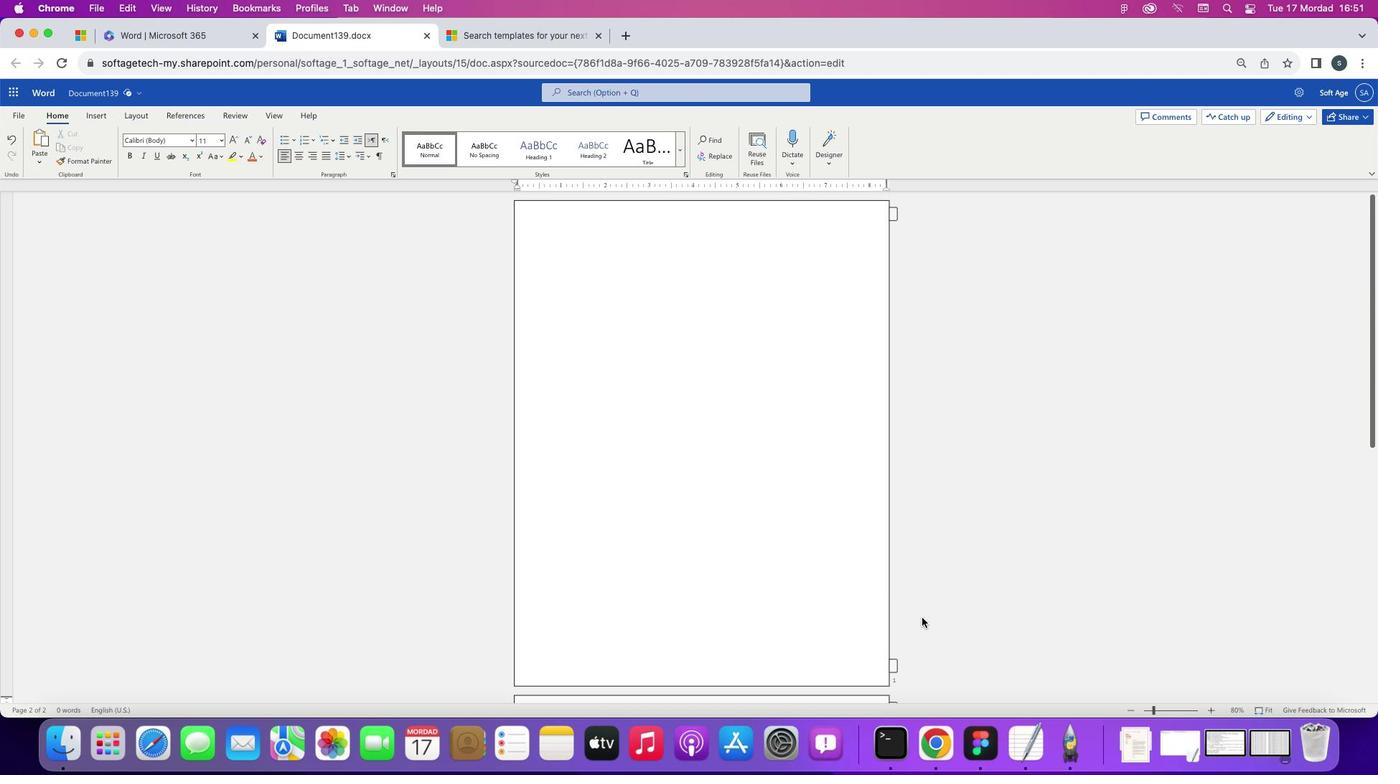 
Action: Mouse scrolled (922, 617) with delta (0, 5)
Screenshot: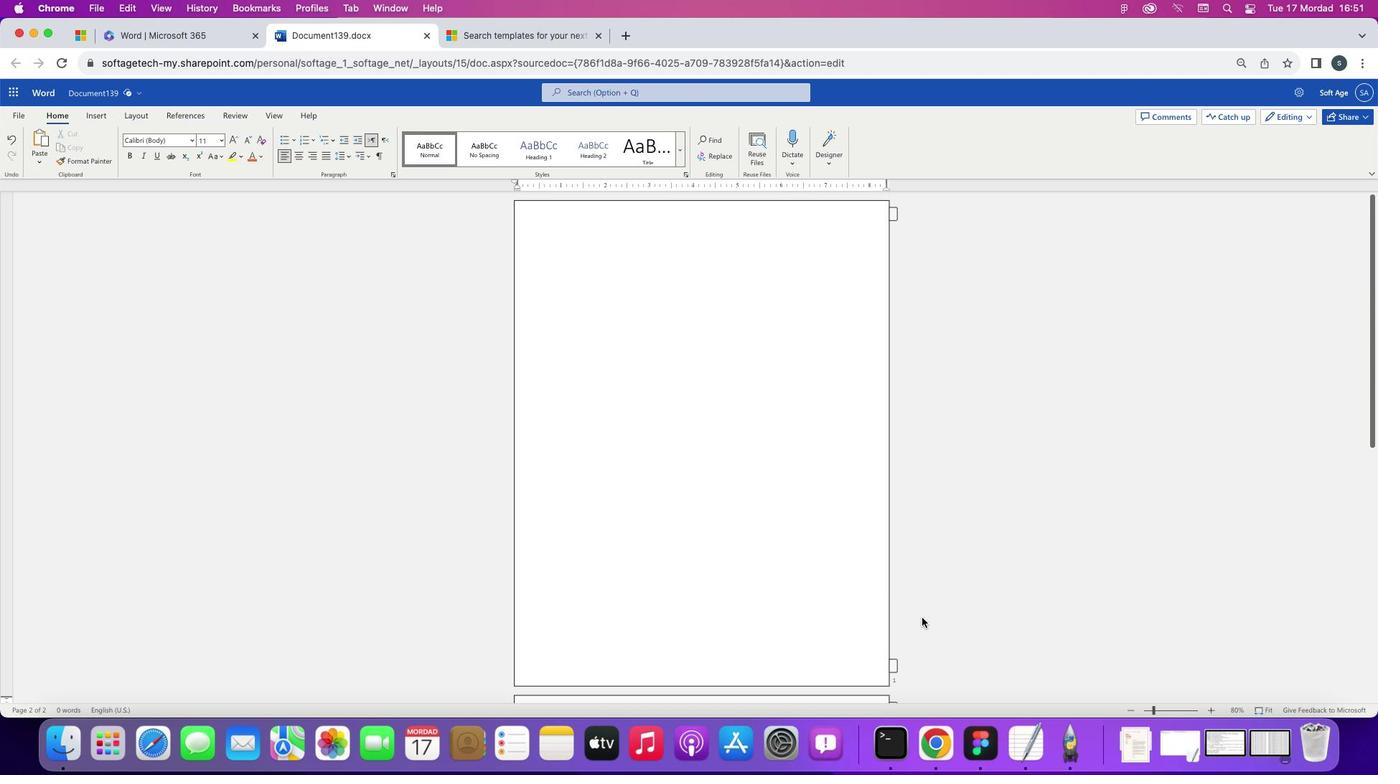 
Action: Mouse scrolled (922, 617) with delta (0, 5)
Screenshot: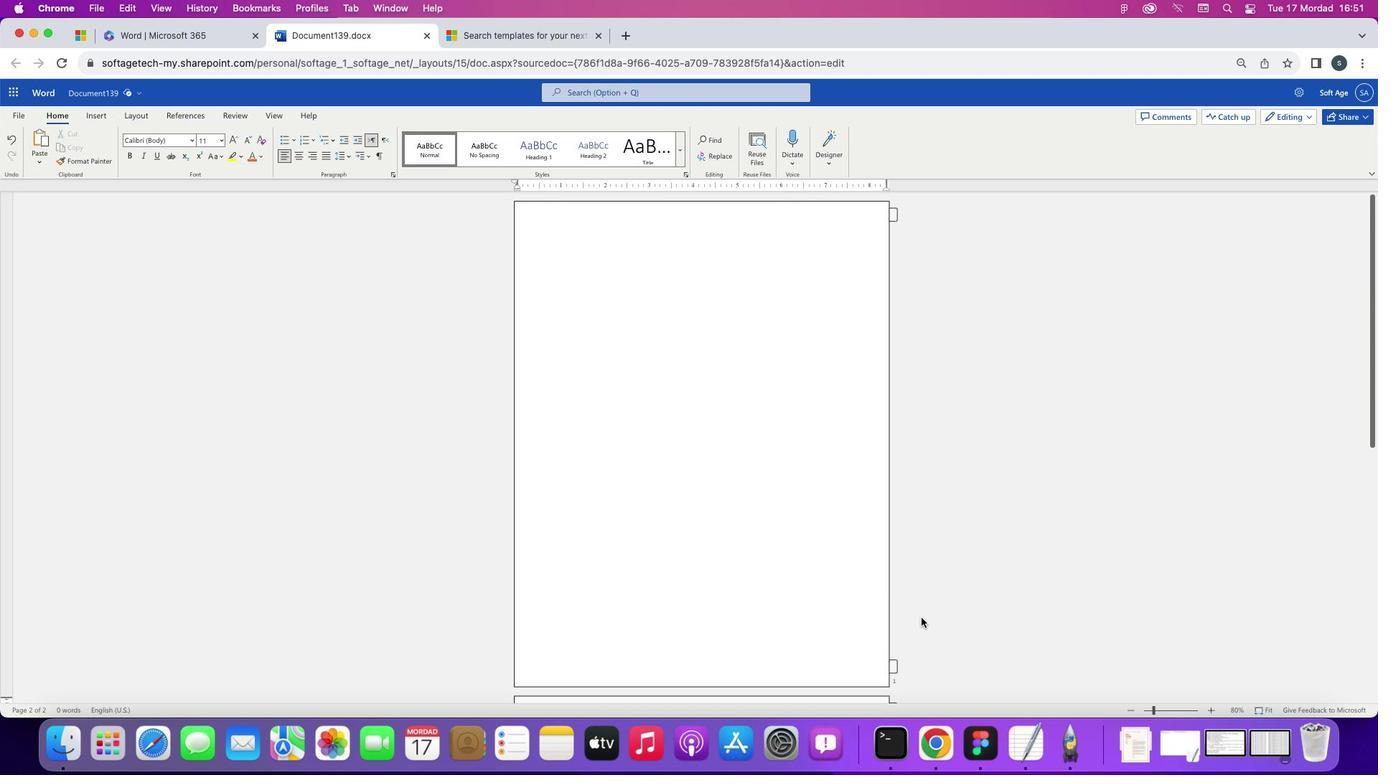 
Action: Mouse moved to (922, 617)
Screenshot: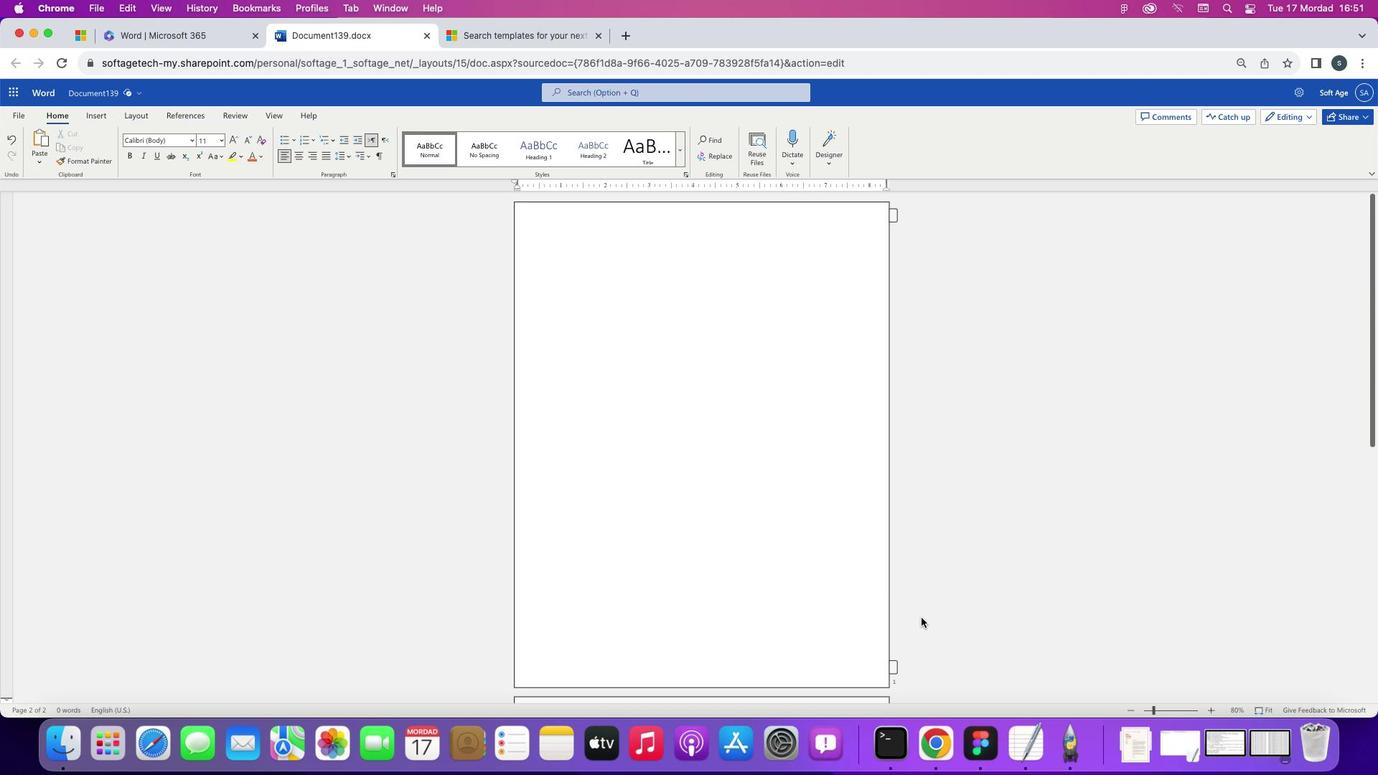 
Action: Mouse scrolled (922, 617) with delta (0, 0)
Screenshot: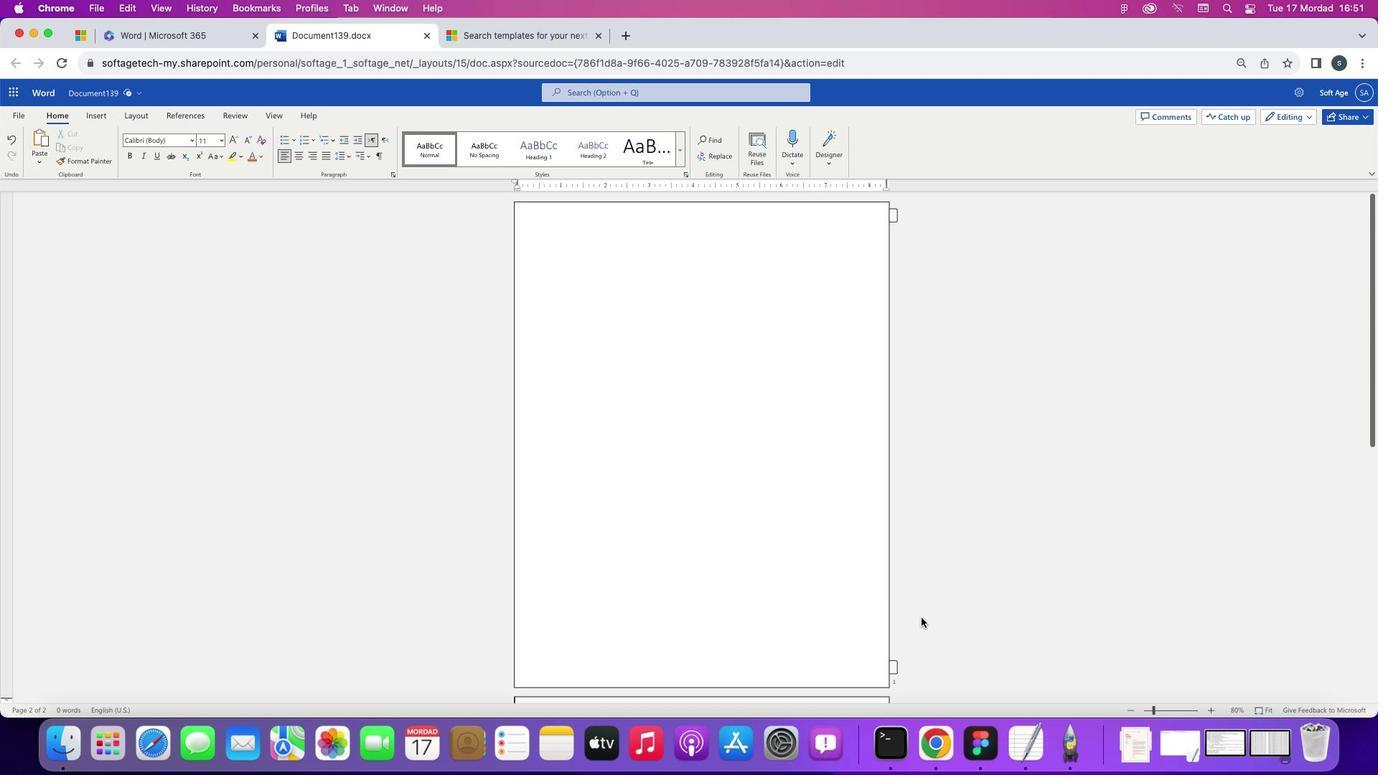 
Action: Mouse scrolled (922, 617) with delta (0, 0)
Screenshot: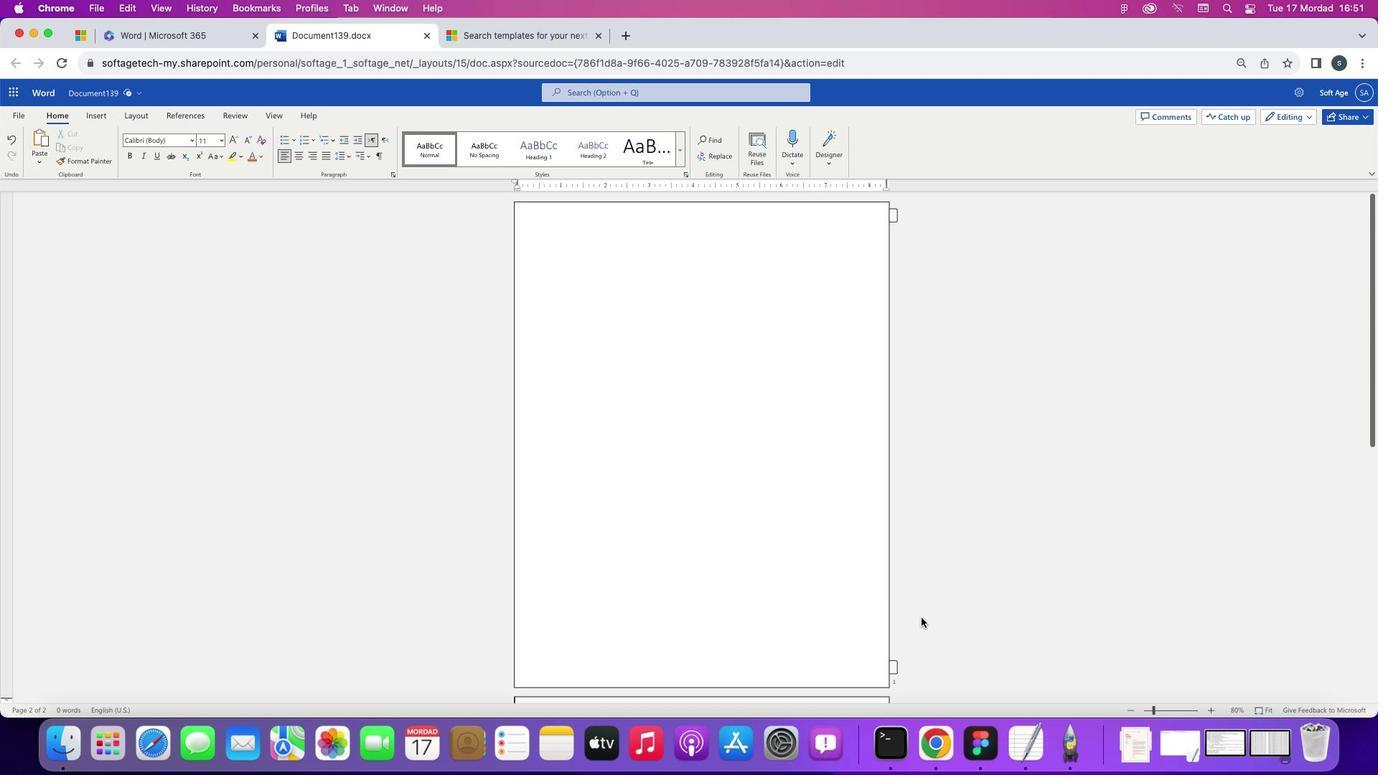 
Action: Mouse scrolled (922, 617) with delta (0, 2)
Screenshot: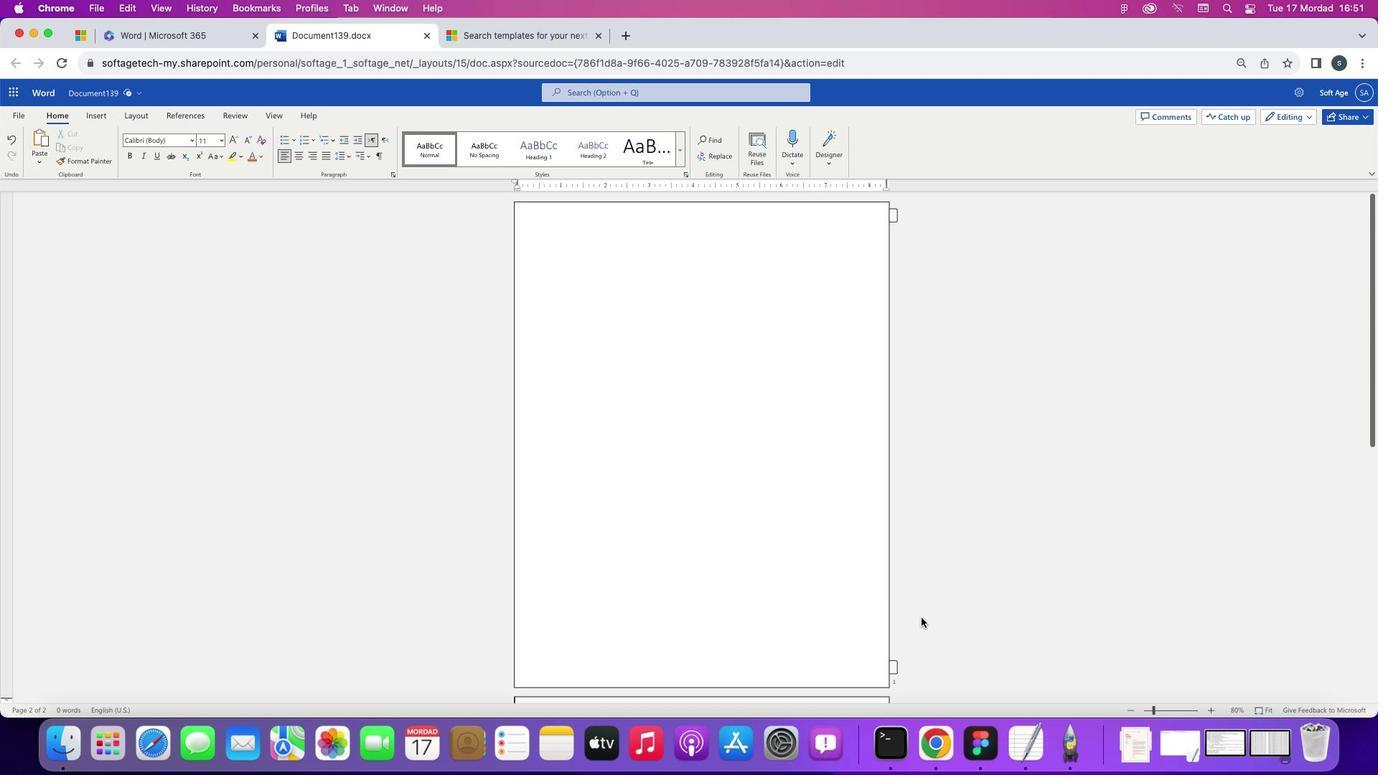 
Action: Mouse scrolled (922, 617) with delta (0, 3)
Screenshot: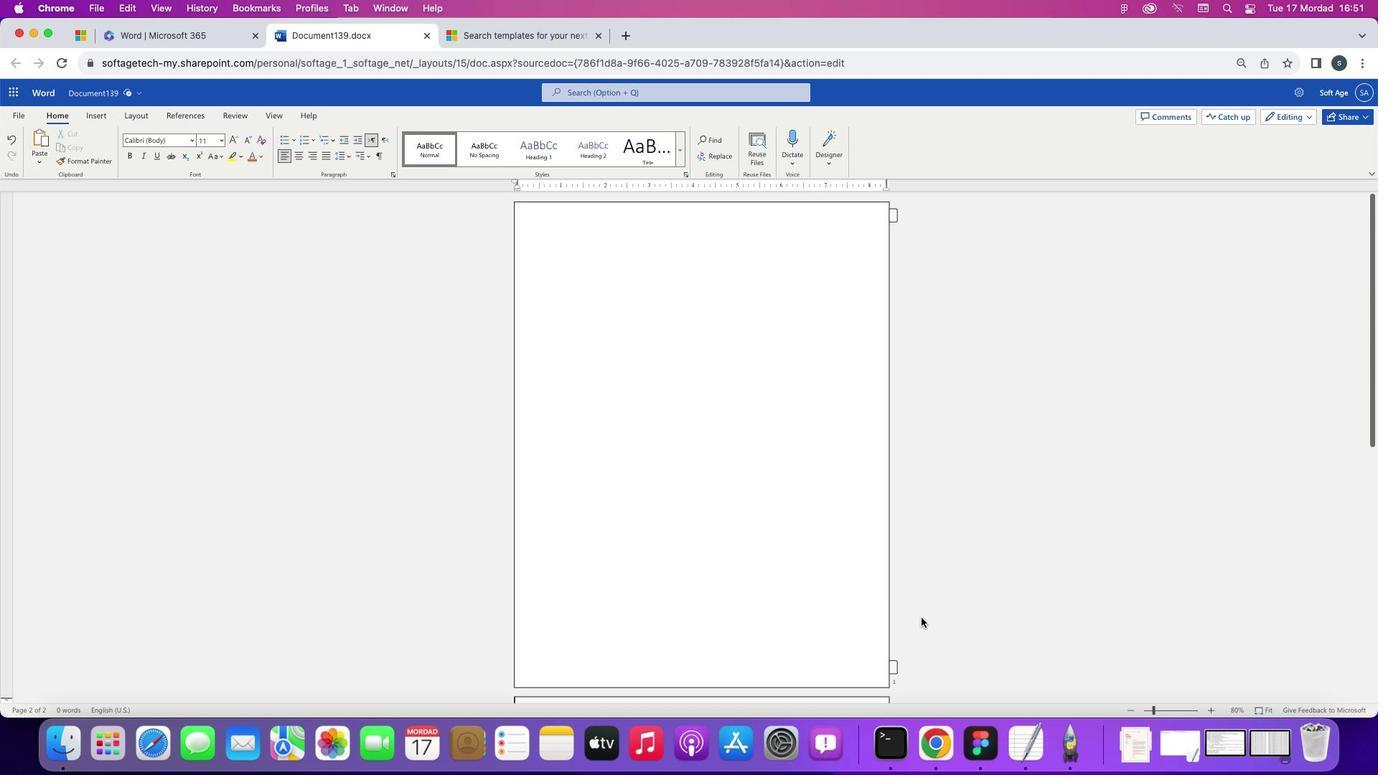 
Action: Mouse scrolled (922, 617) with delta (0, 4)
Screenshot: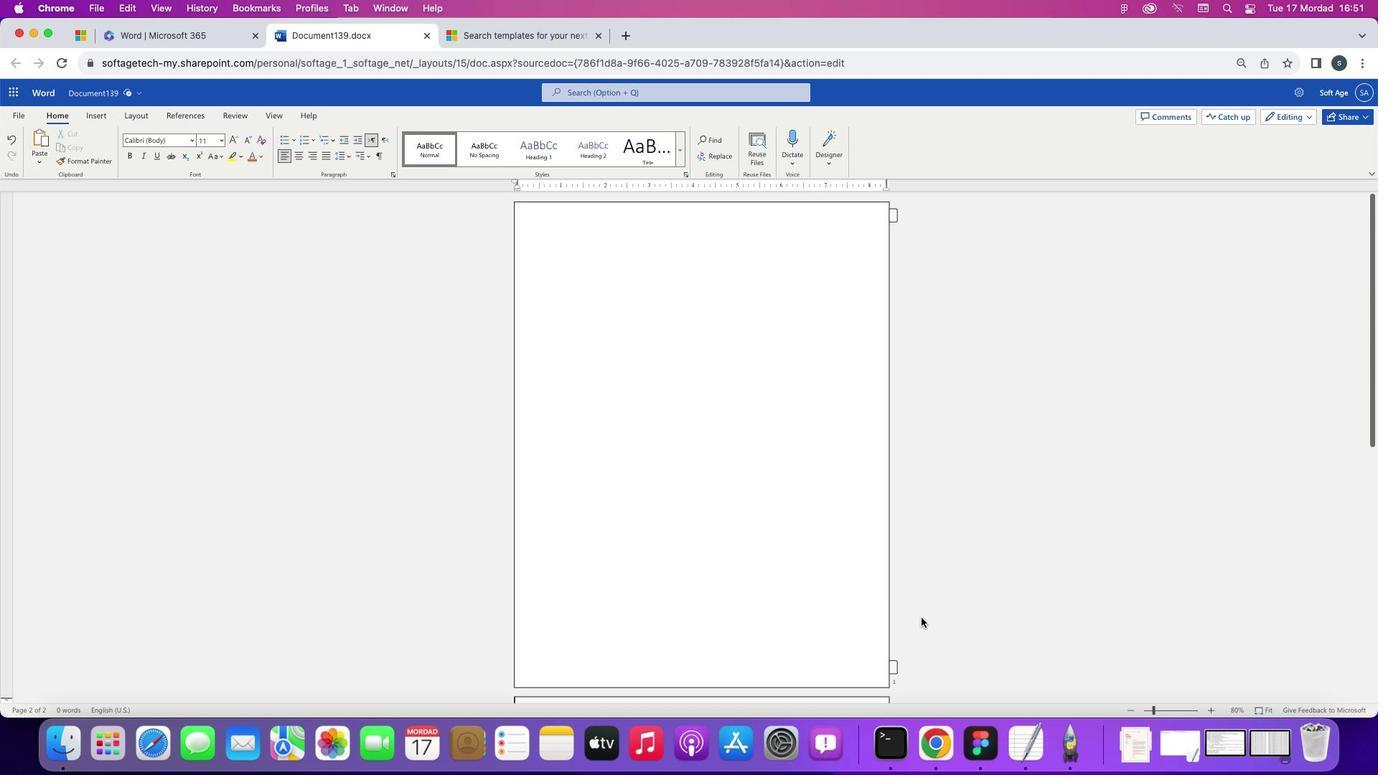 
Action: Mouse scrolled (922, 617) with delta (0, 5)
Screenshot: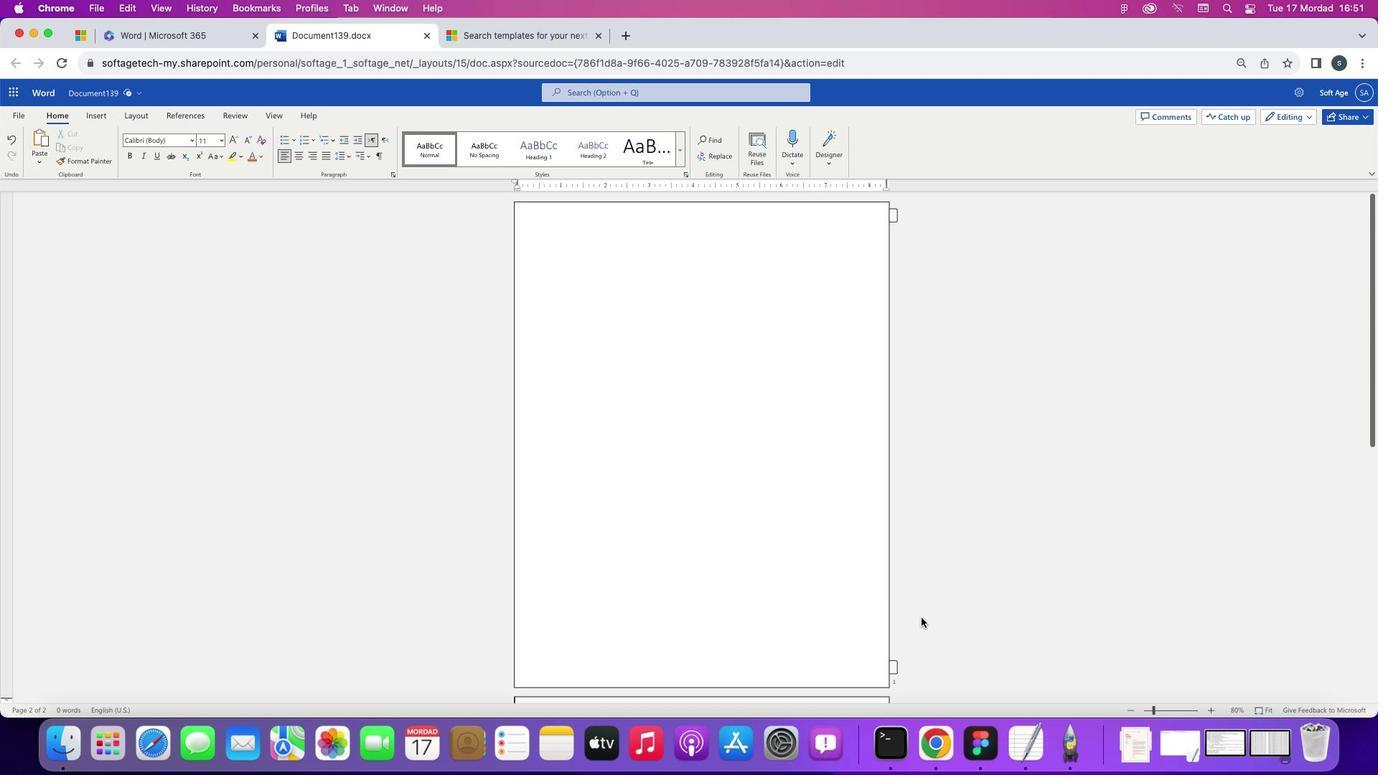 
Action: Mouse scrolled (922, 617) with delta (0, 0)
Screenshot: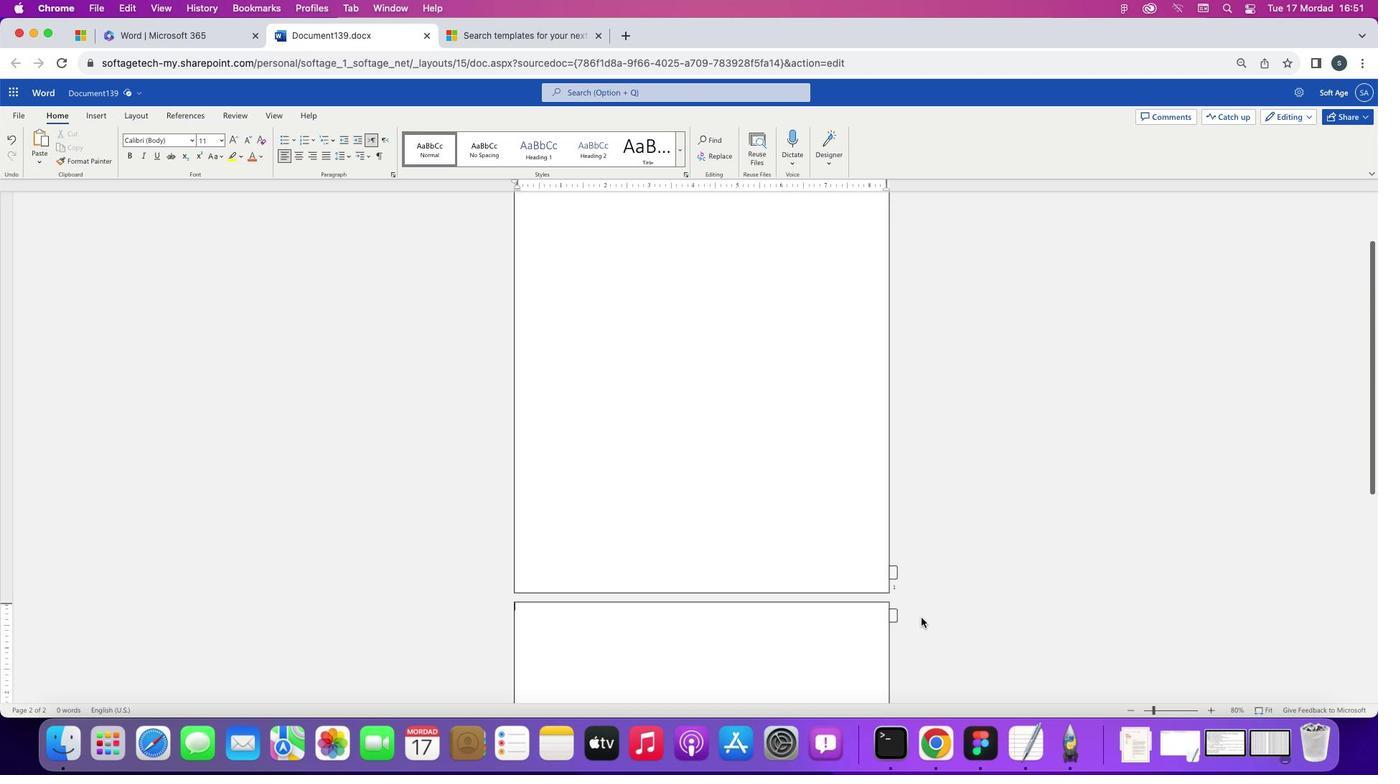 
Action: Mouse scrolled (922, 617) with delta (0, 0)
Screenshot: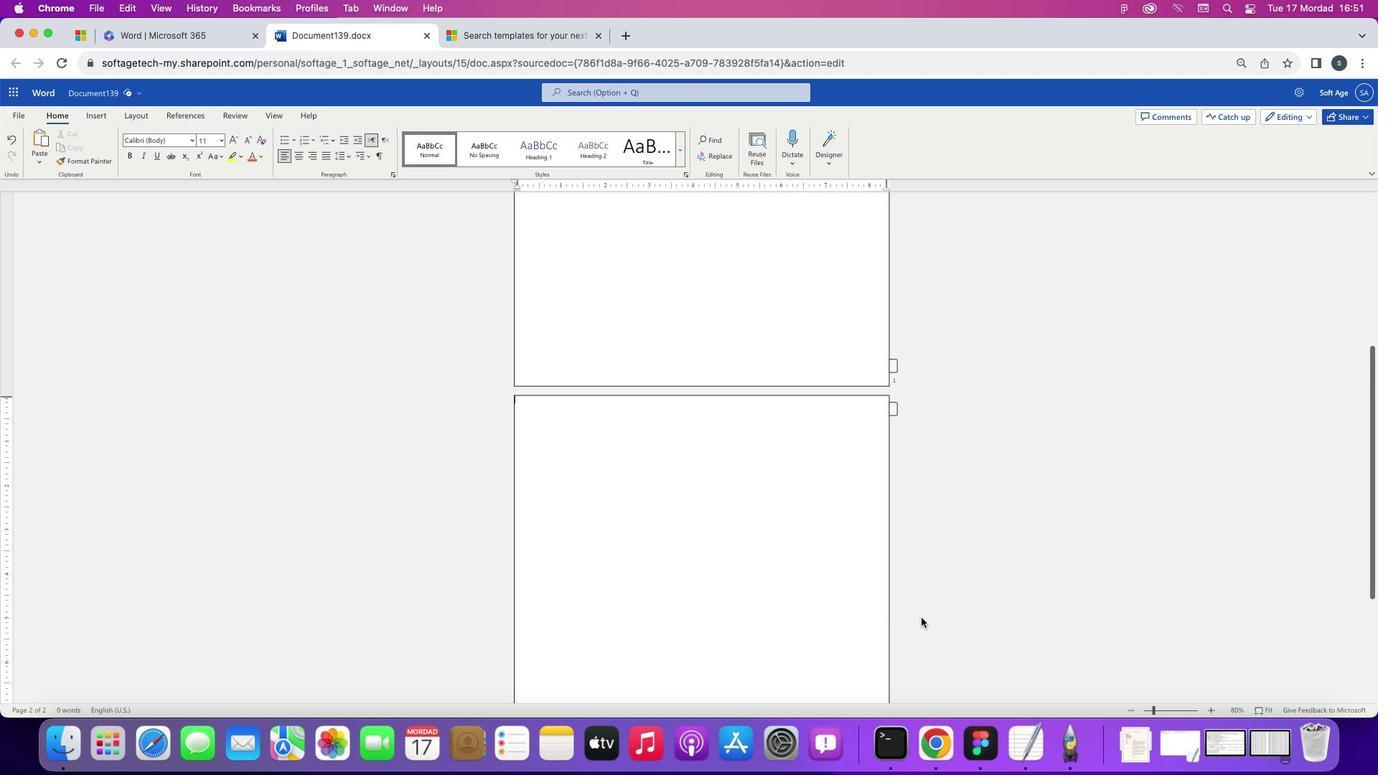 
Action: Mouse scrolled (922, 617) with delta (0, -2)
Screenshot: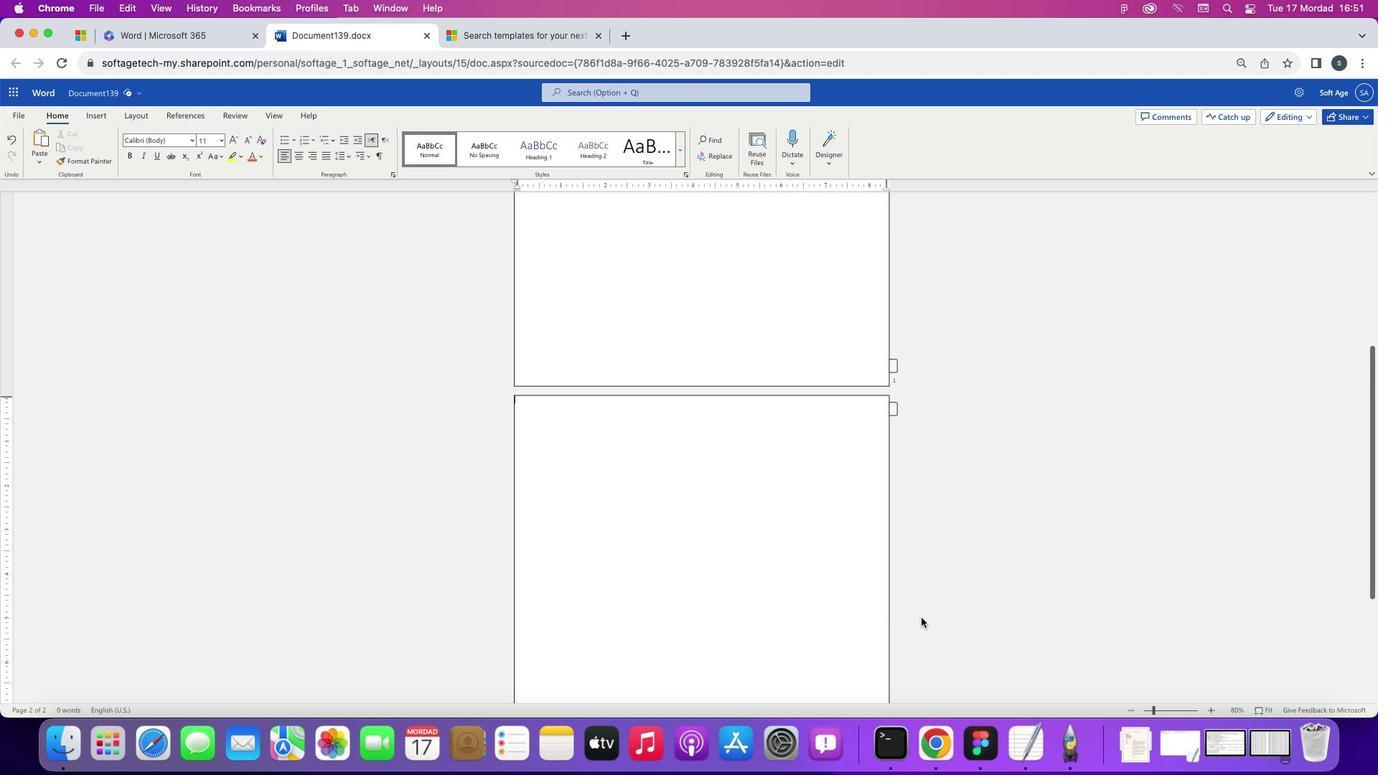 
Action: Mouse scrolled (922, 617) with delta (0, -3)
Screenshot: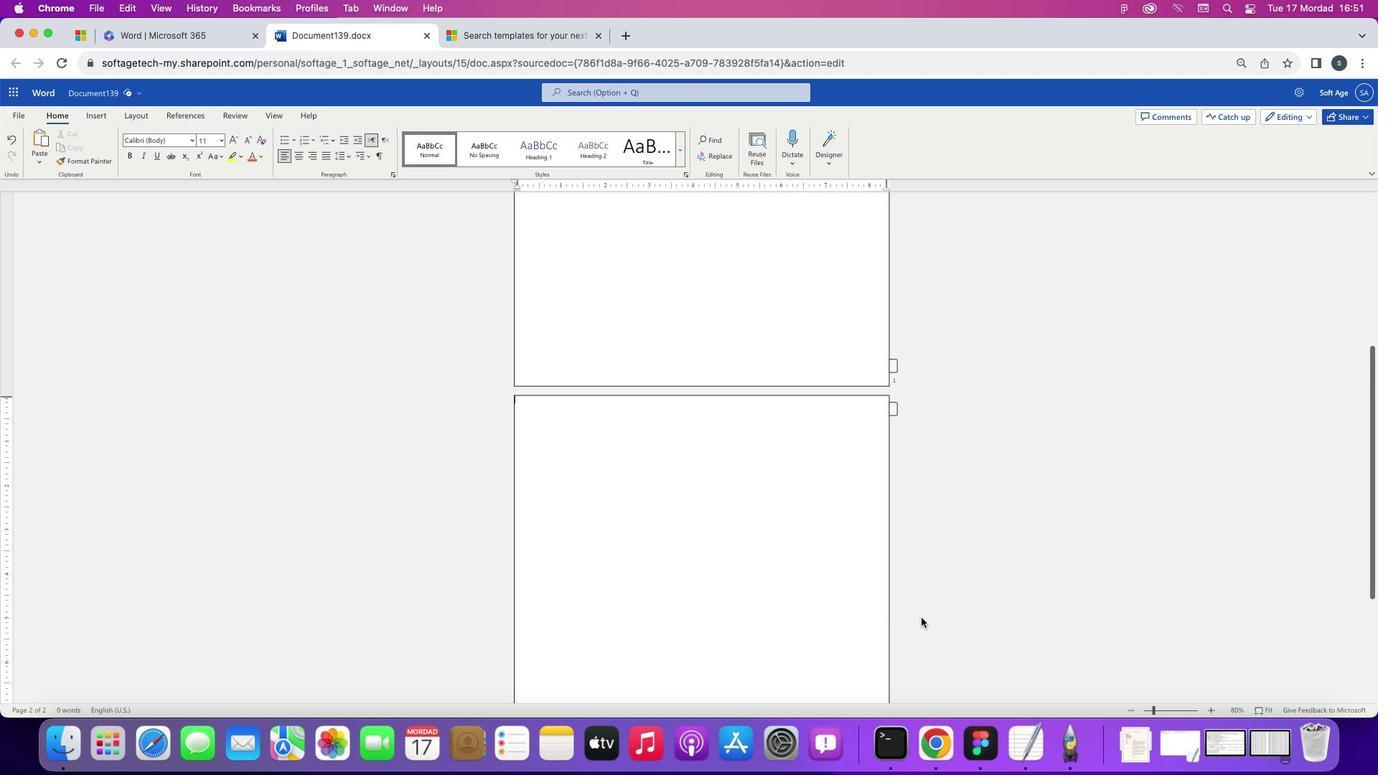 
Action: Mouse scrolled (922, 617) with delta (0, -4)
Screenshot: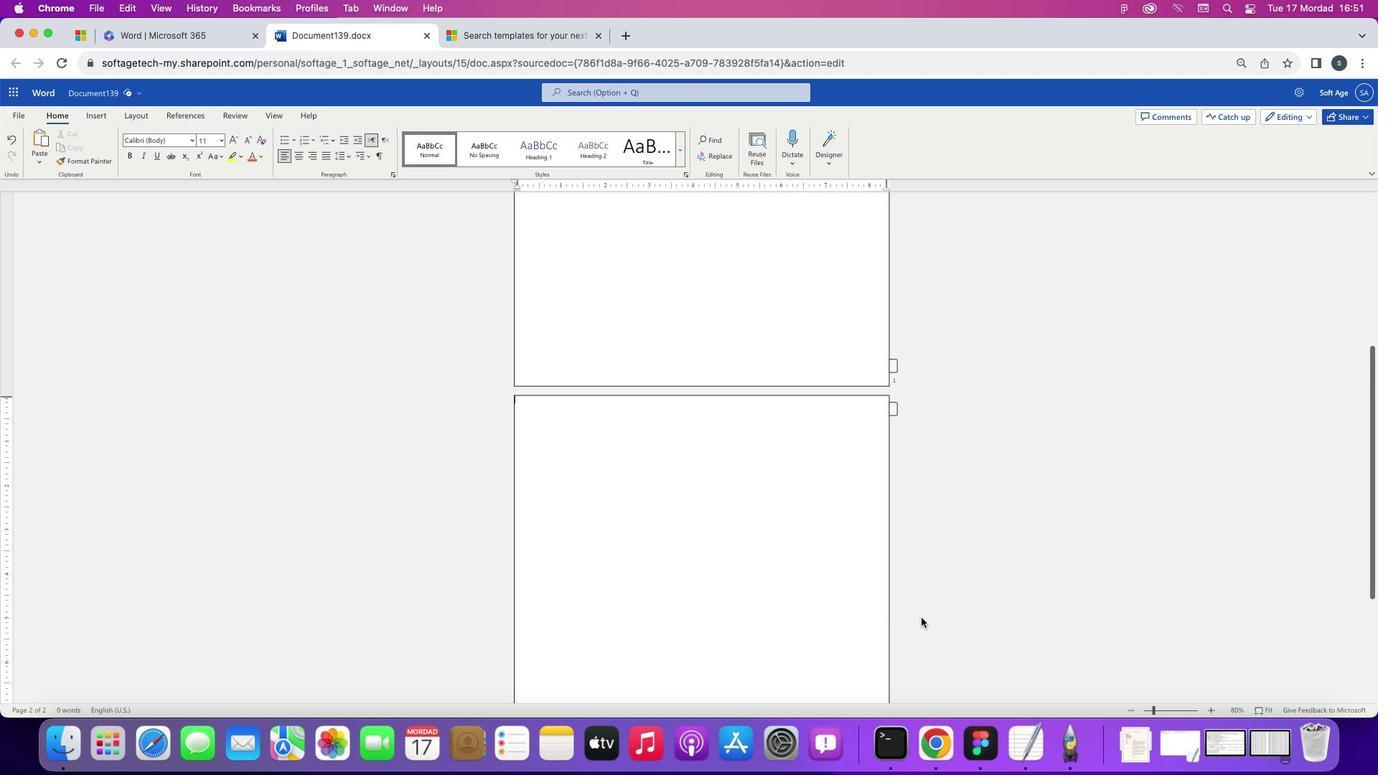
Action: Mouse scrolled (922, 617) with delta (0, -5)
Screenshot: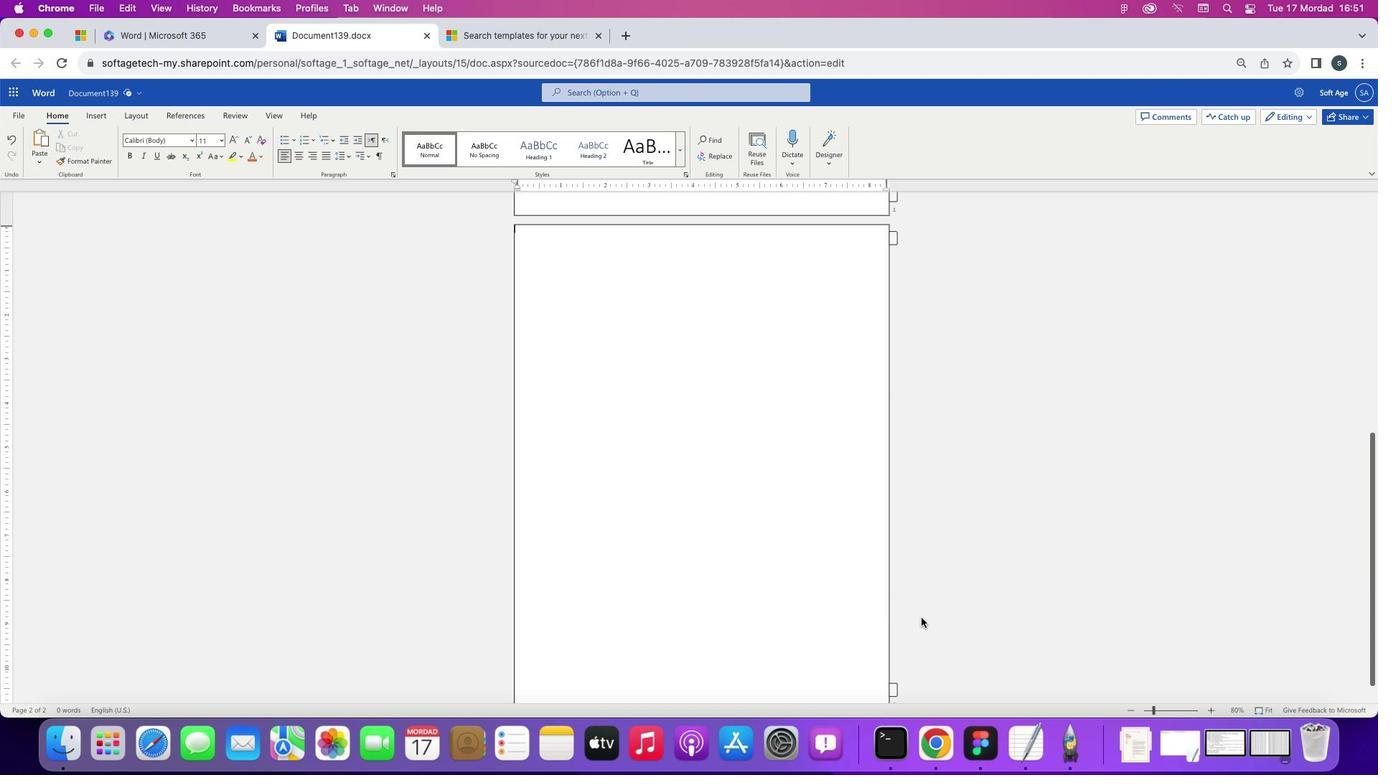 
Action: Mouse scrolled (922, 617) with delta (0, -5)
Screenshot: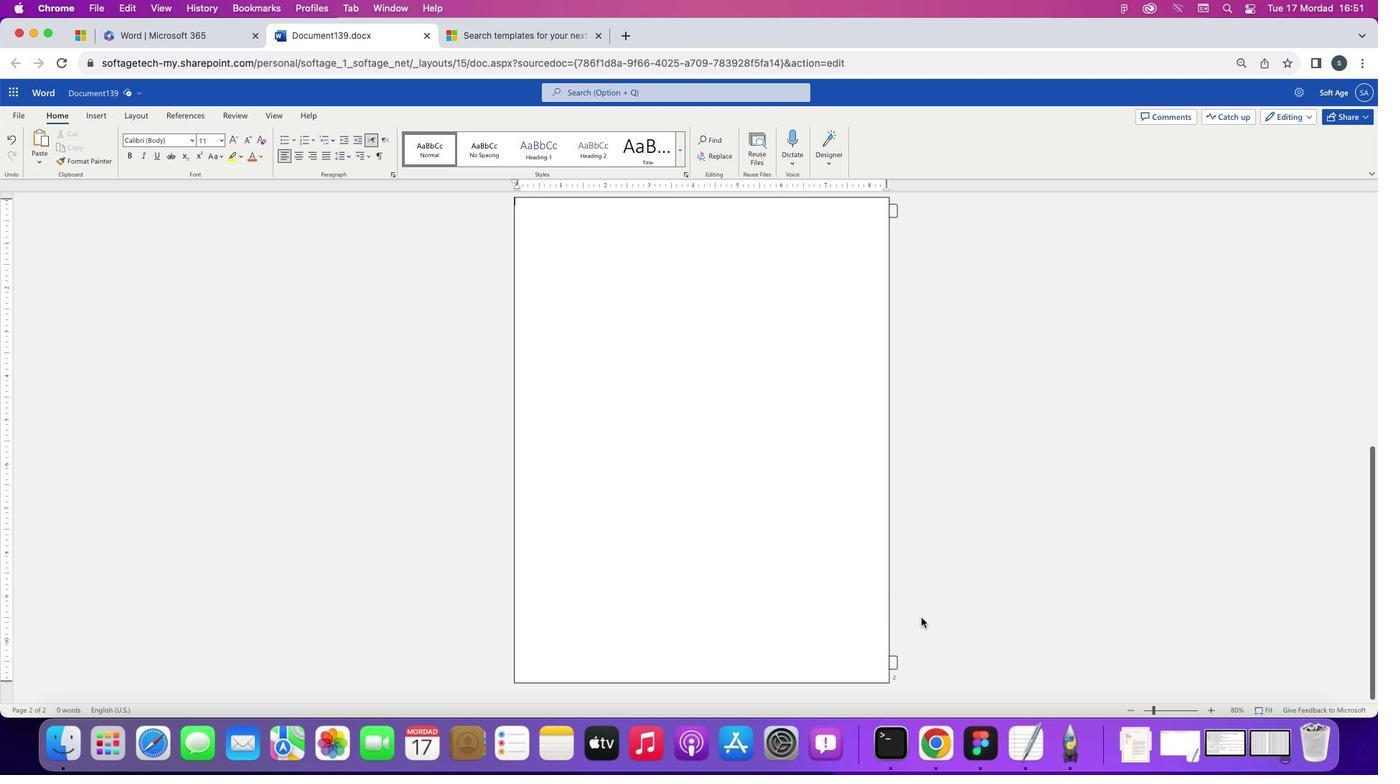 
Action: Mouse scrolled (922, 617) with delta (0, 0)
Screenshot: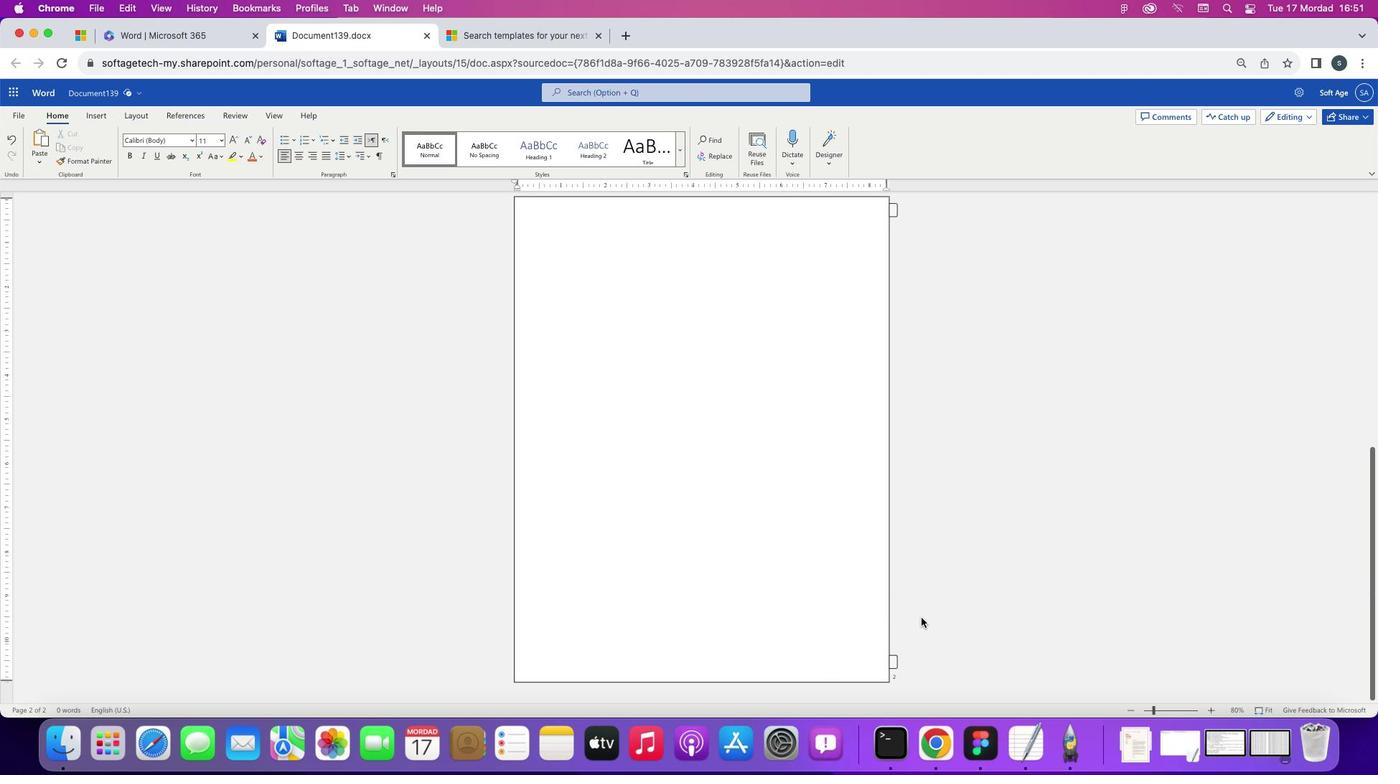 
Action: Mouse scrolled (922, 617) with delta (0, 0)
Screenshot: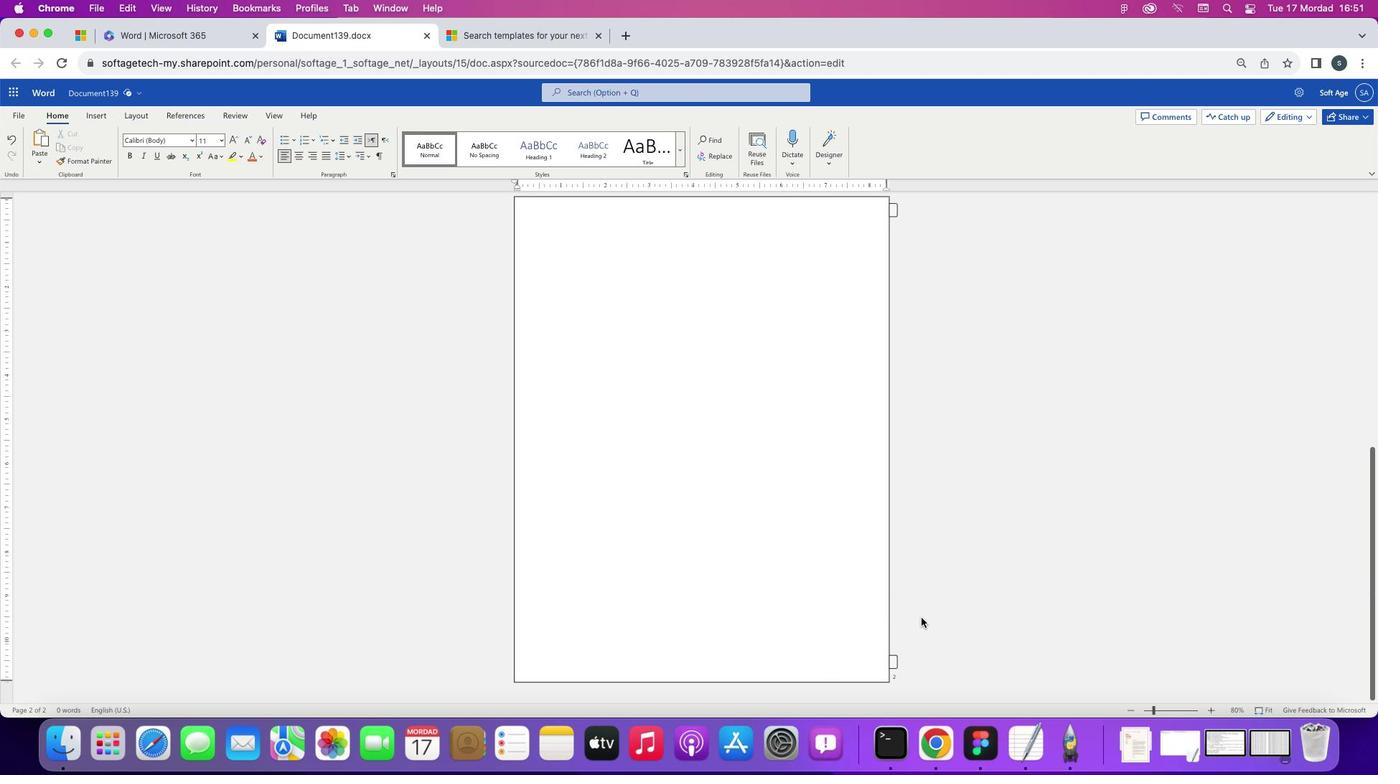 
Action: Mouse scrolled (922, 617) with delta (0, -2)
Screenshot: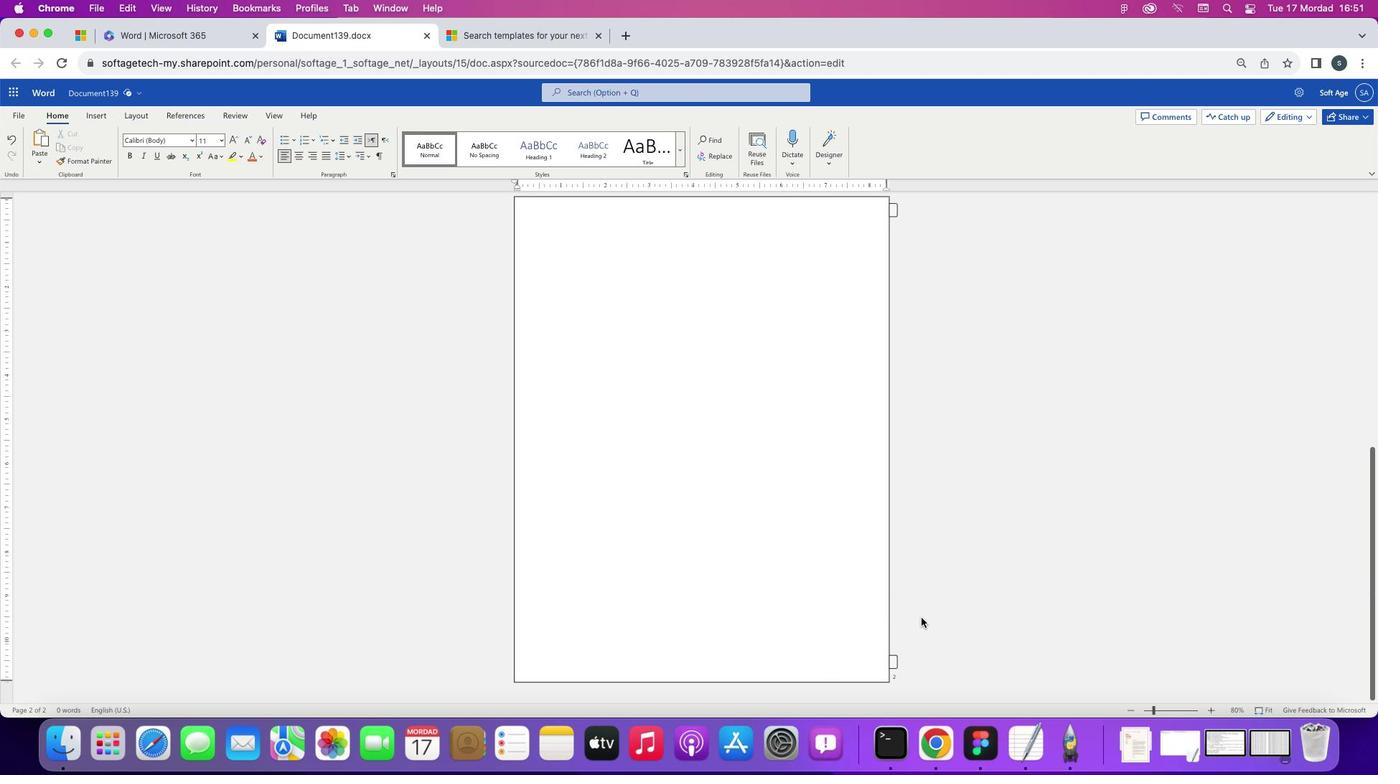 
Action: Mouse scrolled (922, 617) with delta (0, -3)
Screenshot: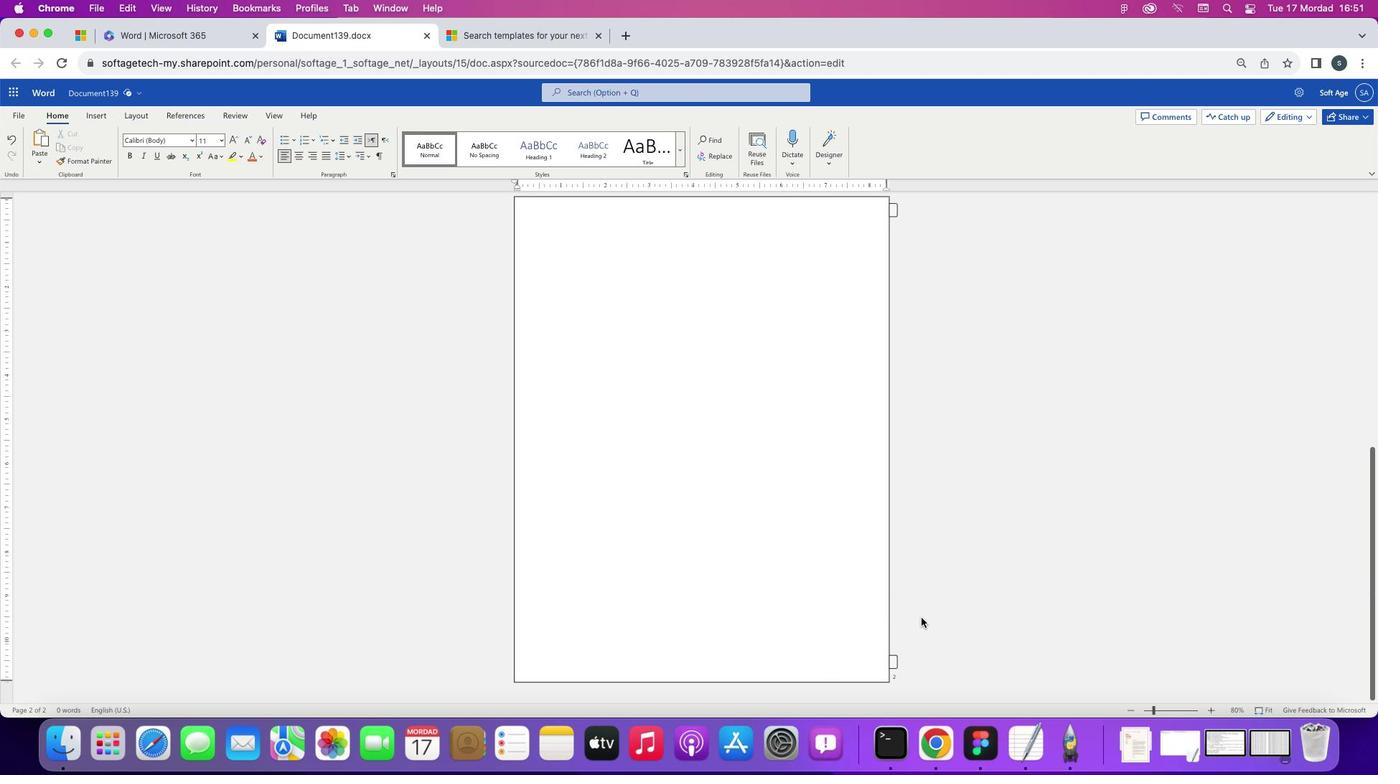 
Action: Mouse scrolled (922, 617) with delta (0, -4)
Screenshot: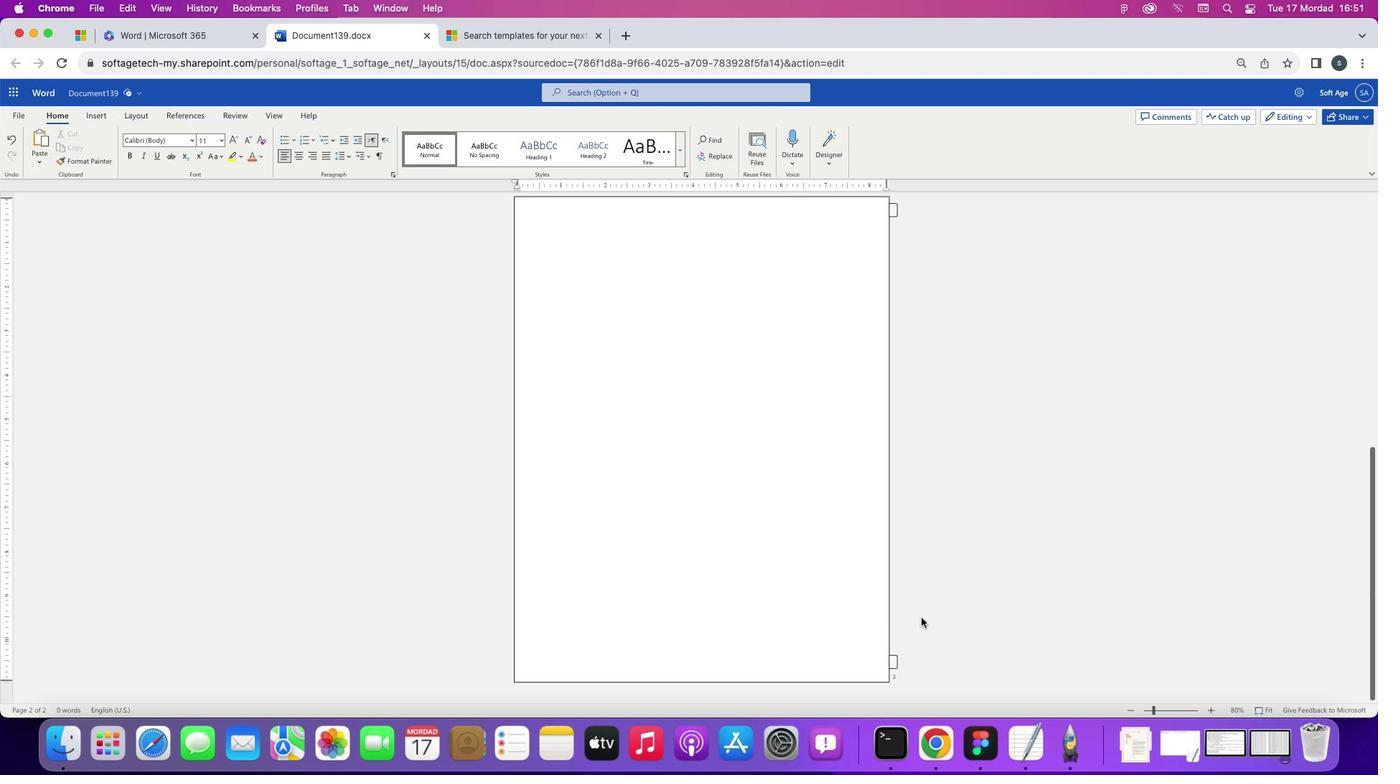 
Action: Mouse scrolled (922, 617) with delta (0, -5)
Screenshot: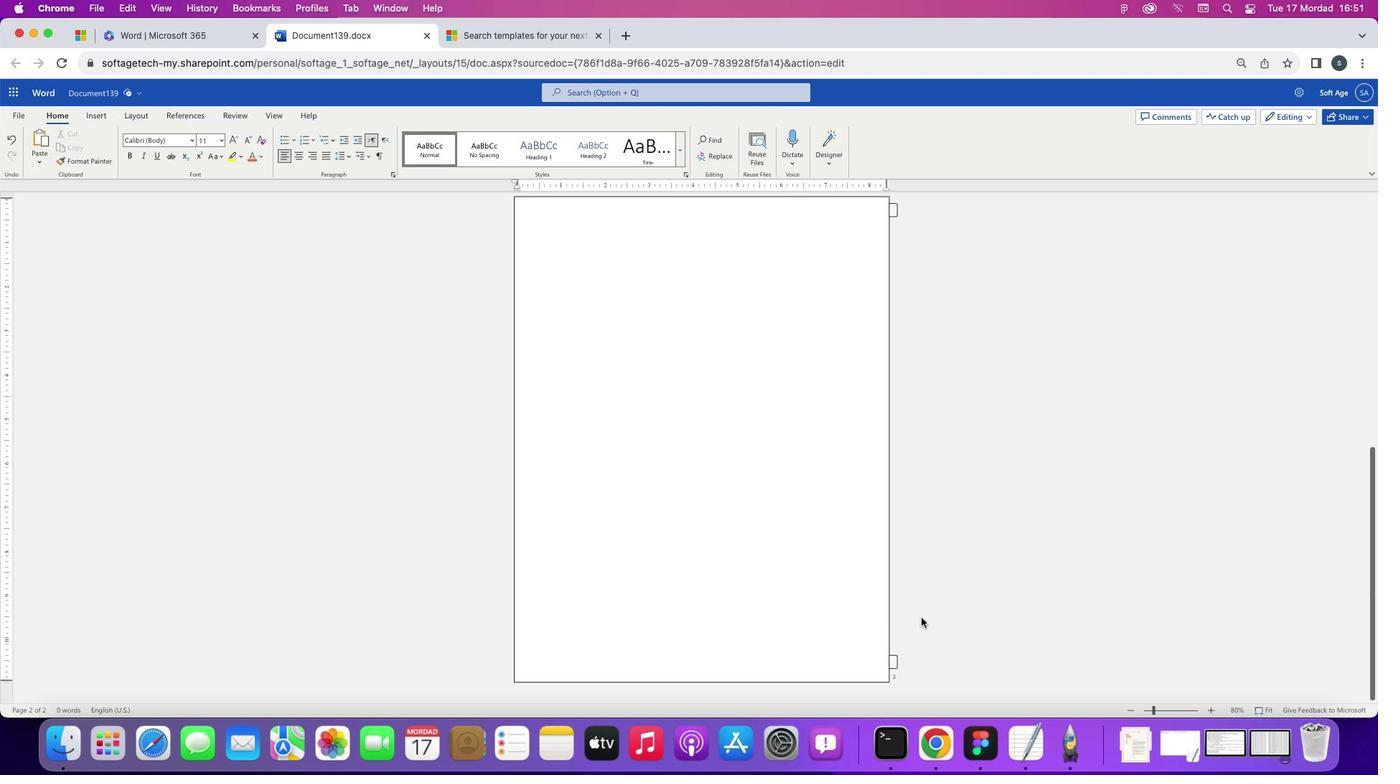
Action: Mouse scrolled (922, 617) with delta (0, 0)
Screenshot: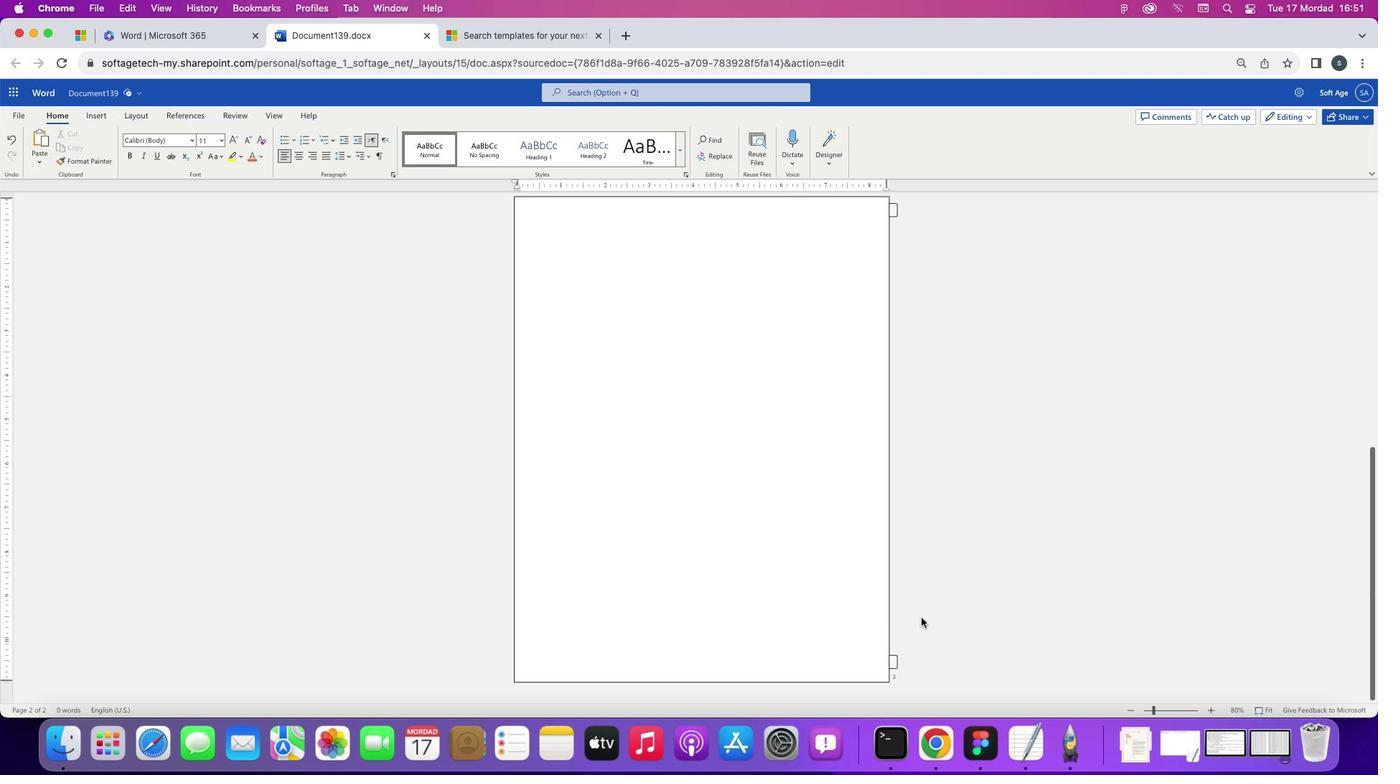 
Action: Mouse scrolled (922, 617) with delta (0, 0)
Screenshot: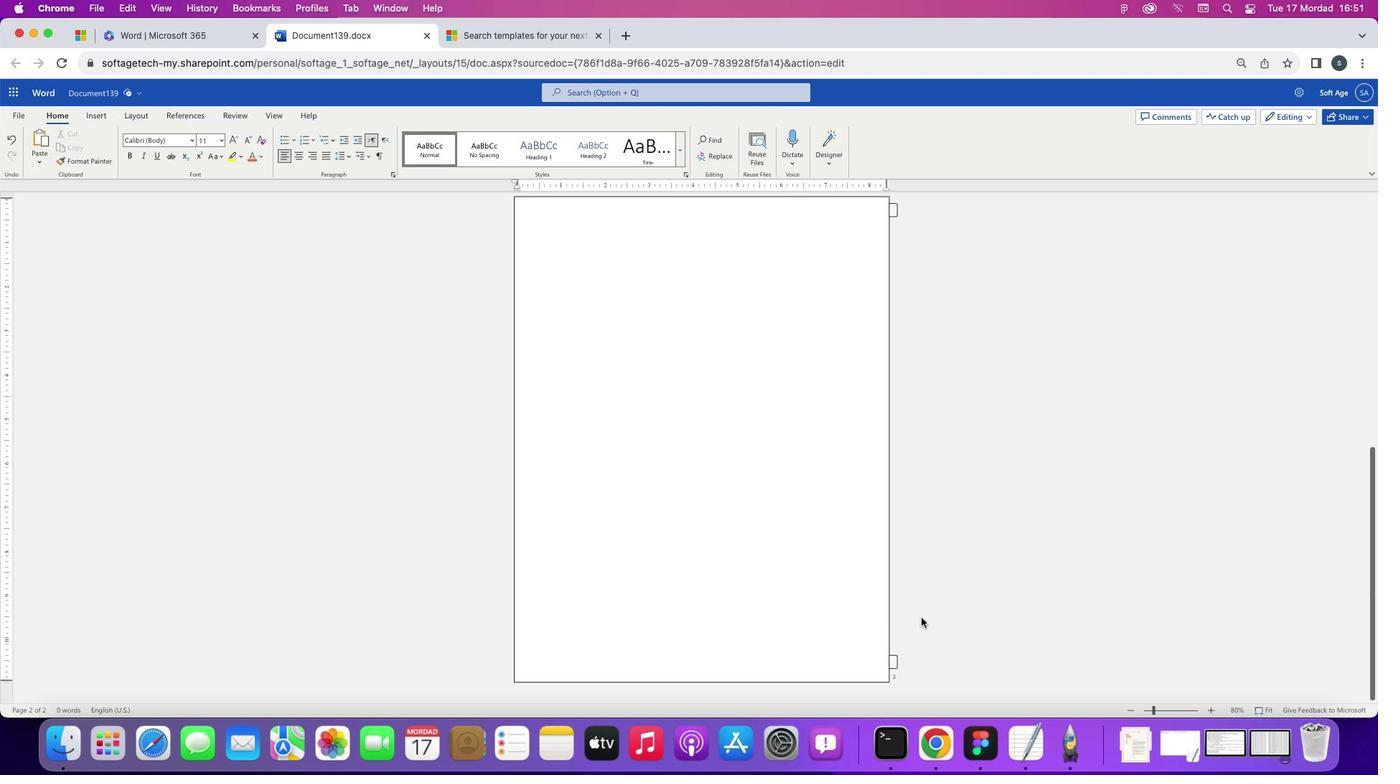 
Action: Mouse scrolled (922, 617) with delta (0, -2)
Screenshot: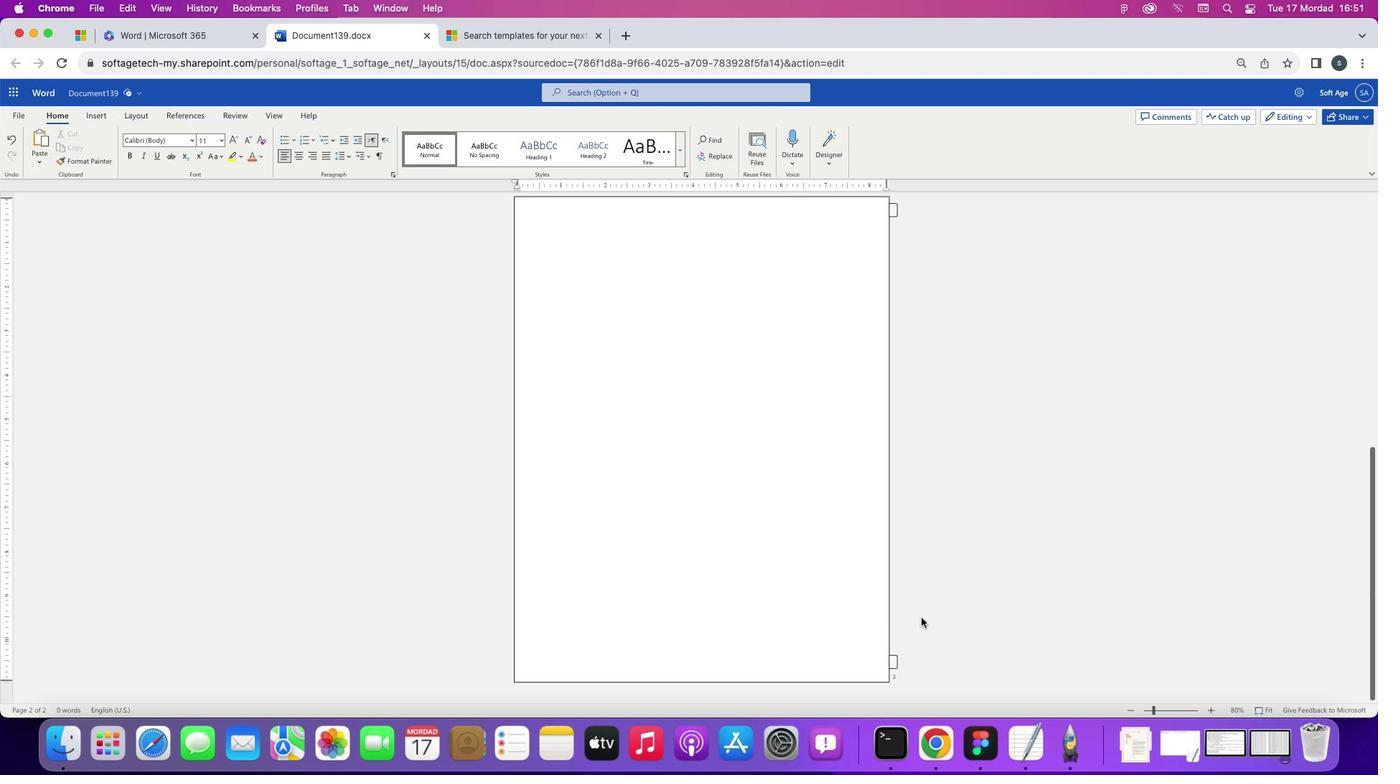 
Action: Mouse scrolled (922, 617) with delta (0, -3)
Screenshot: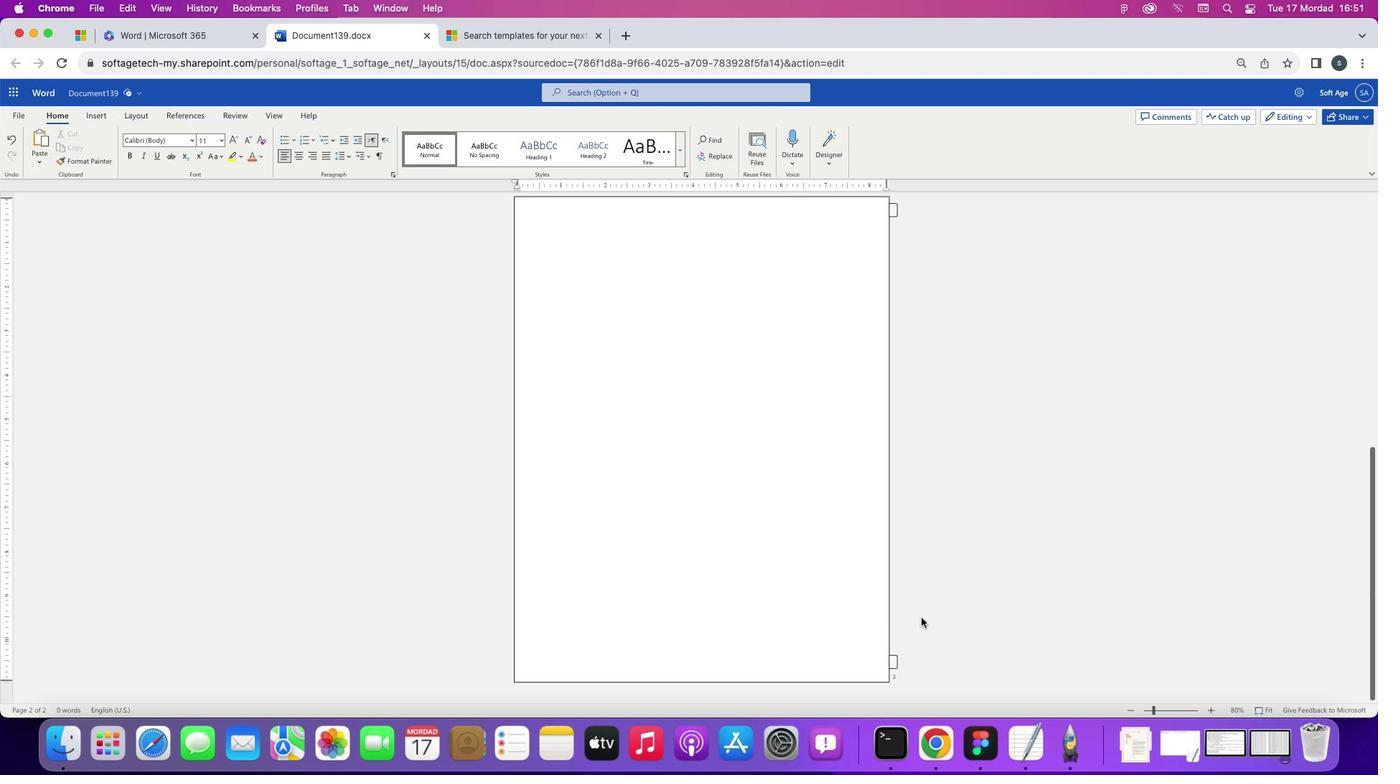 
Action: Mouse scrolled (922, 617) with delta (0, -4)
Screenshot: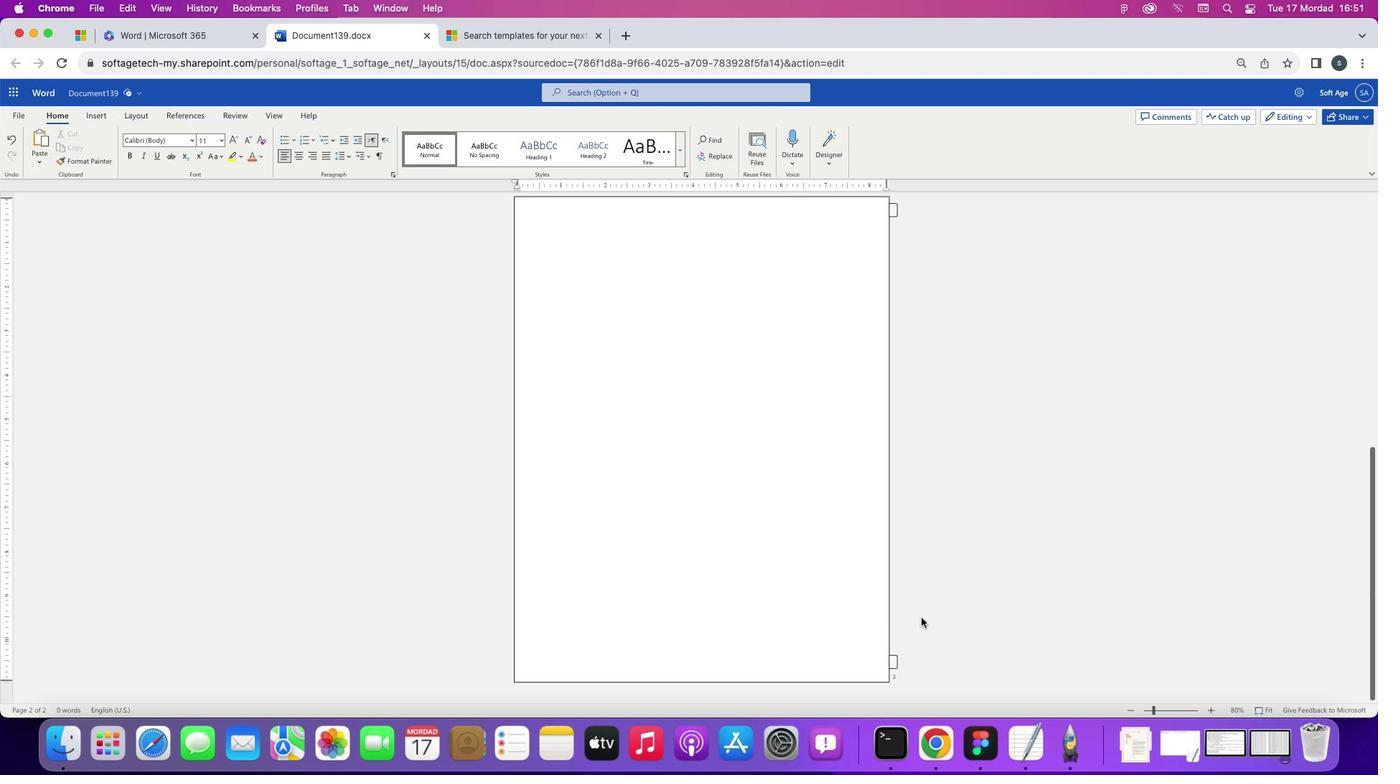 
Action: Mouse moved to (661, 600)
Screenshot: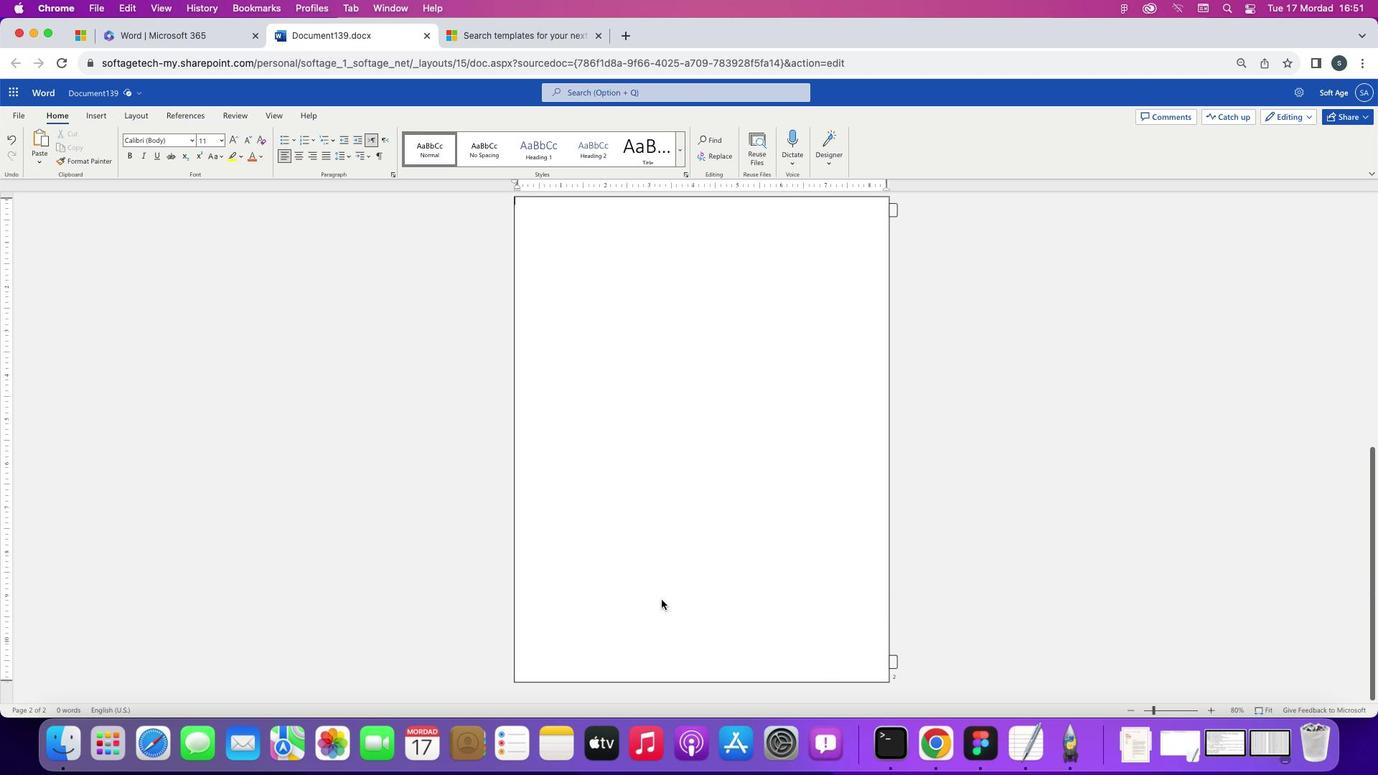 
Action: Key pressed Key.cmd'z'
Screenshot: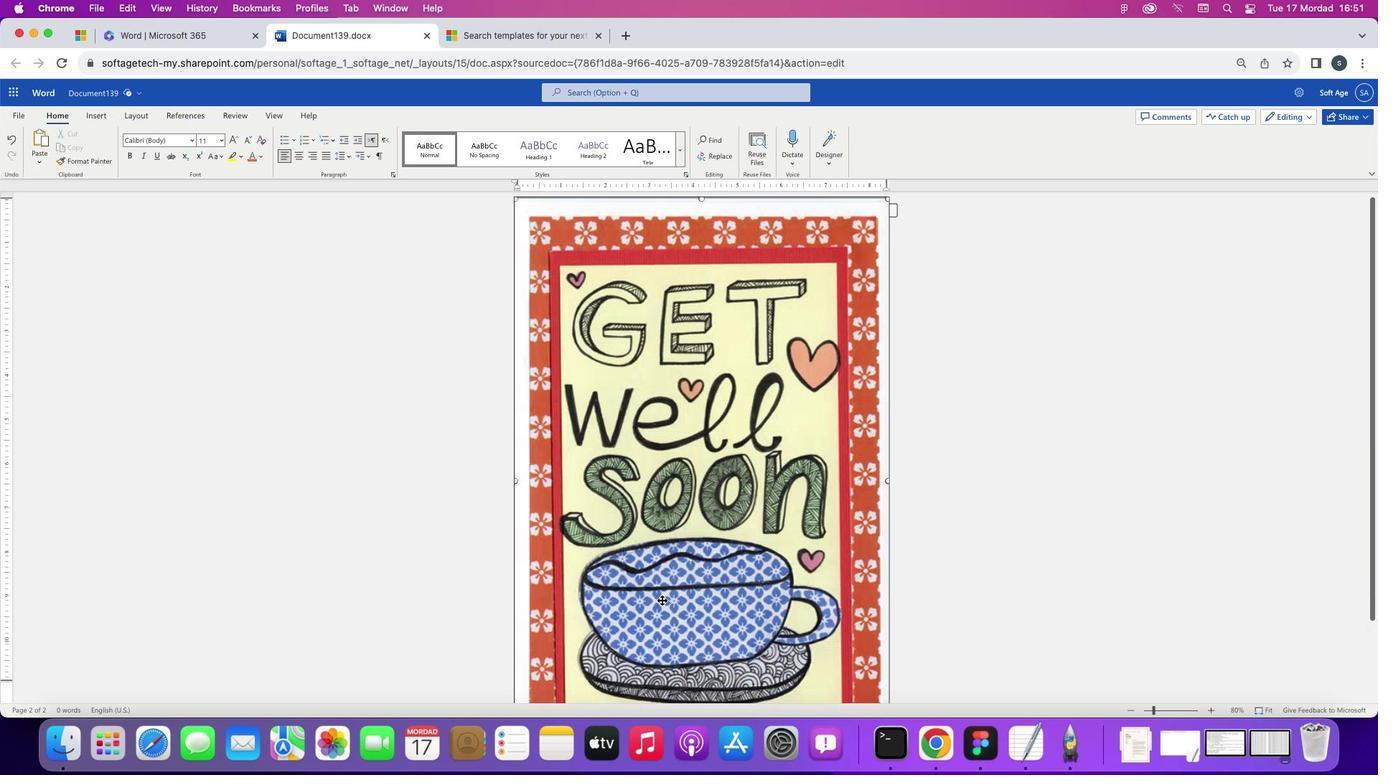 
Action: Mouse moved to (864, 494)
Screenshot: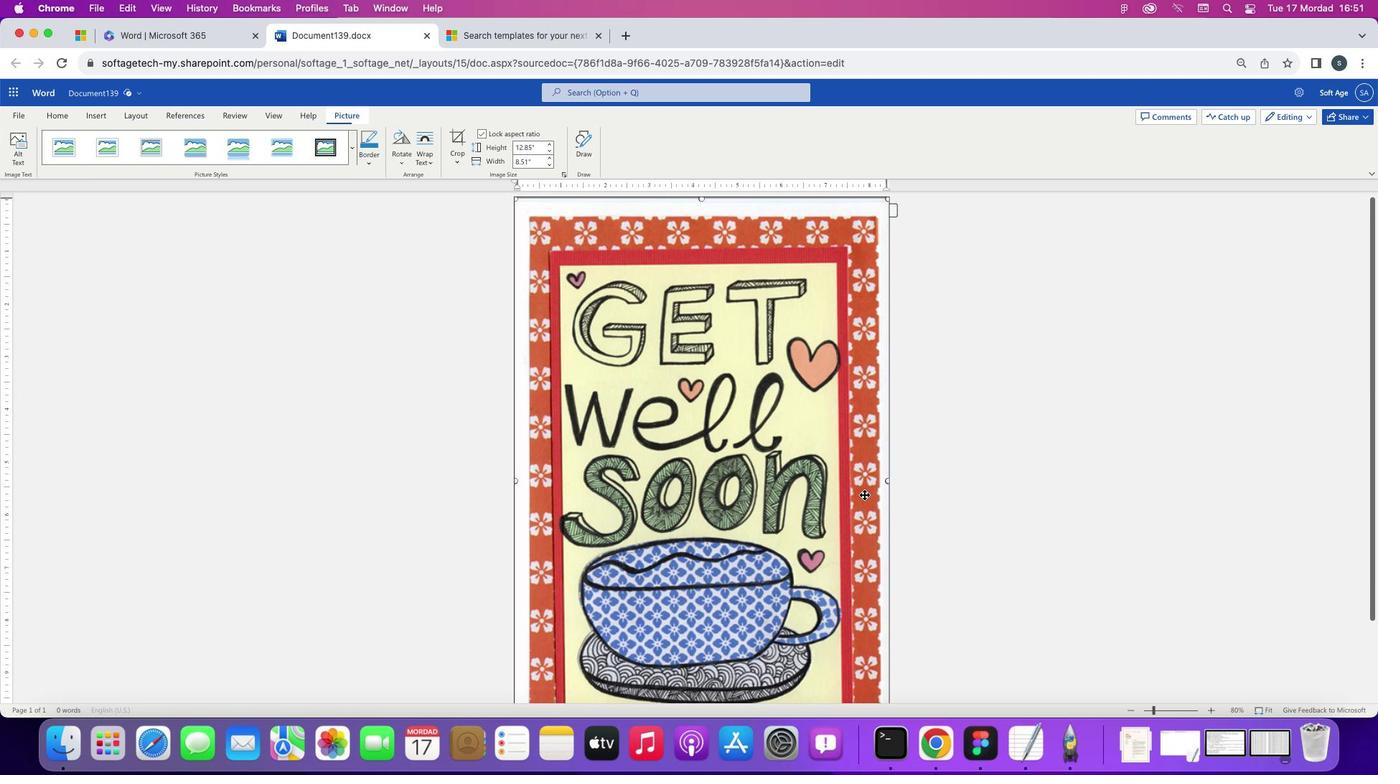 
Action: Mouse pressed left at (864, 494)
Screenshot: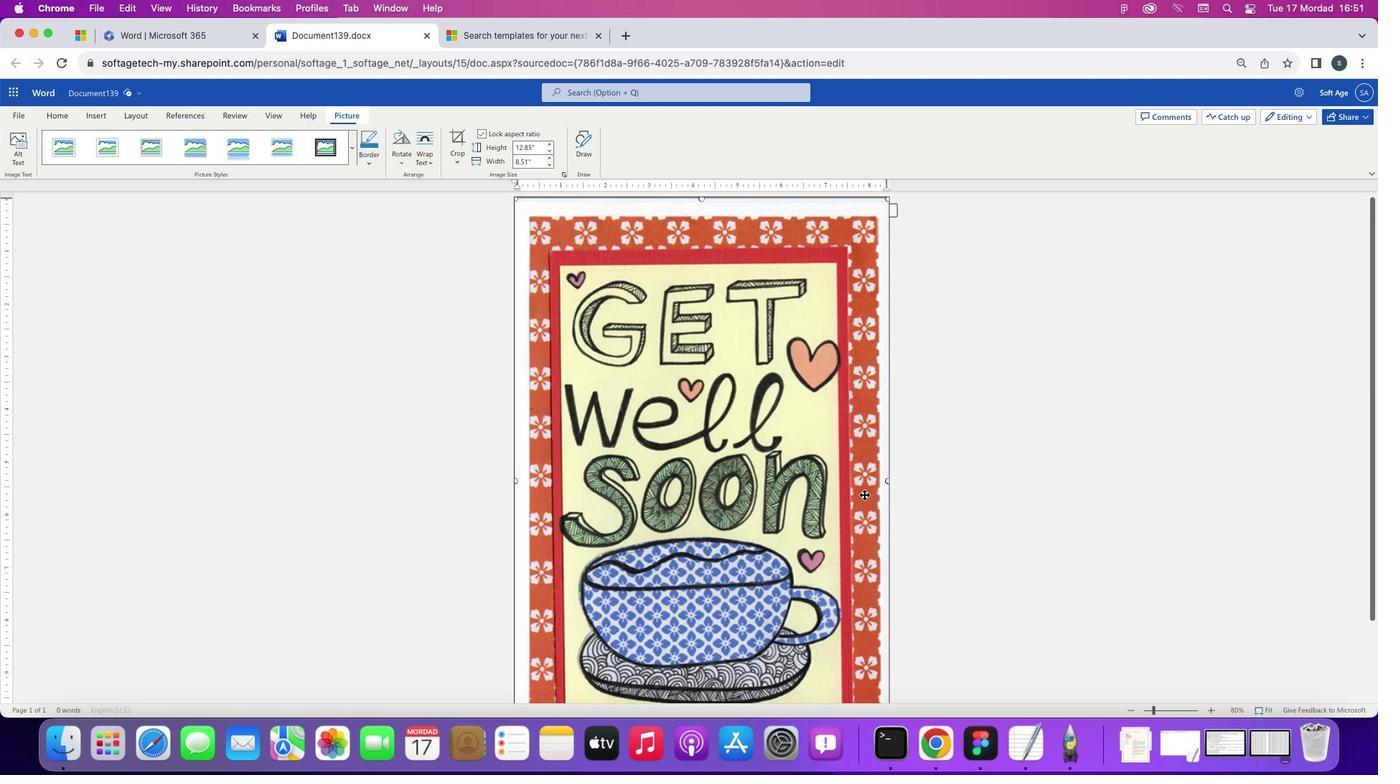 
Action: Mouse moved to (1056, 501)
Screenshot: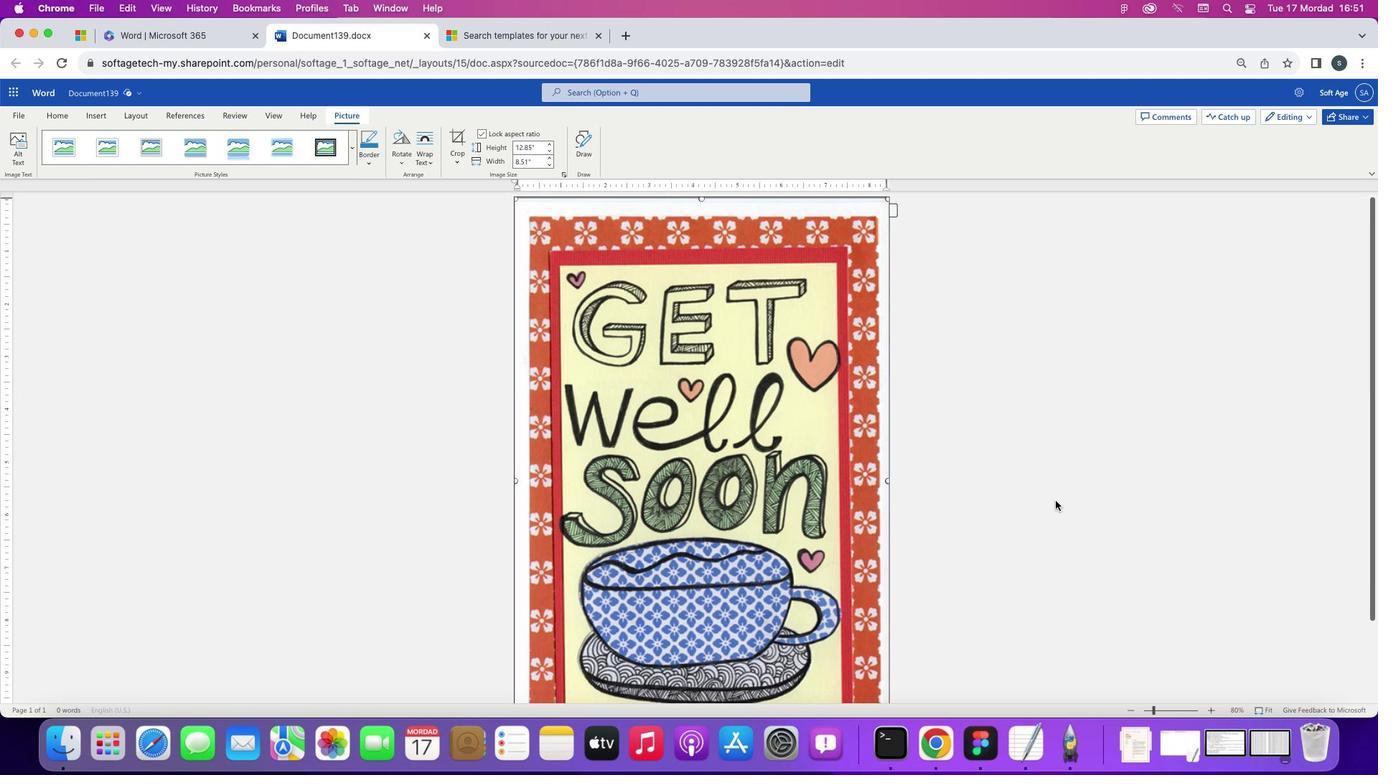
Action: Mouse pressed left at (1056, 501)
Screenshot: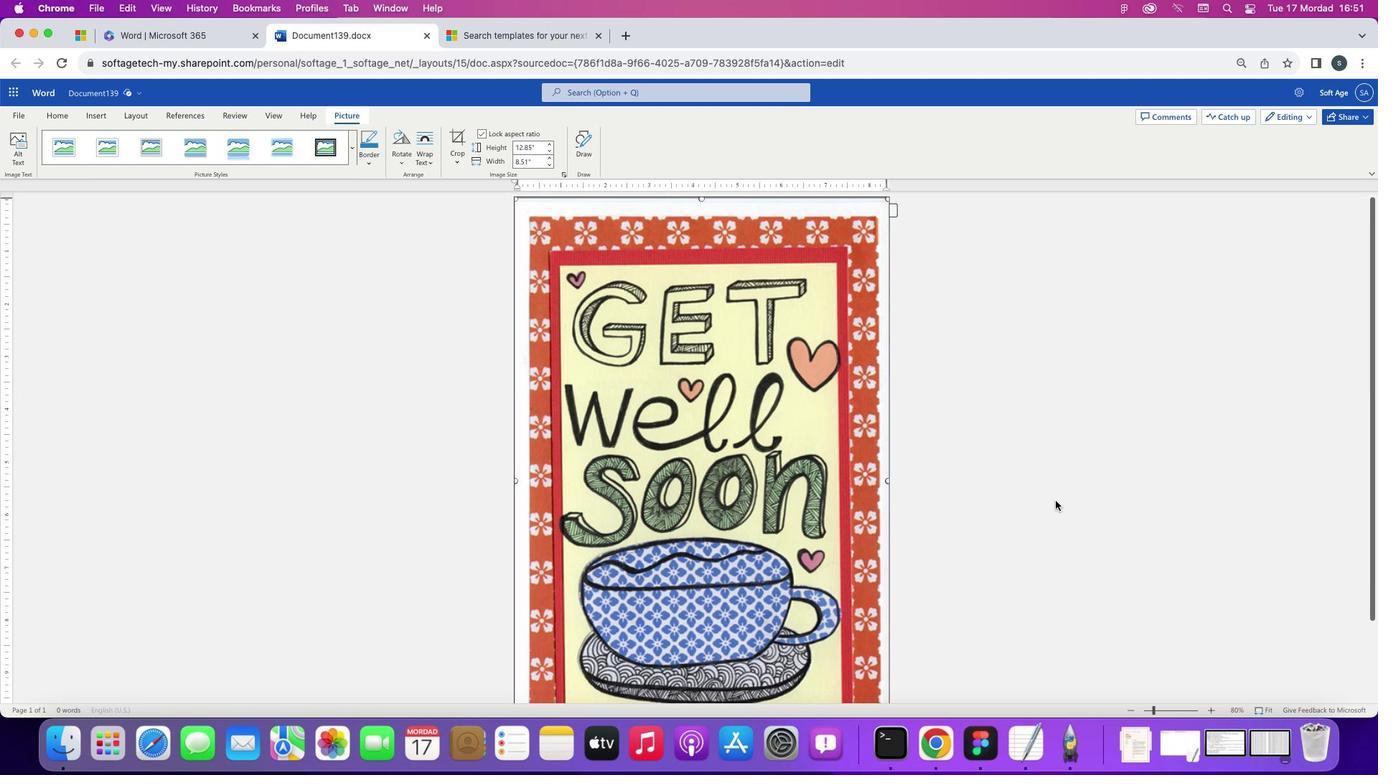 
Action: Mouse pressed left at (1056, 501)
Screenshot: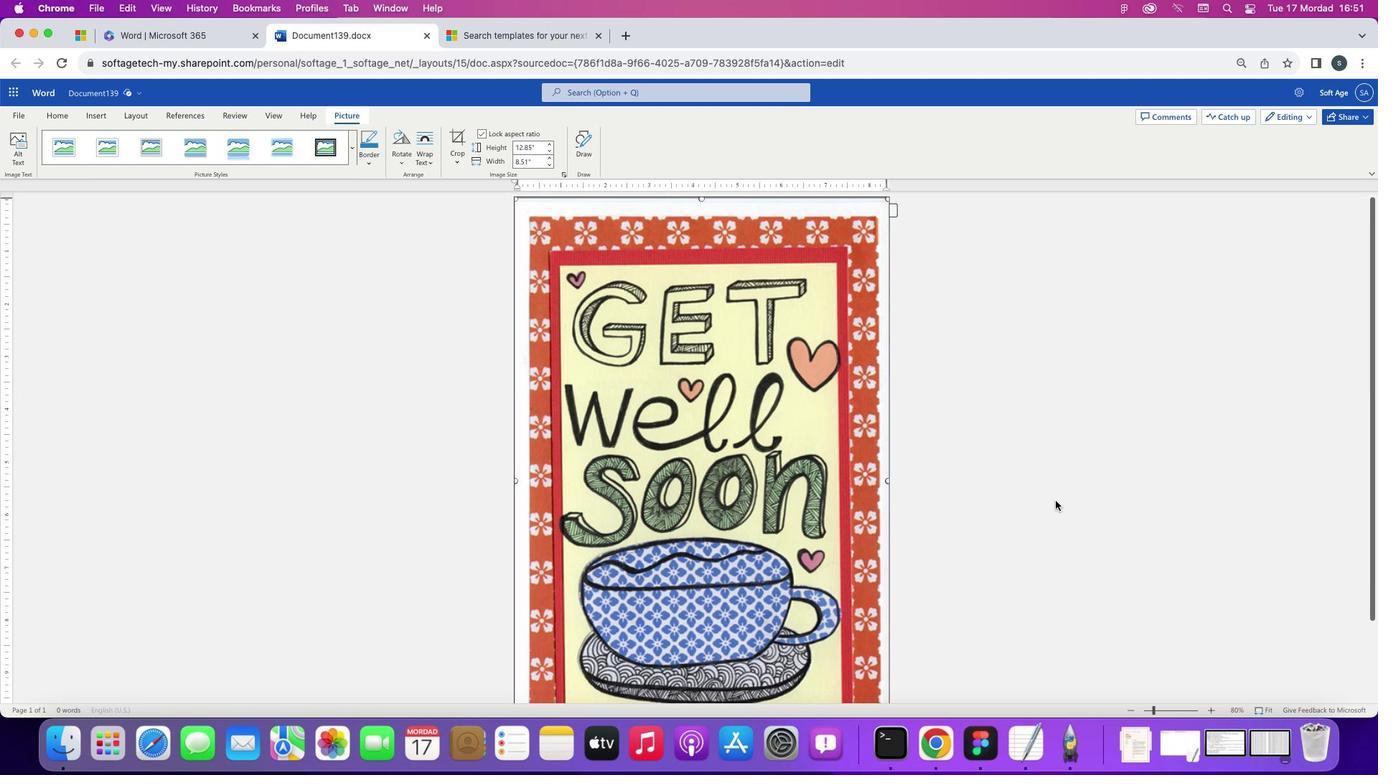 
Action: Mouse moved to (62, 127)
Screenshot: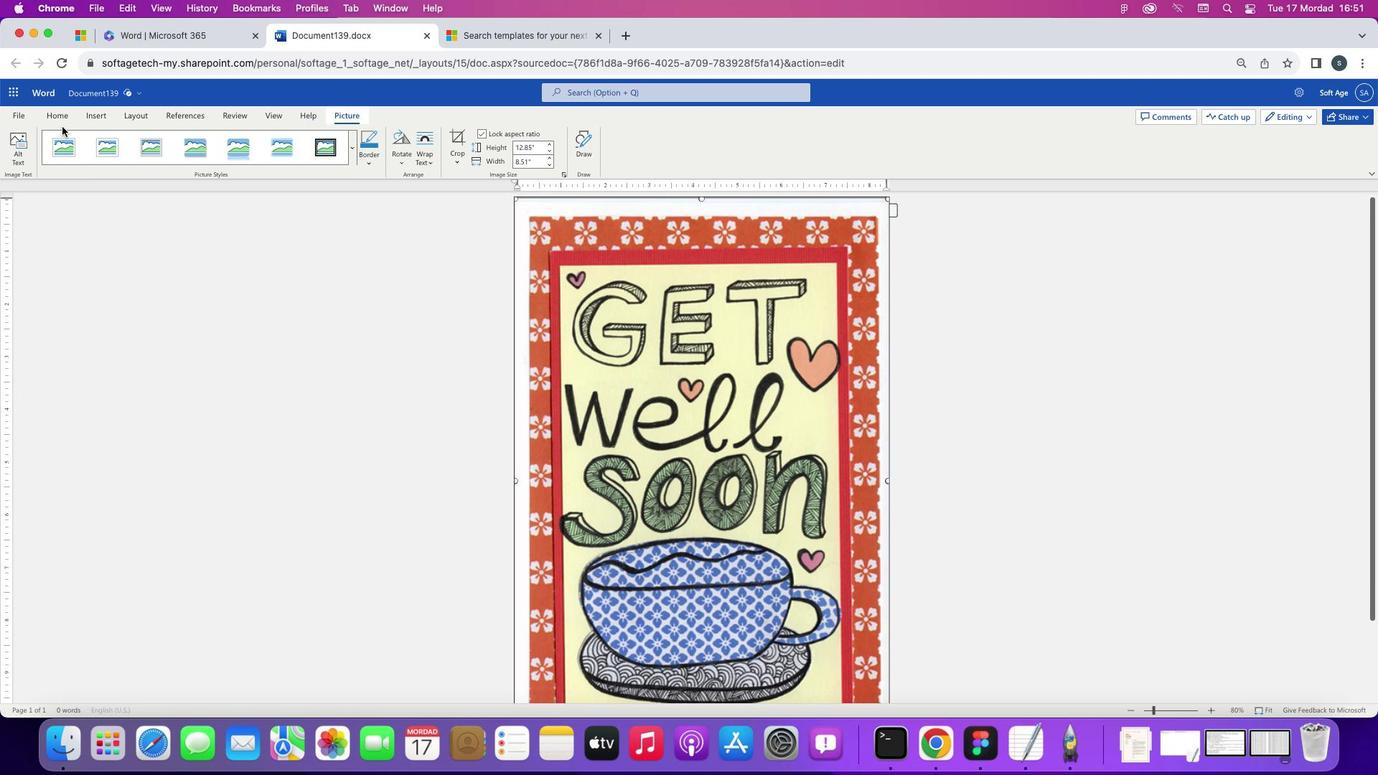 
Action: Mouse pressed left at (62, 127)
Screenshot: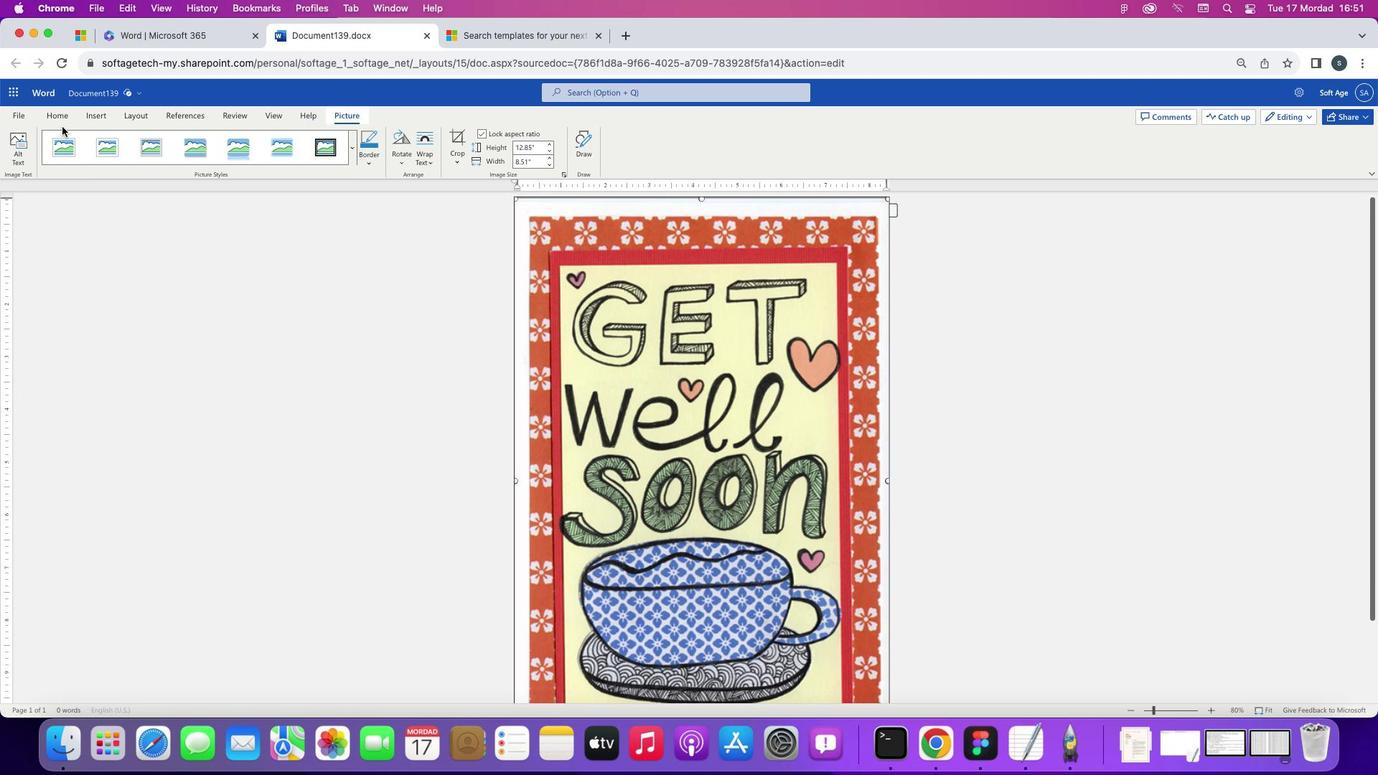 
Action: Mouse moved to (64, 119)
Screenshot: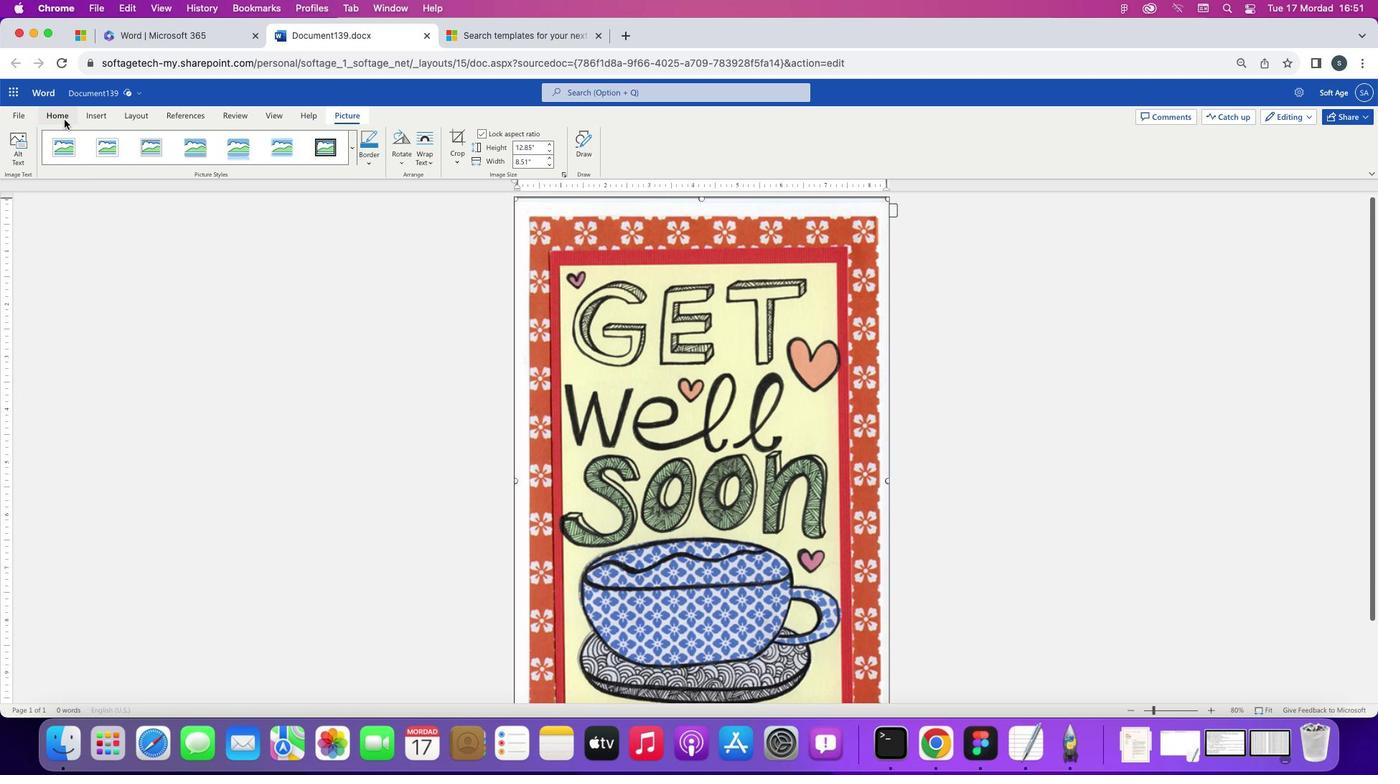 
Action: Mouse pressed left at (64, 119)
Screenshot: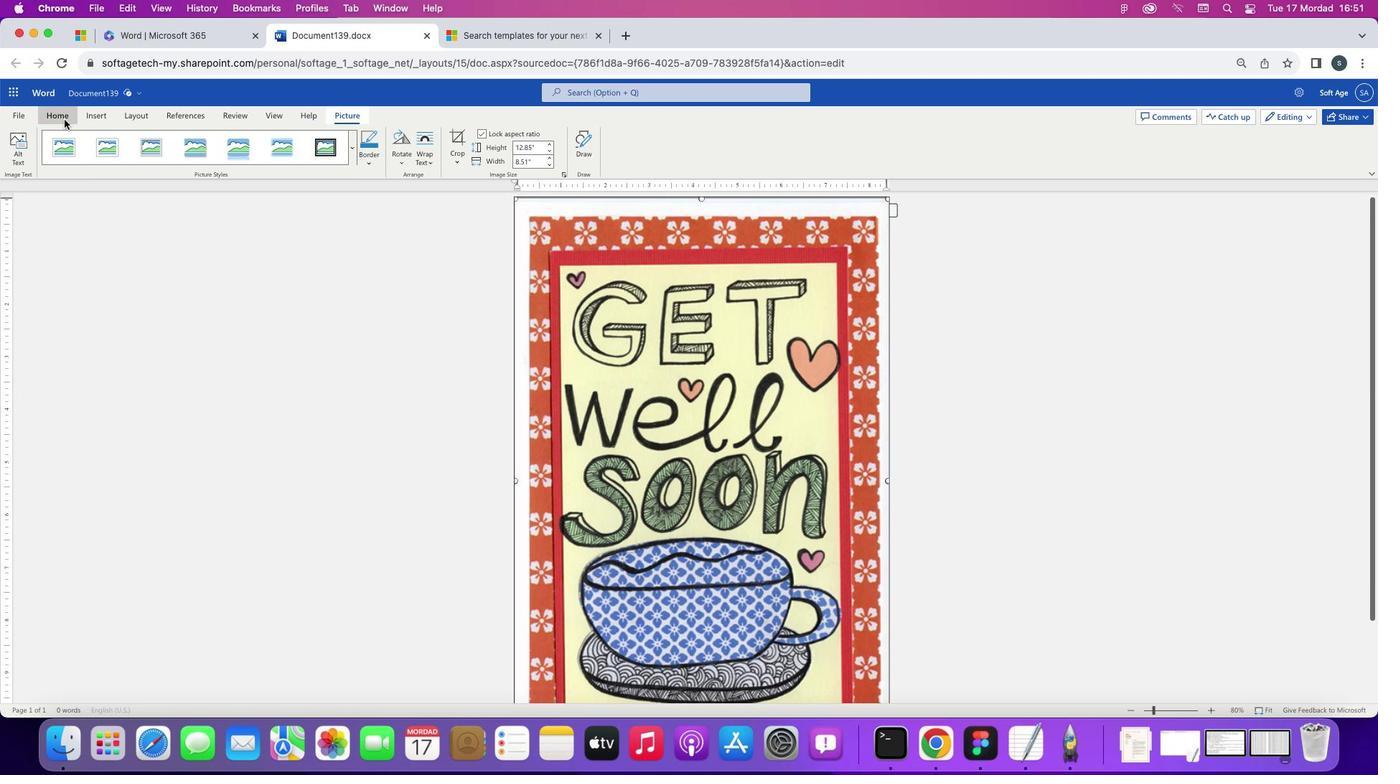 
Action: Mouse moved to (89, 119)
Screenshot: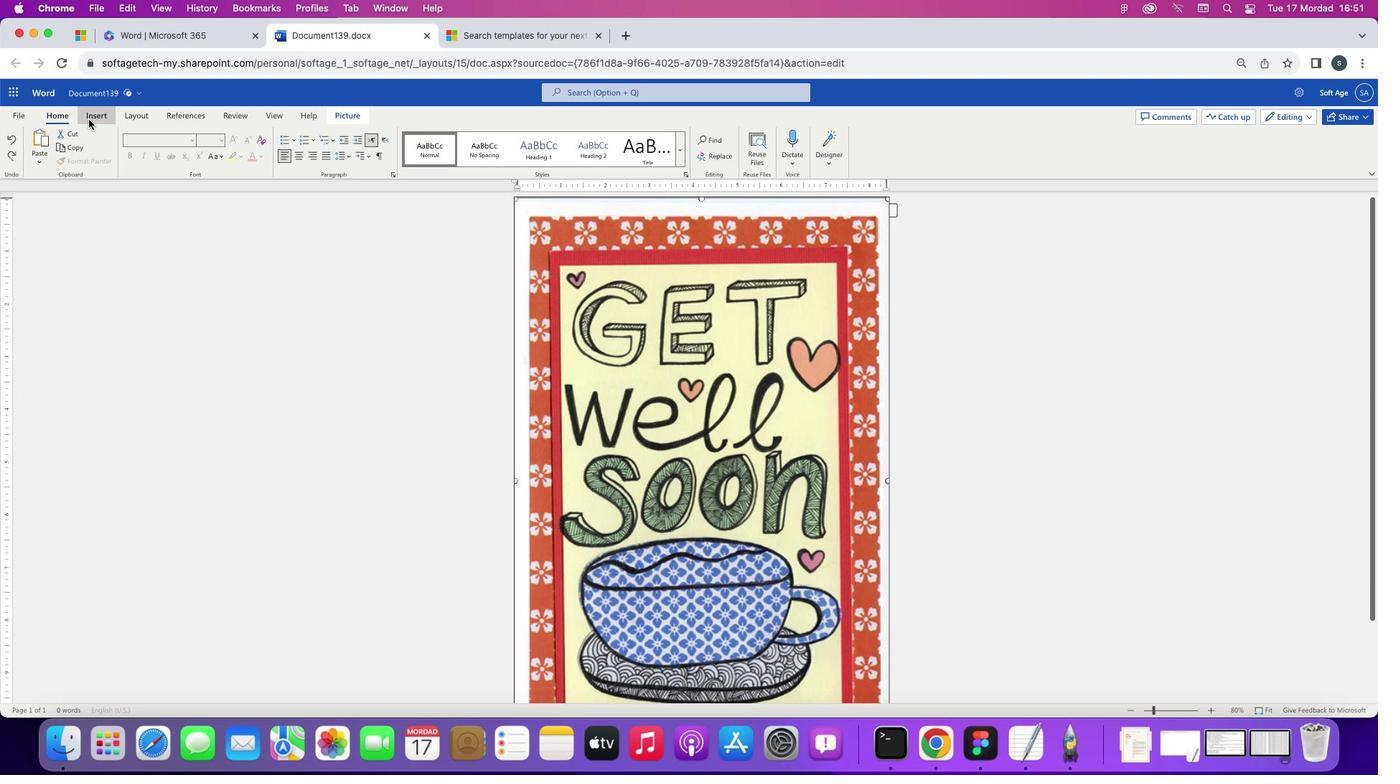 
Action: Mouse pressed left at (89, 119)
Screenshot: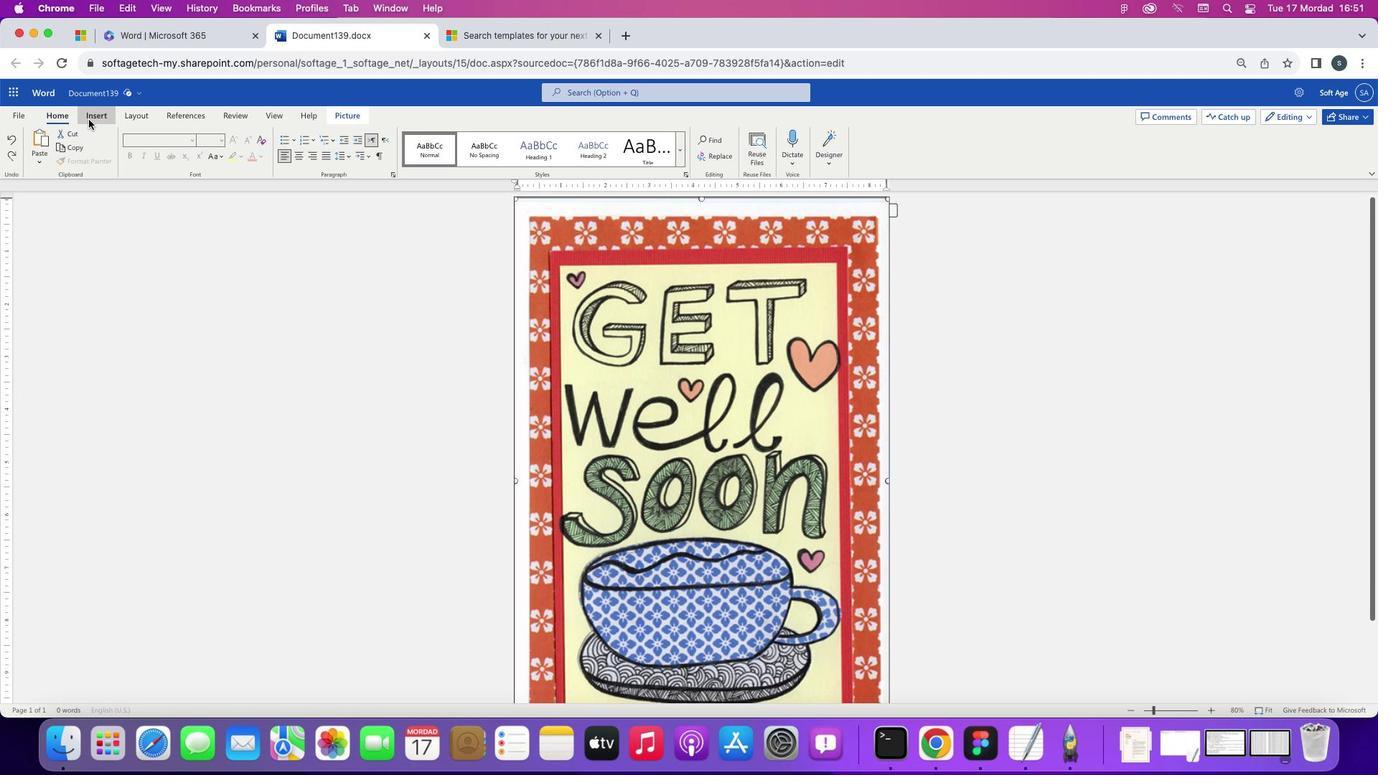 
Action: Mouse moved to (11, 150)
Screenshot: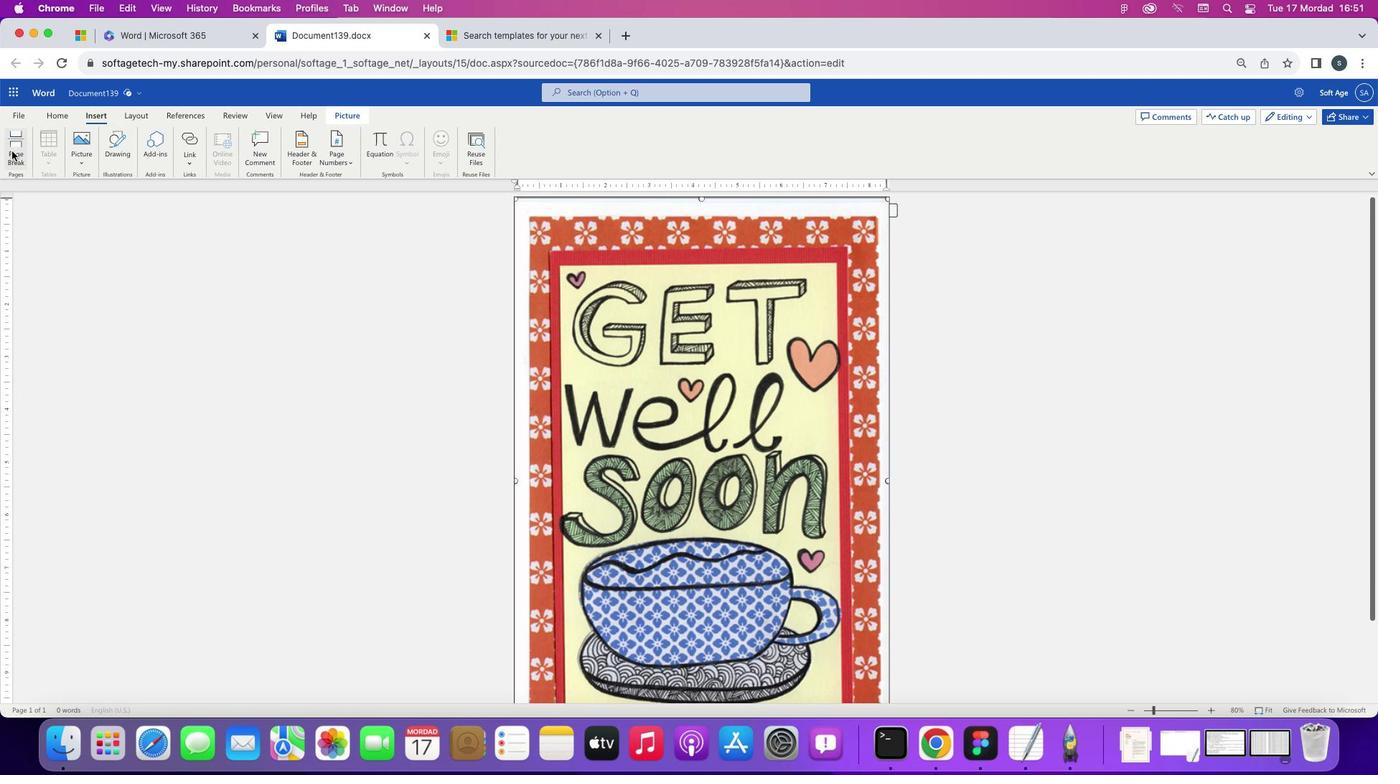 
Action: Mouse pressed left at (11, 150)
Screenshot: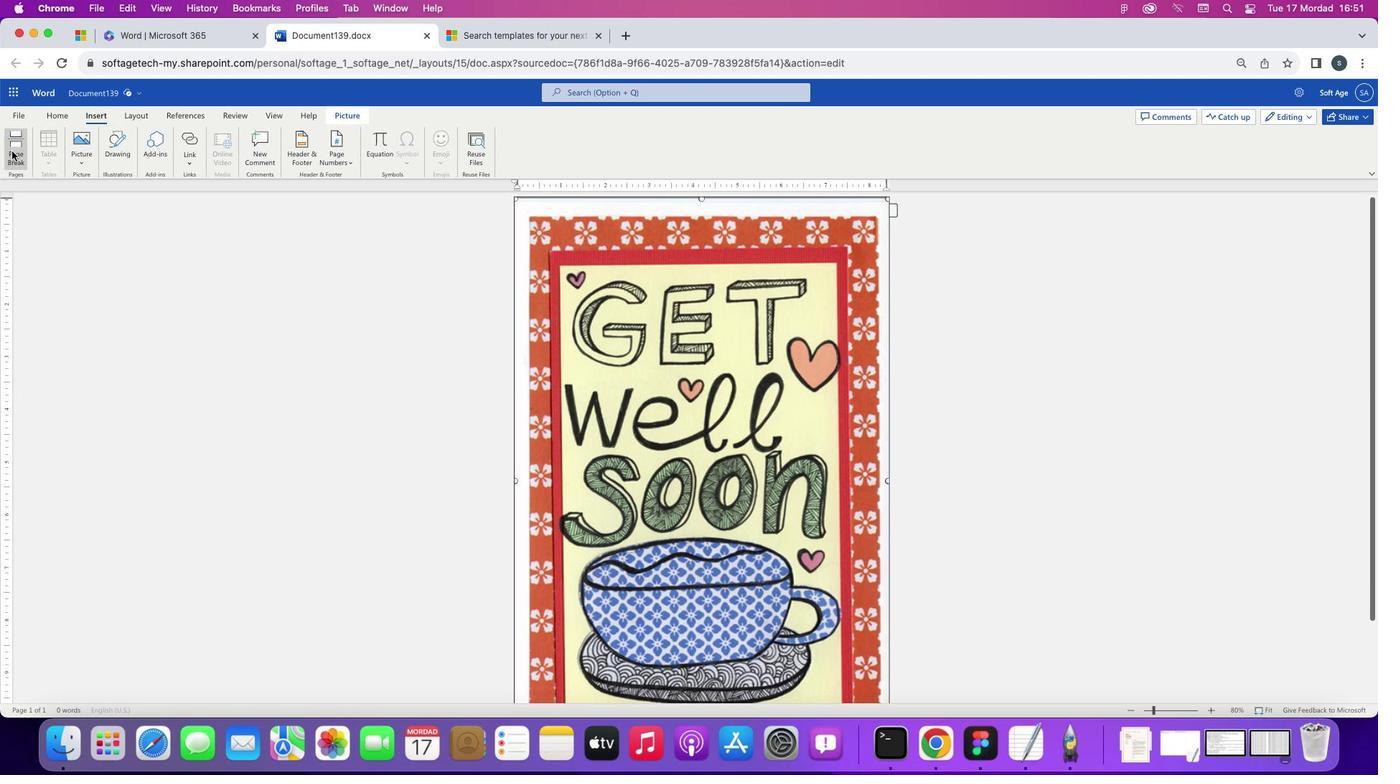 
Action: Mouse moved to (835, 415)
Screenshot: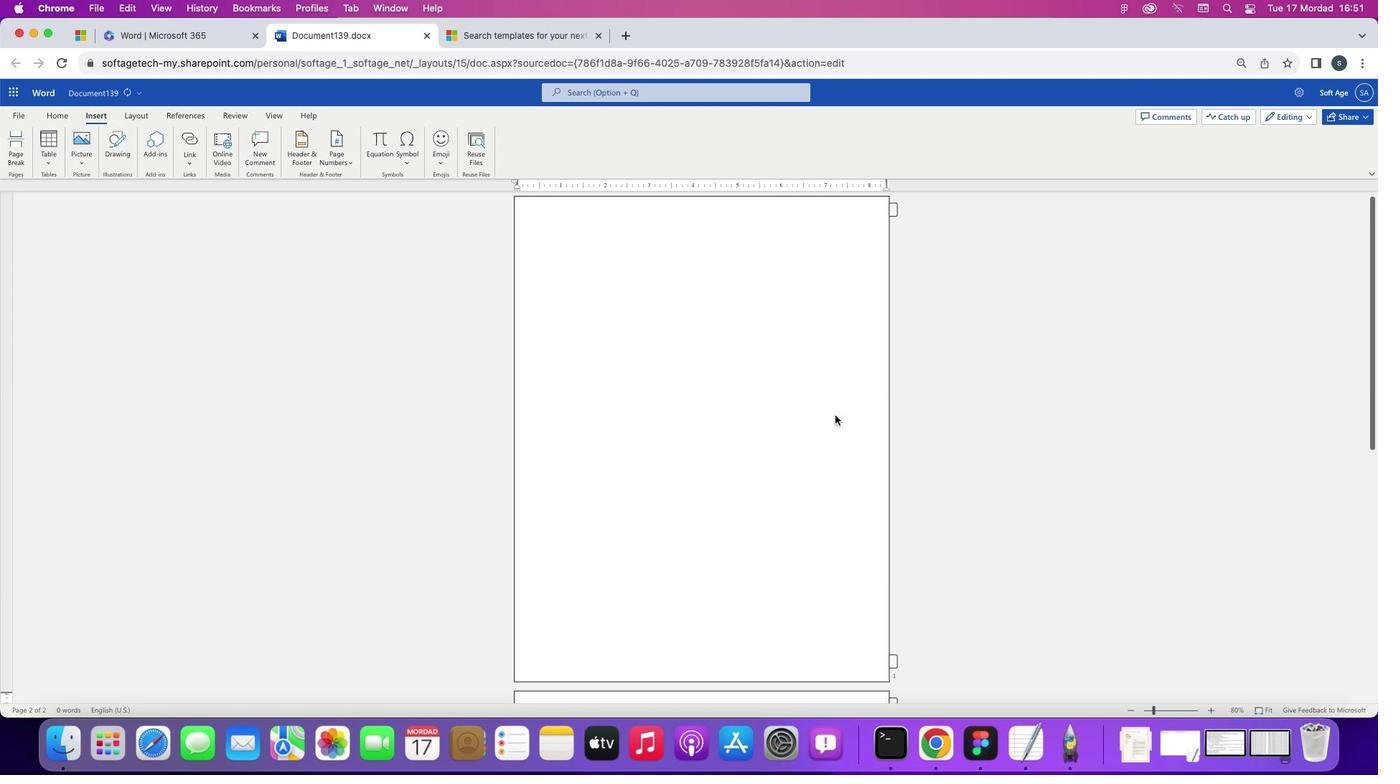 
Action: Mouse scrolled (835, 415) with delta (0, 0)
Screenshot: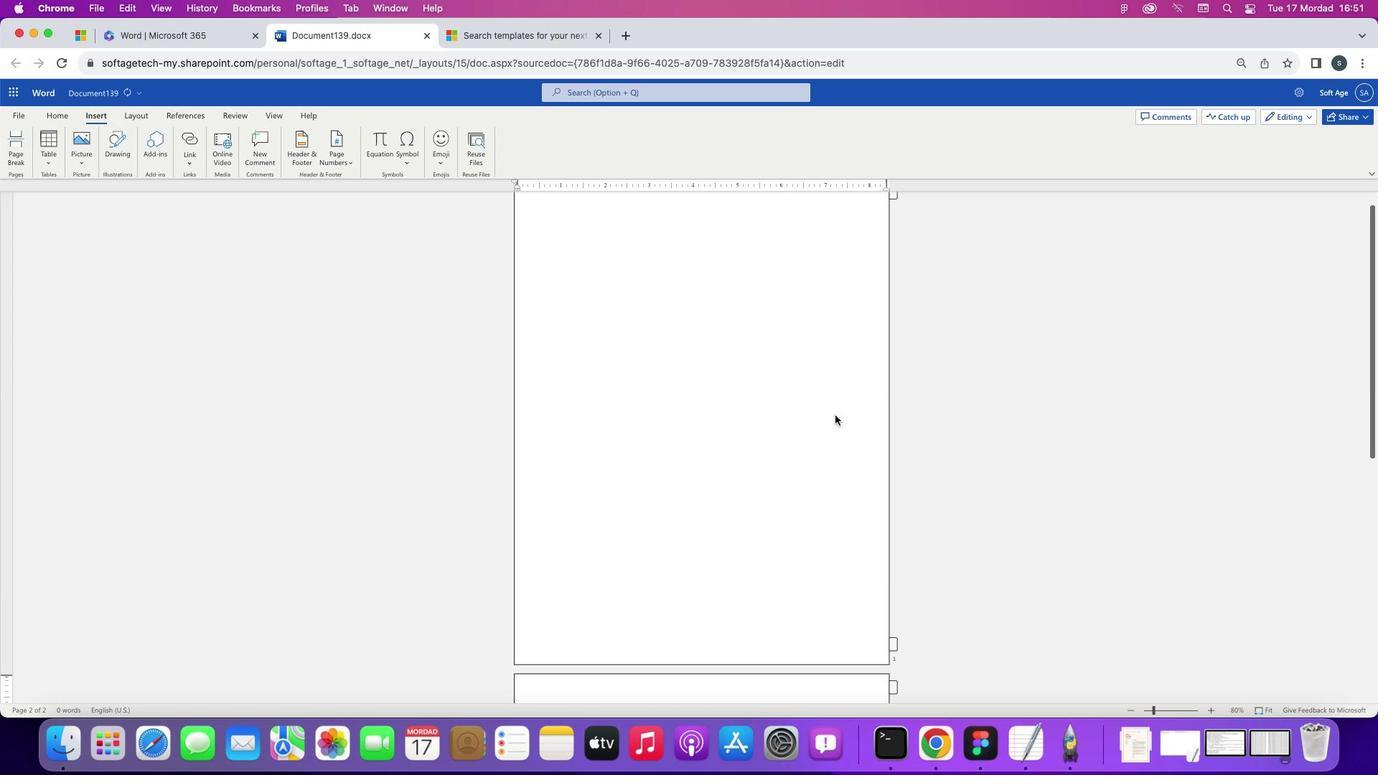 
Action: Mouse scrolled (835, 415) with delta (0, 0)
Screenshot: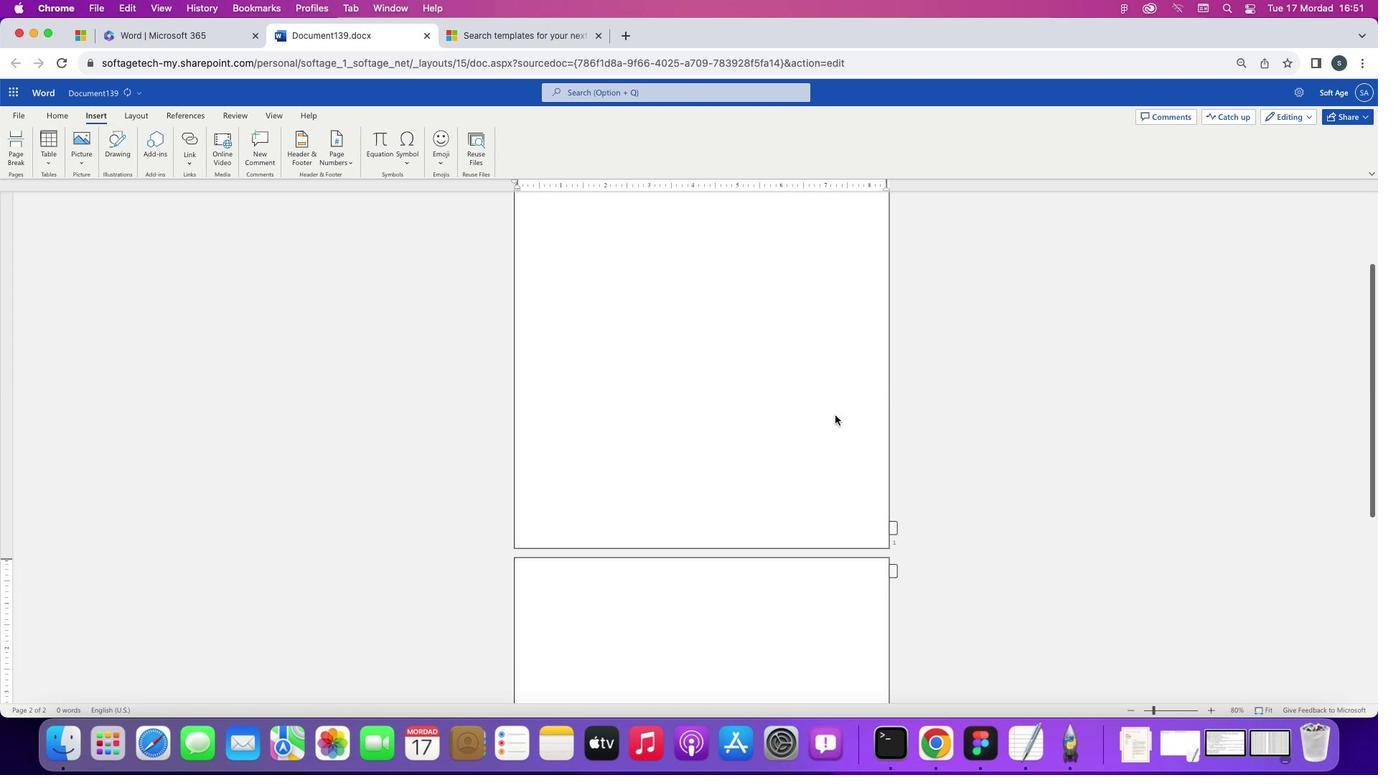 
Action: Mouse scrolled (835, 415) with delta (0, -2)
Screenshot: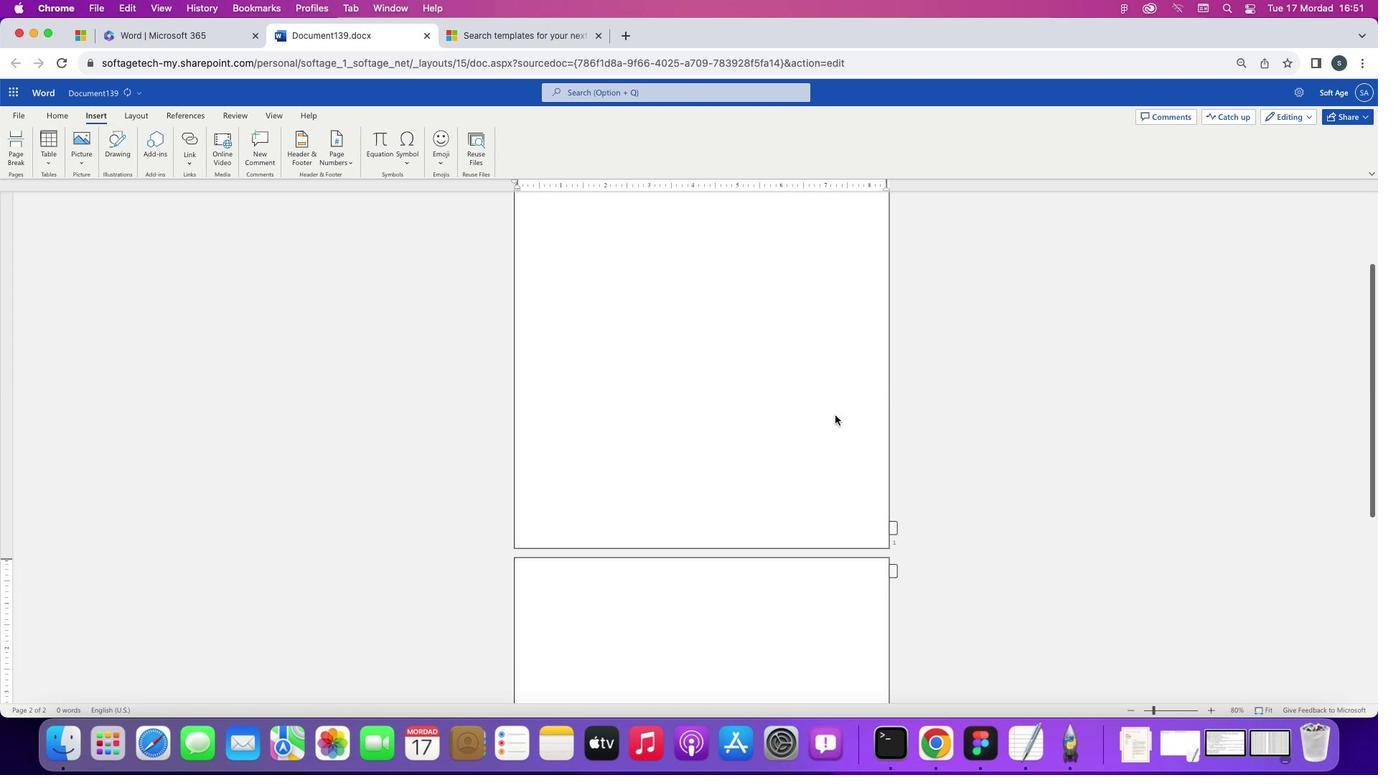 
Action: Mouse scrolled (835, 415) with delta (0, -3)
Screenshot: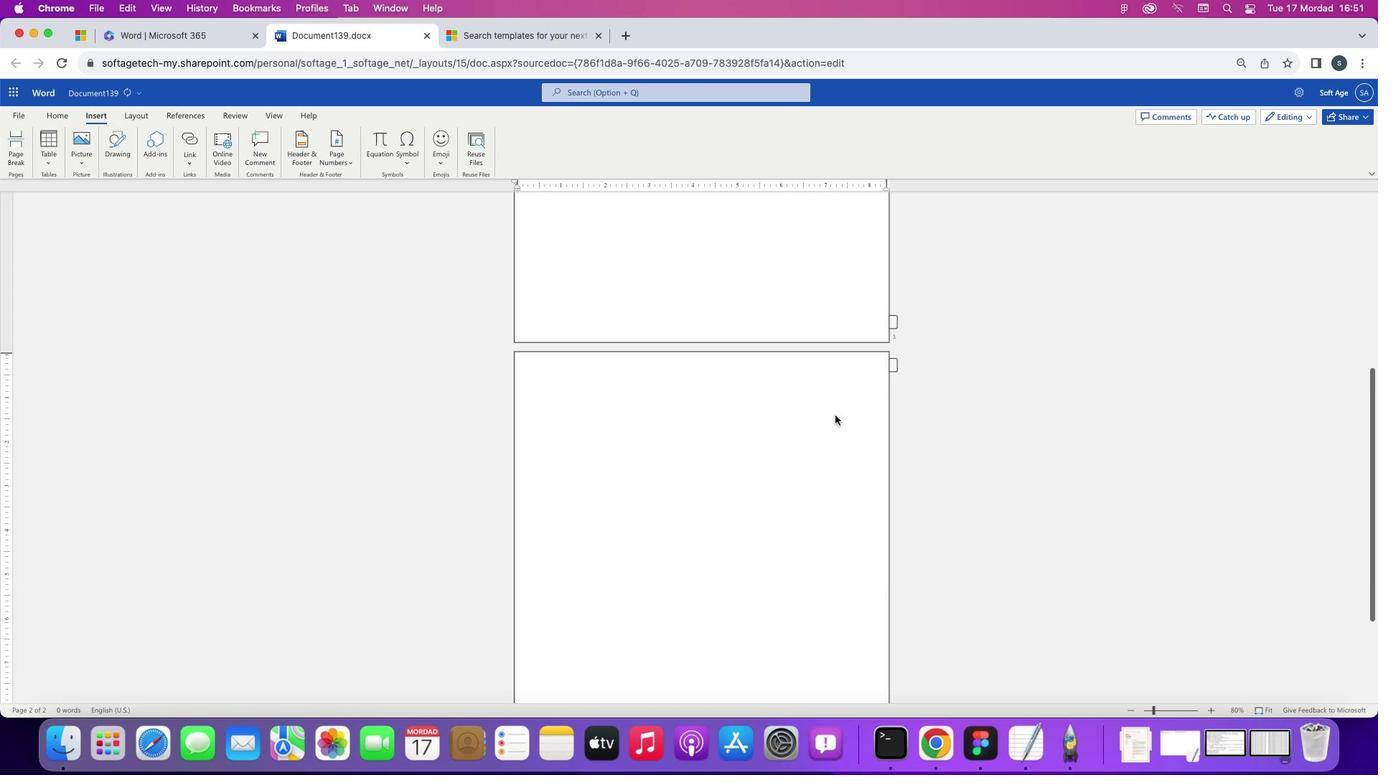 
Action: Mouse scrolled (835, 415) with delta (0, -4)
Screenshot: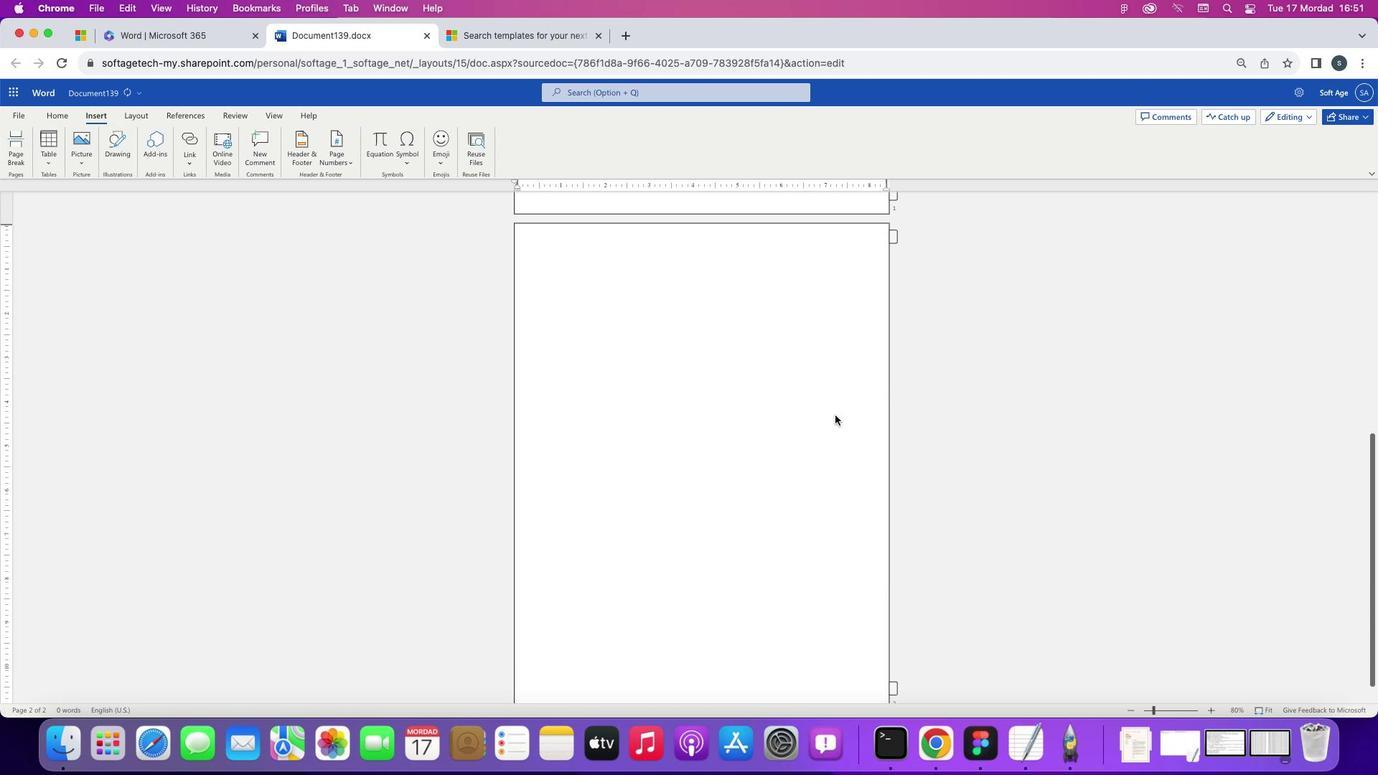 
Action: Mouse scrolled (835, 415) with delta (0, -4)
Screenshot: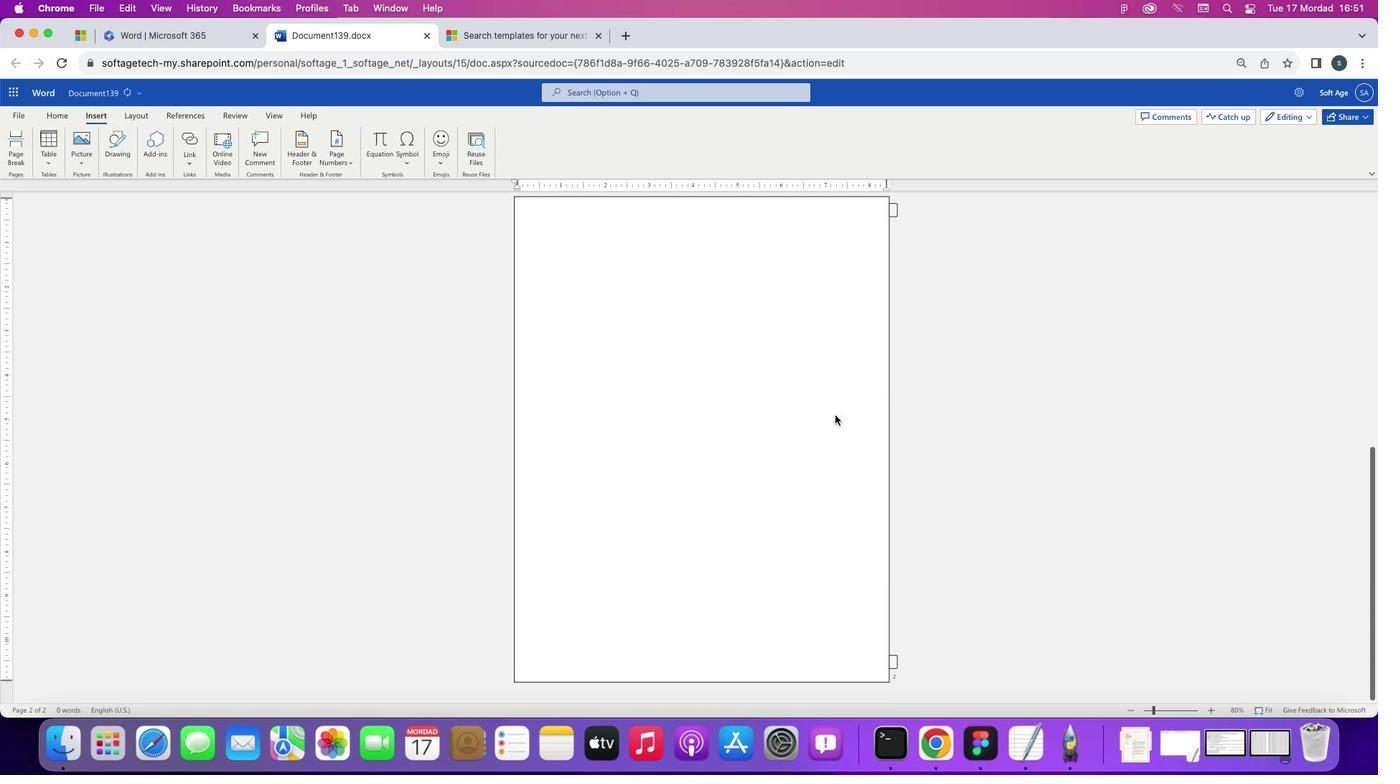
Action: Mouse scrolled (835, 415) with delta (0, 0)
Screenshot: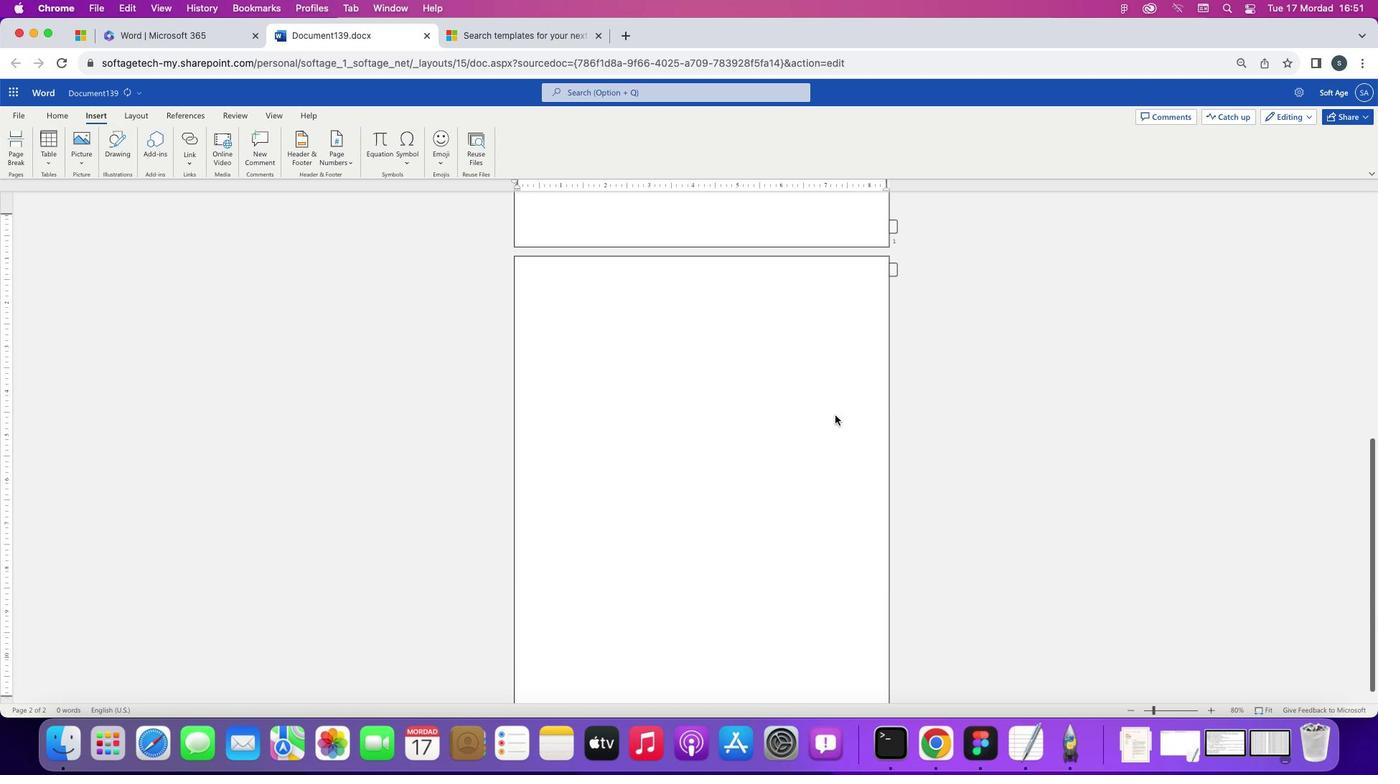 
Action: Mouse scrolled (835, 415) with delta (0, 0)
Screenshot: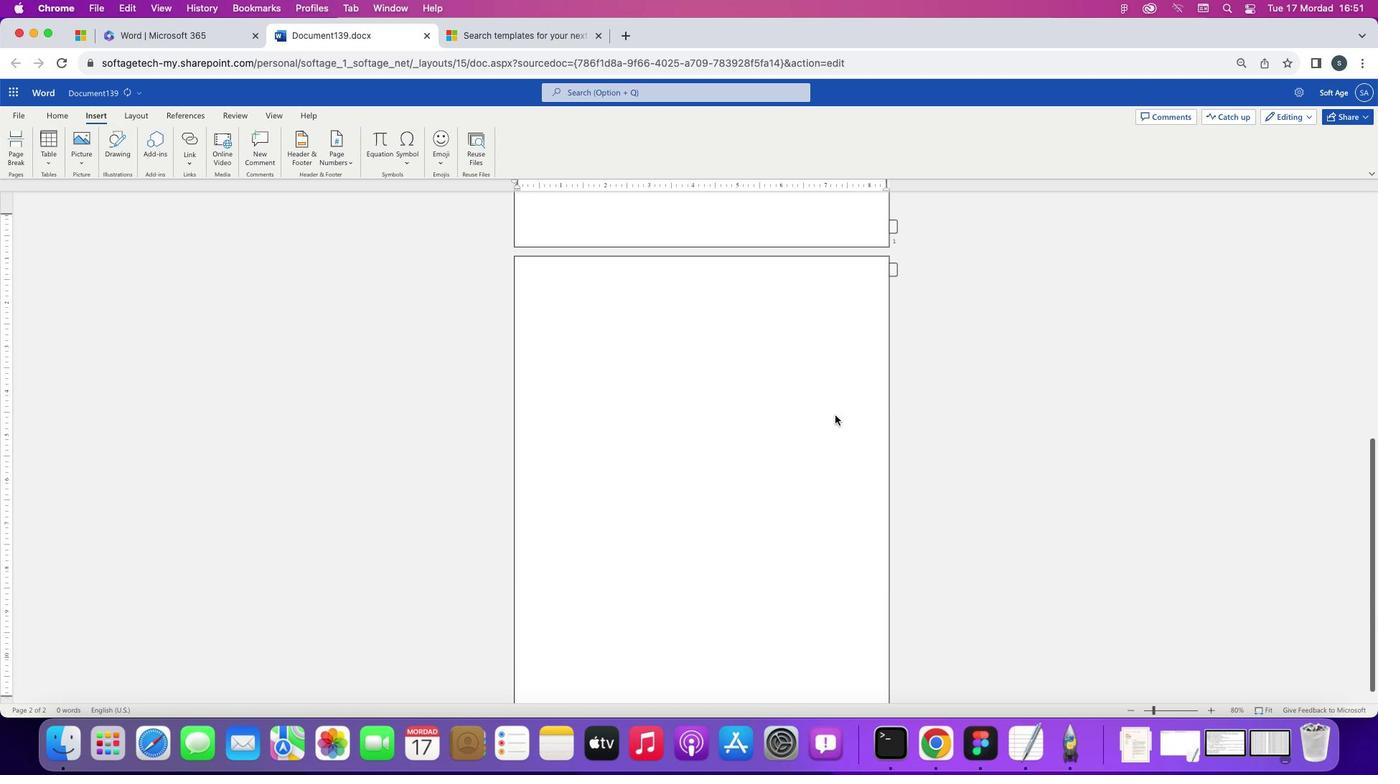 
Action: Mouse scrolled (835, 415) with delta (0, 2)
Screenshot: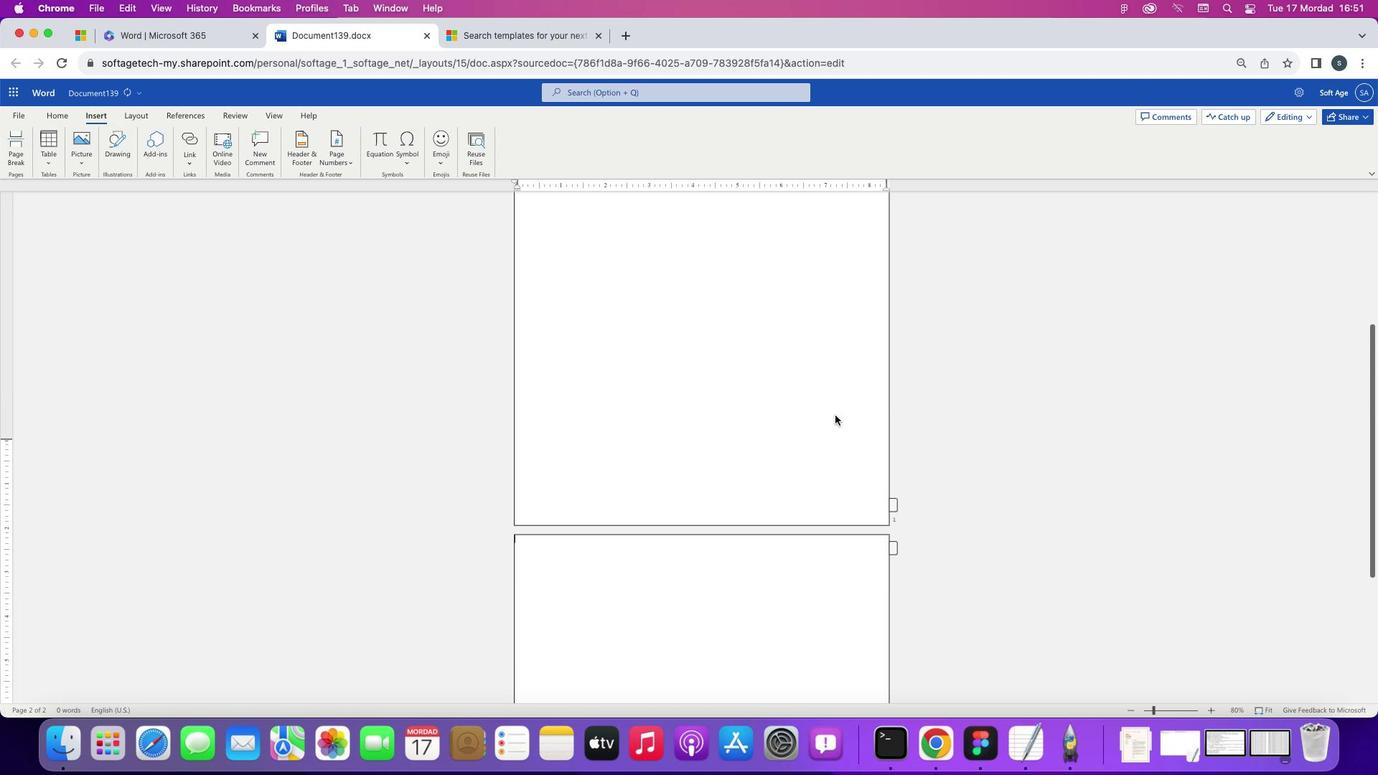 
Action: Mouse scrolled (835, 415) with delta (0, 3)
Screenshot: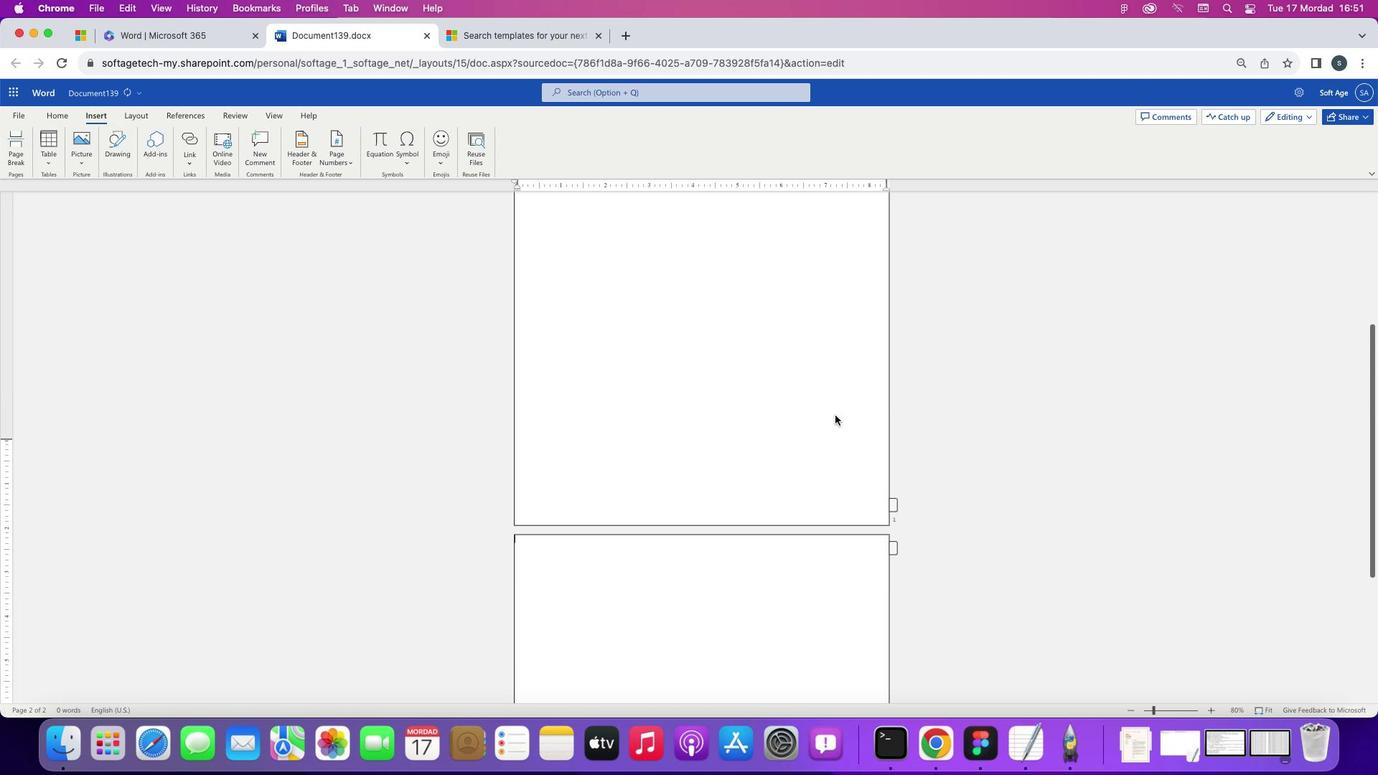 
Action: Mouse scrolled (835, 415) with delta (0, 4)
Screenshot: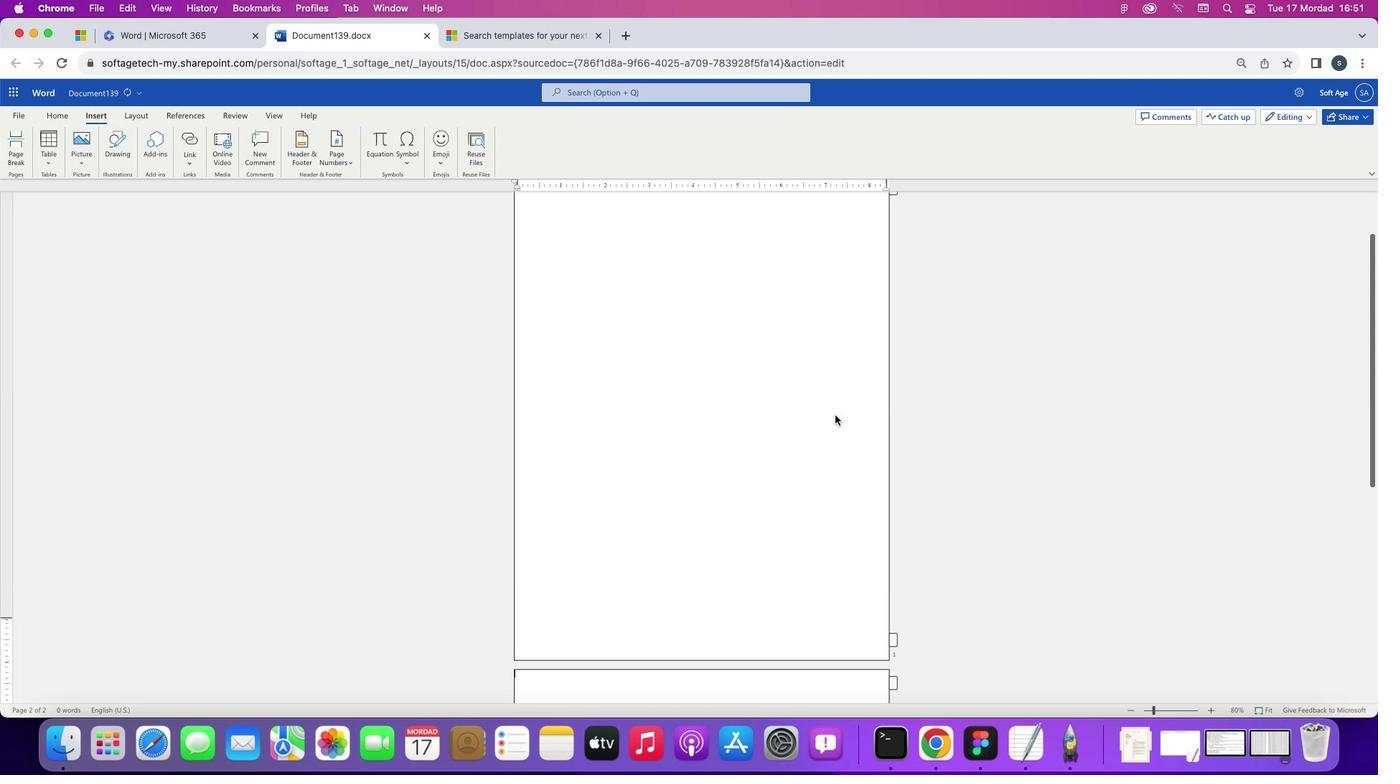 
Action: Mouse scrolled (835, 415) with delta (0, 4)
Screenshot: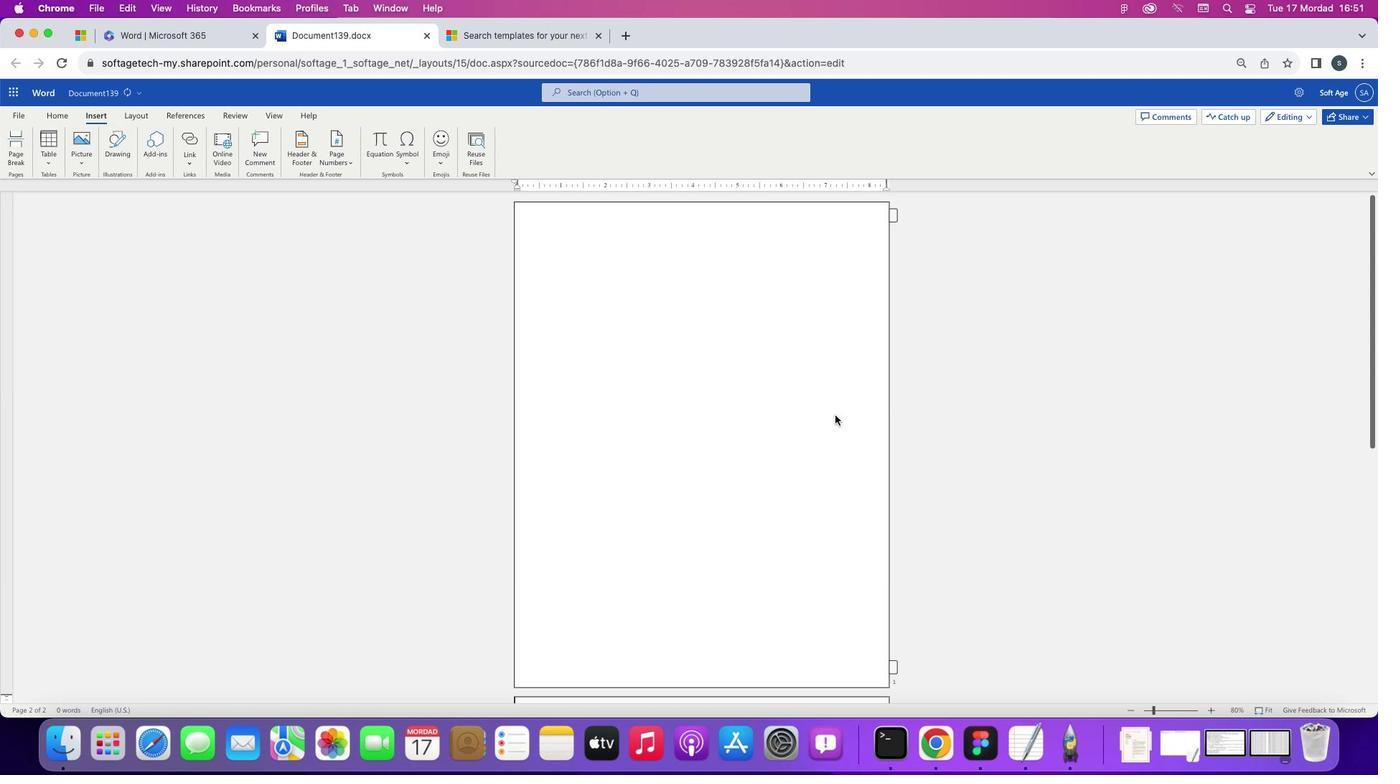 
Action: Mouse scrolled (835, 415) with delta (0, 0)
Screenshot: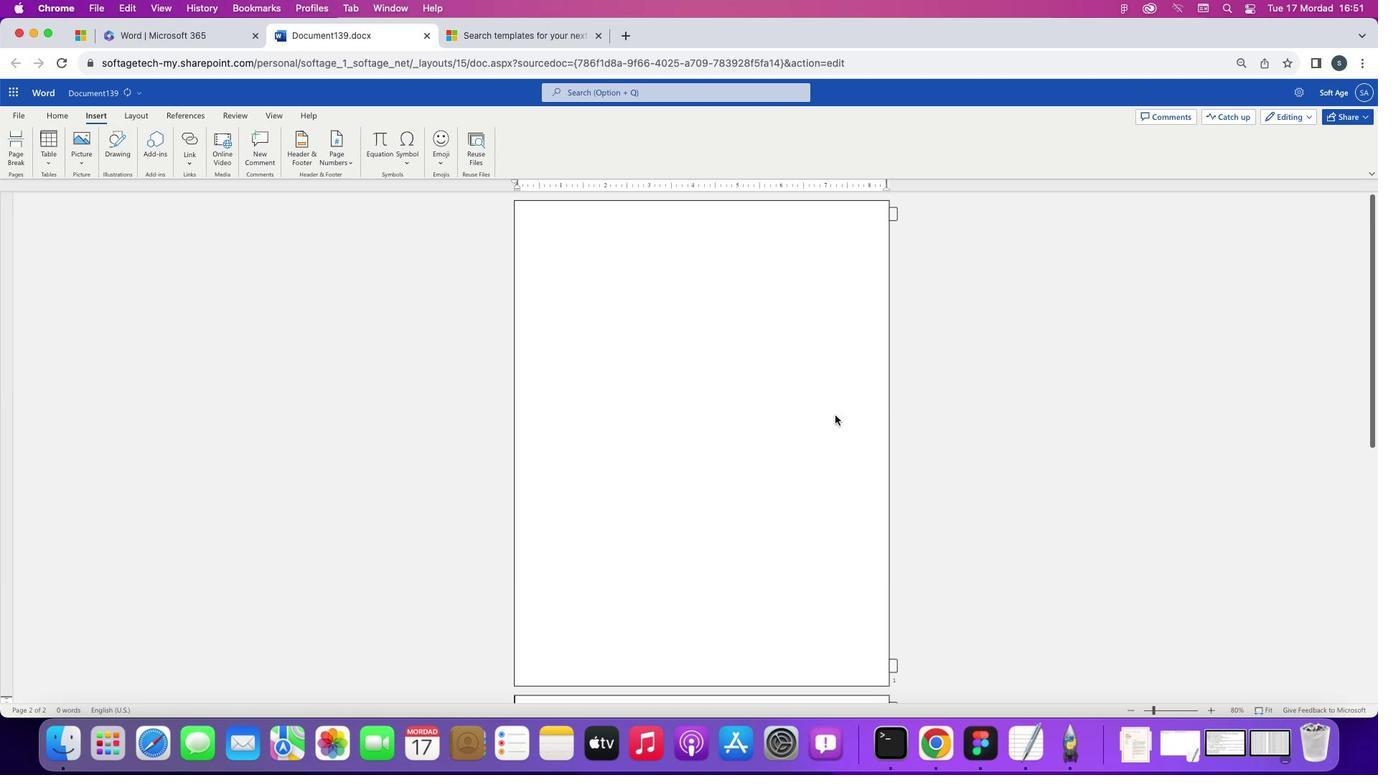 
Action: Mouse scrolled (835, 415) with delta (0, 0)
Screenshot: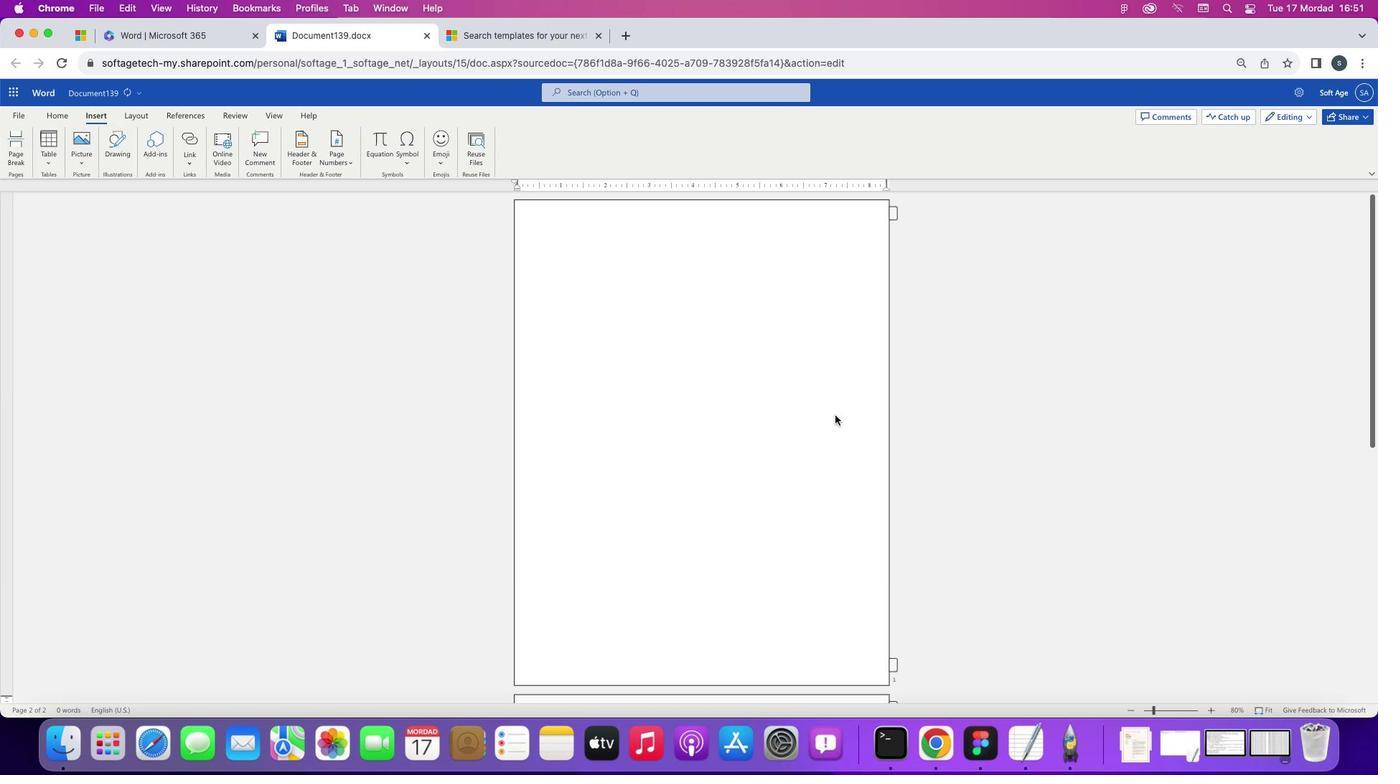 
Action: Mouse scrolled (835, 415) with delta (0, 0)
Screenshot: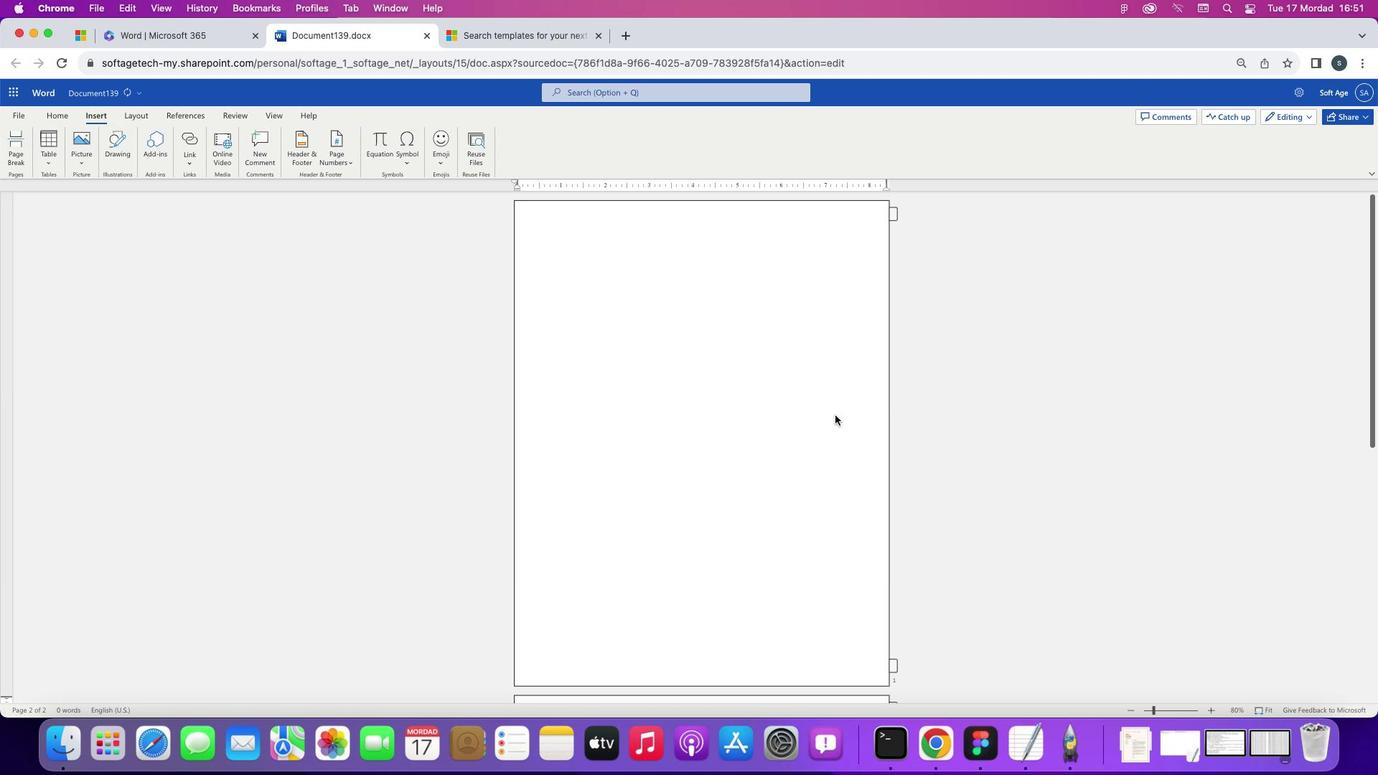 
Action: Mouse scrolled (835, 415) with delta (0, 2)
Screenshot: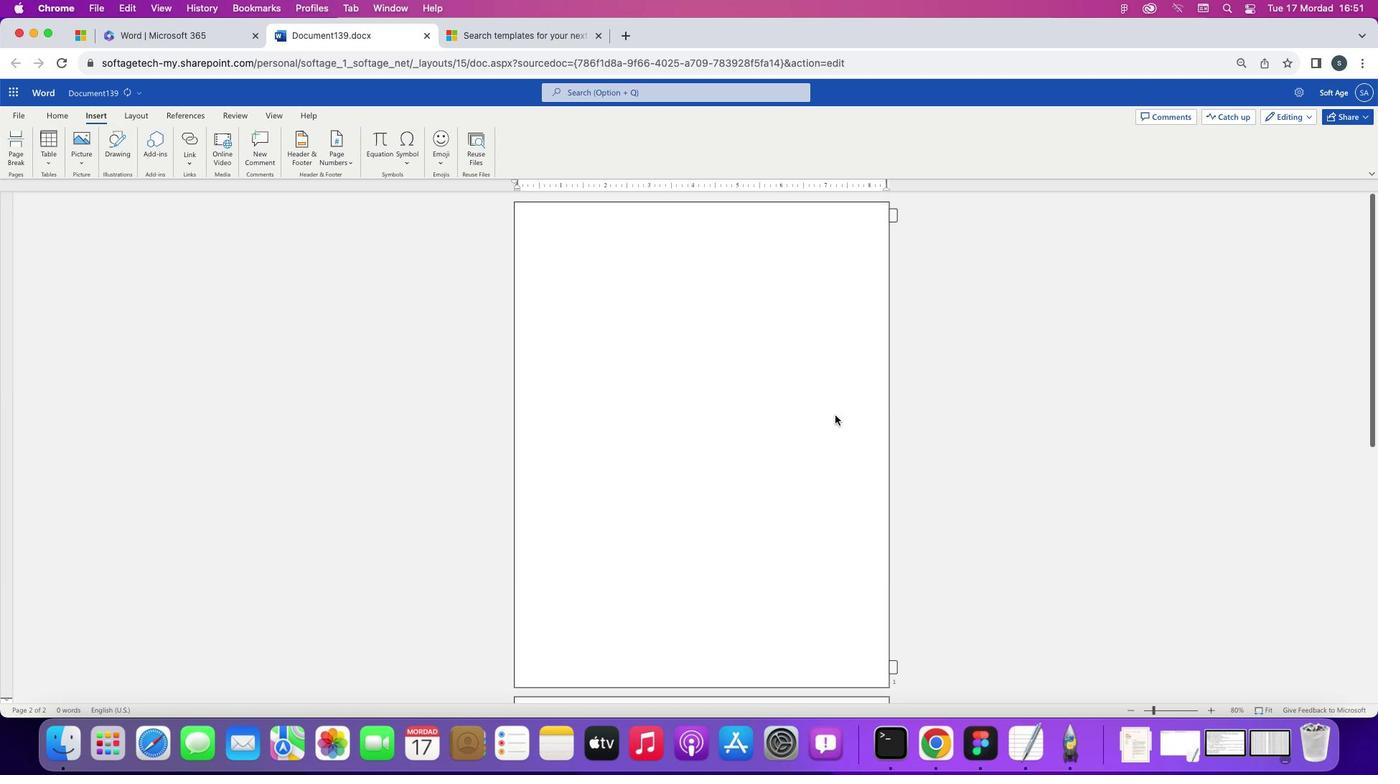
Action: Mouse scrolled (835, 415) with delta (0, 3)
Screenshot: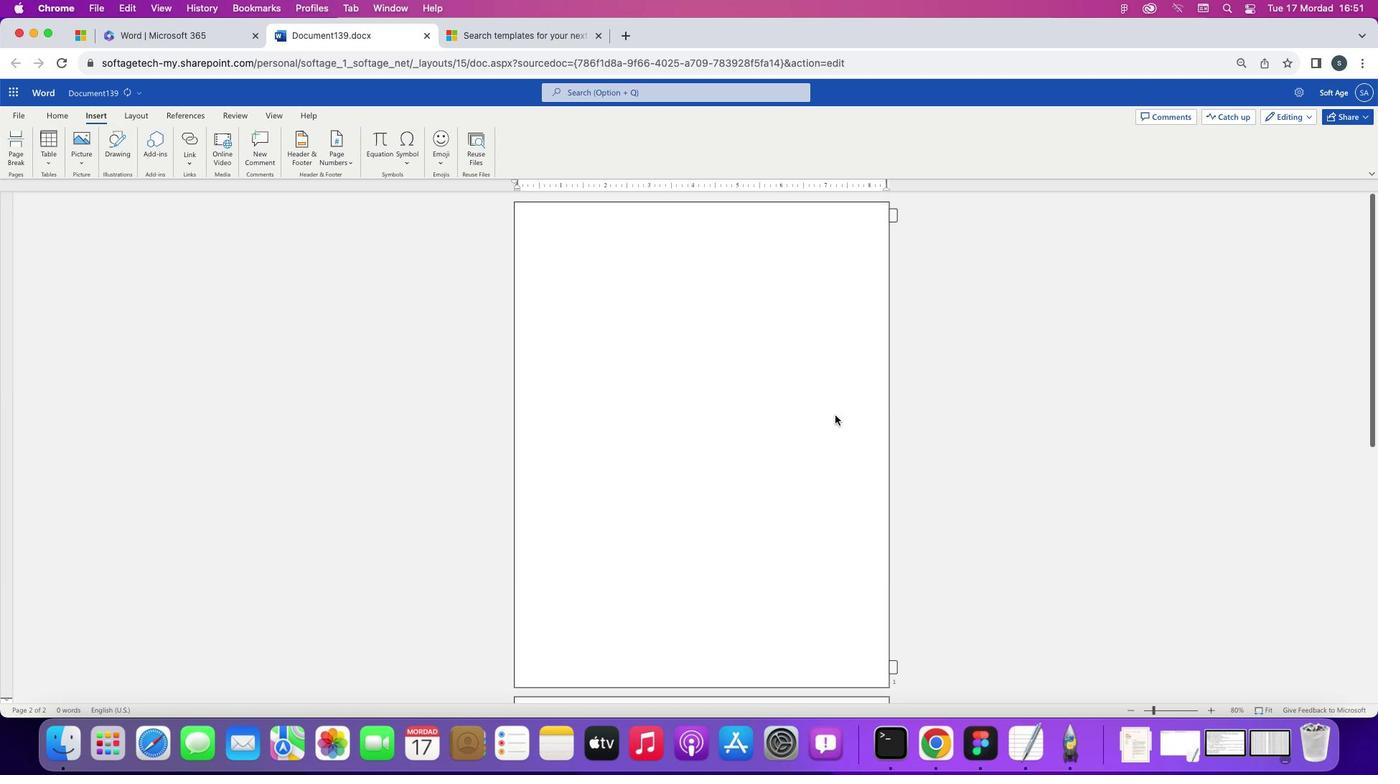 
Action: Mouse scrolled (835, 415) with delta (0, 4)
Screenshot: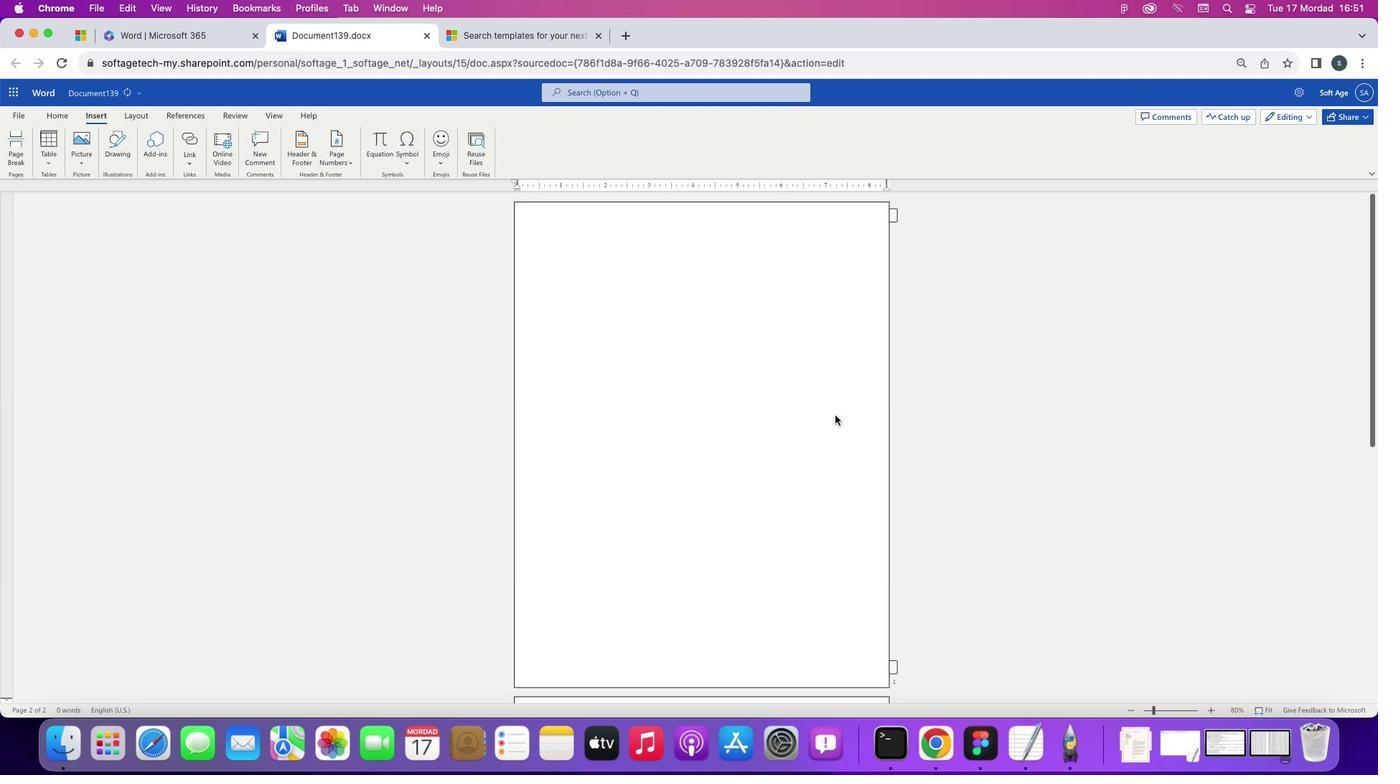 
Action: Mouse scrolled (835, 415) with delta (0, 4)
Screenshot: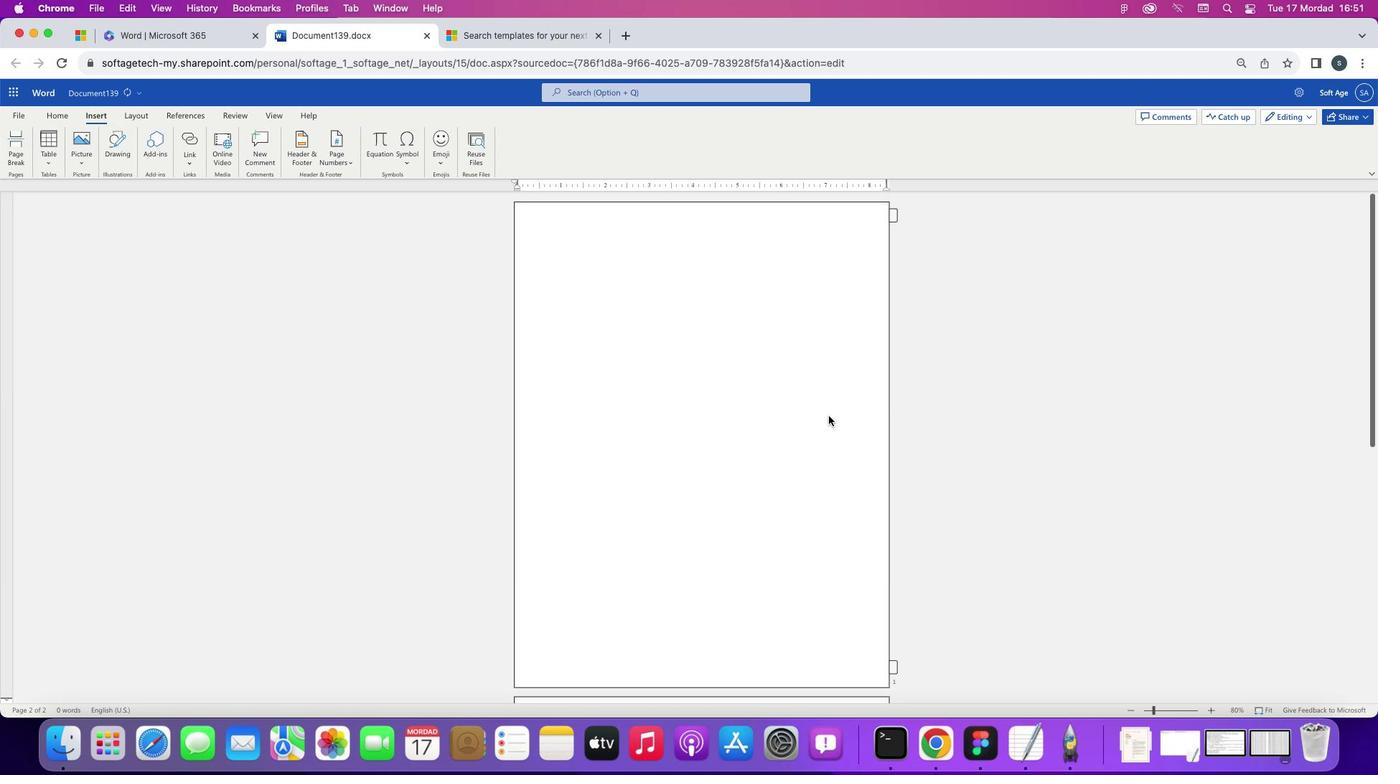 
Action: Mouse moved to (22, 142)
Screenshot: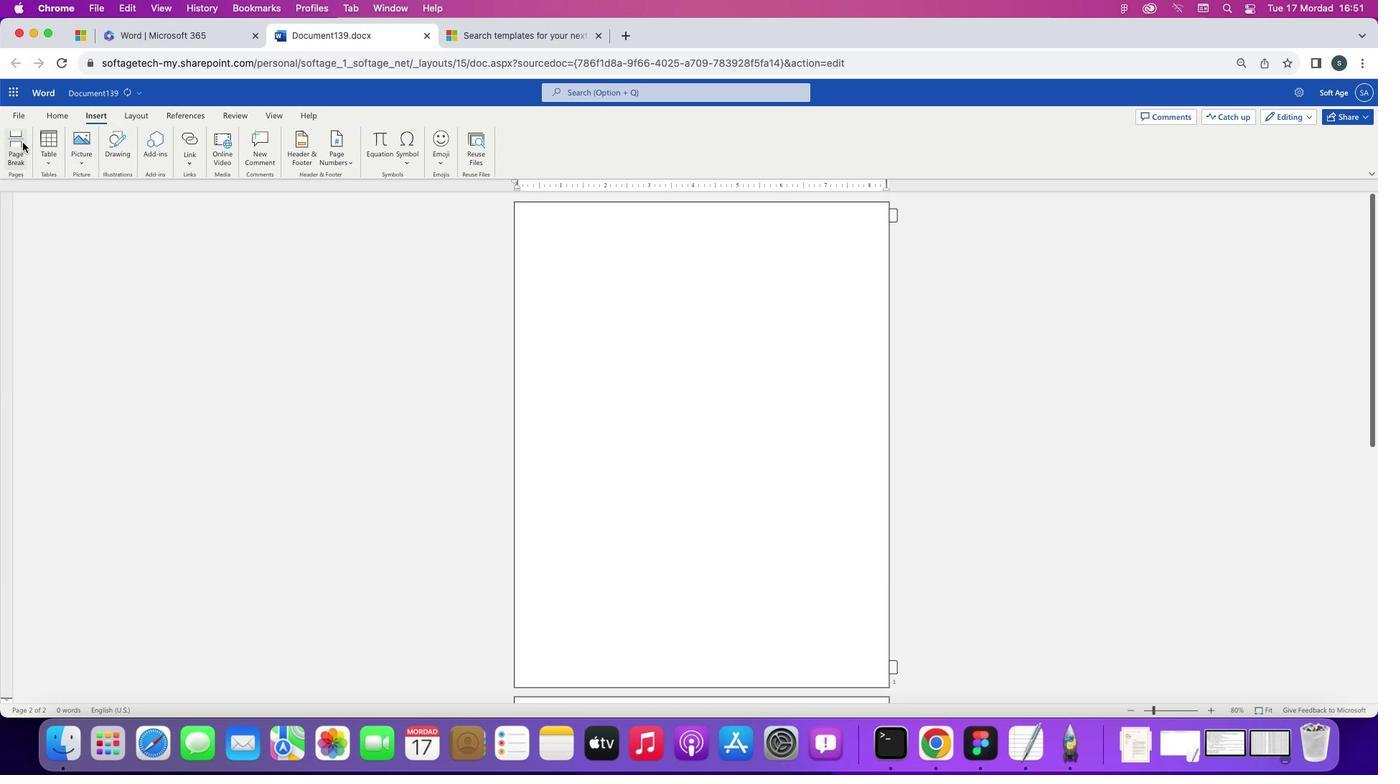 
Action: Mouse pressed left at (22, 142)
Screenshot: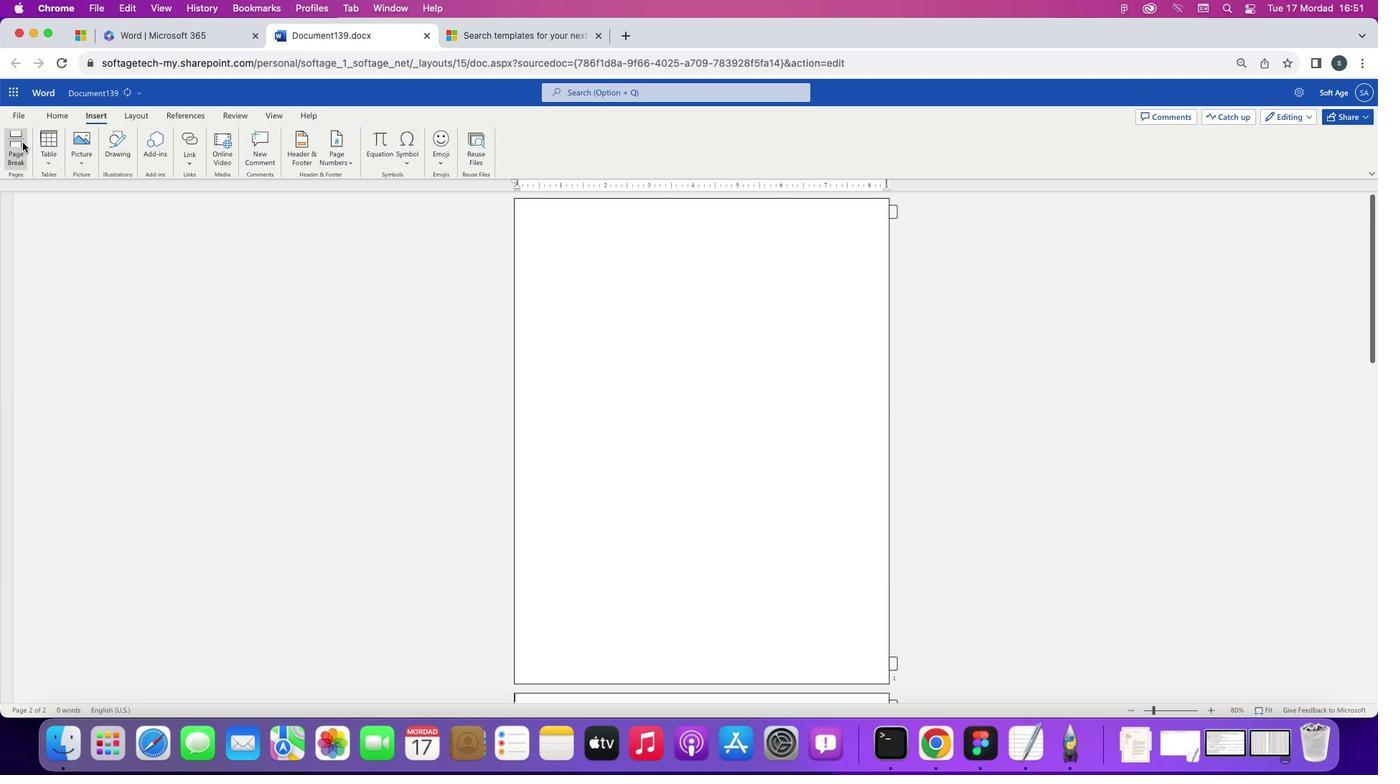 
Action: Mouse moved to (807, 382)
Screenshot: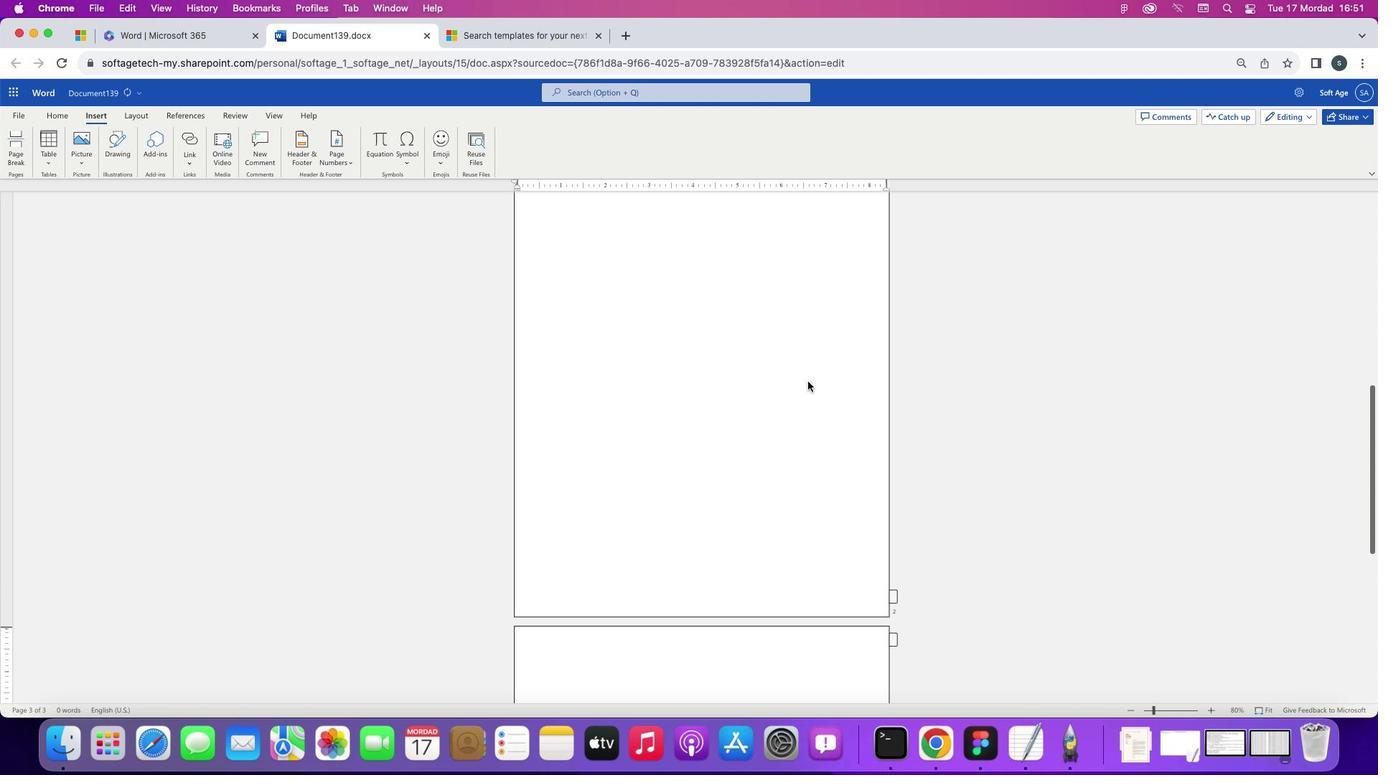 
Action: Mouse scrolled (807, 382) with delta (0, 0)
Screenshot: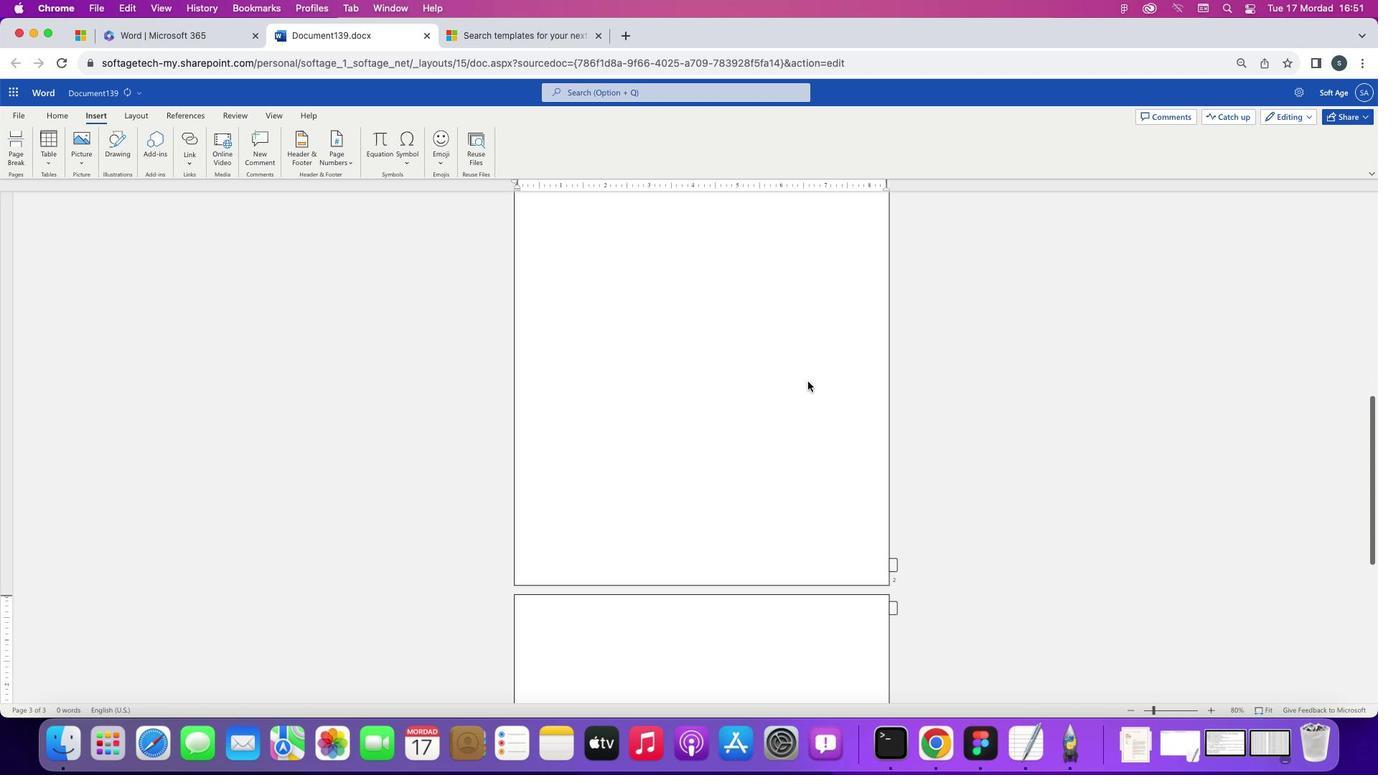 
Action: Mouse scrolled (807, 382) with delta (0, 0)
Screenshot: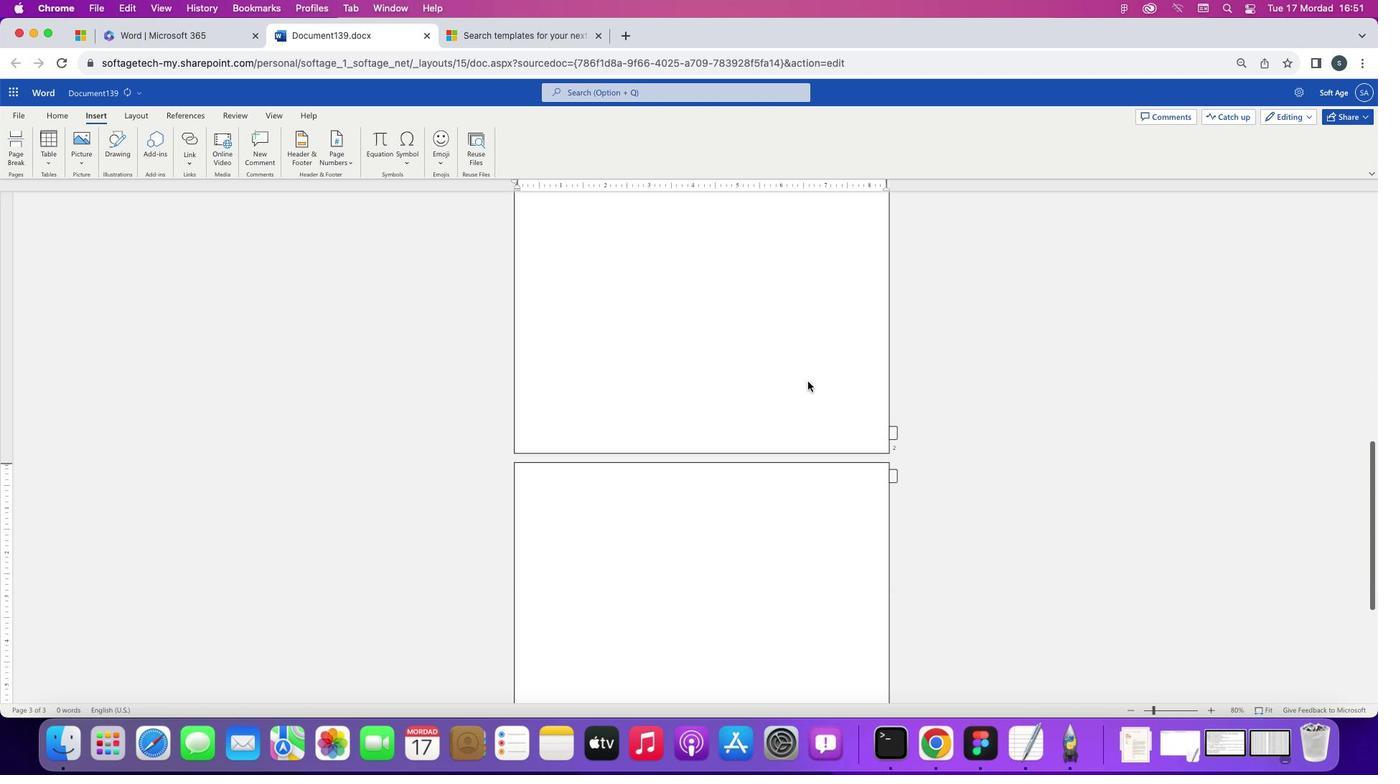 
Action: Mouse scrolled (807, 382) with delta (0, -2)
Screenshot: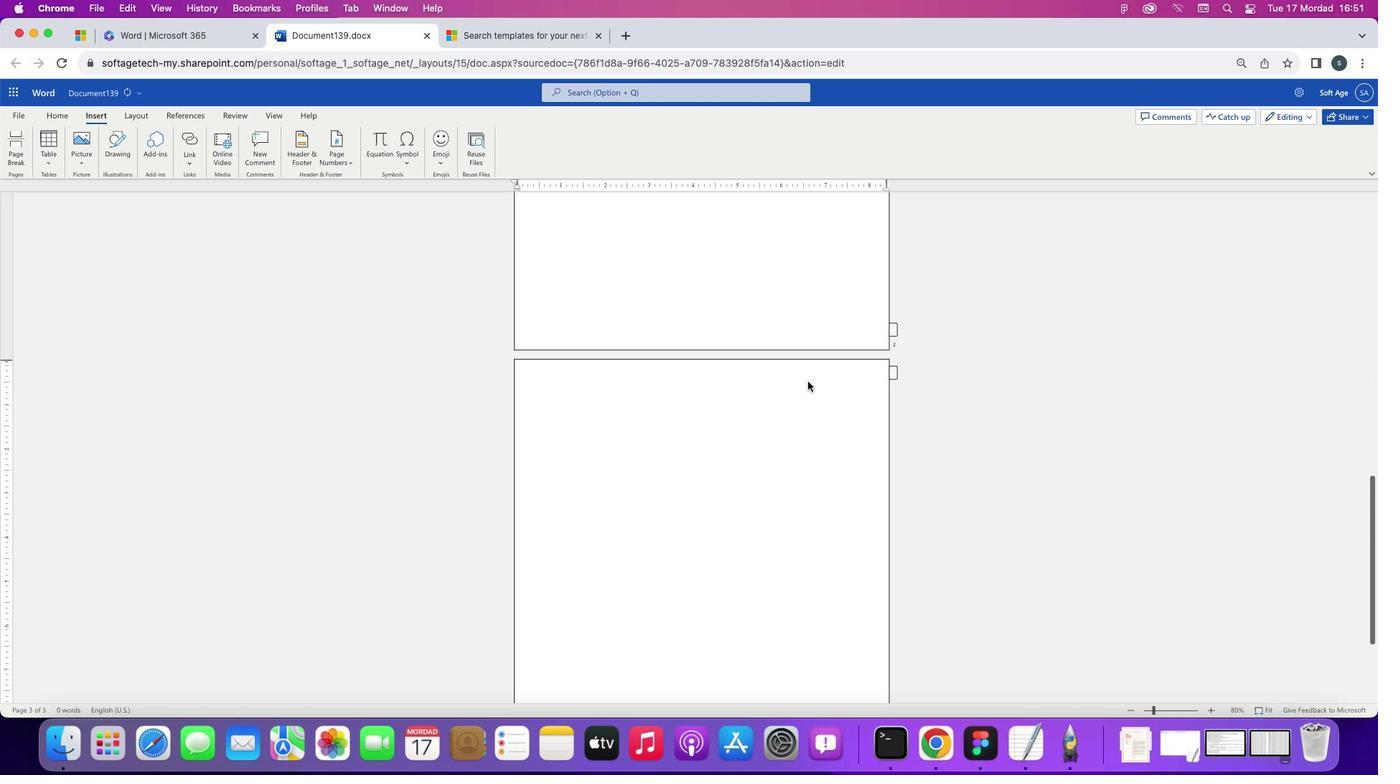 
Action: Mouse scrolled (807, 382) with delta (0, -3)
Screenshot: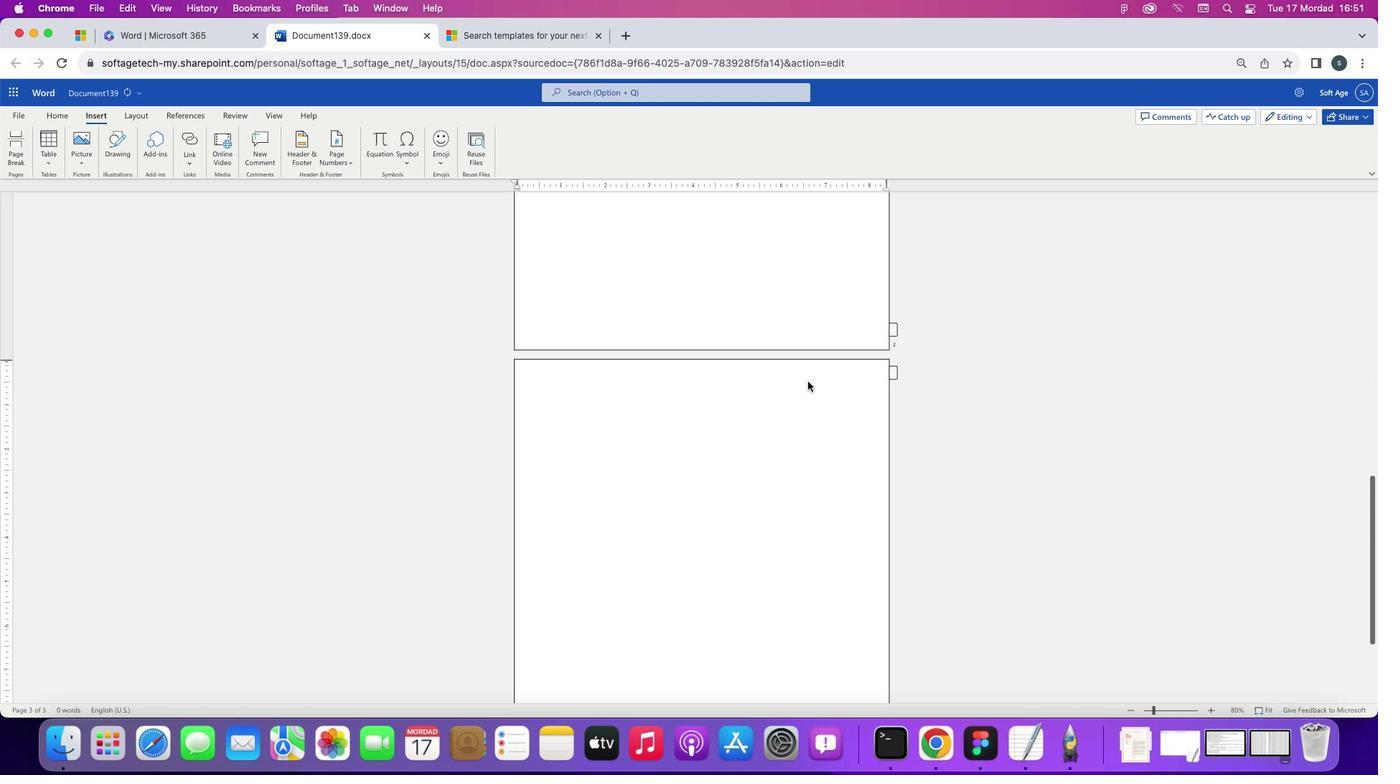 
Action: Mouse scrolled (807, 382) with delta (0, -4)
Screenshot: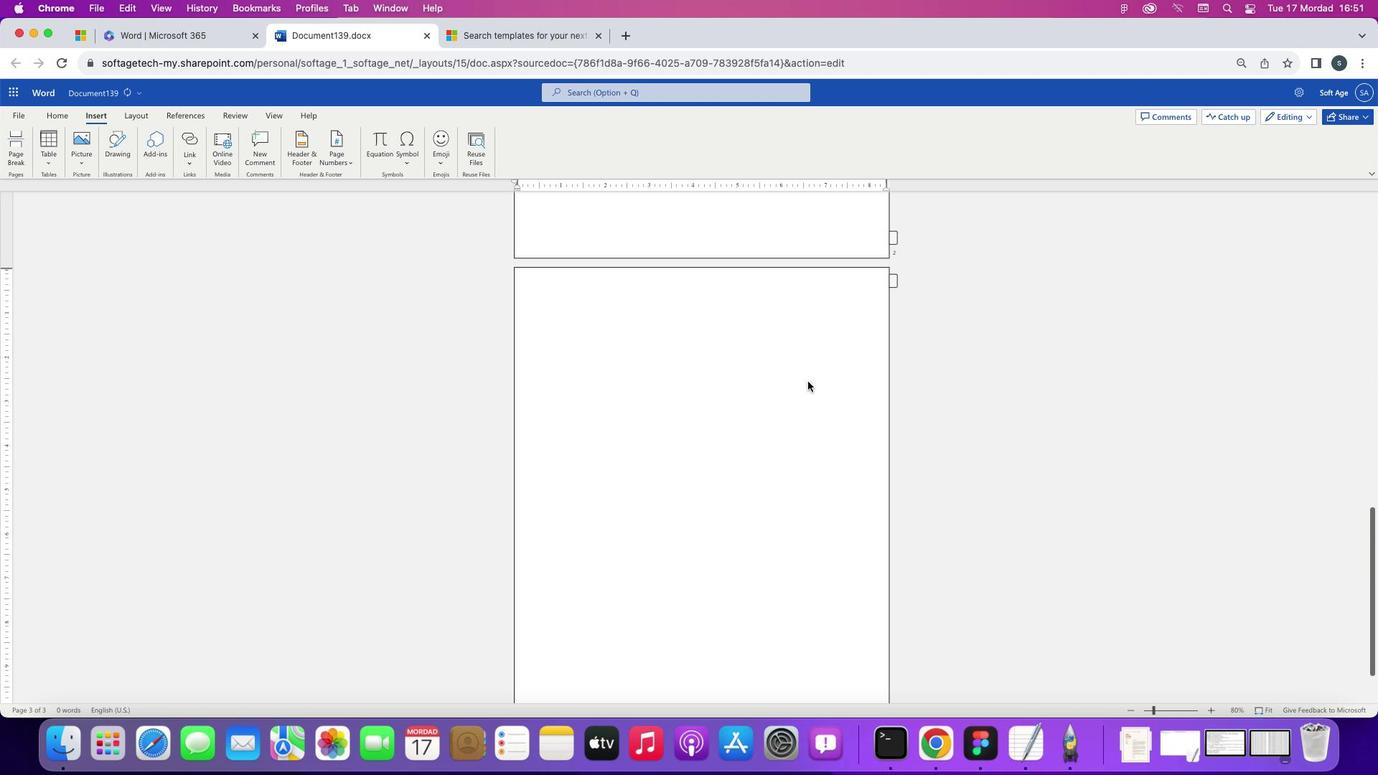 
Action: Mouse scrolled (807, 382) with delta (0, -4)
Screenshot: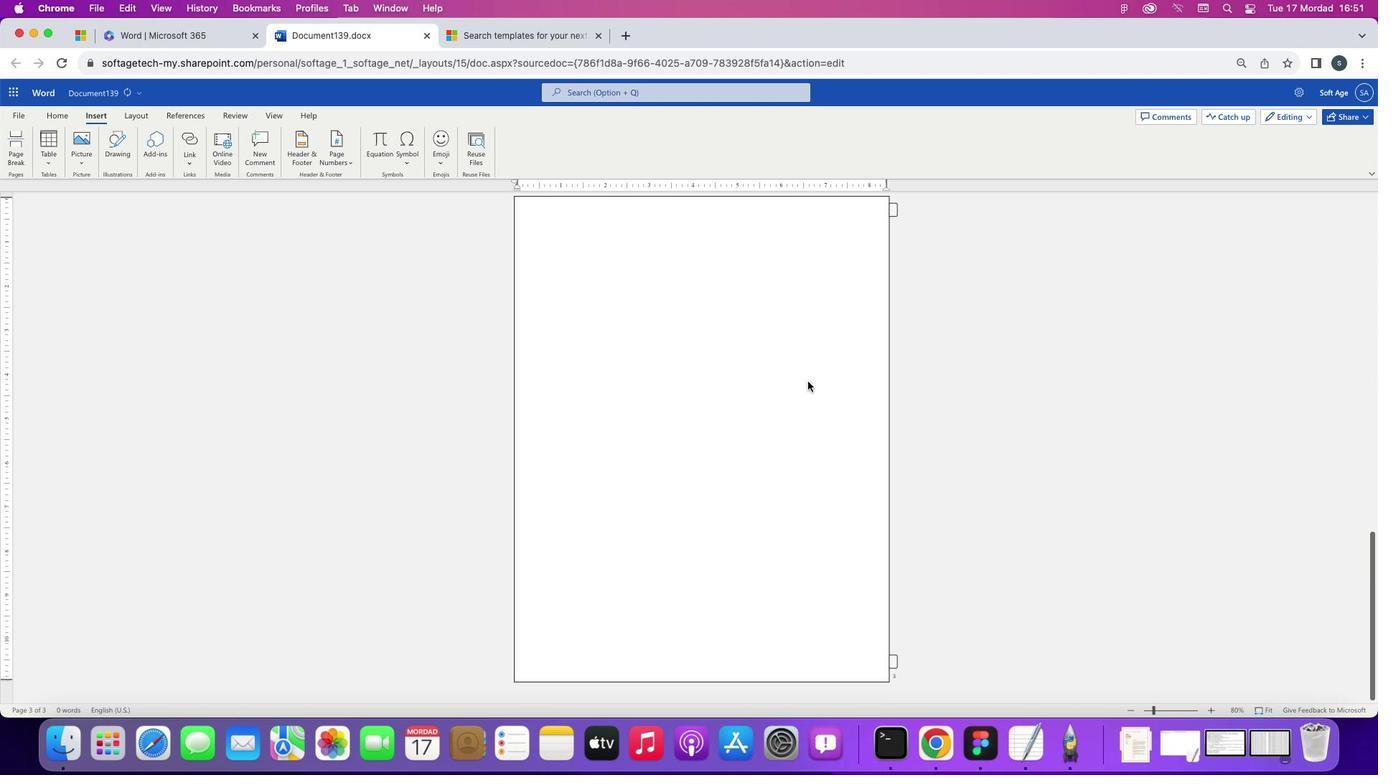 
Action: Mouse scrolled (807, 382) with delta (0, 0)
Screenshot: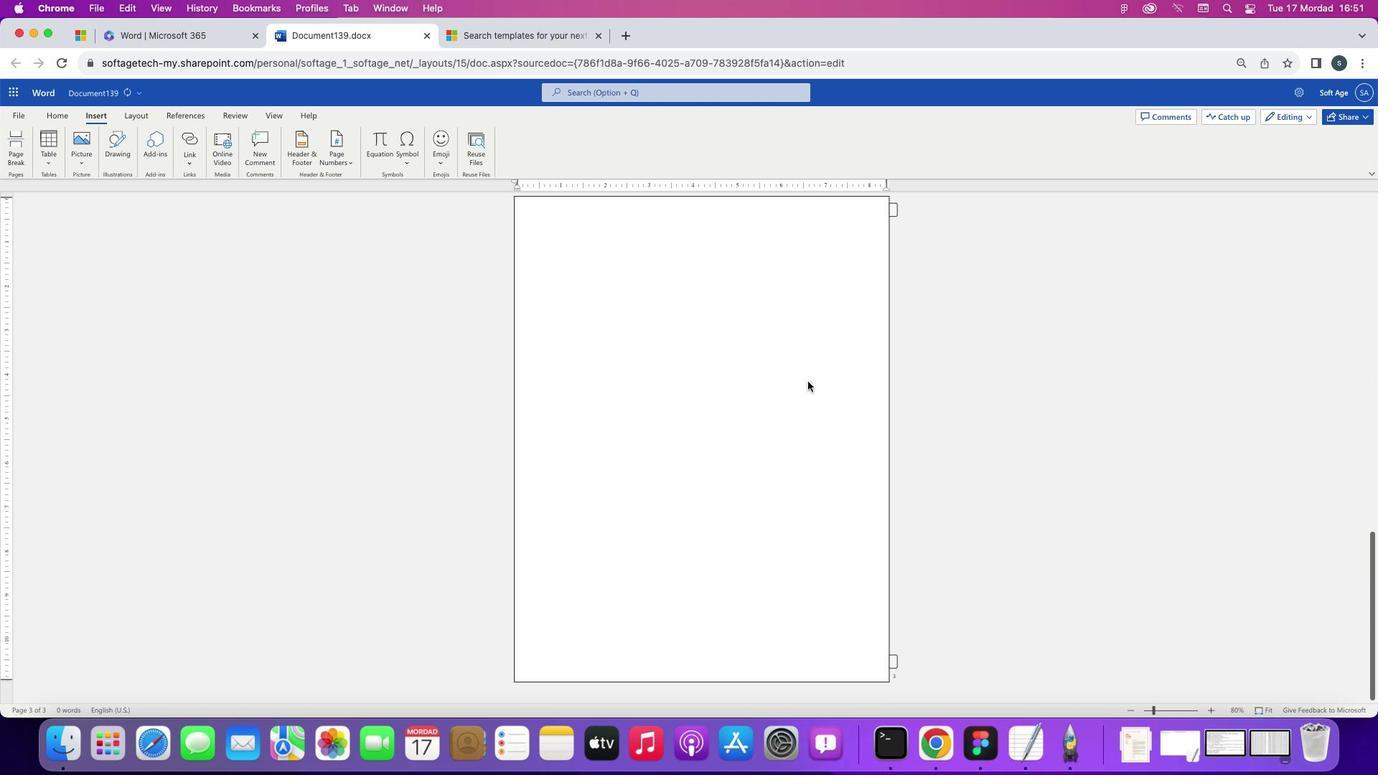 
Action: Mouse scrolled (807, 382) with delta (0, 0)
Screenshot: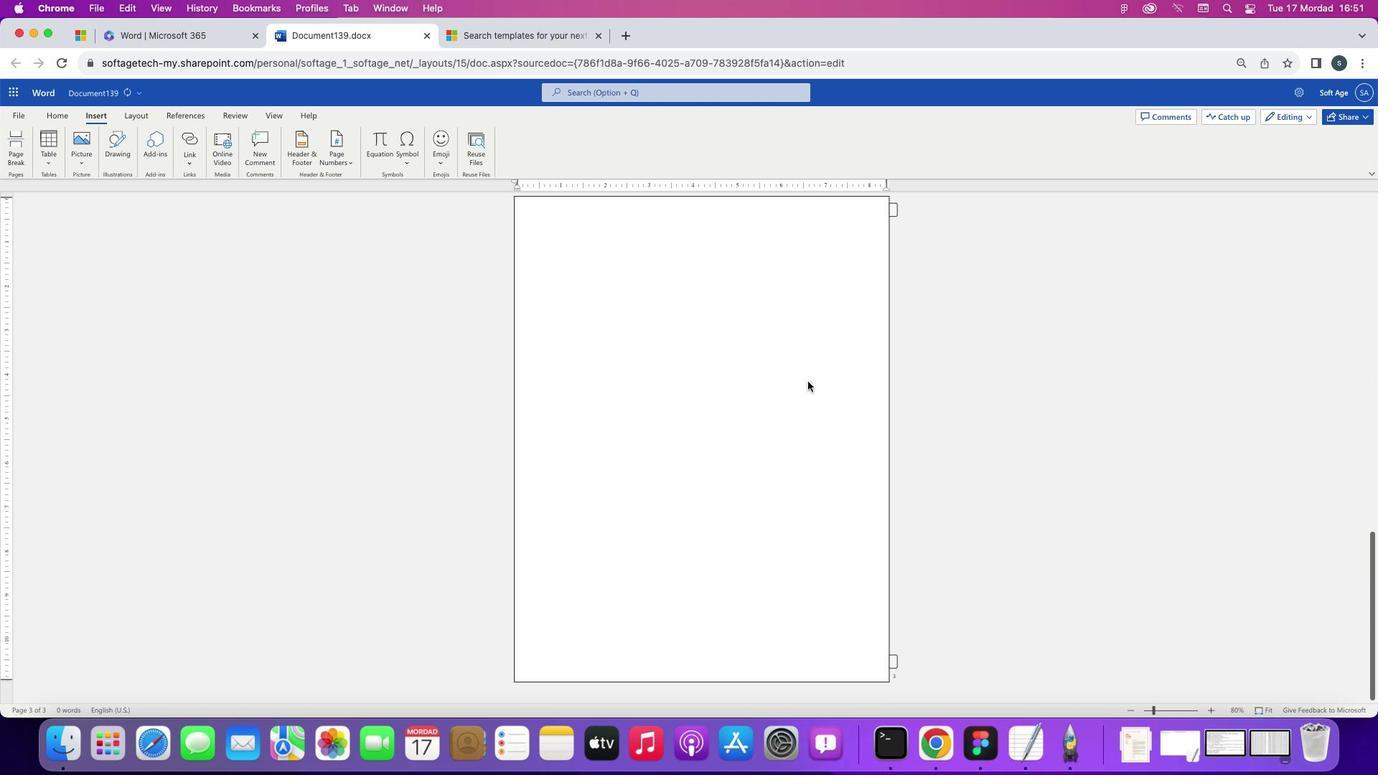 
Action: Mouse scrolled (807, 382) with delta (0, -2)
Screenshot: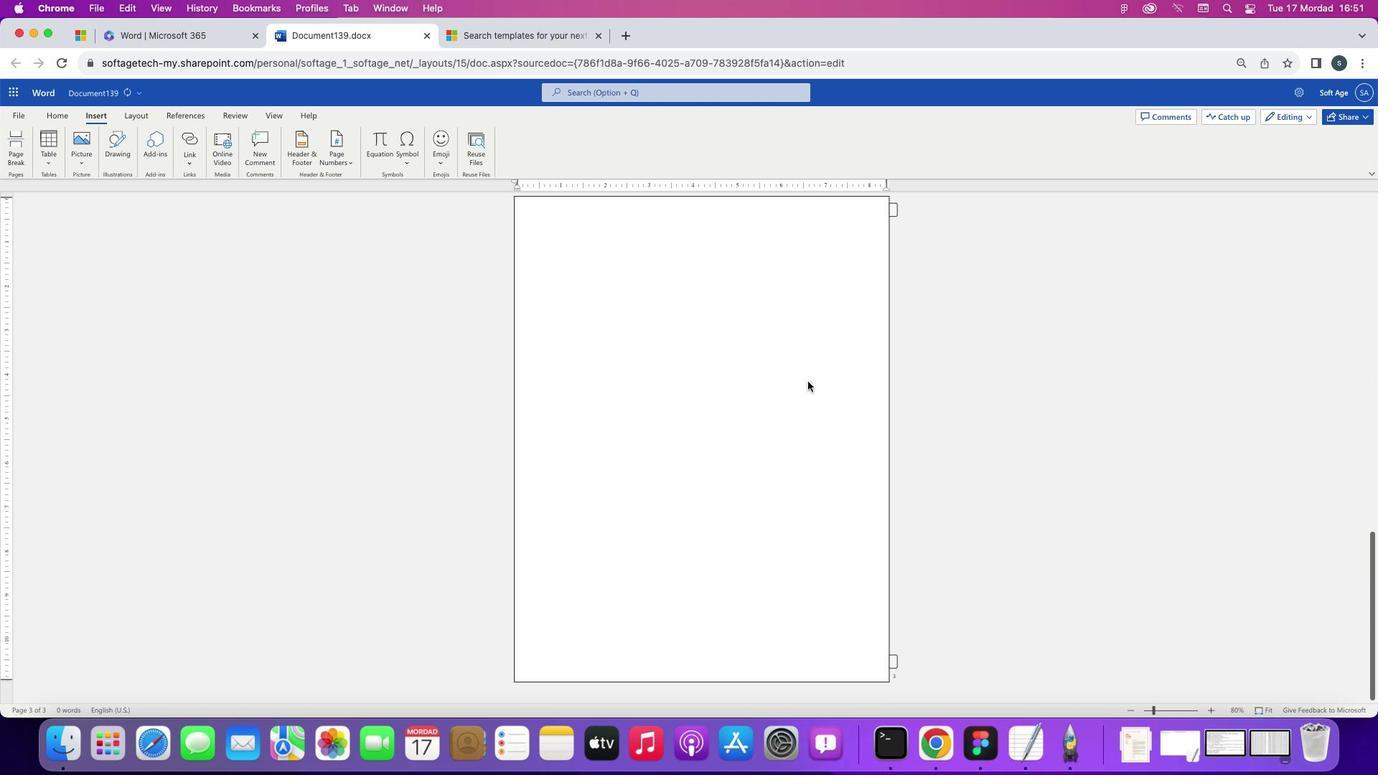 
Action: Mouse scrolled (807, 382) with delta (0, -3)
Screenshot: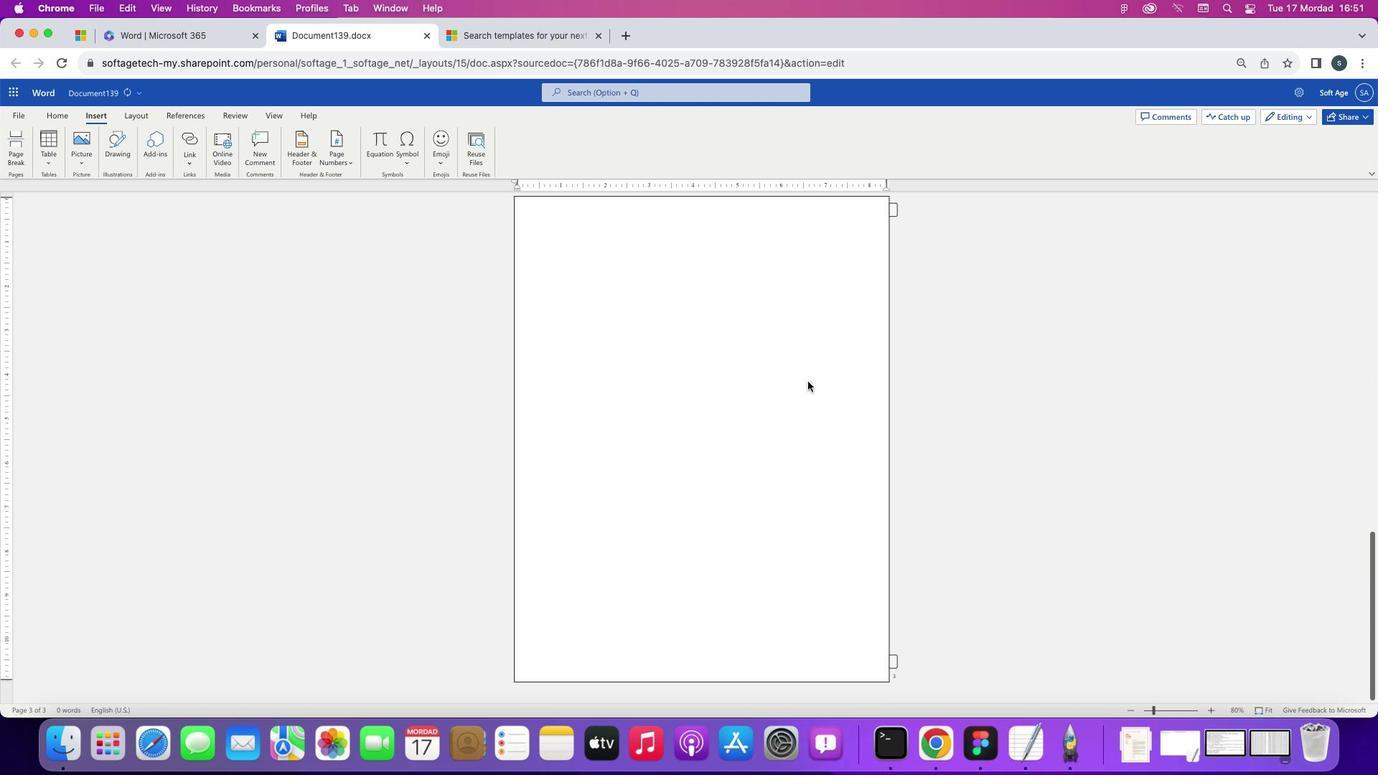 
Action: Mouse scrolled (807, 382) with delta (0, -3)
Screenshot: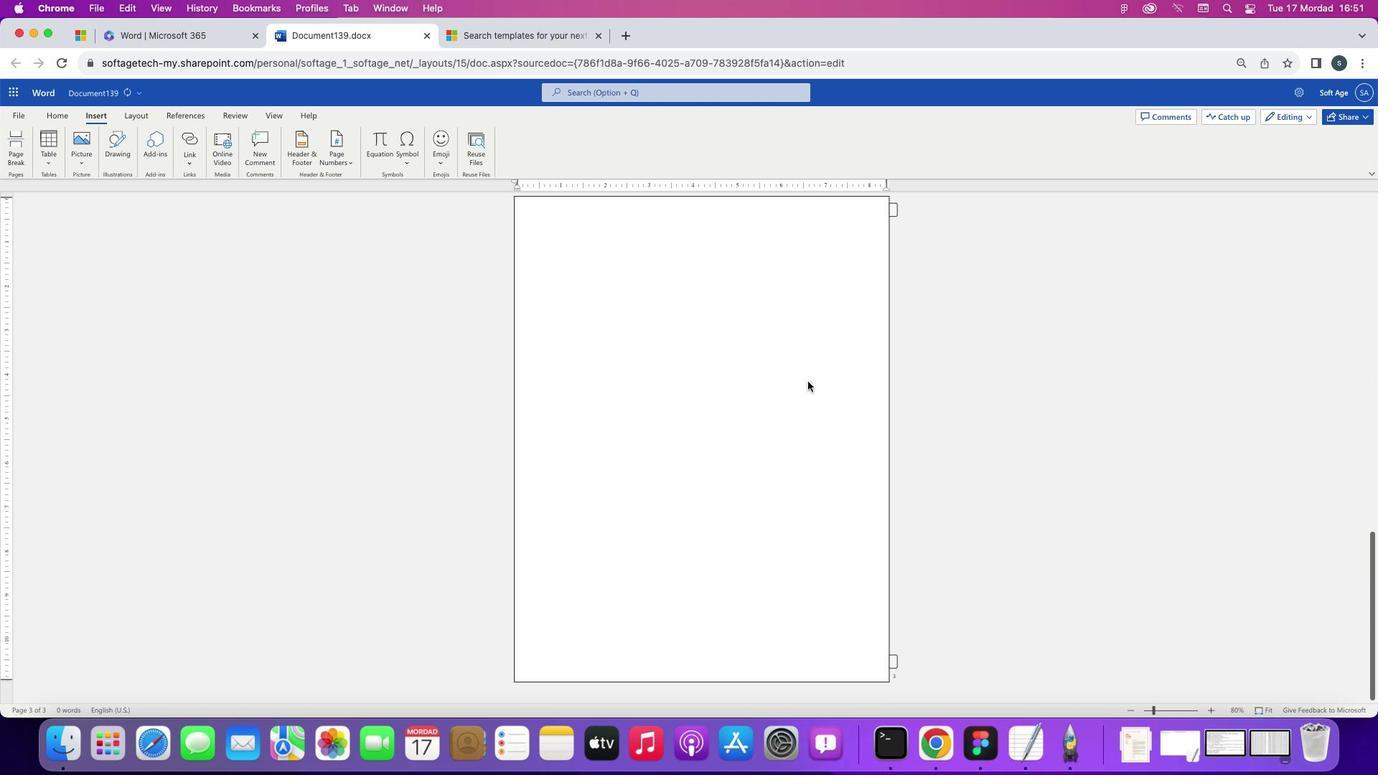 
Action: Mouse scrolled (807, 382) with delta (0, 0)
Screenshot: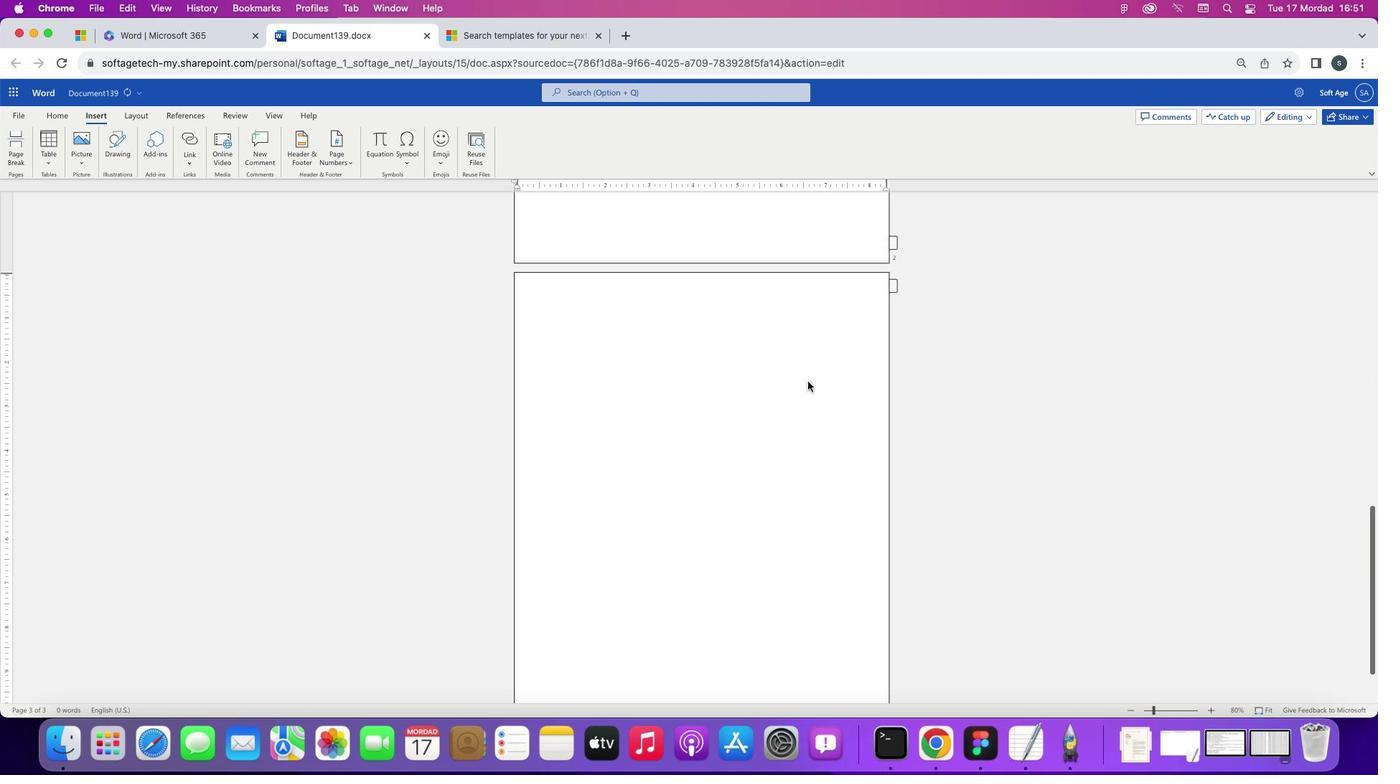 
Action: Mouse scrolled (807, 382) with delta (0, 0)
Screenshot: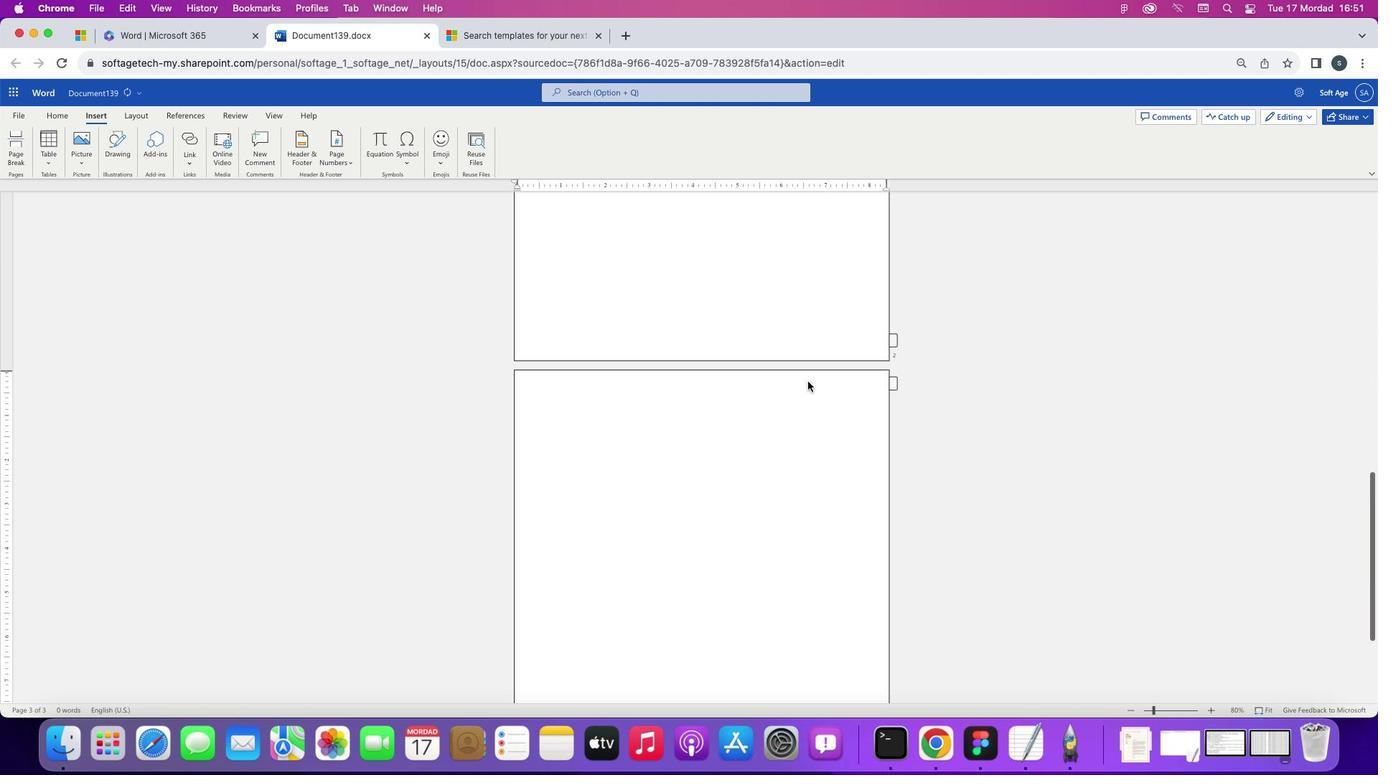 
Action: Mouse scrolled (807, 382) with delta (0, 2)
Screenshot: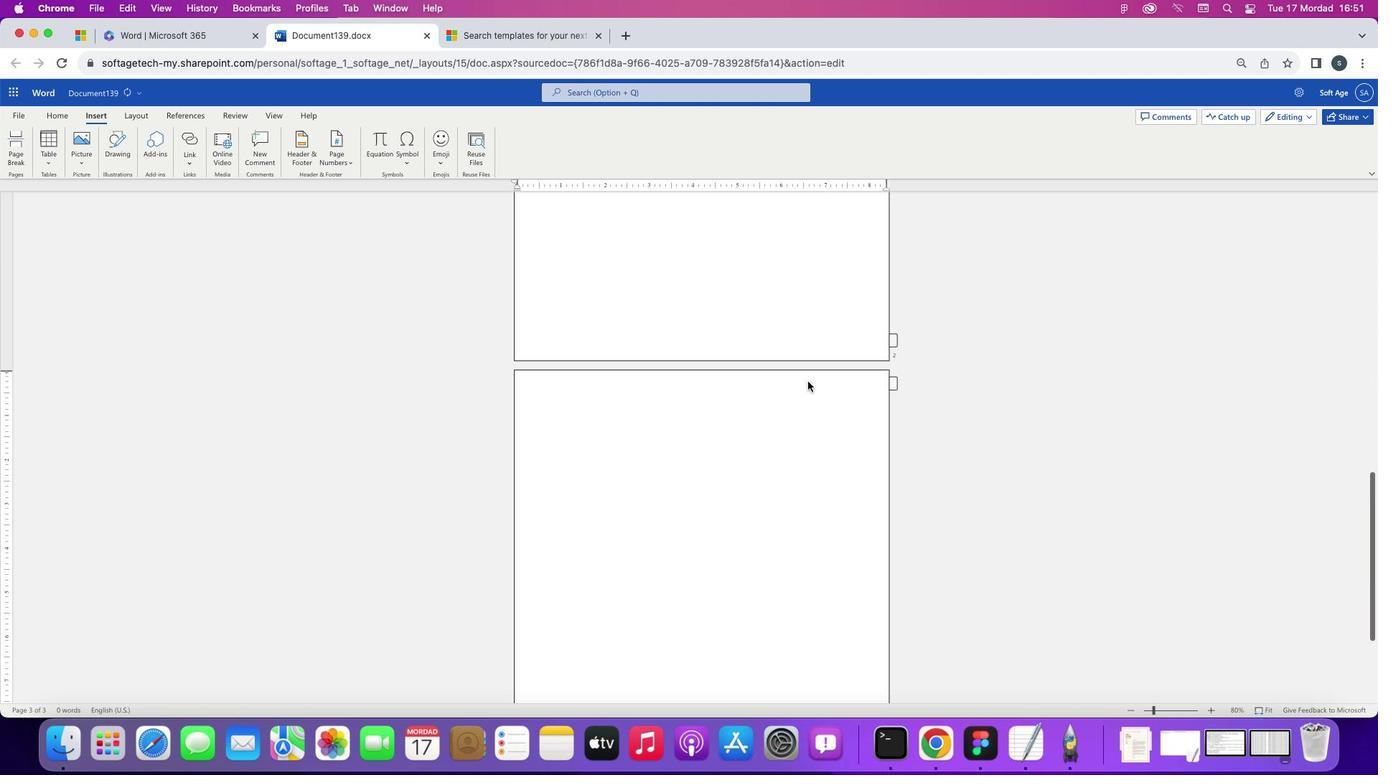 
Action: Mouse scrolled (807, 382) with delta (0, 3)
Screenshot: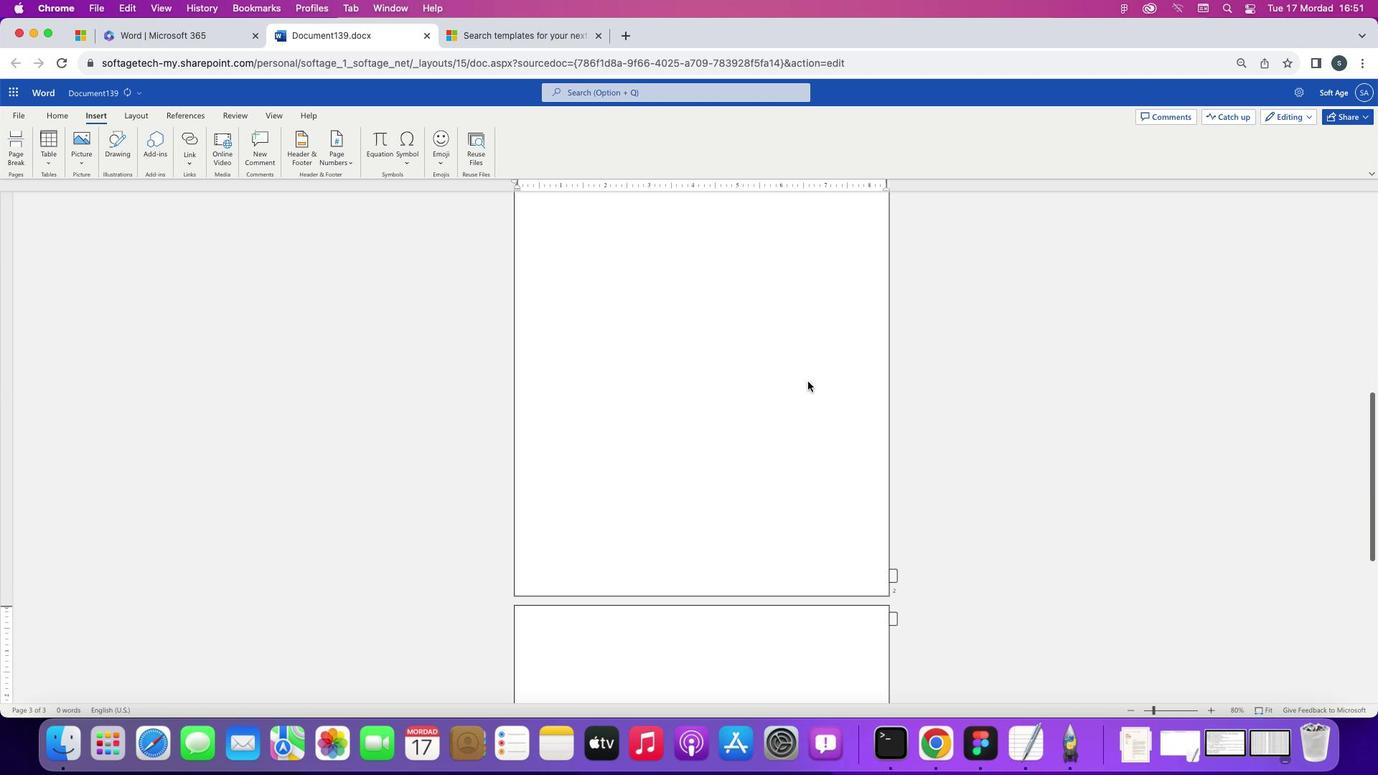 
Action: Mouse scrolled (807, 382) with delta (0, 4)
Screenshot: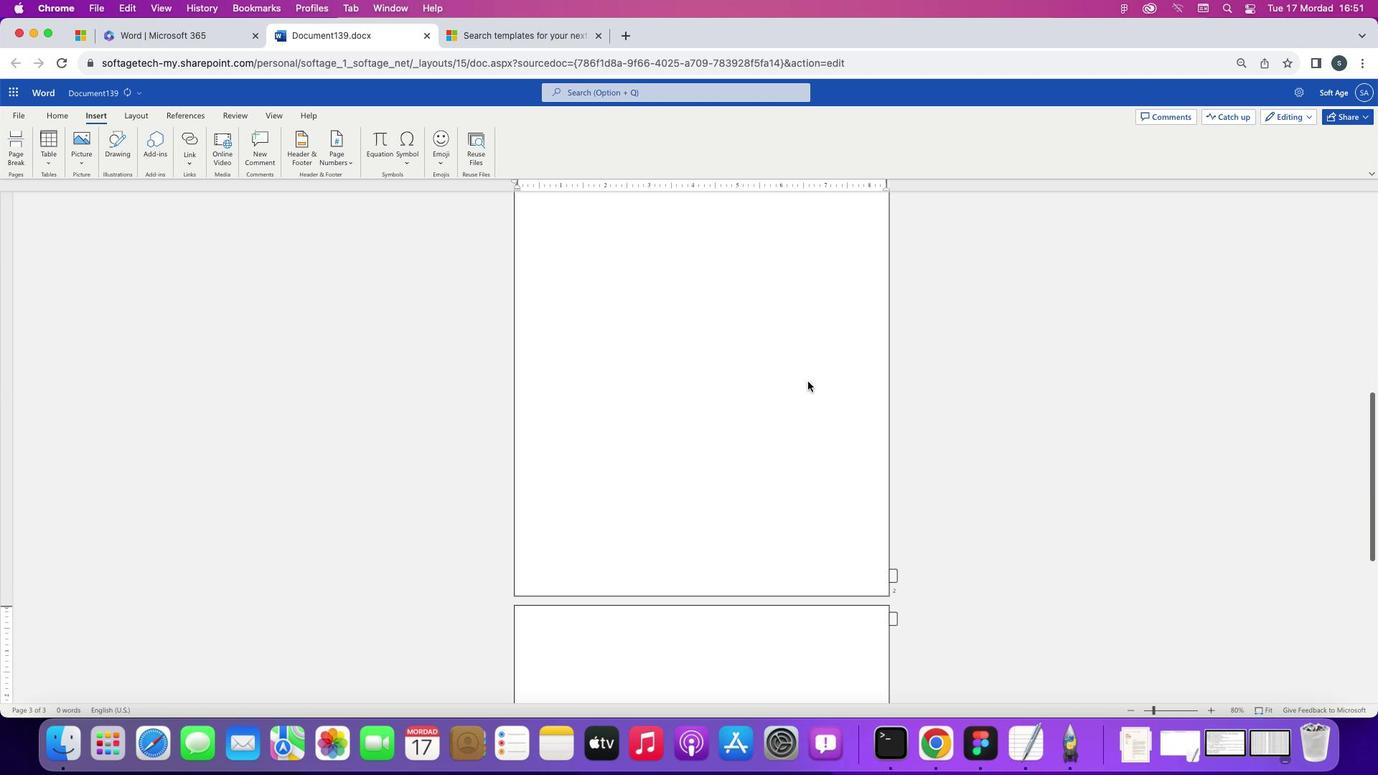 
Action: Mouse scrolled (807, 382) with delta (0, 0)
Screenshot: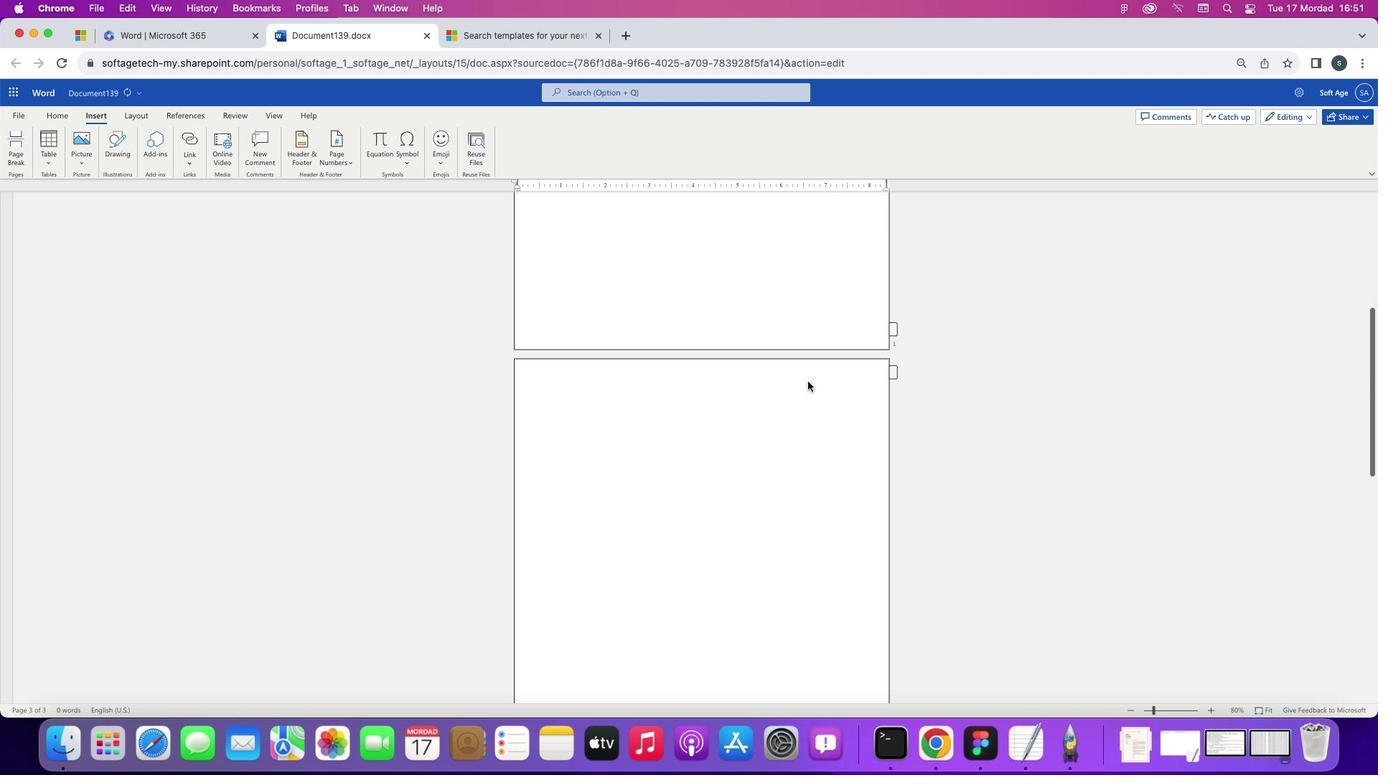 
Action: Mouse scrolled (807, 382) with delta (0, 0)
Screenshot: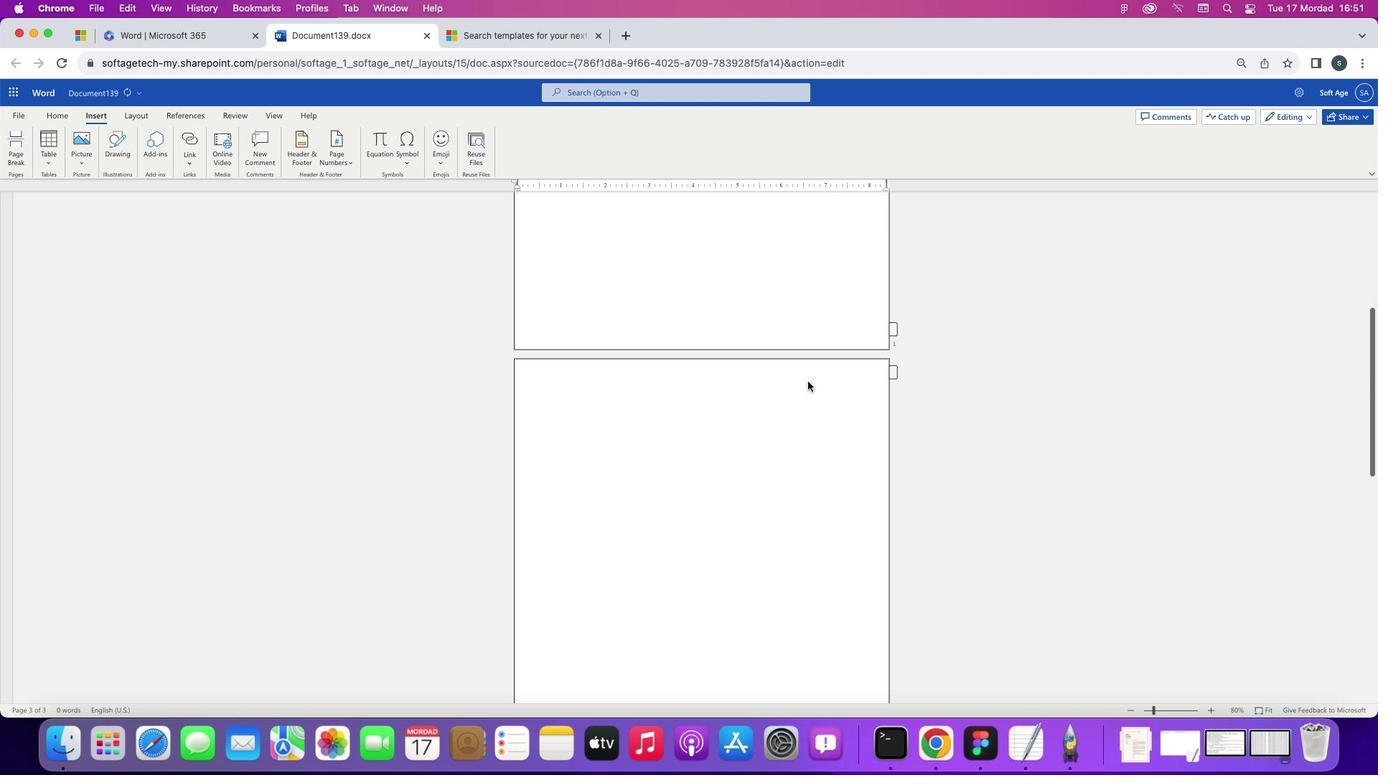 
Action: Mouse scrolled (807, 382) with delta (0, 2)
Screenshot: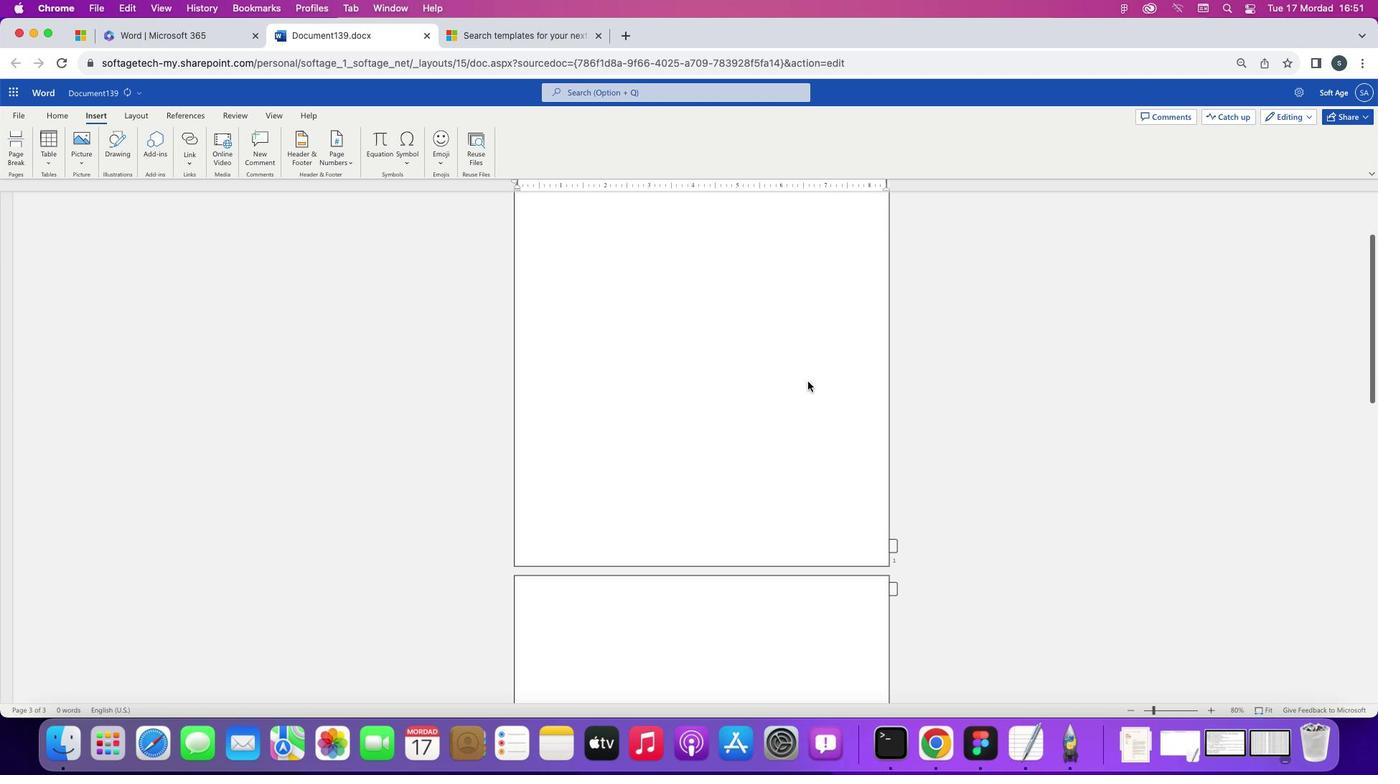
Action: Mouse scrolled (807, 382) with delta (0, 3)
Screenshot: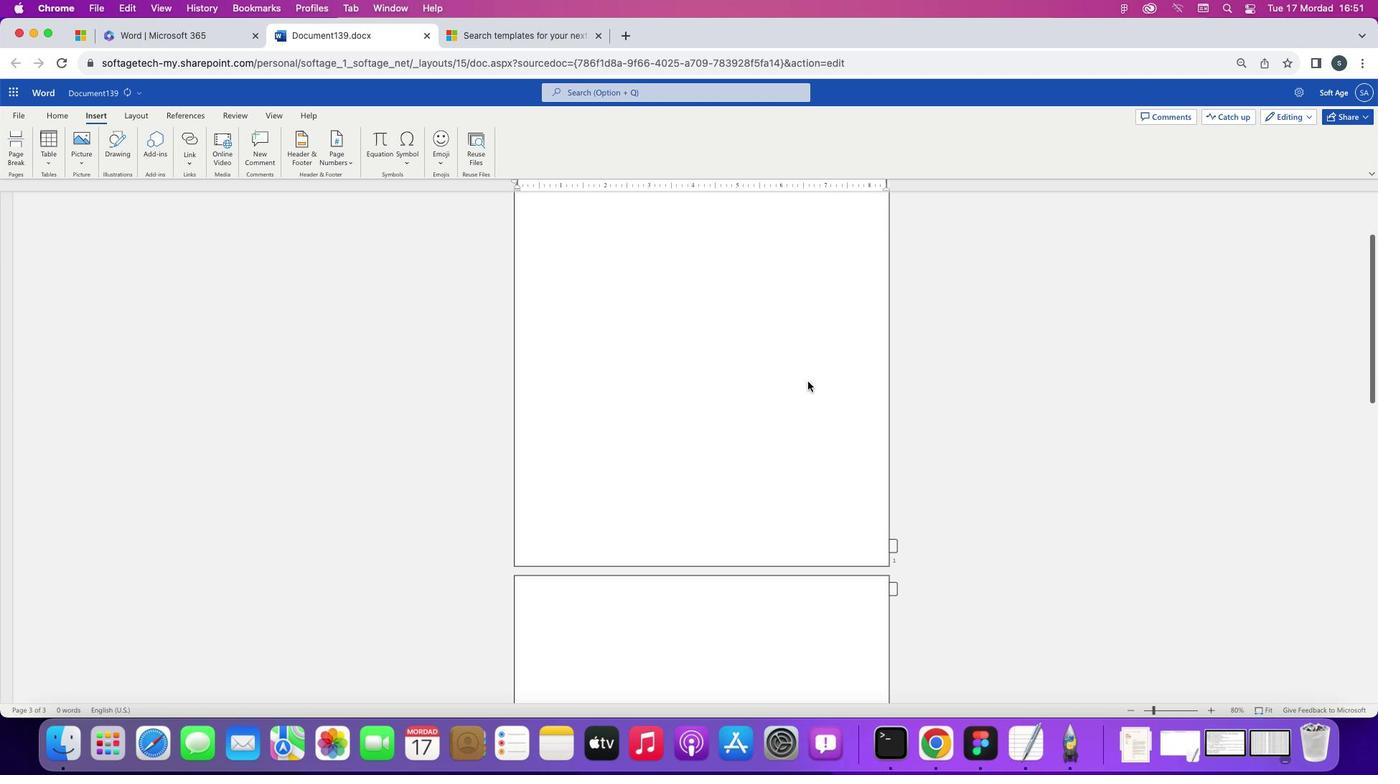 
Action: Mouse scrolled (807, 382) with delta (0, 4)
Screenshot: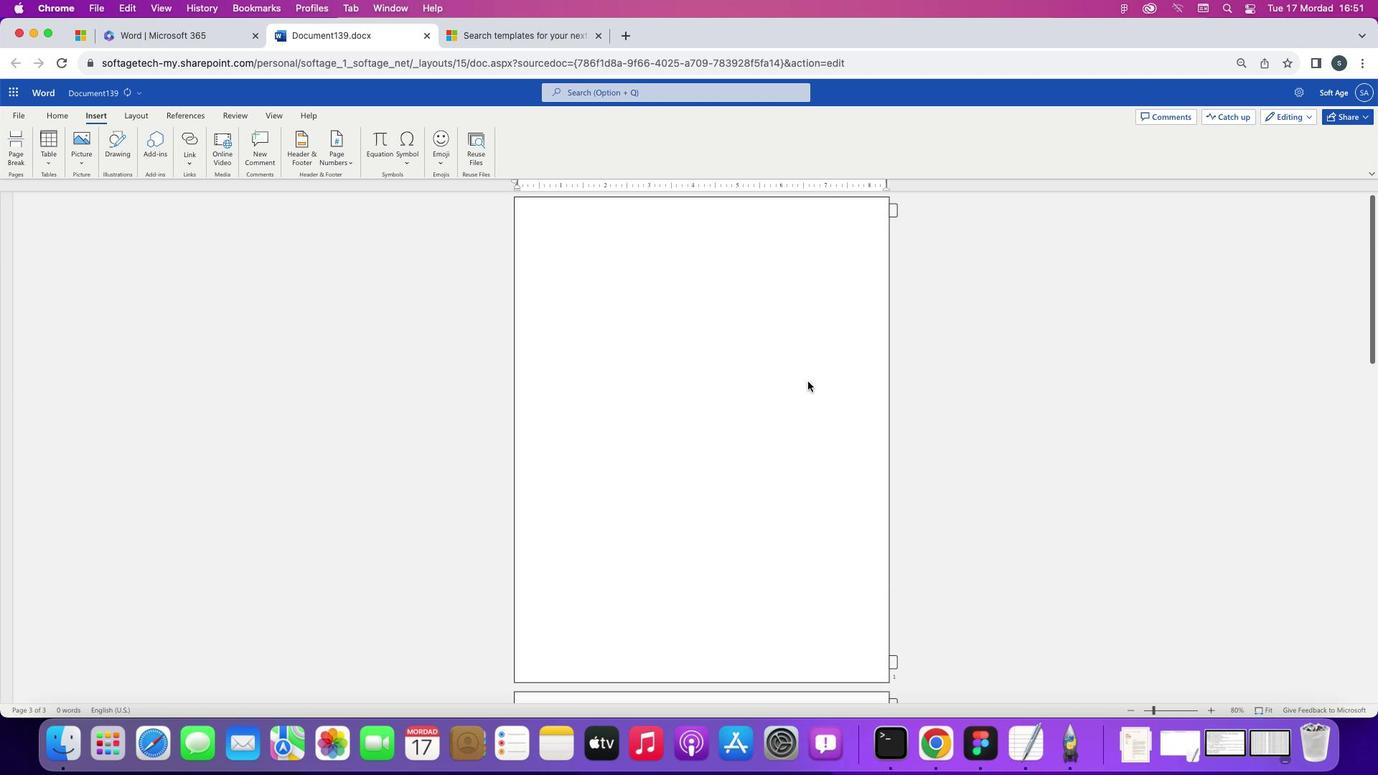 
Action: Mouse scrolled (807, 382) with delta (0, 5)
Screenshot: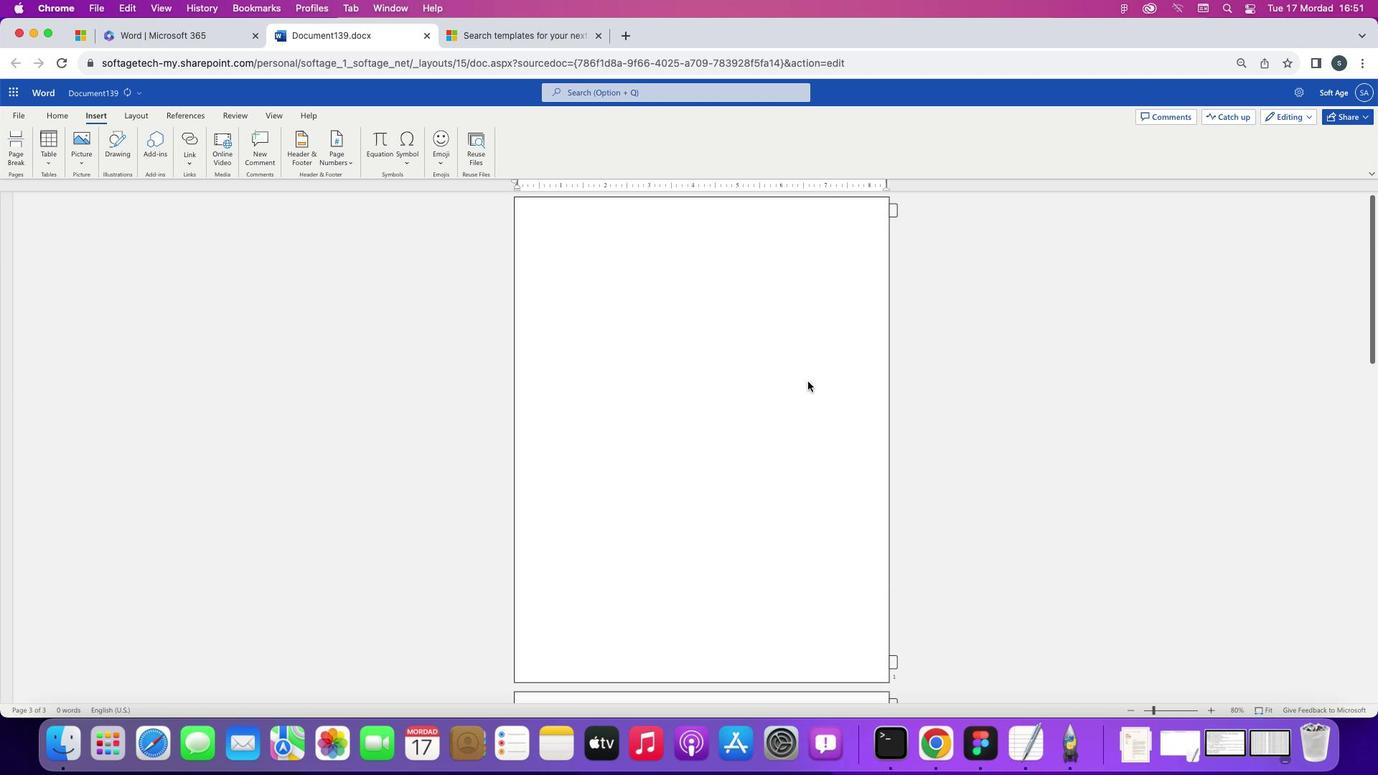 
Action: Mouse moved to (595, 236)
Screenshot: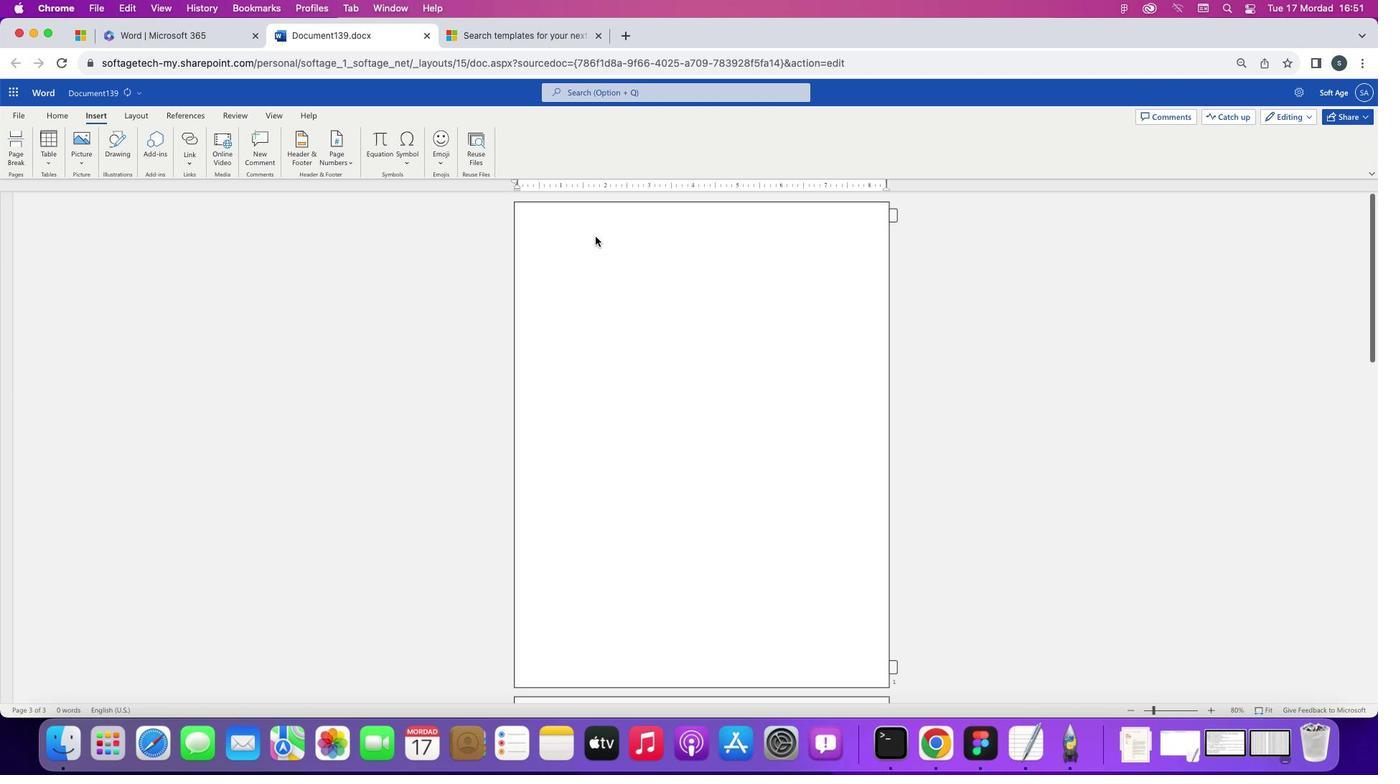 
Action: Mouse pressed left at (595, 236)
Screenshot: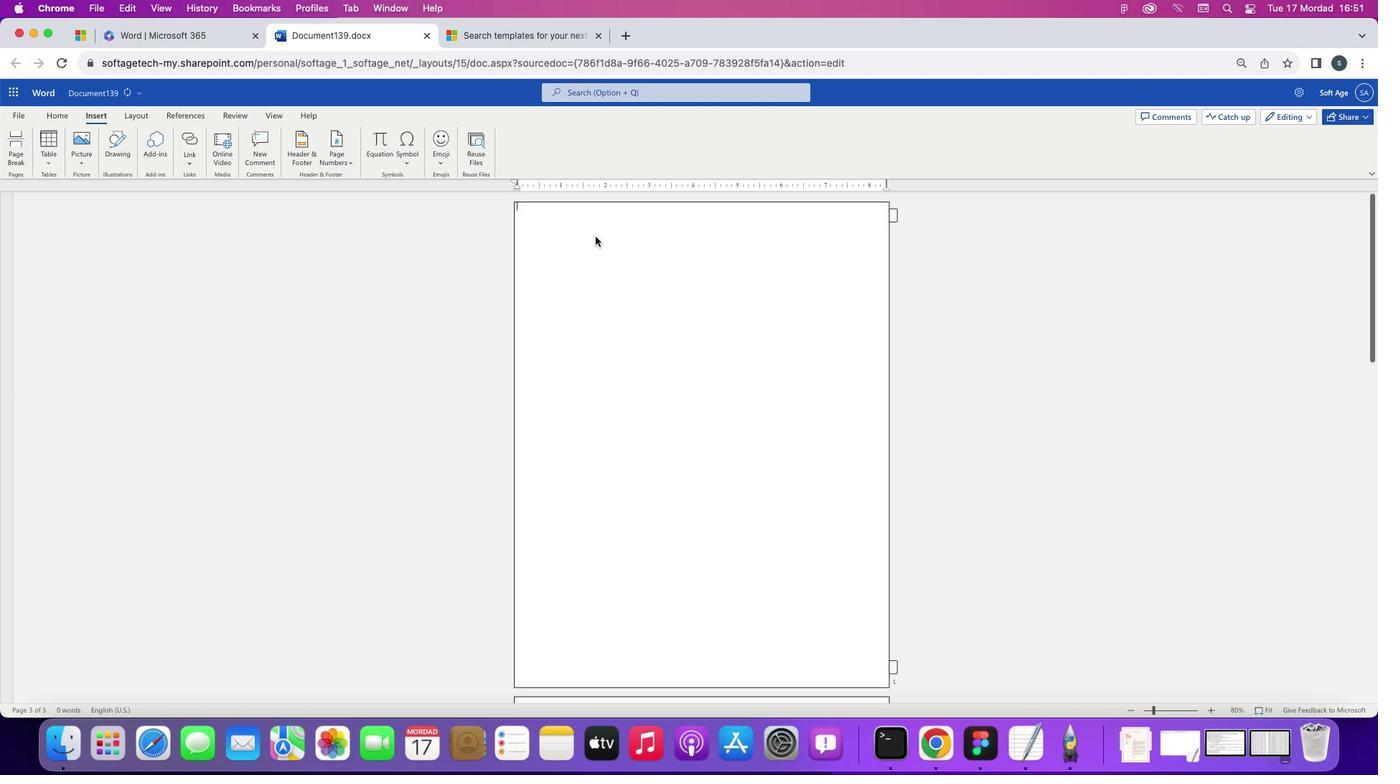 
Action: Mouse moved to (87, 143)
Screenshot: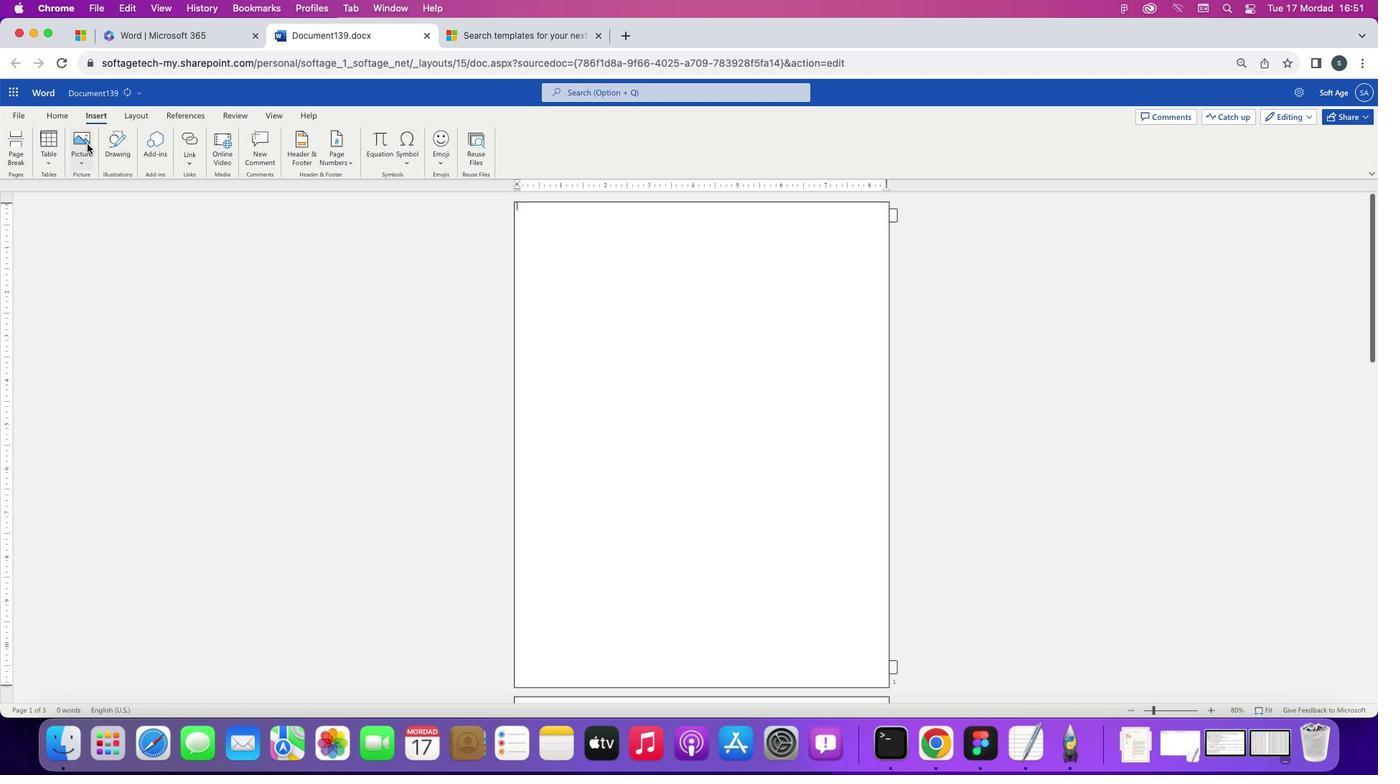 
Action: Mouse pressed left at (87, 143)
Screenshot: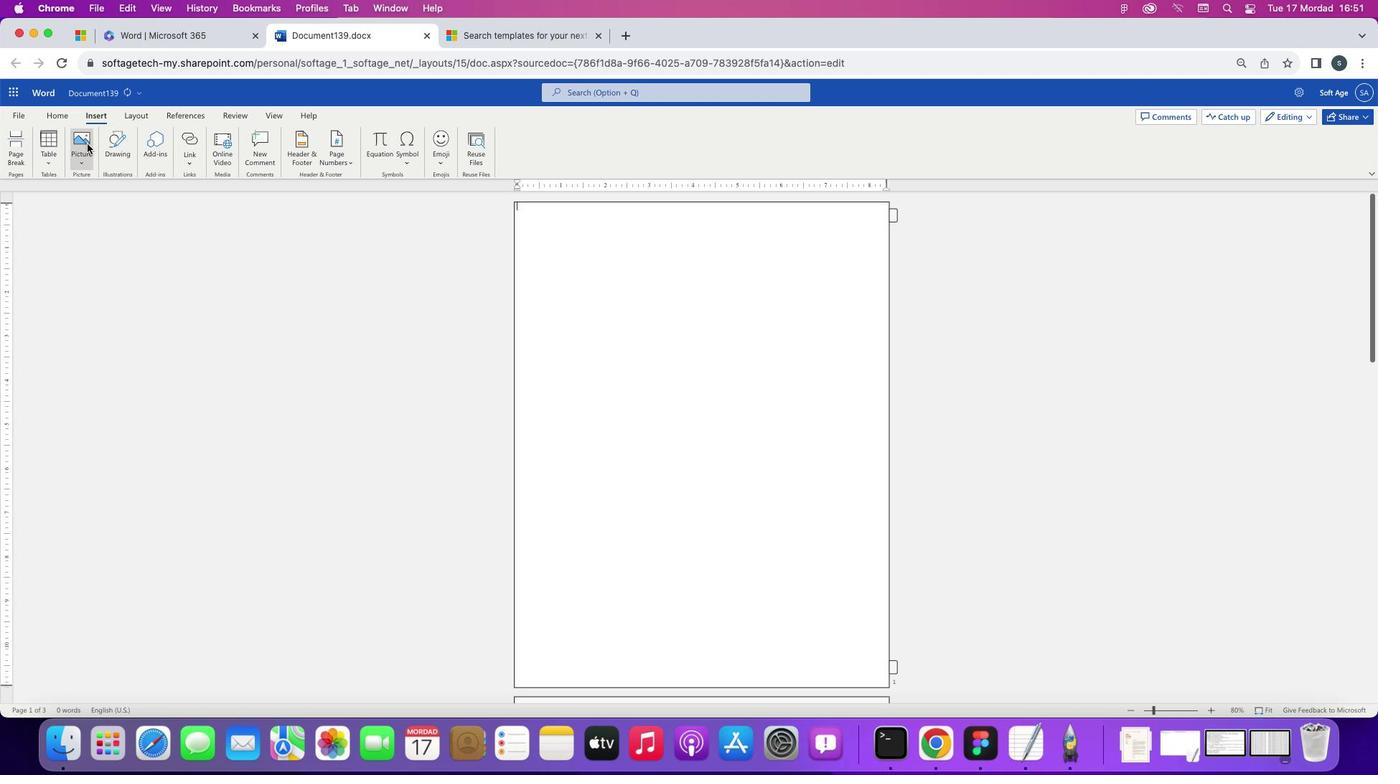
Action: Mouse moved to (120, 254)
Screenshot: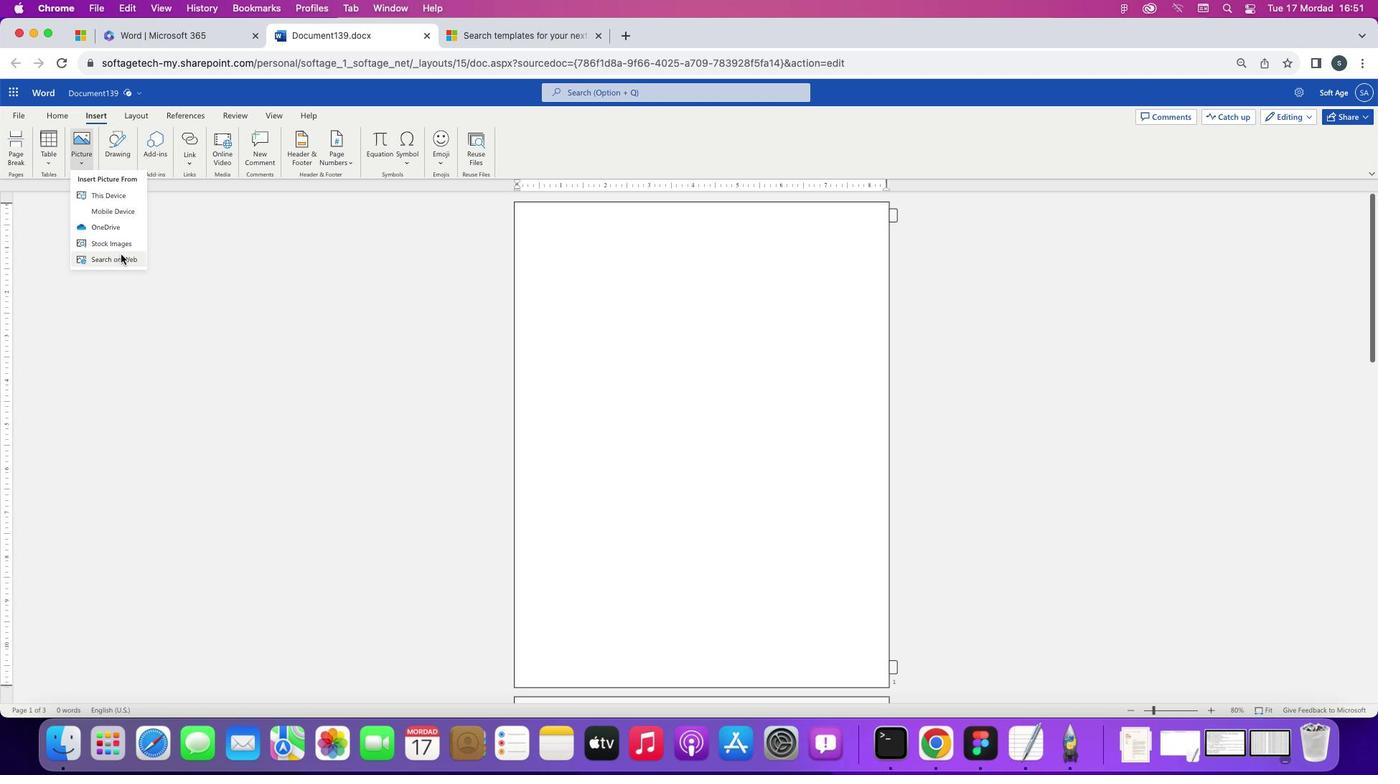 
Action: Mouse pressed left at (120, 254)
Screenshot: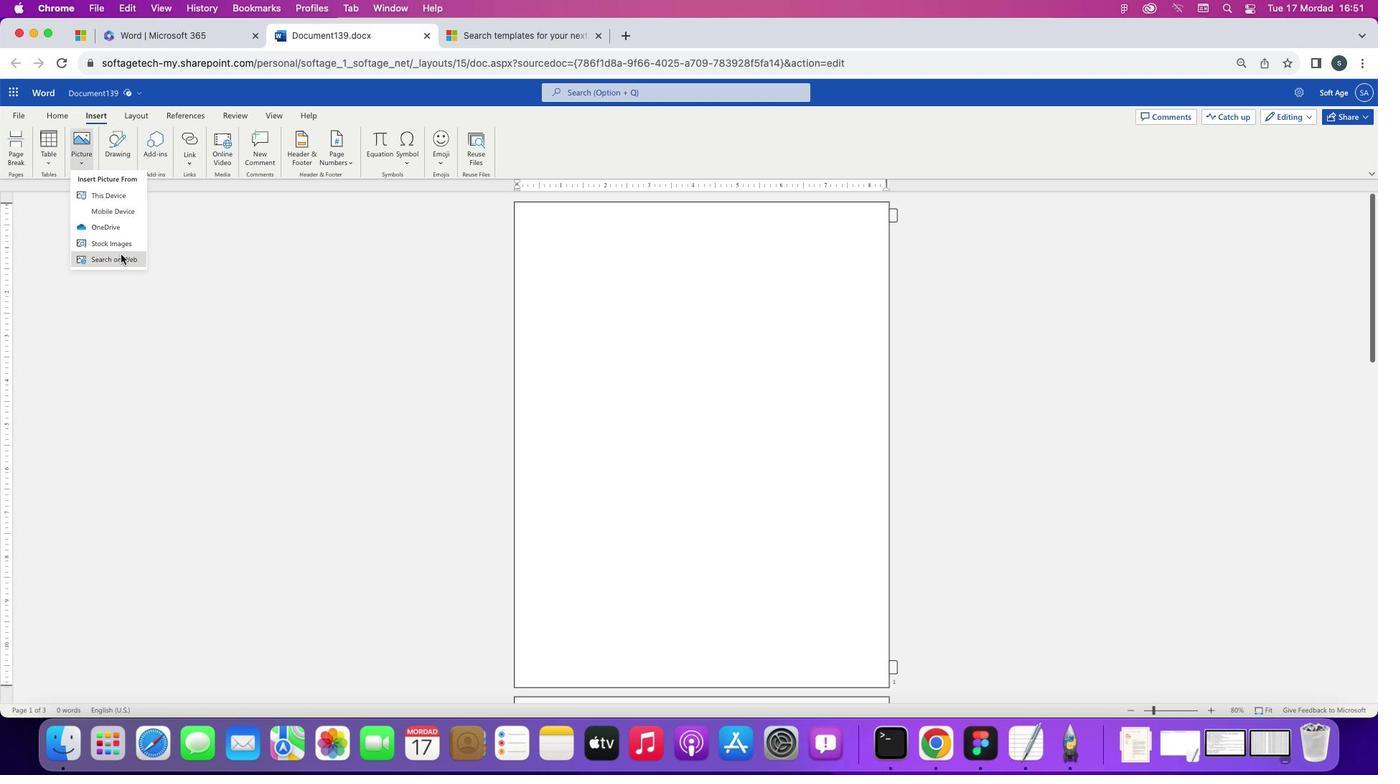 
Action: Mouse moved to (515, 277)
Screenshot: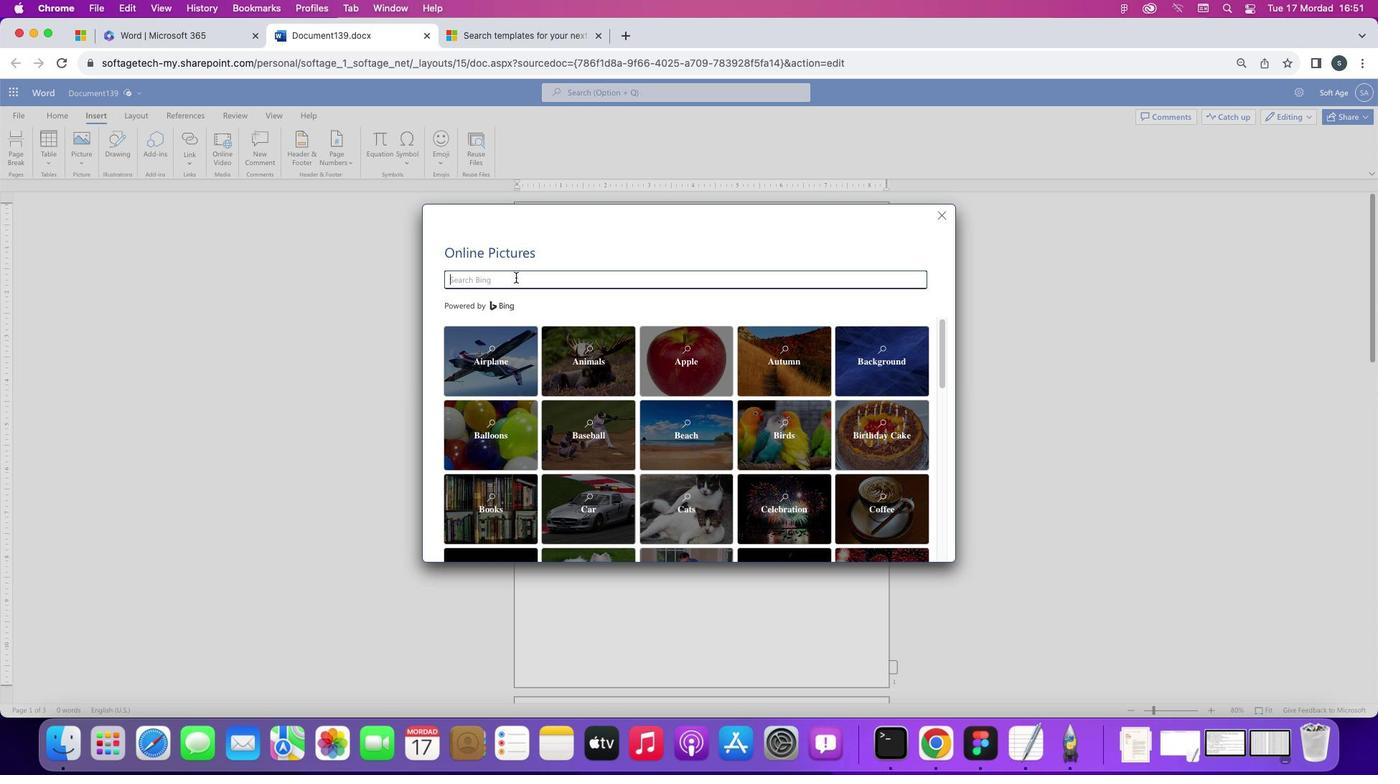 
Action: Mouse pressed left at (515, 277)
Screenshot: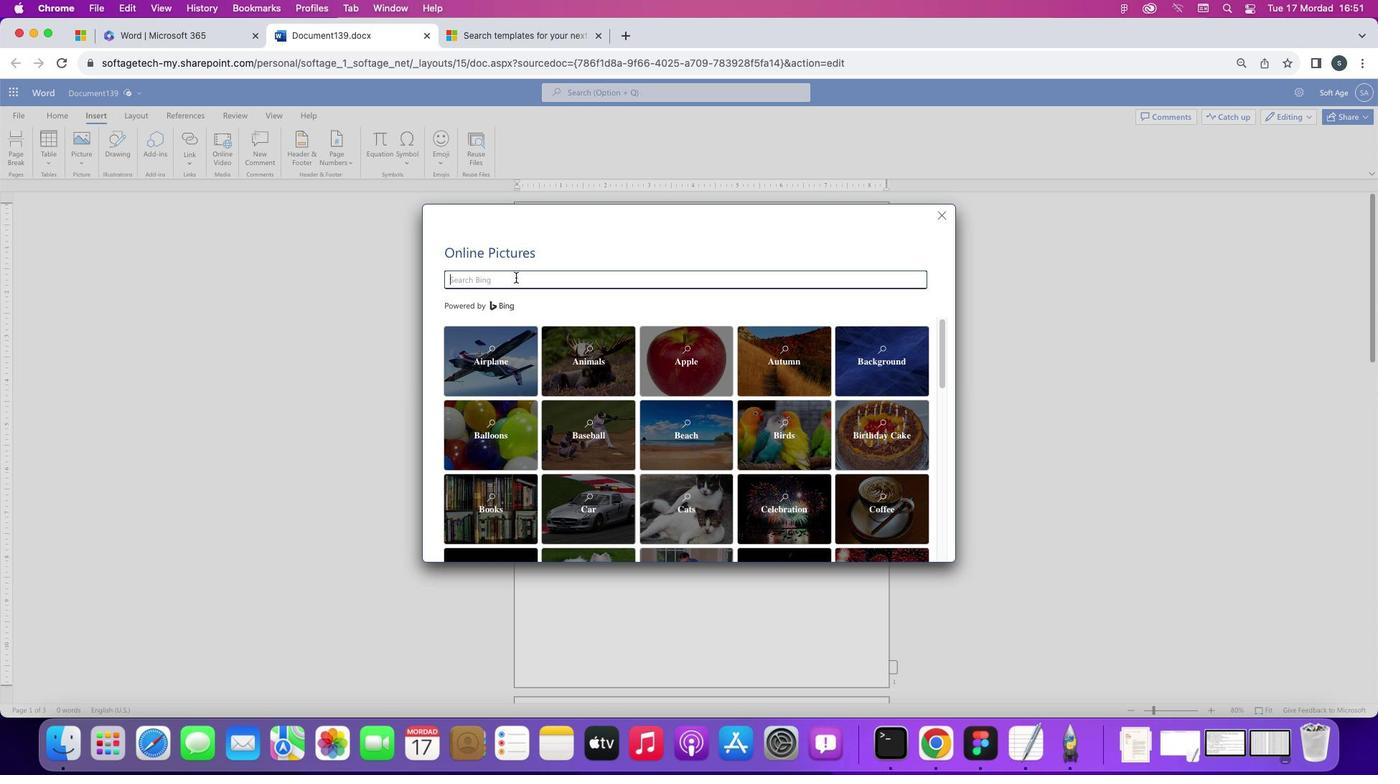 
Action: Key pressed Key.shift'G''e''t'Key.space'w''e''l''l'Key.space's''o''o''n'Key.enter
Screenshot: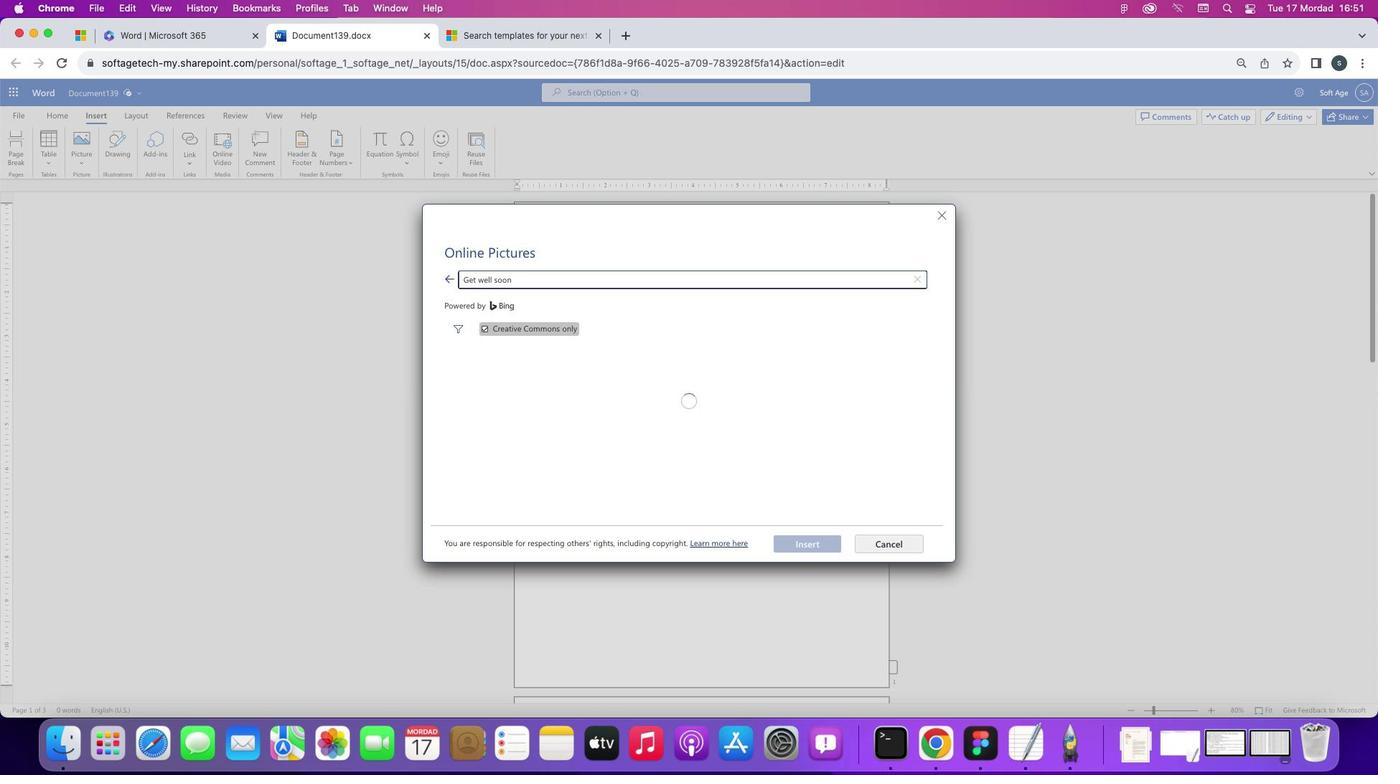 
Action: Mouse moved to (687, 386)
Screenshot: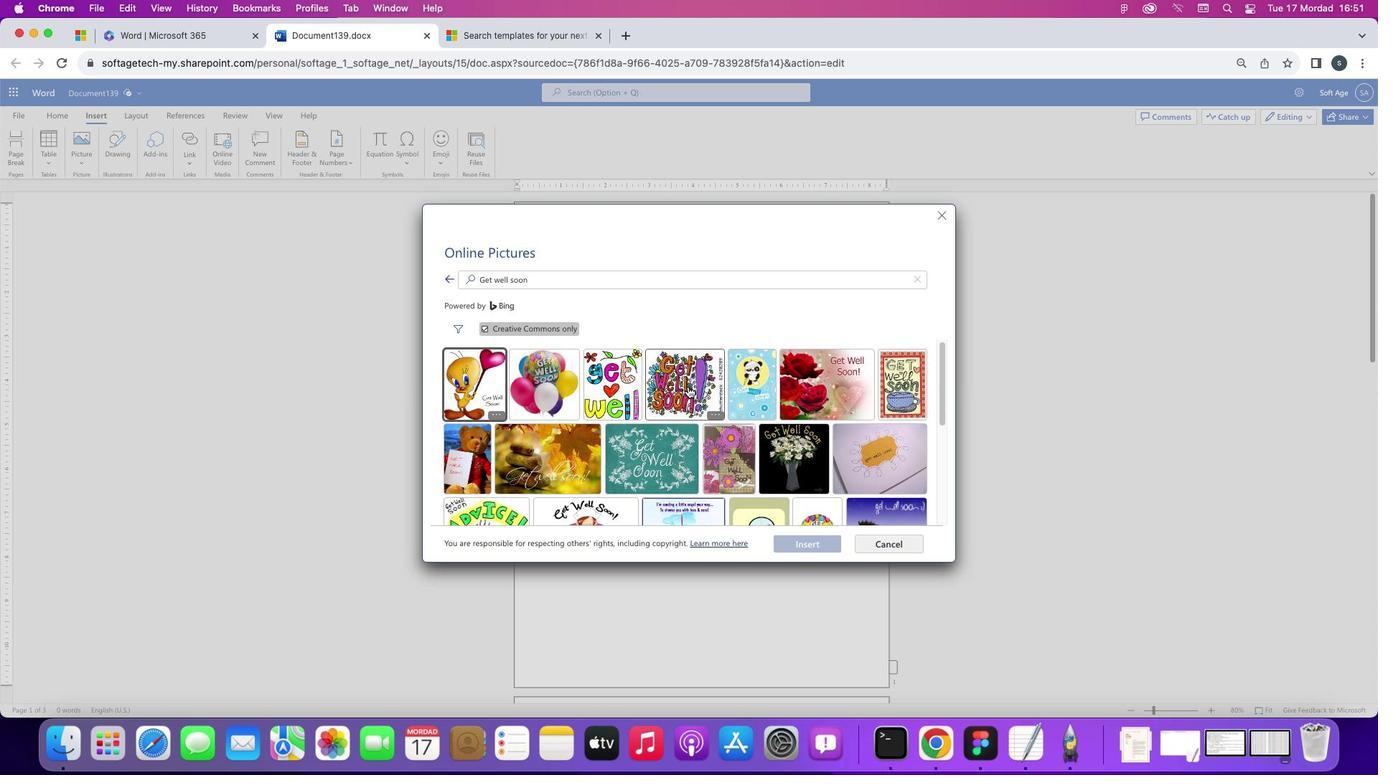 
Action: Mouse pressed left at (687, 386)
Screenshot: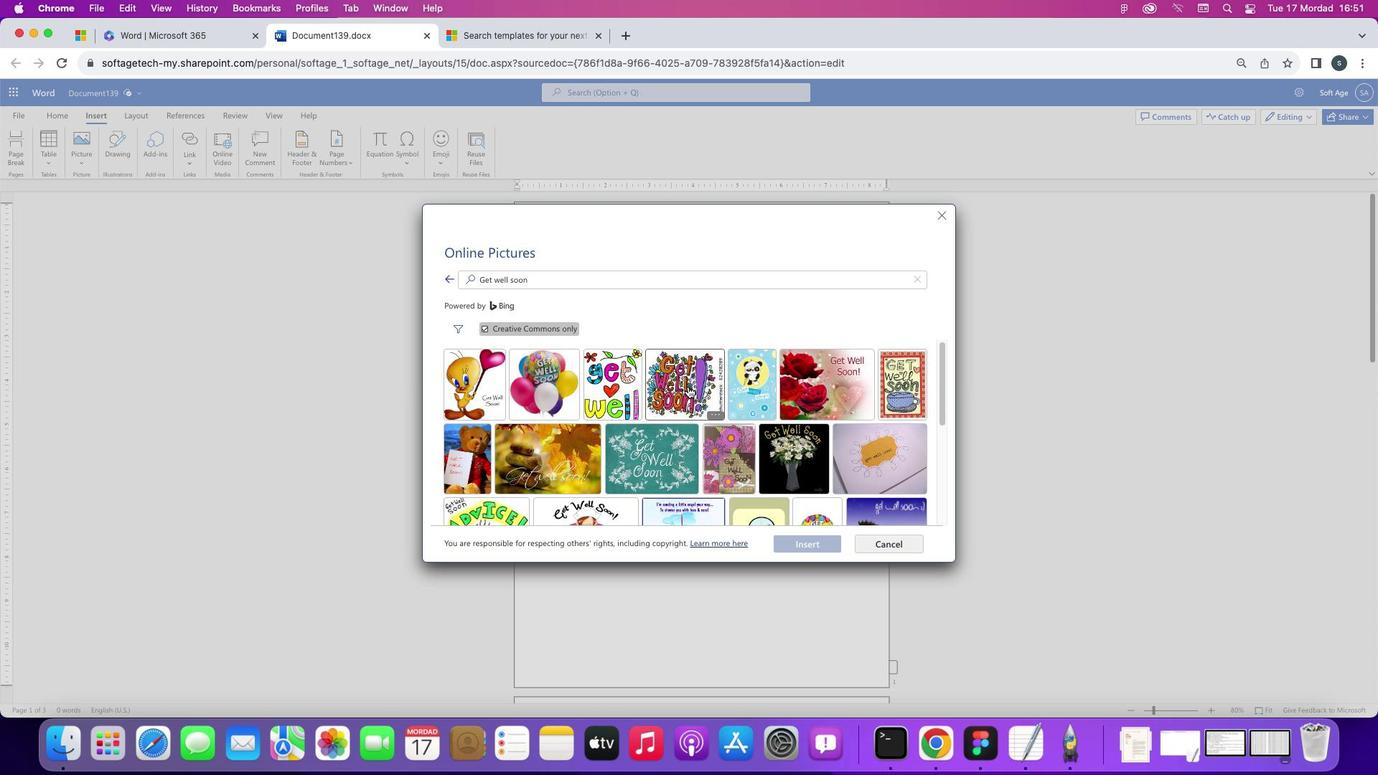 
Action: Mouse moved to (713, 397)
Screenshot: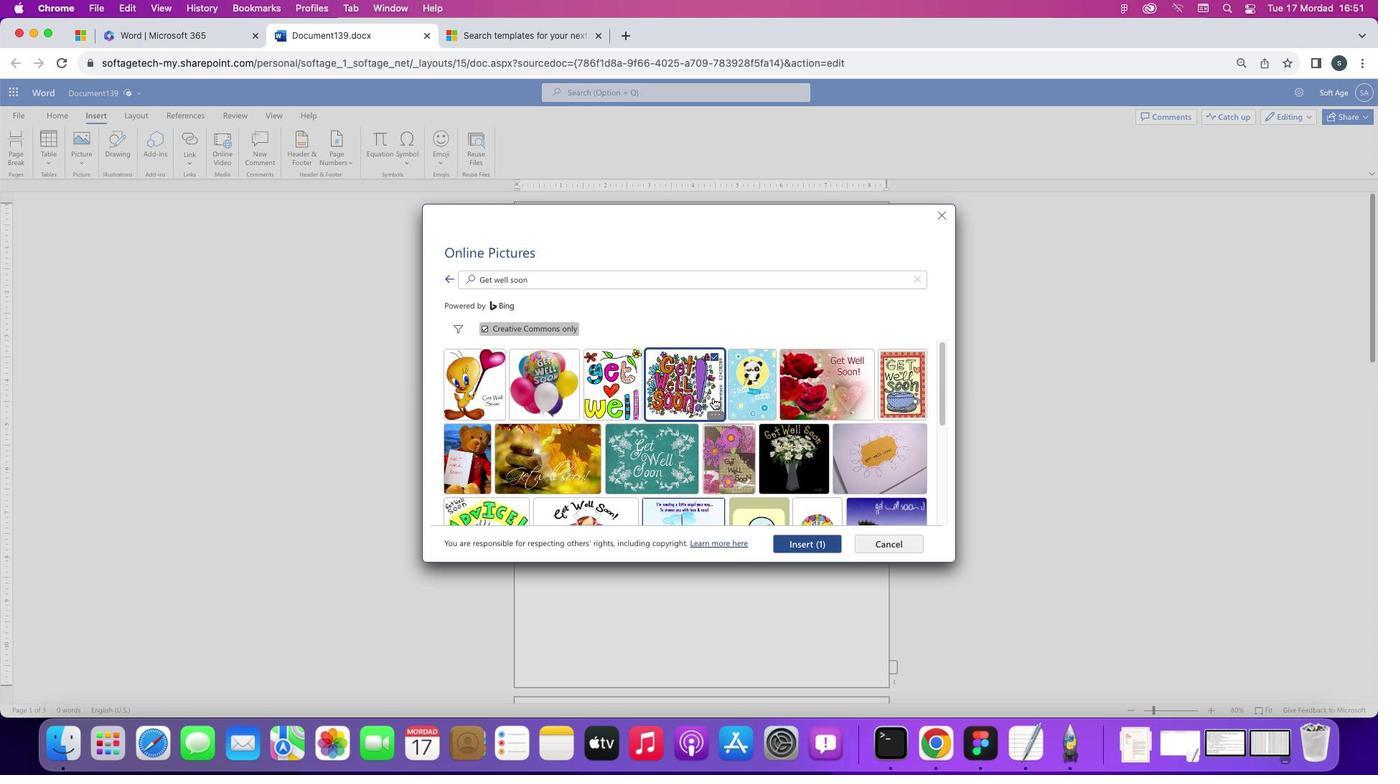 
Action: Mouse pressed left at (713, 397)
Screenshot: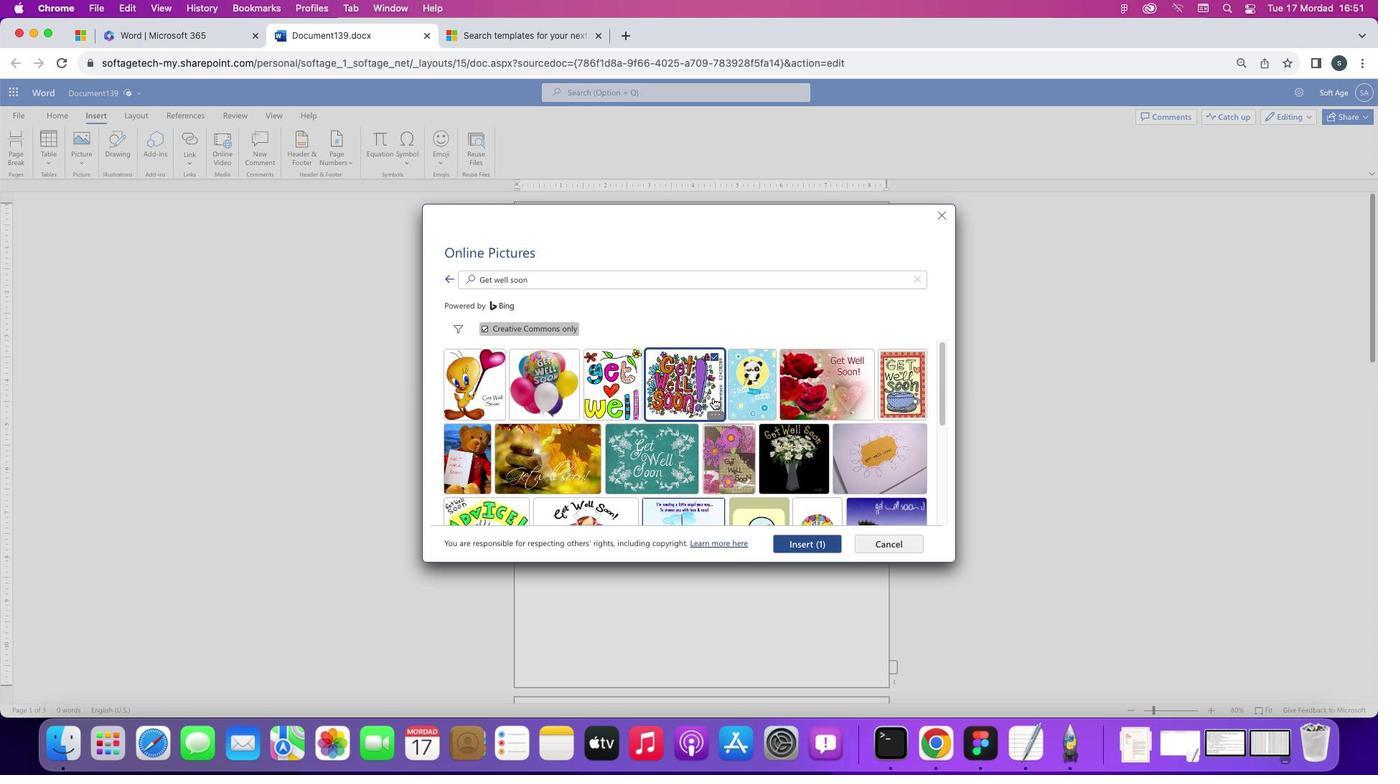 
Action: Mouse moved to (896, 417)
Screenshot: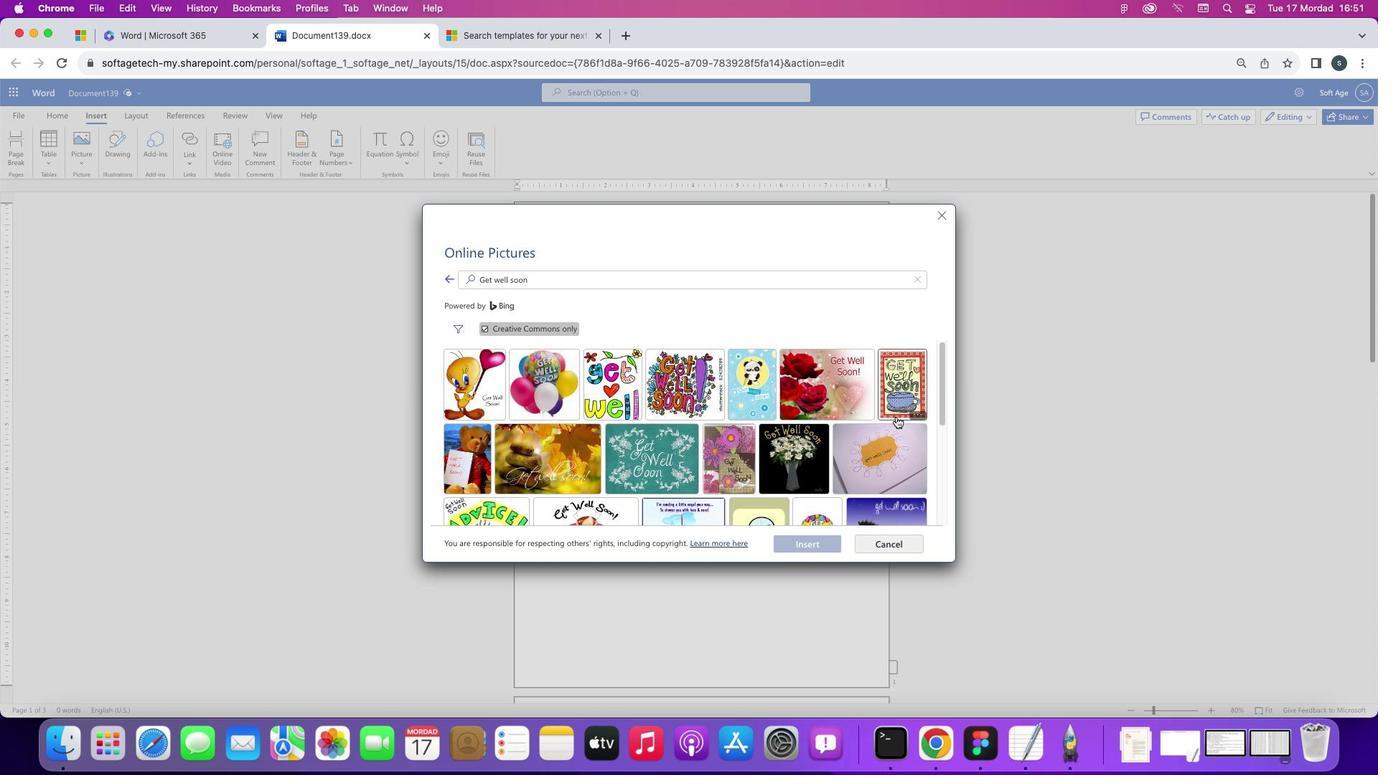 
Action: Mouse pressed left at (896, 417)
Screenshot: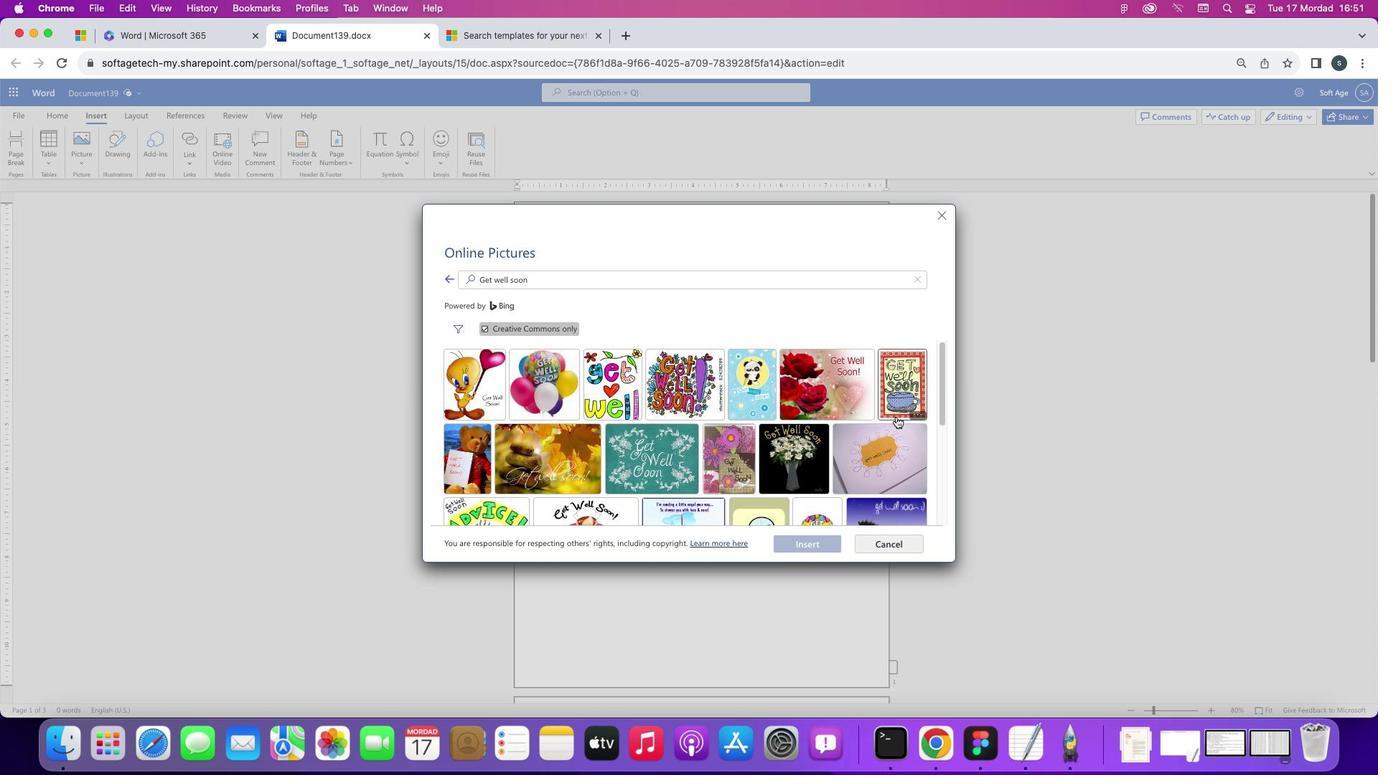 
Action: Mouse moved to (799, 547)
Screenshot: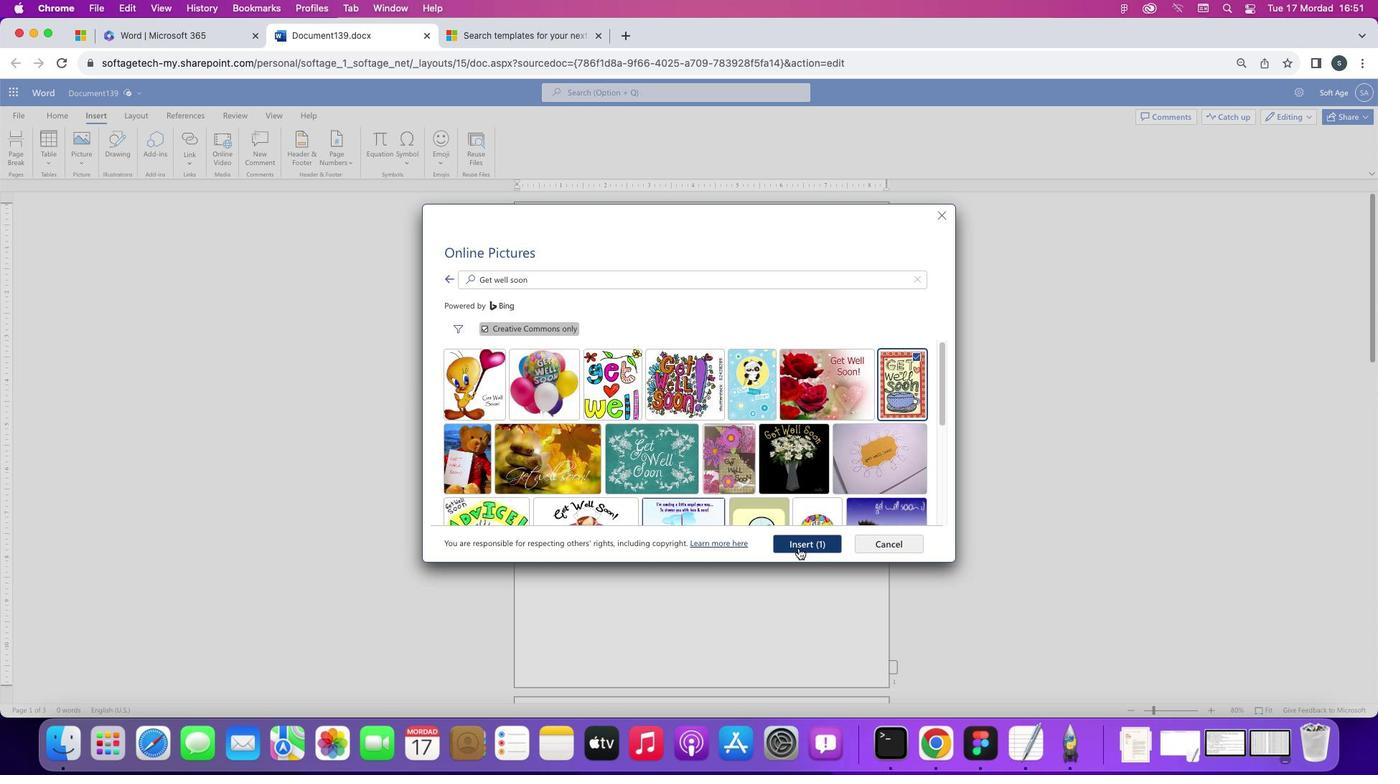 
Action: Mouse pressed left at (799, 547)
Screenshot: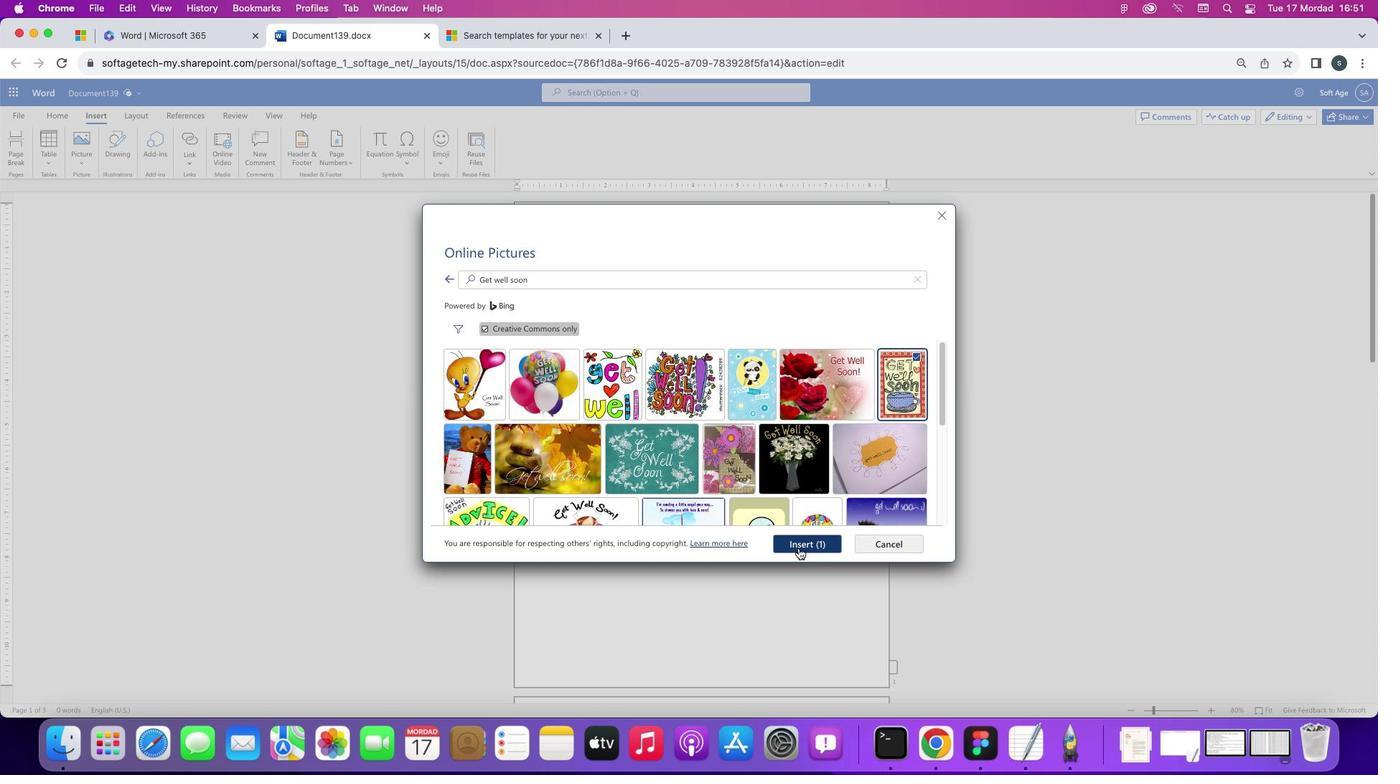 
Action: Mouse moved to (662, 419)
Screenshot: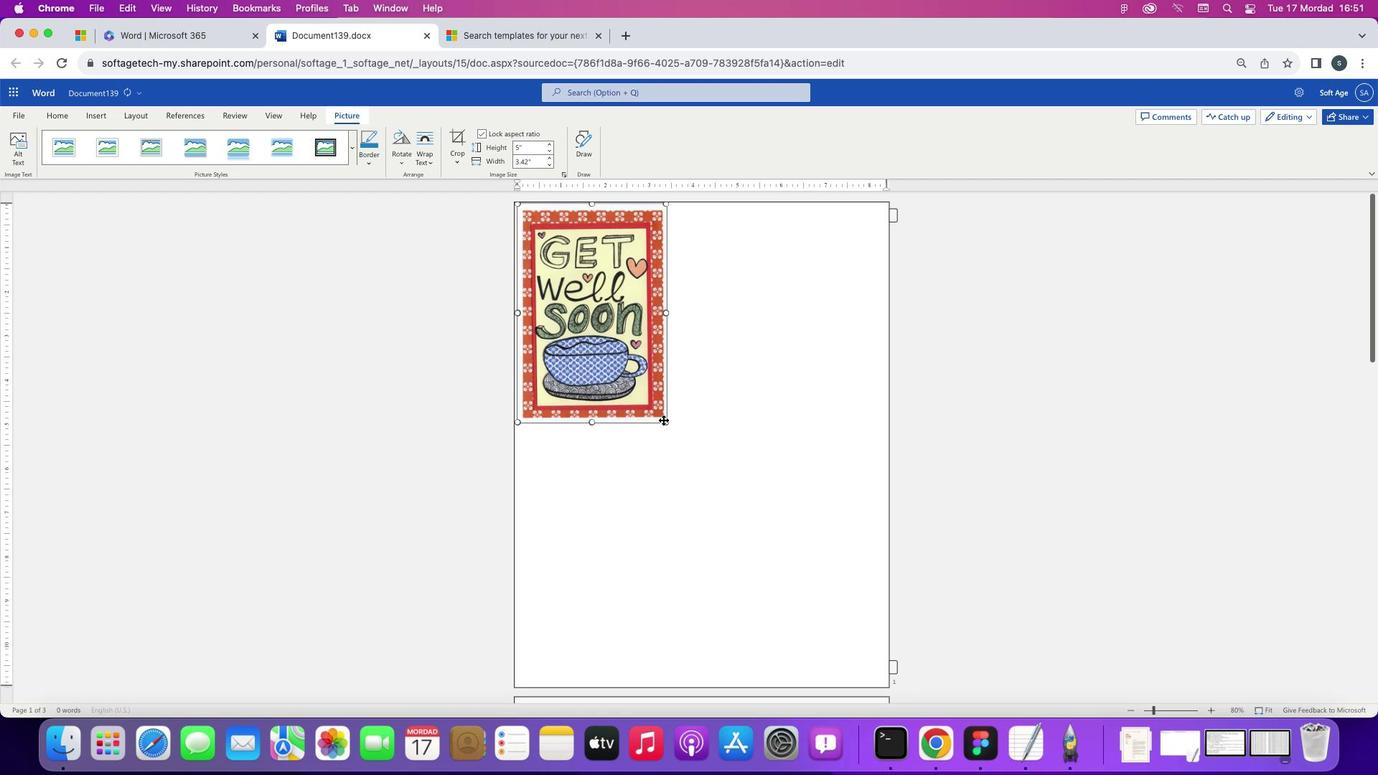 
Action: Mouse pressed left at (662, 419)
Screenshot: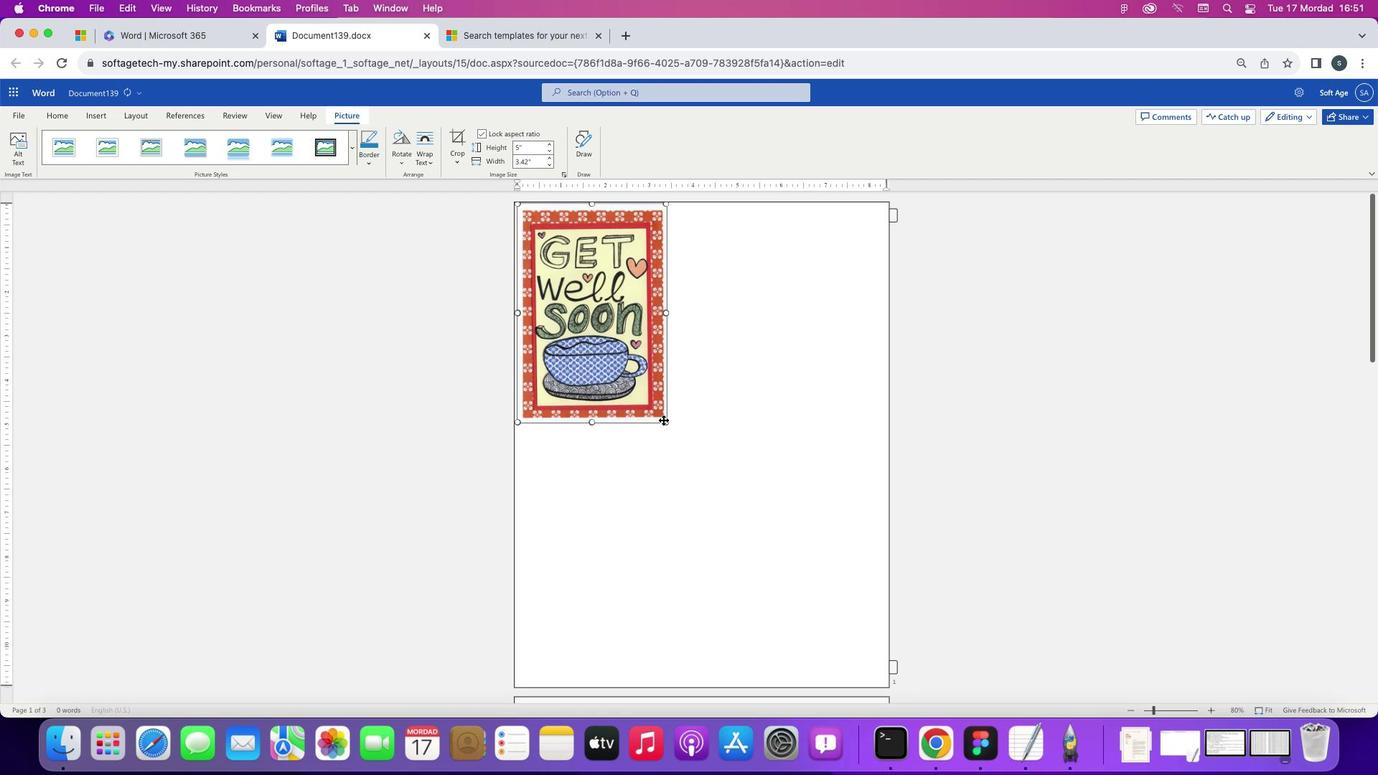 
Action: Mouse moved to (665, 421)
Screenshot: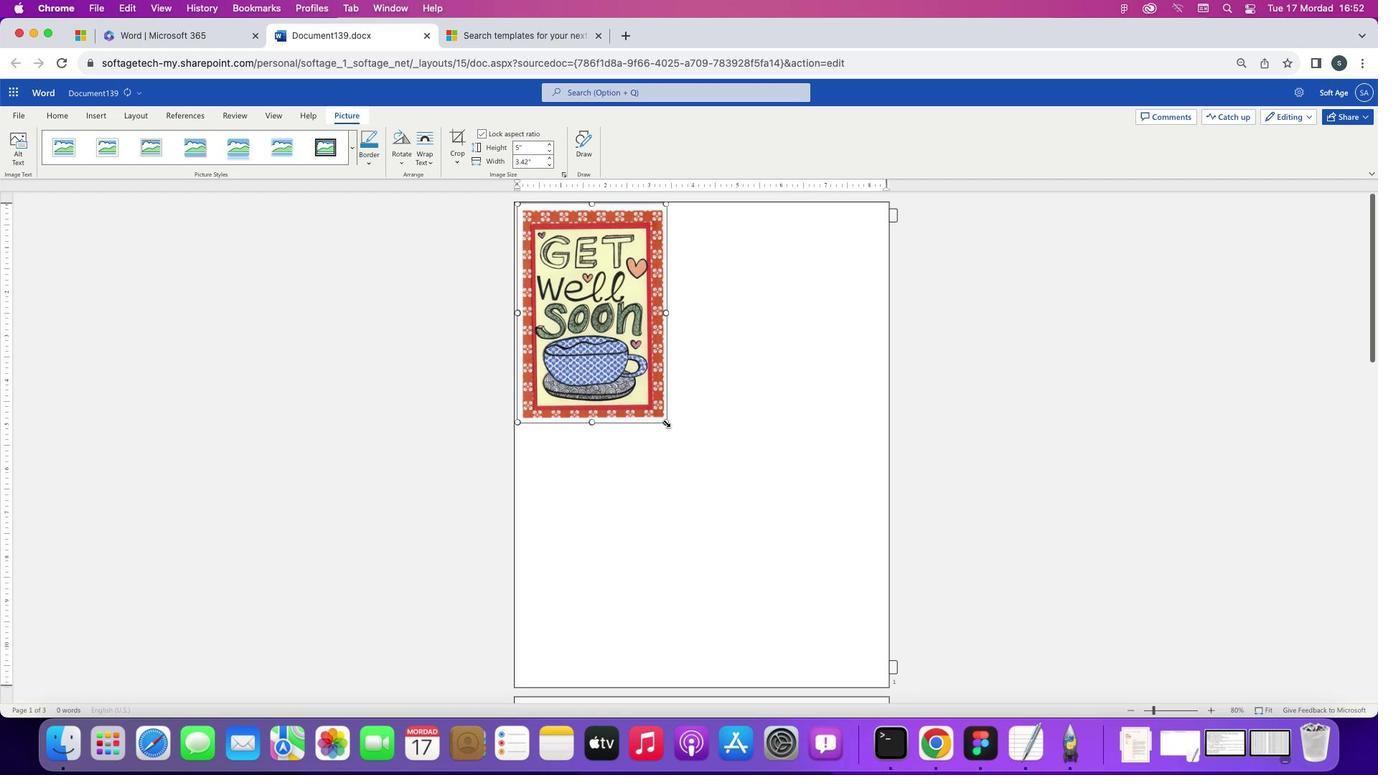 
Action: Mouse pressed left at (665, 421)
Screenshot: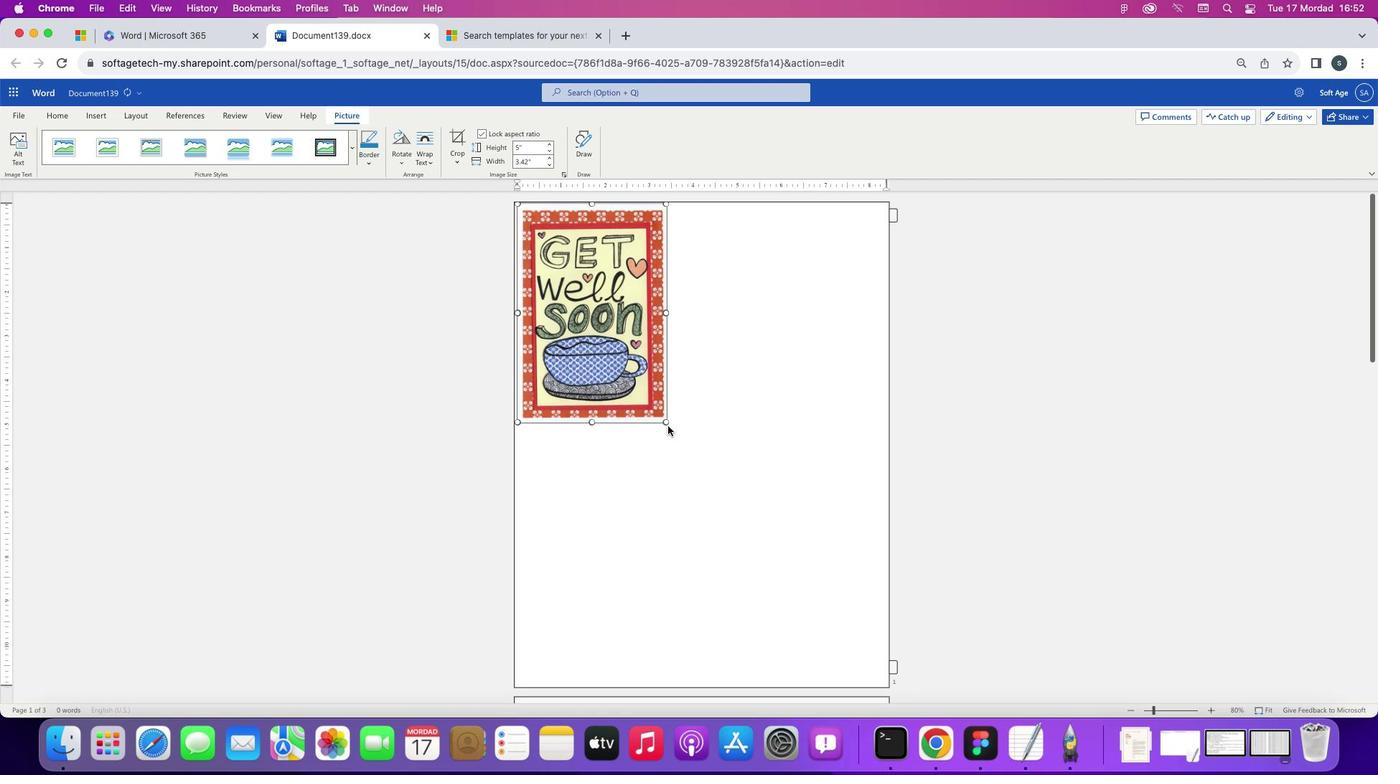 
Action: Mouse moved to (820, 421)
Screenshot: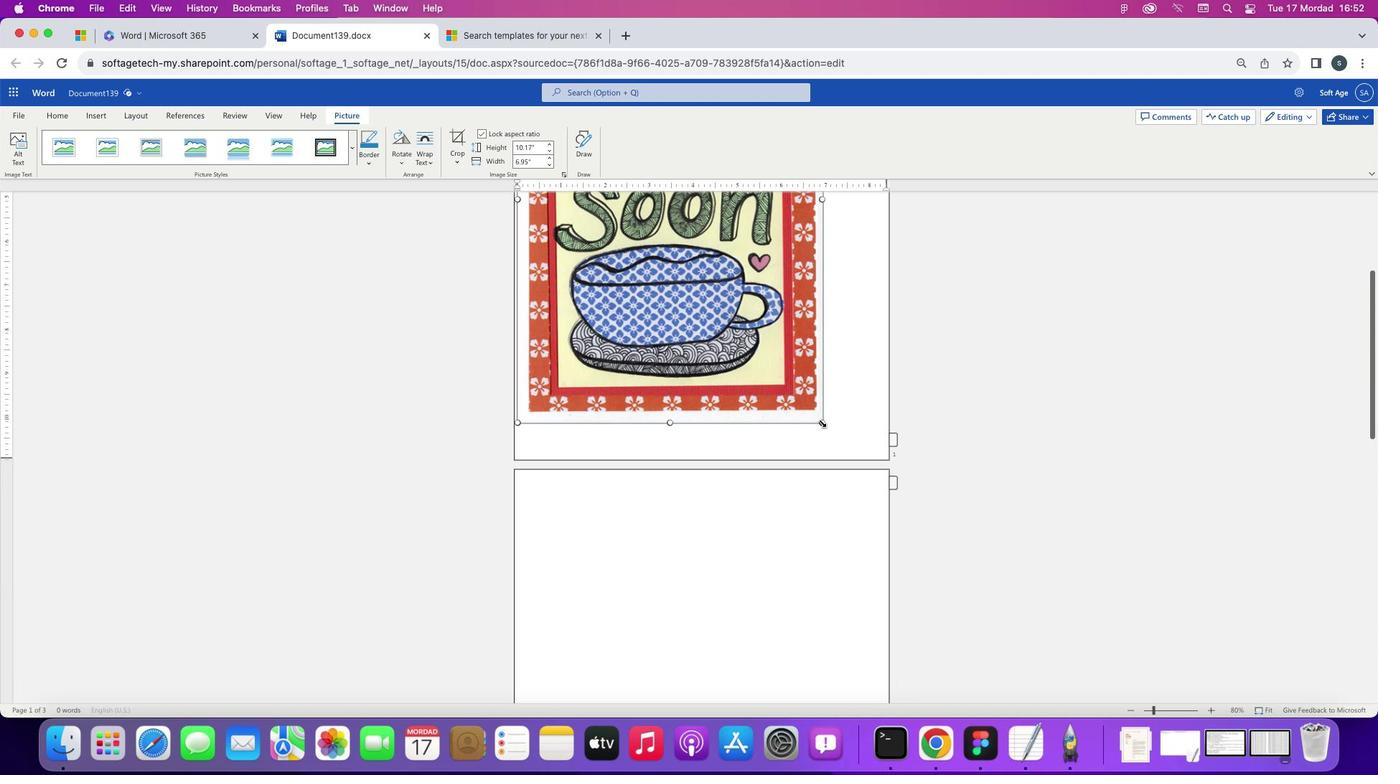 
Action: Mouse pressed left at (820, 421)
Screenshot: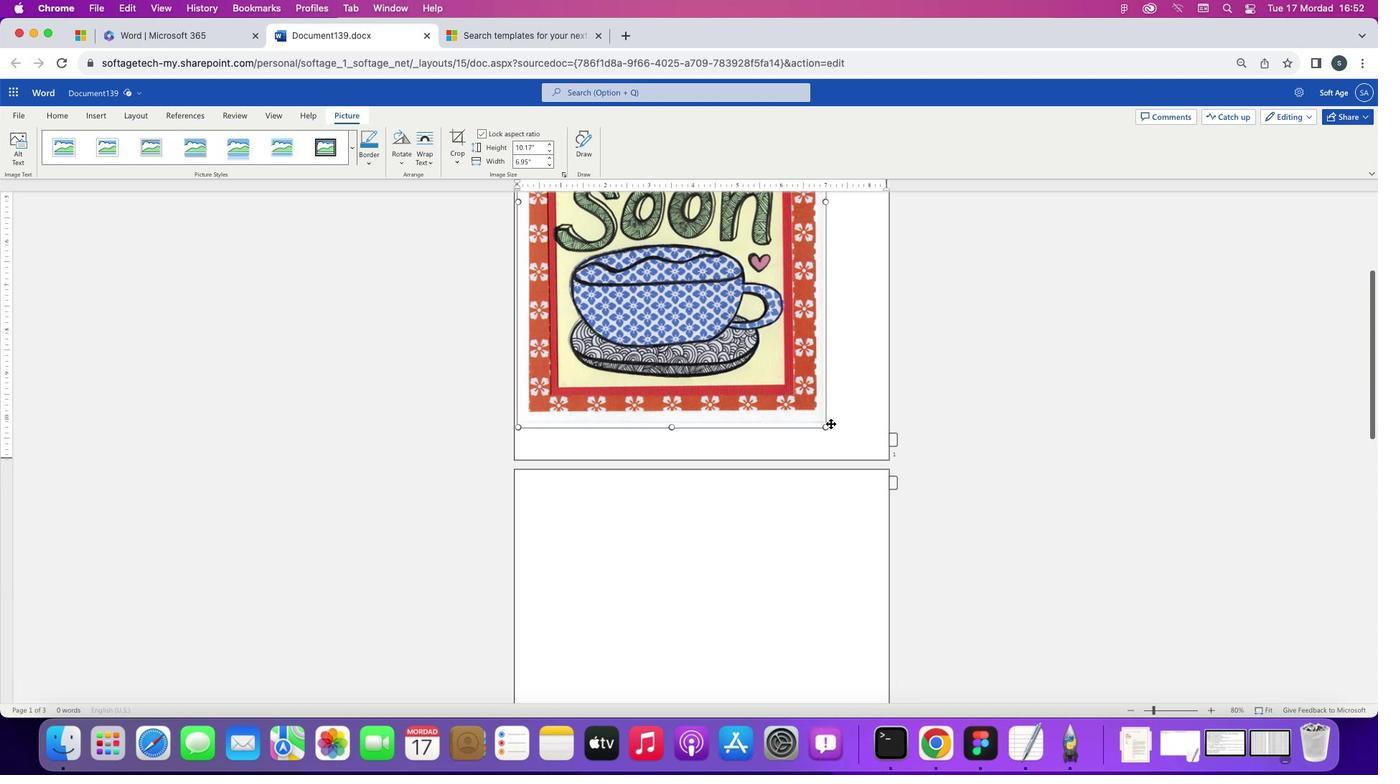 
Action: Mouse moved to (517, 185)
Screenshot: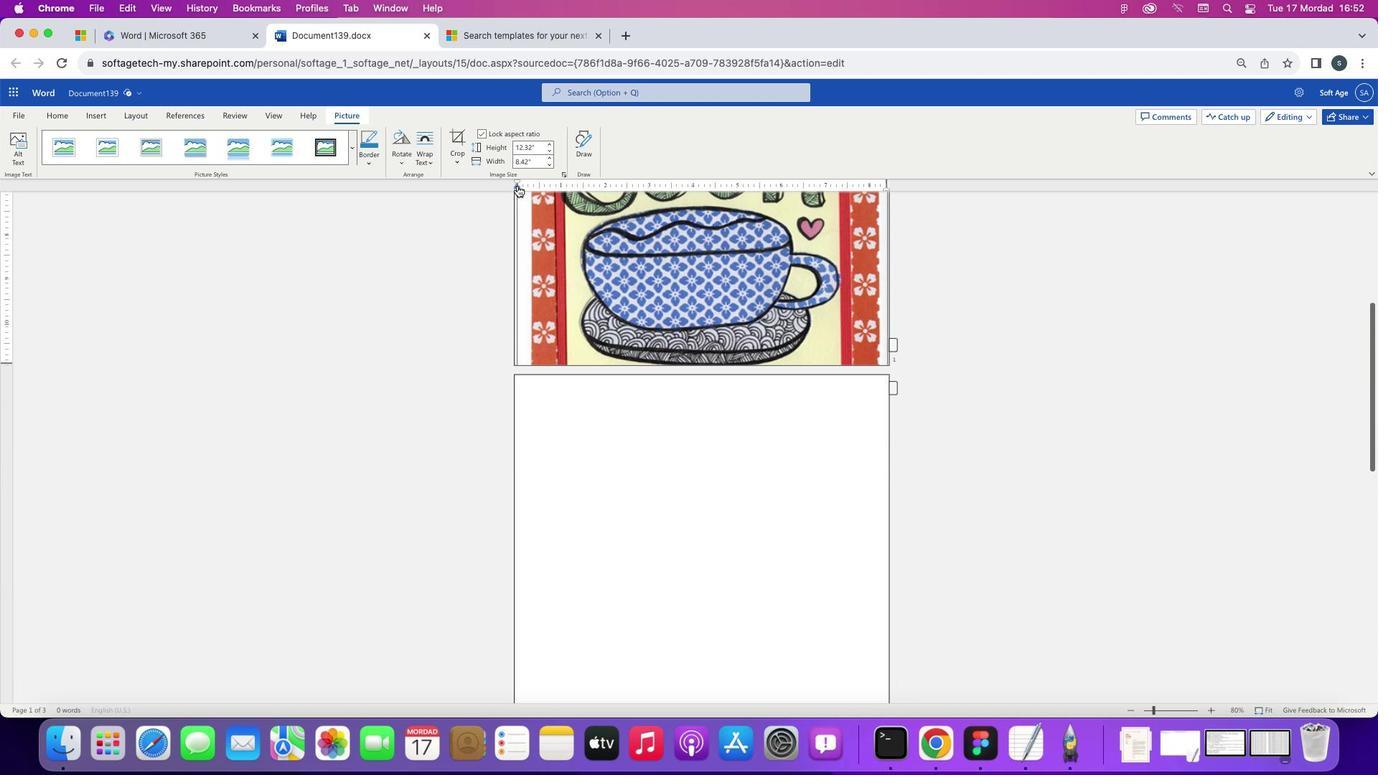
Action: Mouse pressed left at (517, 185)
Screenshot: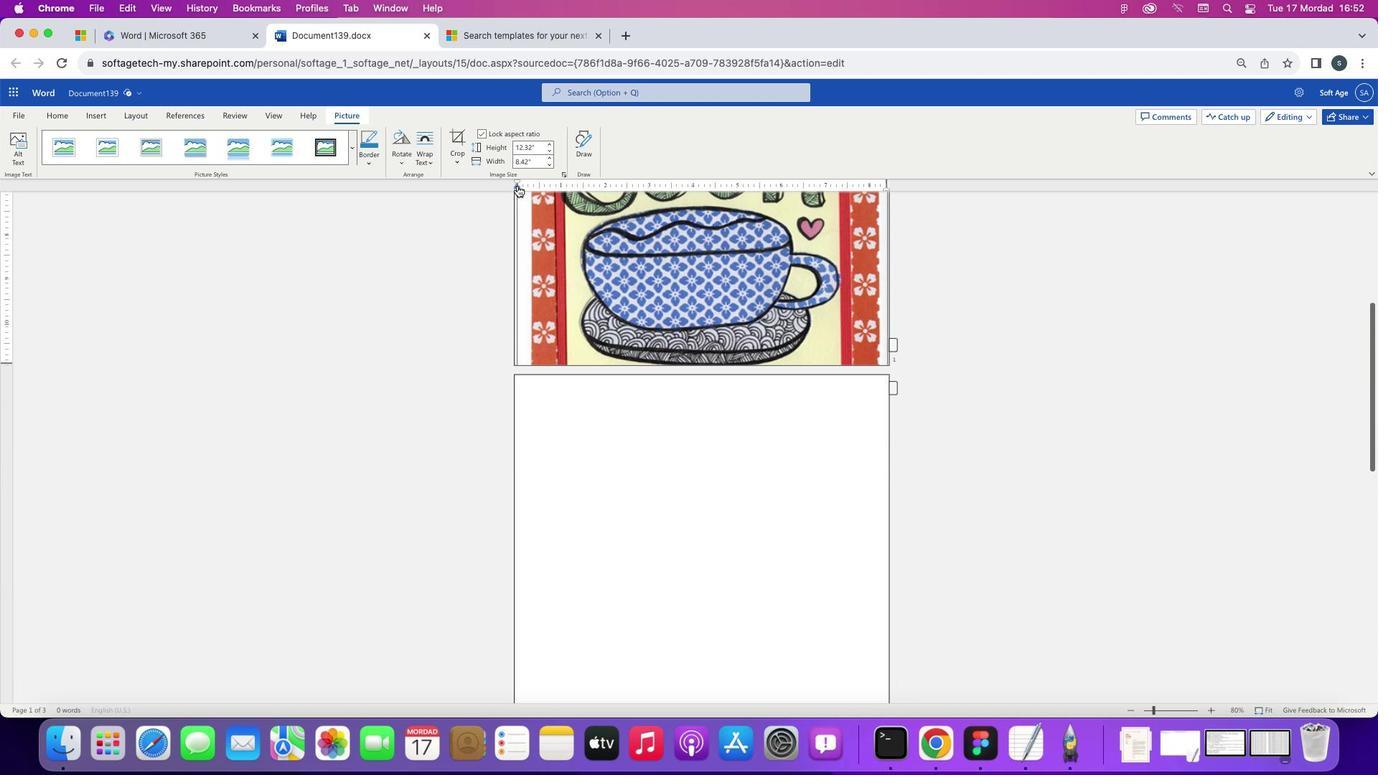 
Action: Mouse moved to (885, 189)
Screenshot: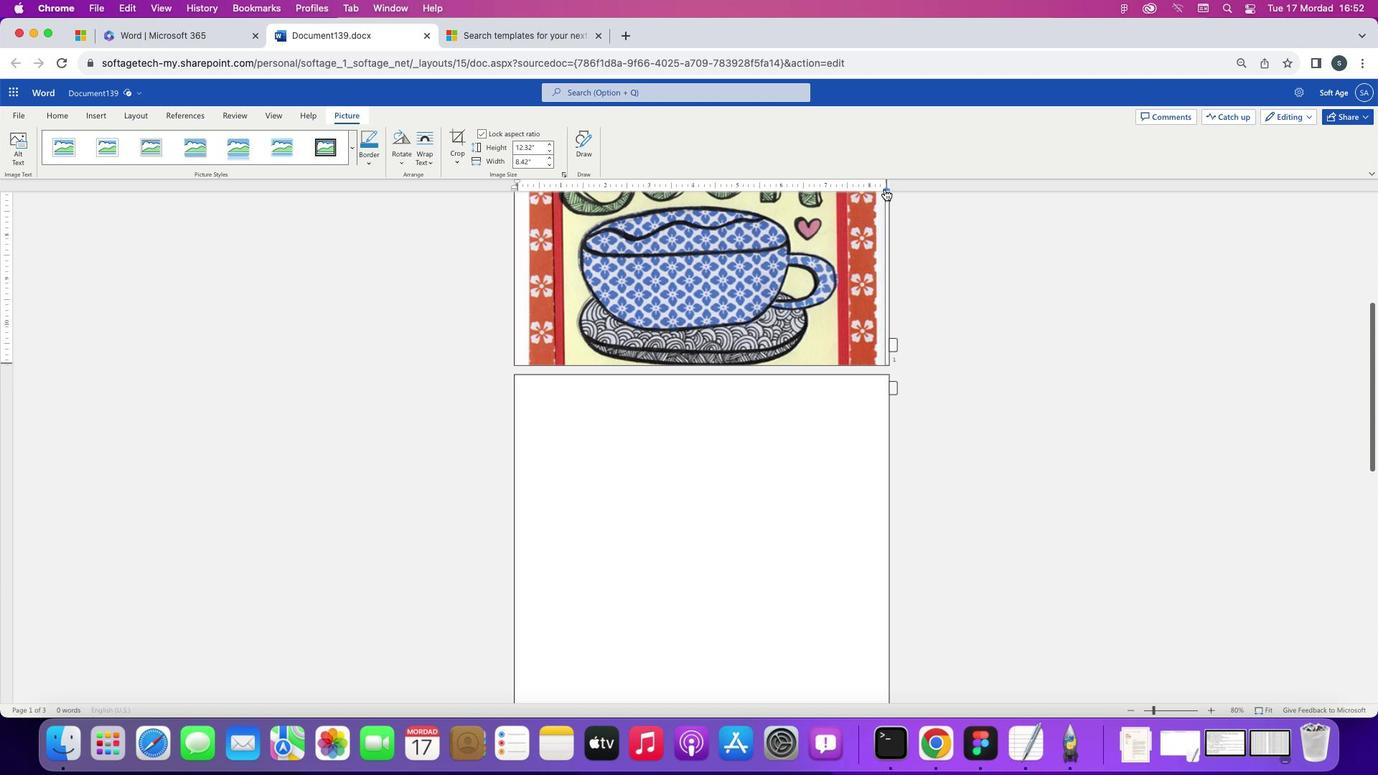 
Action: Mouse pressed left at (885, 189)
Screenshot: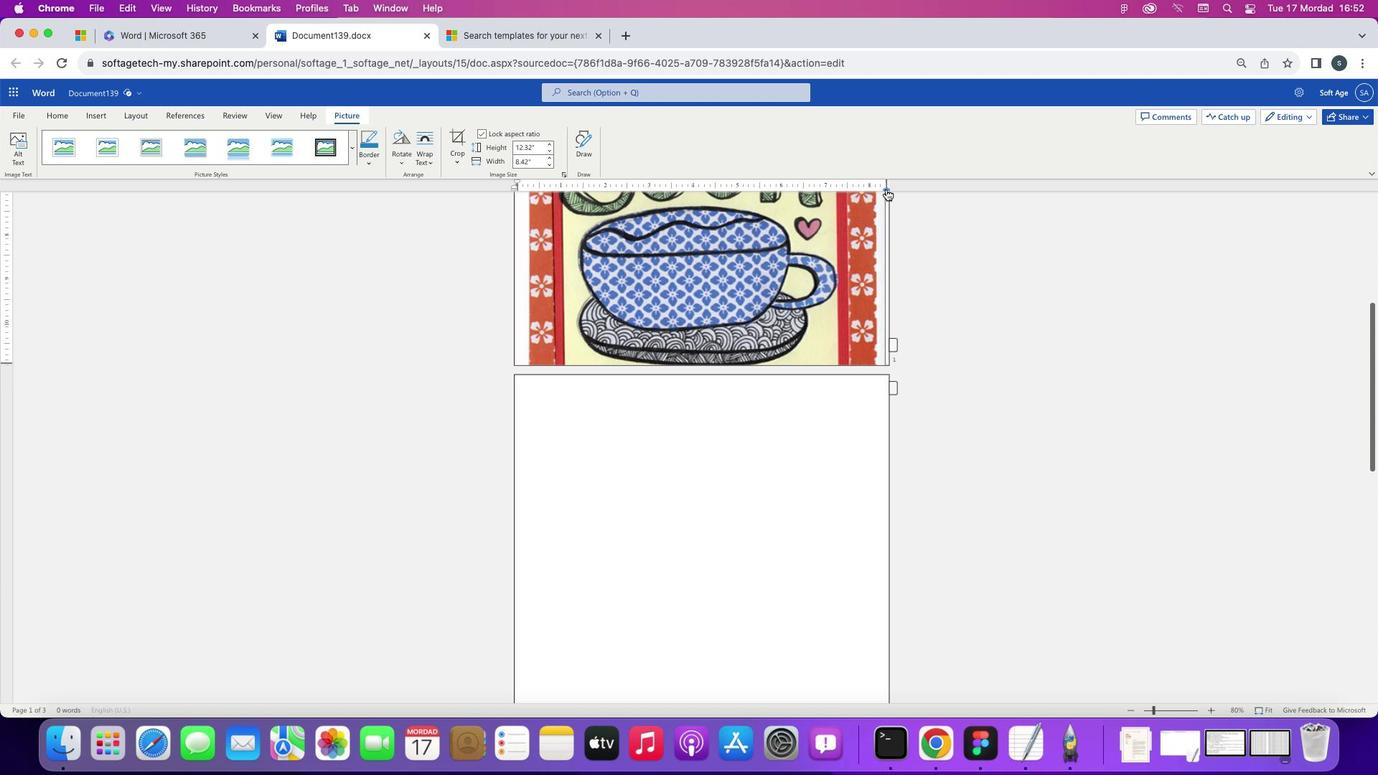 
Action: Mouse moved to (763, 340)
Screenshot: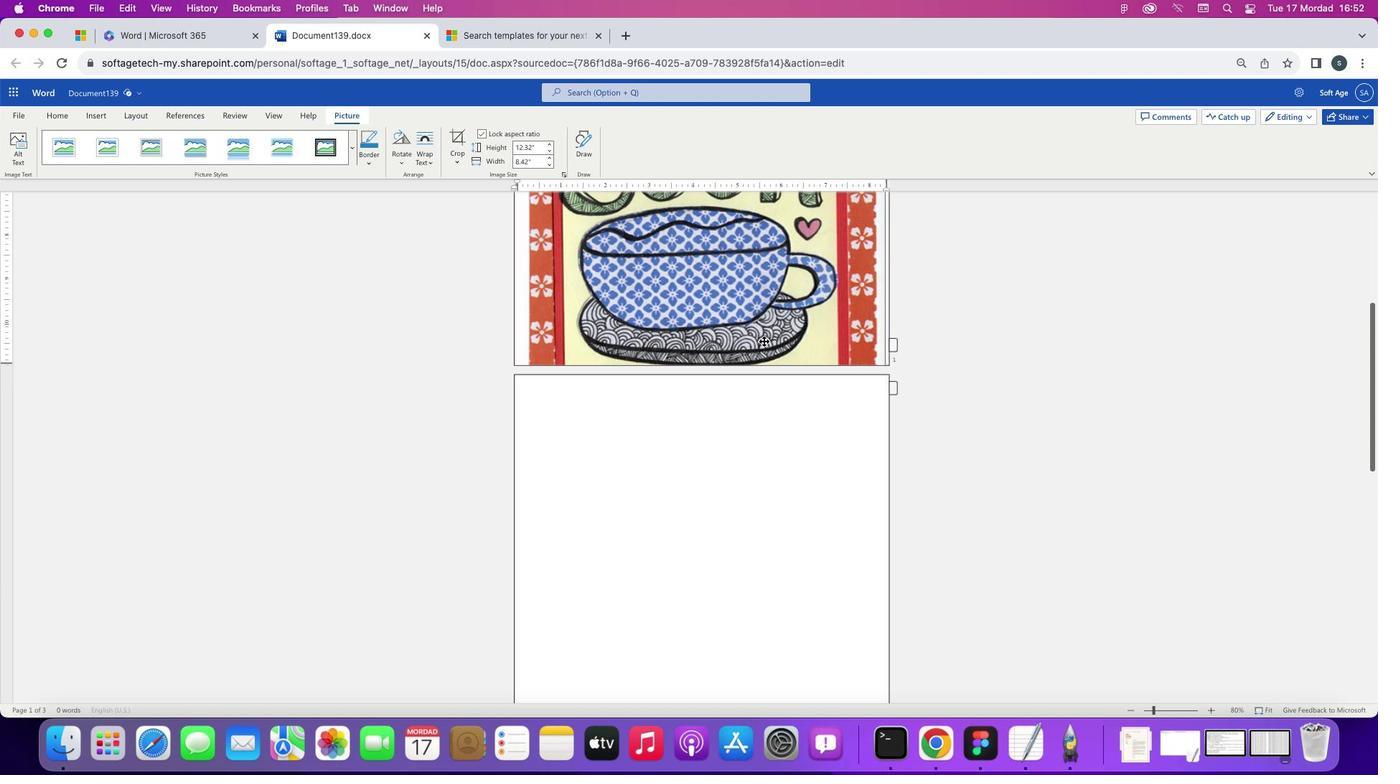
Action: Mouse scrolled (763, 340) with delta (0, 0)
Screenshot: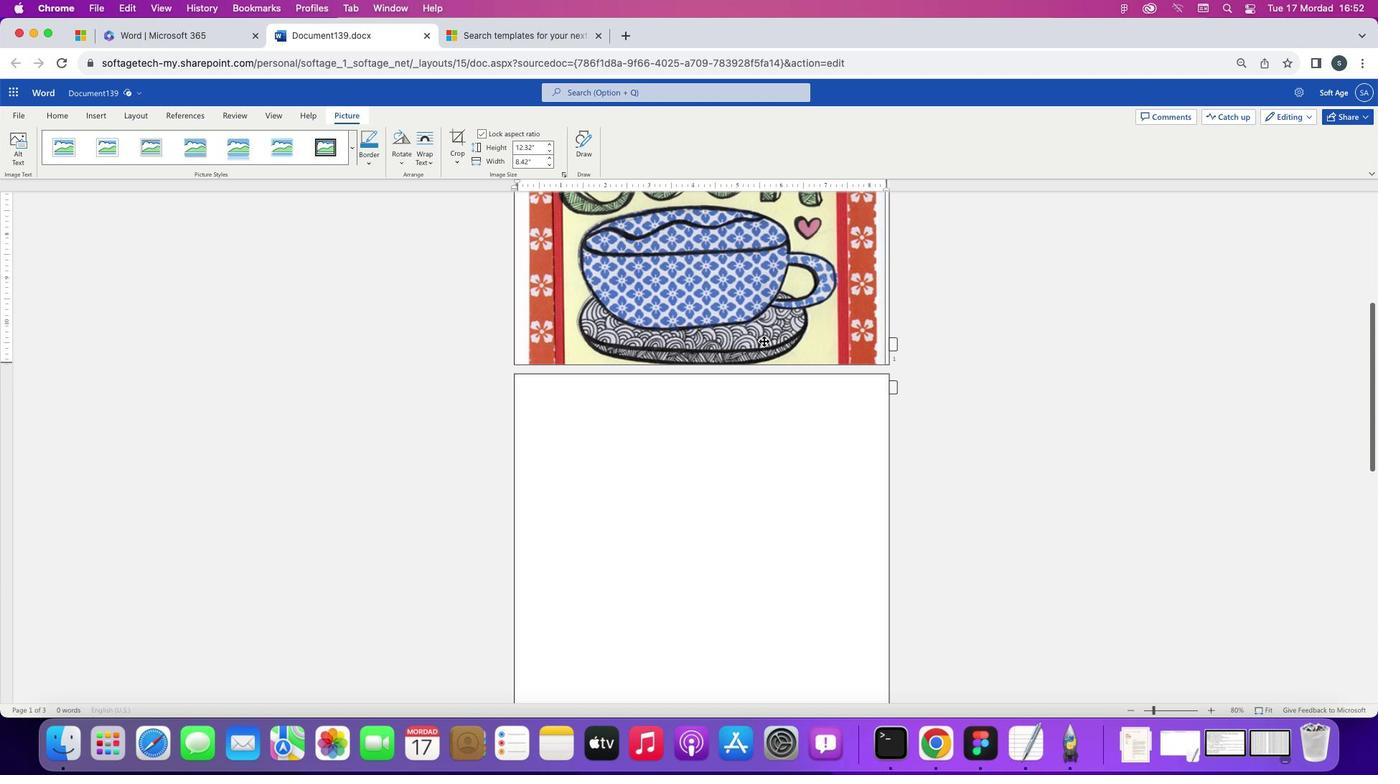 
Action: Mouse scrolled (763, 340) with delta (0, 0)
Screenshot: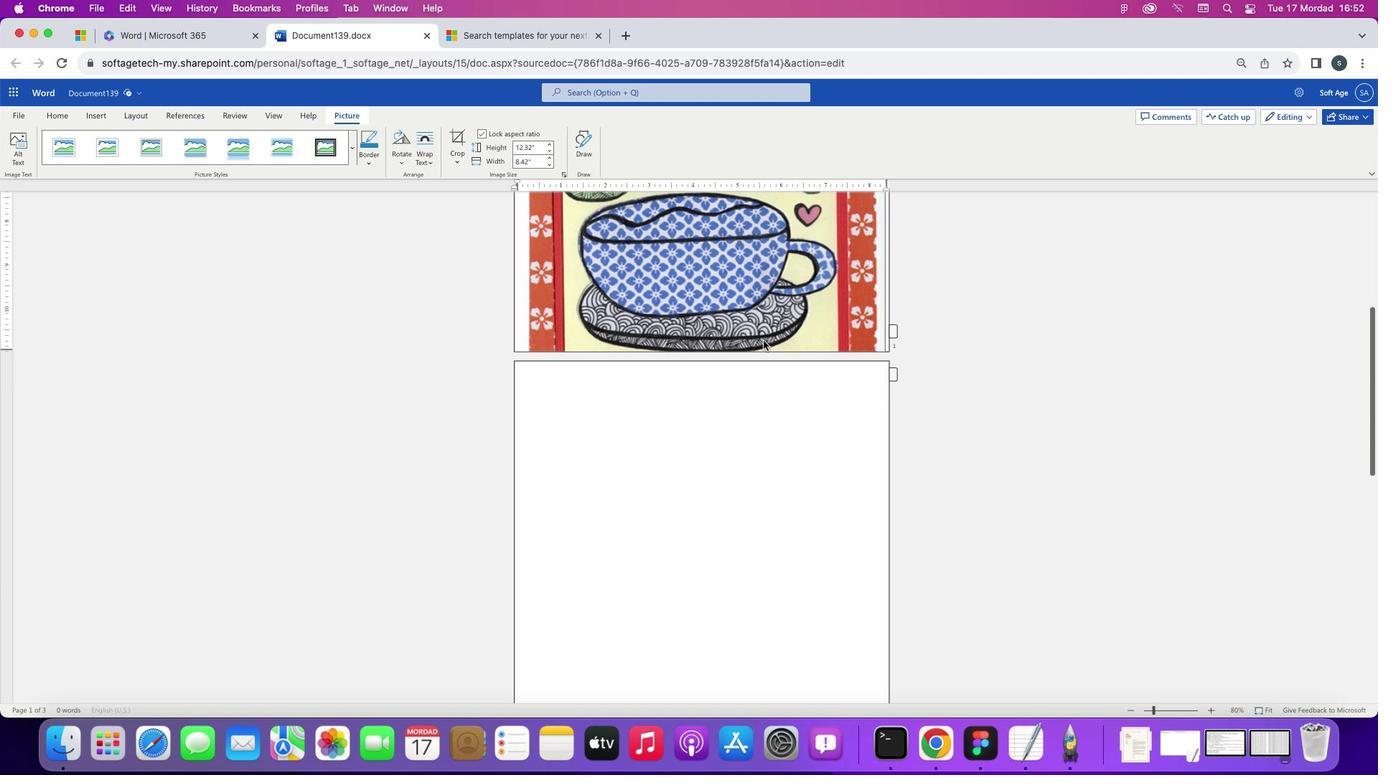 
Action: Mouse scrolled (763, 340) with delta (0, -1)
Screenshot: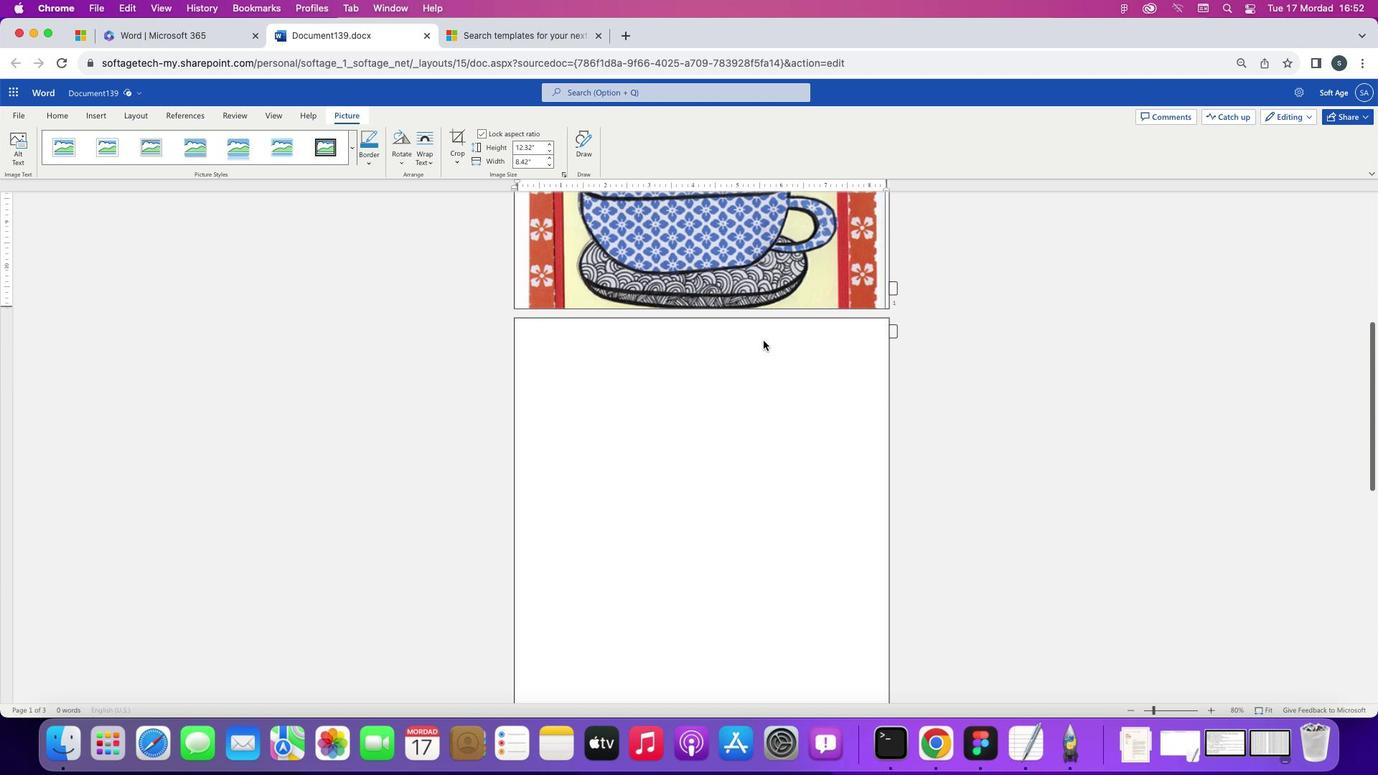 
Action: Mouse scrolled (763, 340) with delta (0, -2)
